 Task: Add a timeline in the project AgileRapid for the epic 'Customer relationship management (CRM) system upgrade' from 2024/05/21 to 2024/07/05. Add a timeline in the project AgileRapid for the epic 'IT governance improvement' from 2024/06/22 to 2025/07/15. Add a timeline in the project AgileRapid for the epic 'Virtualization infrastructure enhancement' from 2023/04/17 to 2025/09/16
Action: Mouse moved to (258, 72)
Screenshot: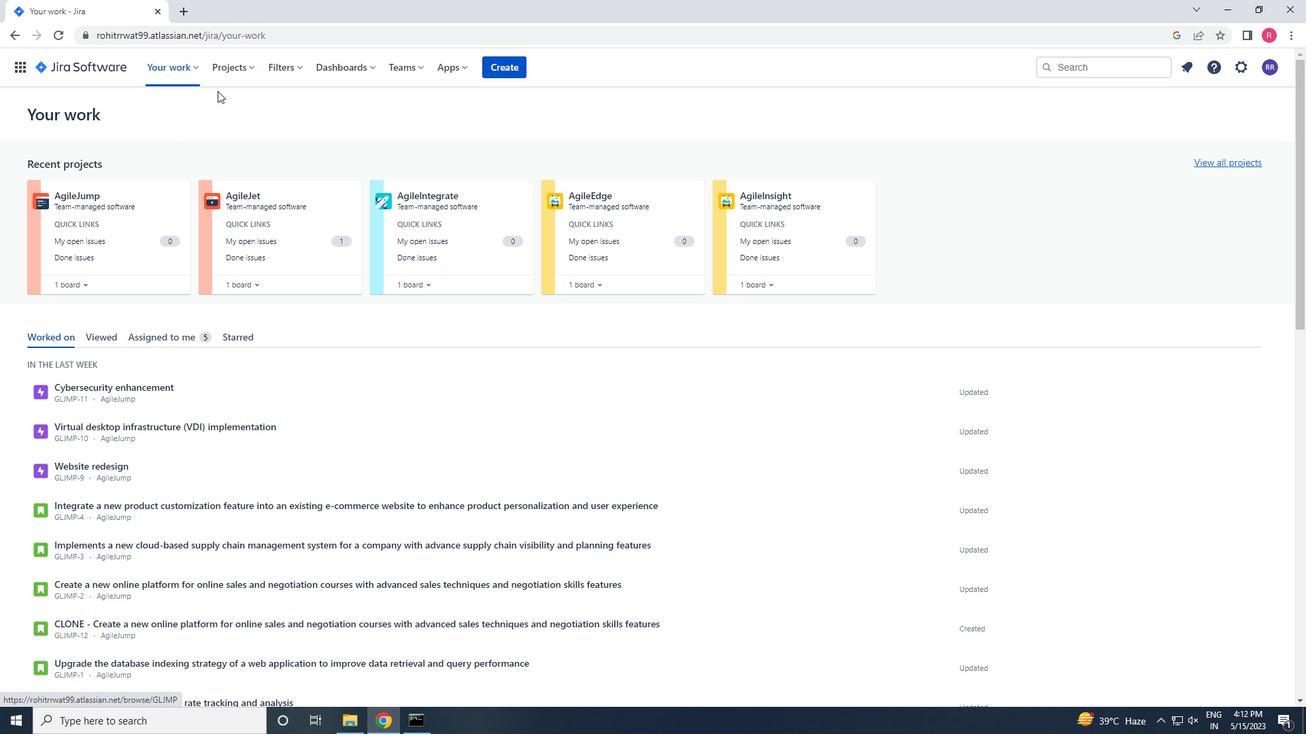 
Action: Mouse pressed left at (258, 72)
Screenshot: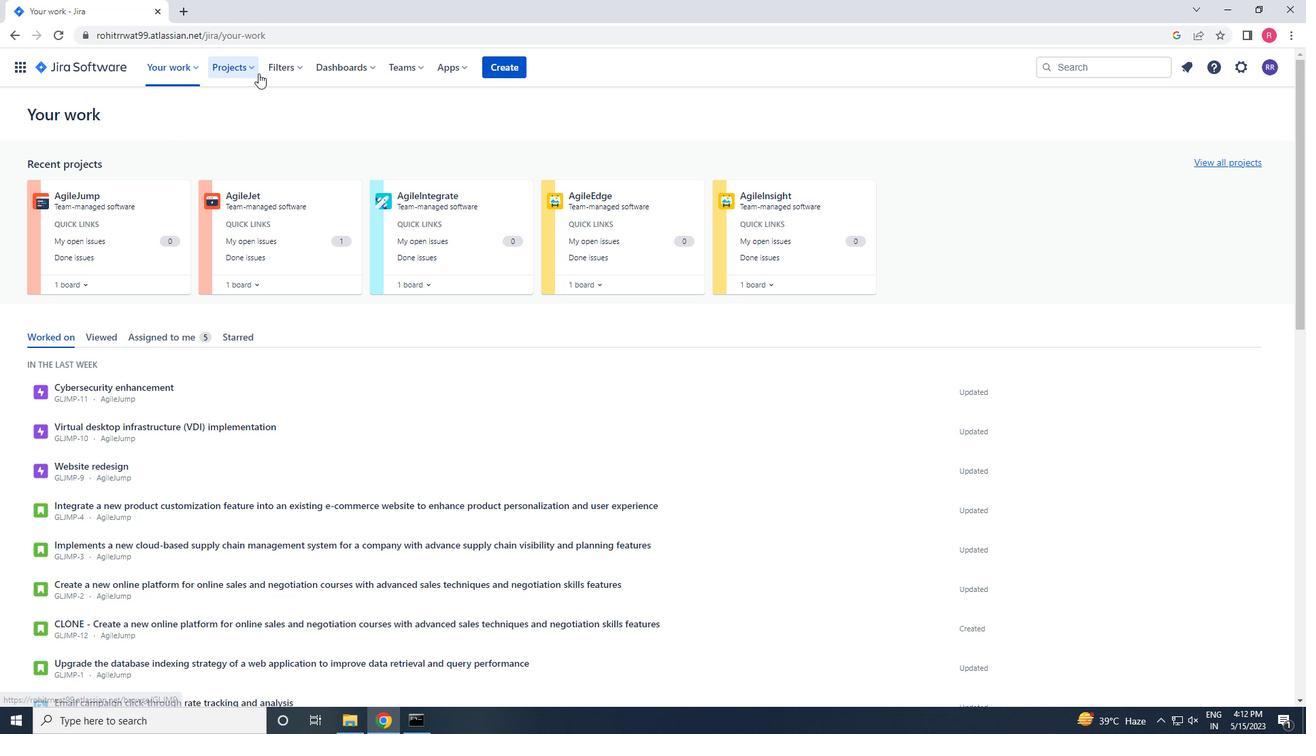 
Action: Mouse moved to (258, 129)
Screenshot: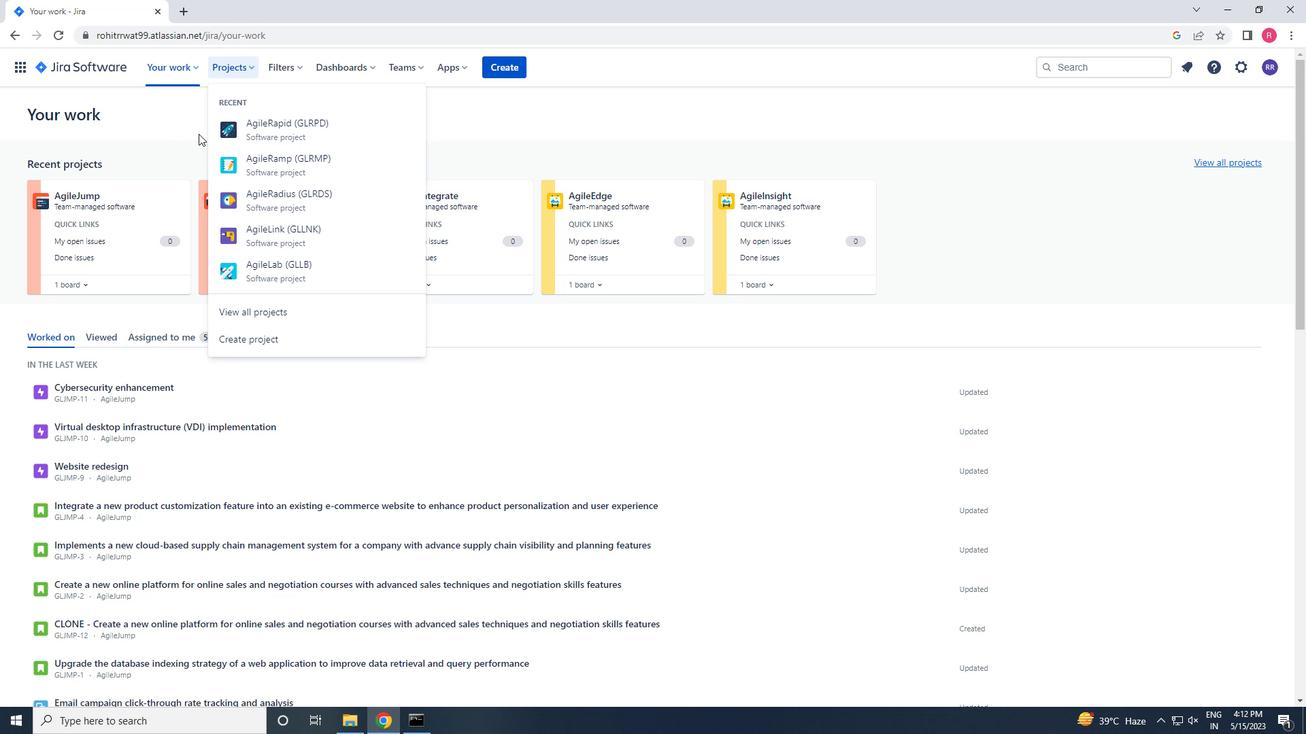 
Action: Mouse pressed left at (258, 129)
Screenshot: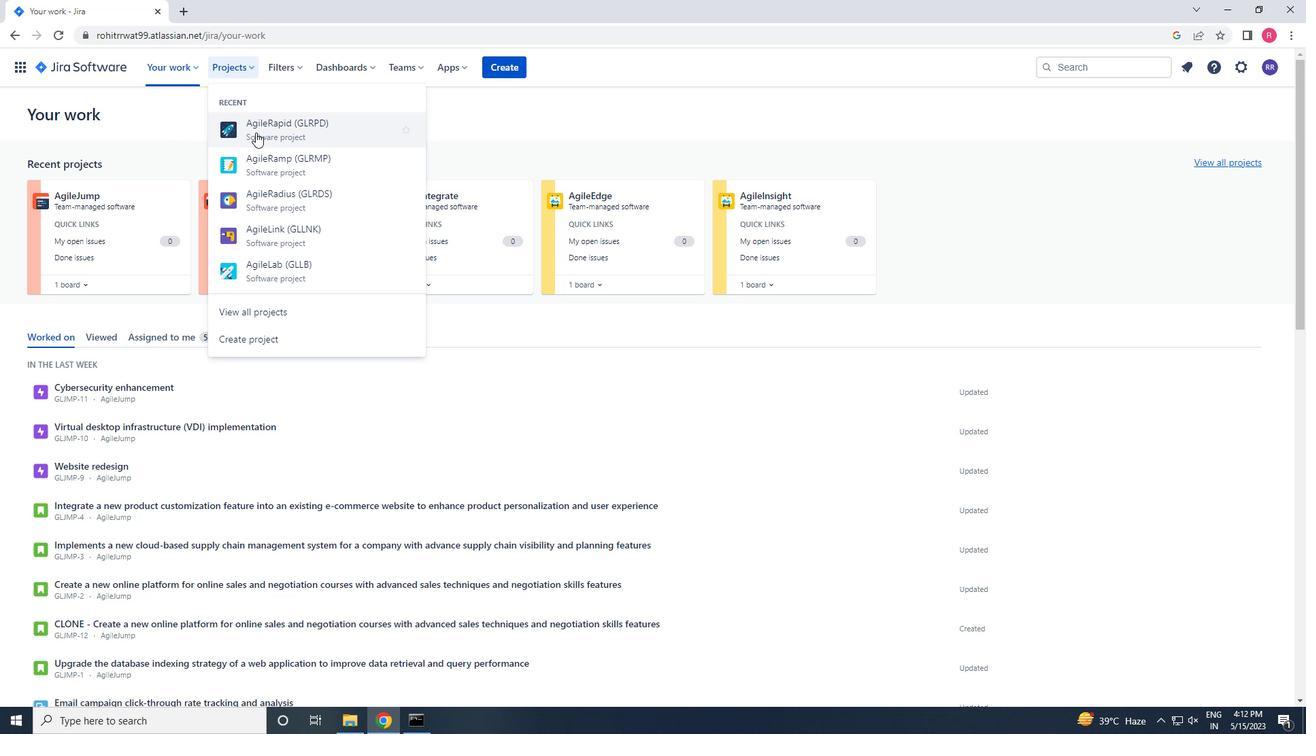 
Action: Mouse moved to (73, 214)
Screenshot: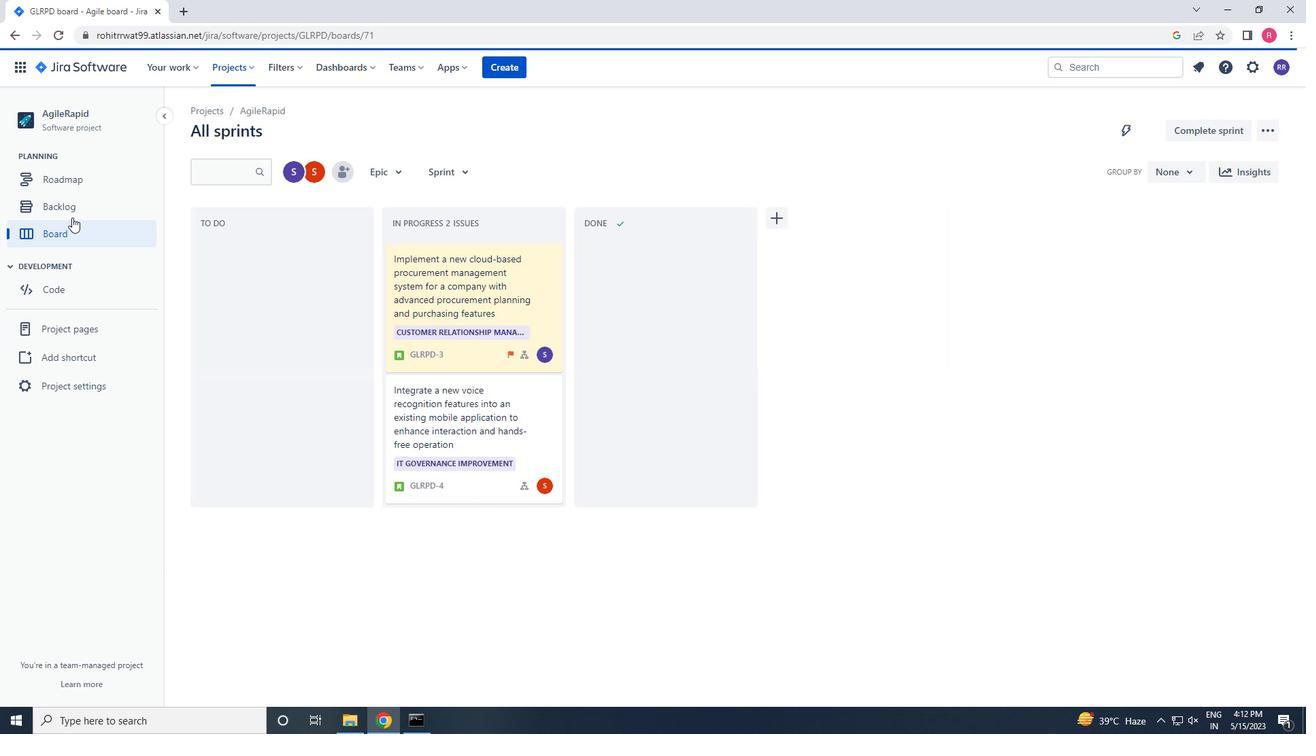 
Action: Mouse pressed left at (73, 214)
Screenshot: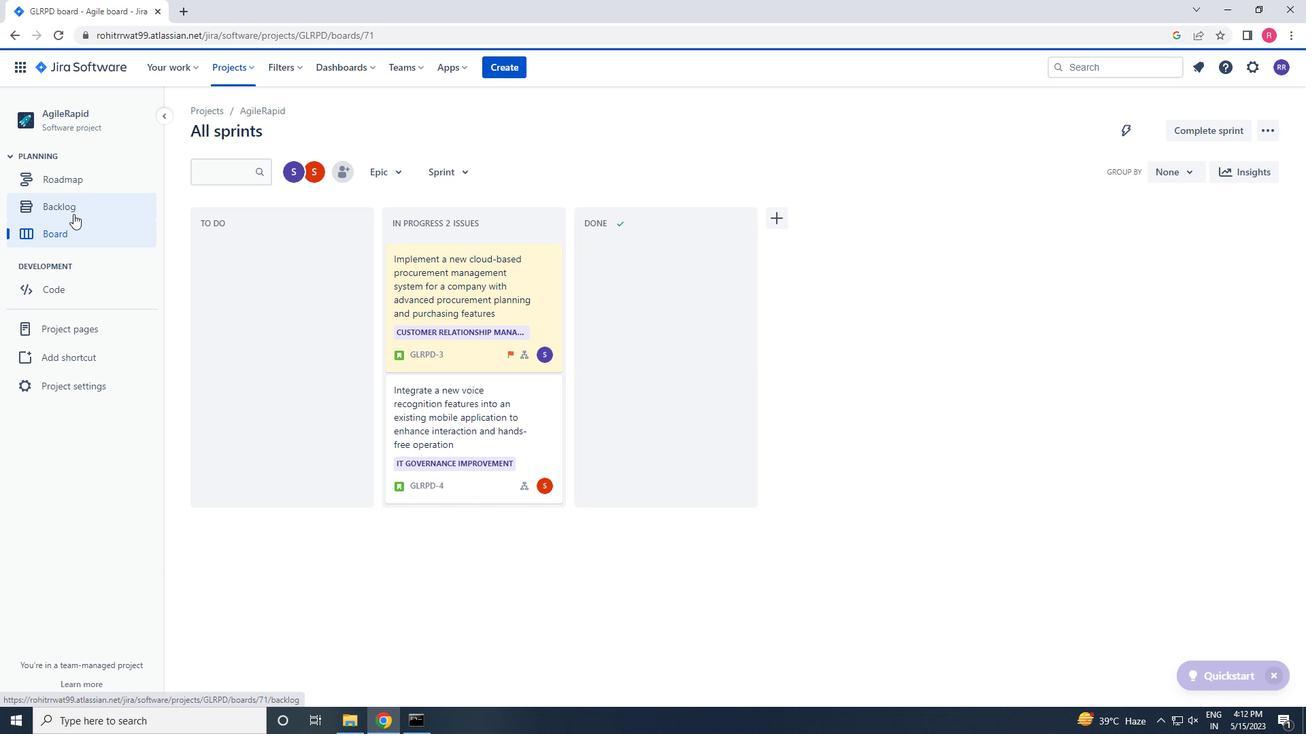 
Action: Mouse moved to (204, 270)
Screenshot: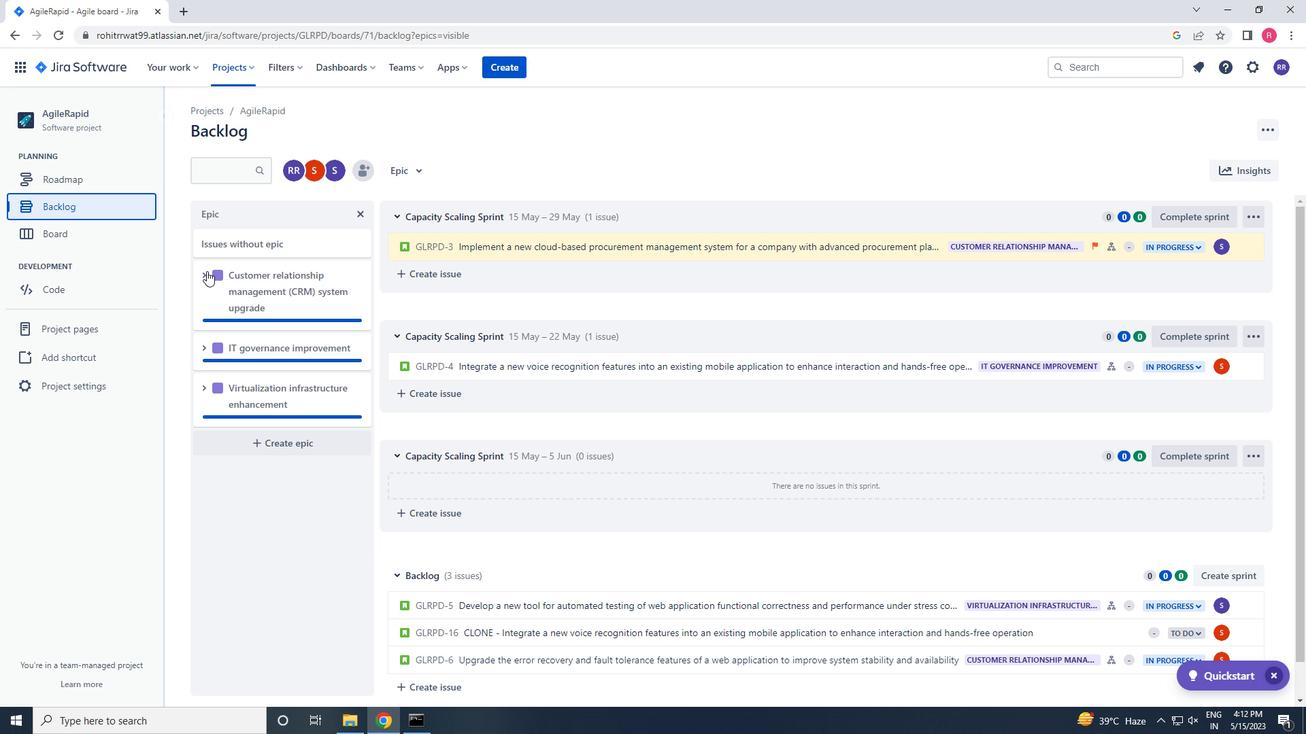 
Action: Mouse pressed left at (204, 270)
Screenshot: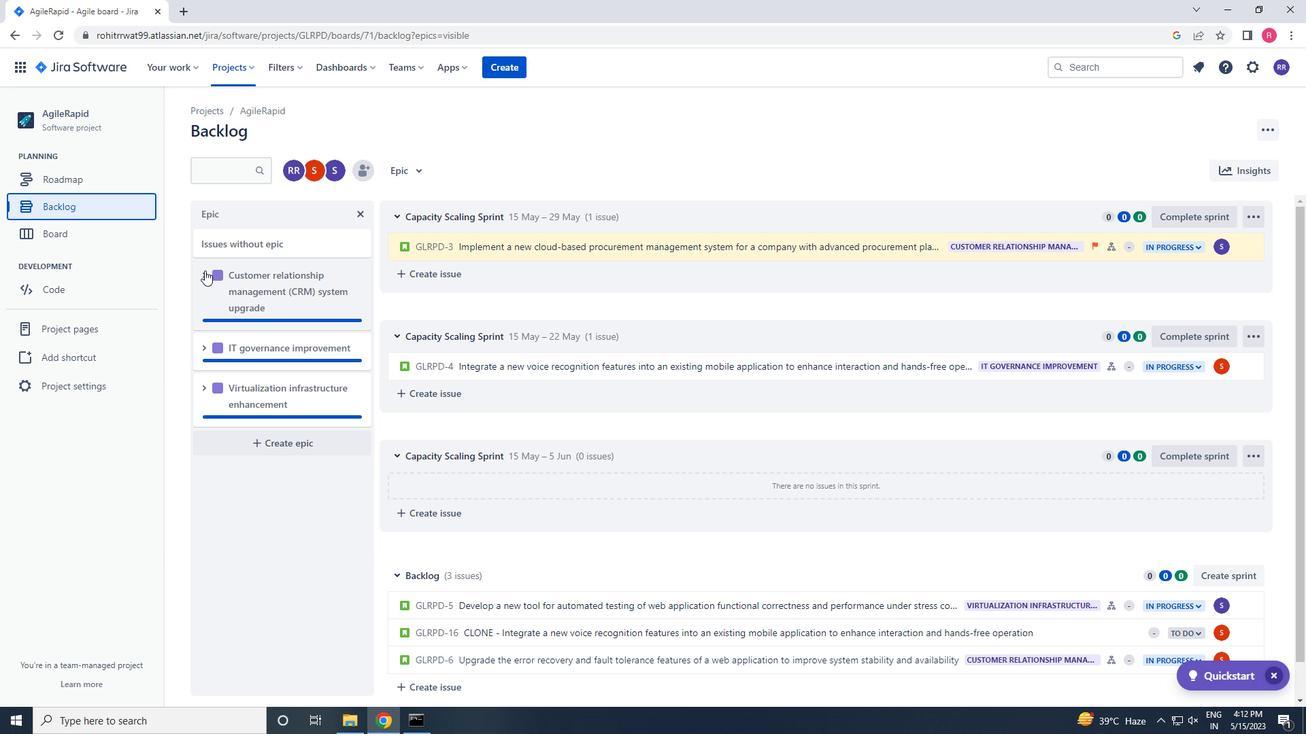
Action: Mouse moved to (257, 404)
Screenshot: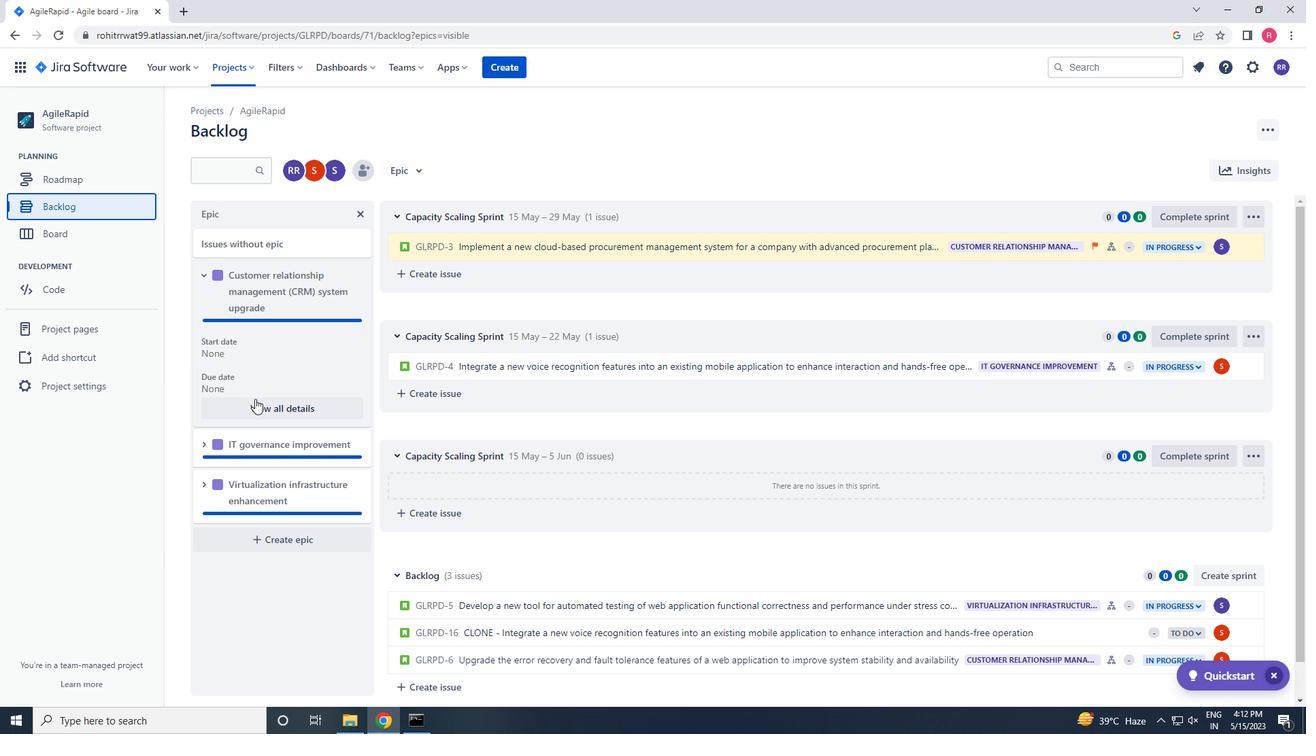 
Action: Mouse pressed left at (257, 404)
Screenshot: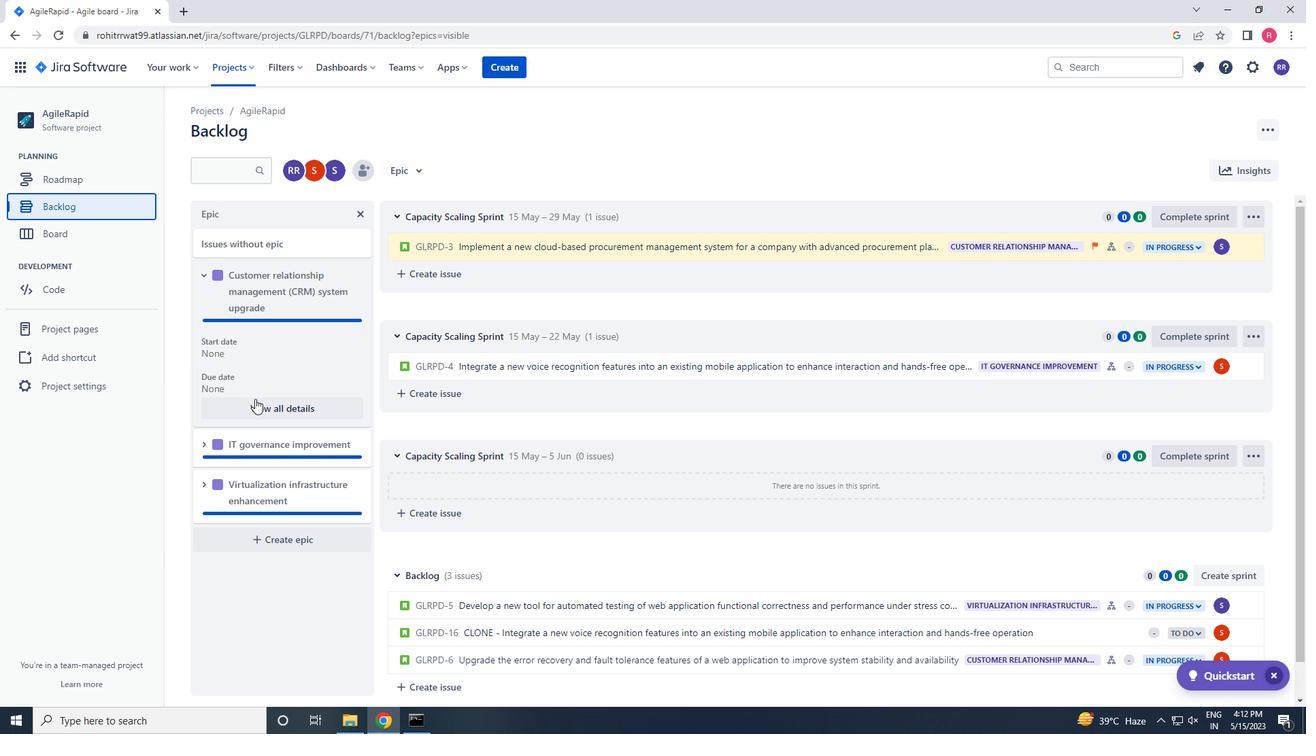
Action: Mouse moved to (973, 433)
Screenshot: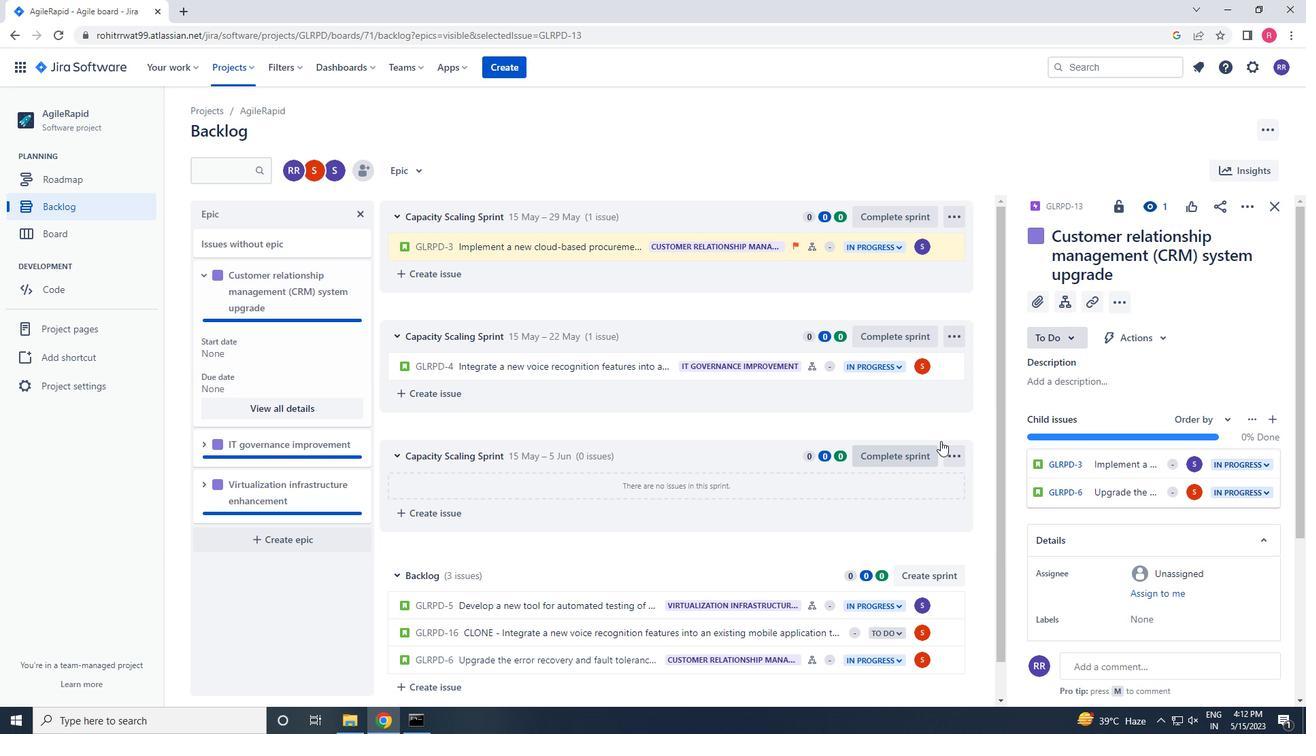 
Action: Mouse scrolled (973, 433) with delta (0, 0)
Screenshot: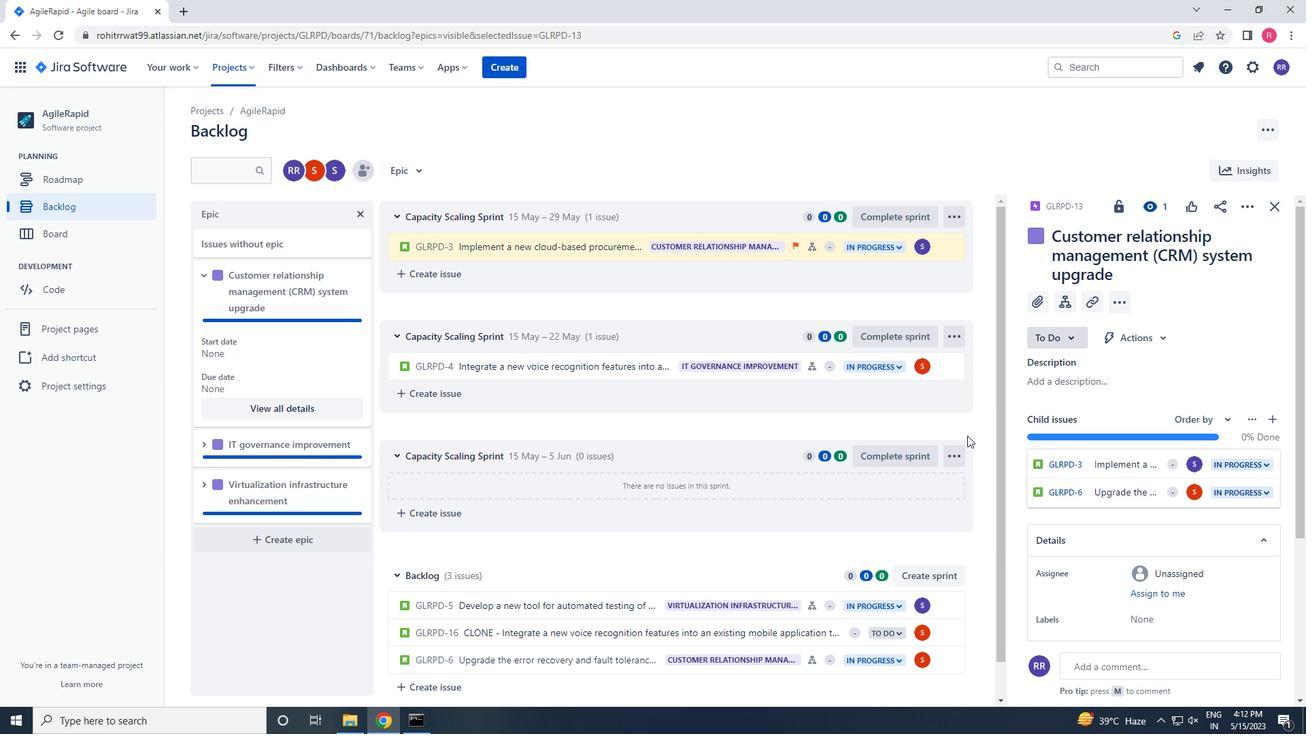 
Action: Mouse scrolled (973, 433) with delta (0, 0)
Screenshot: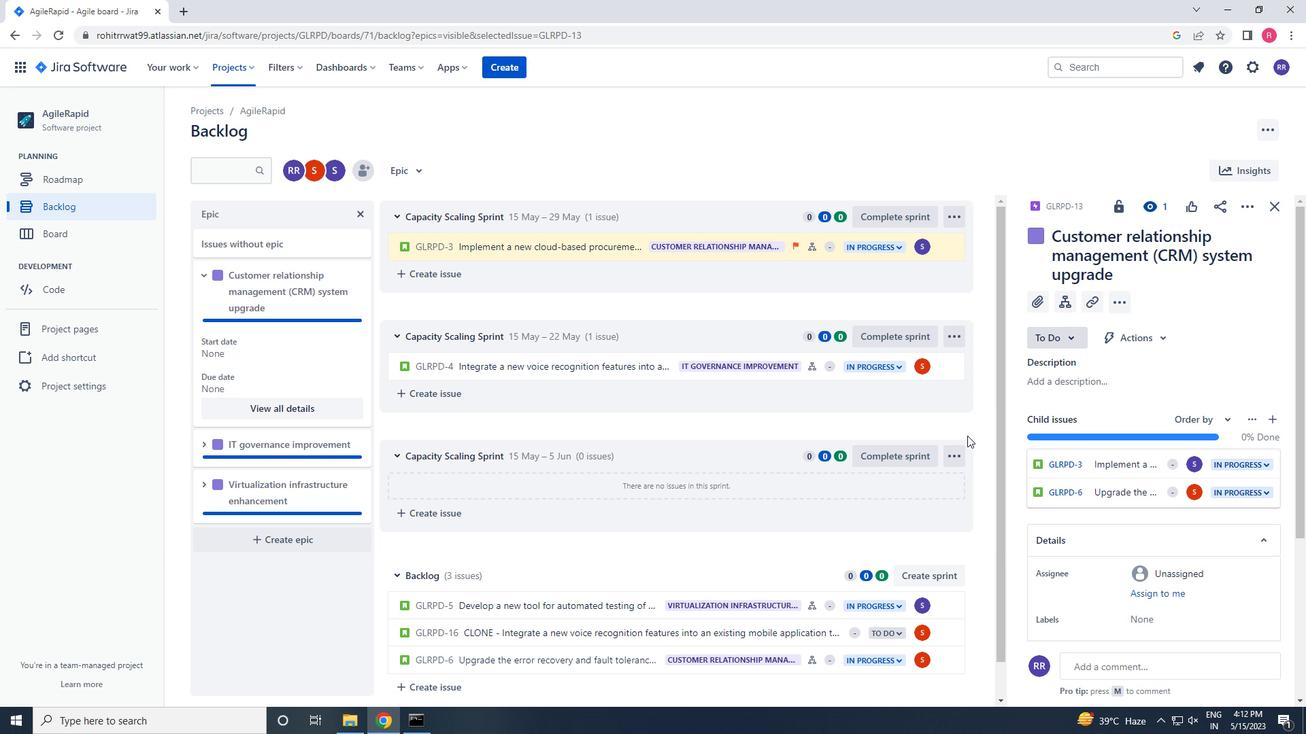 
Action: Mouse scrolled (973, 433) with delta (0, 0)
Screenshot: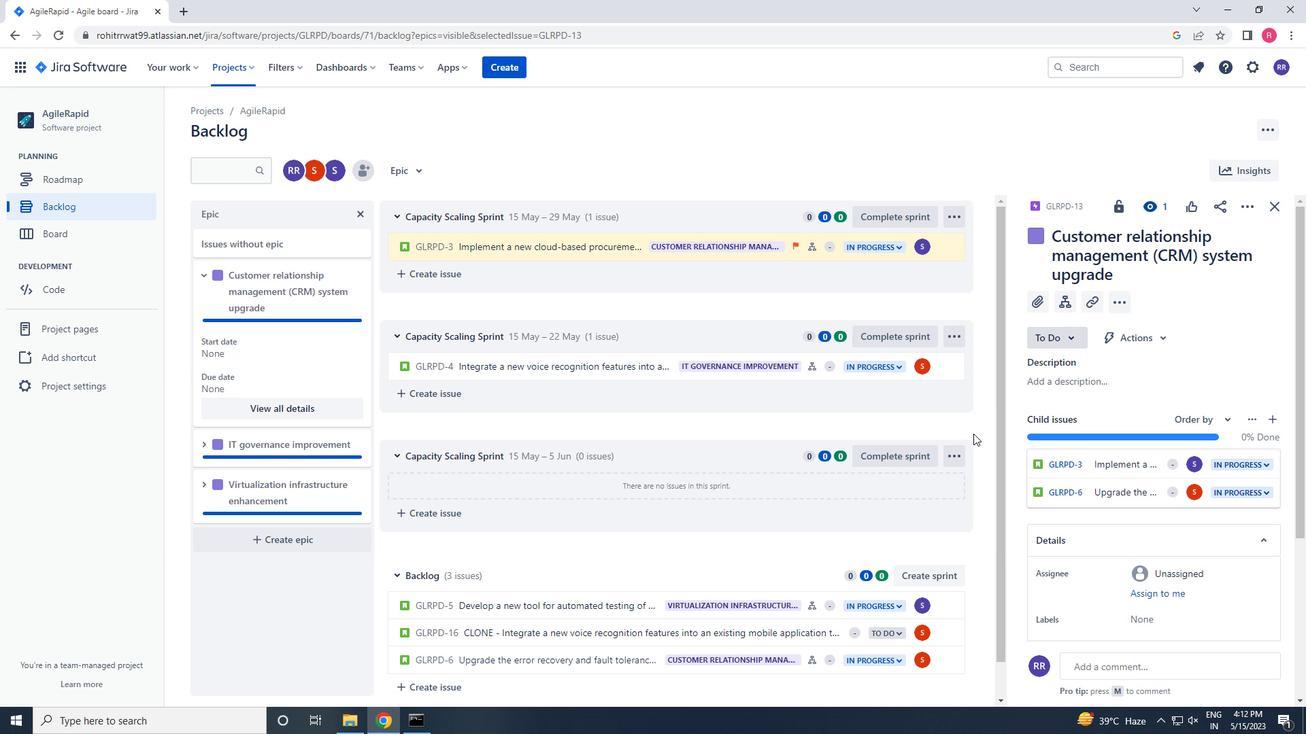 
Action: Mouse moved to (1061, 445)
Screenshot: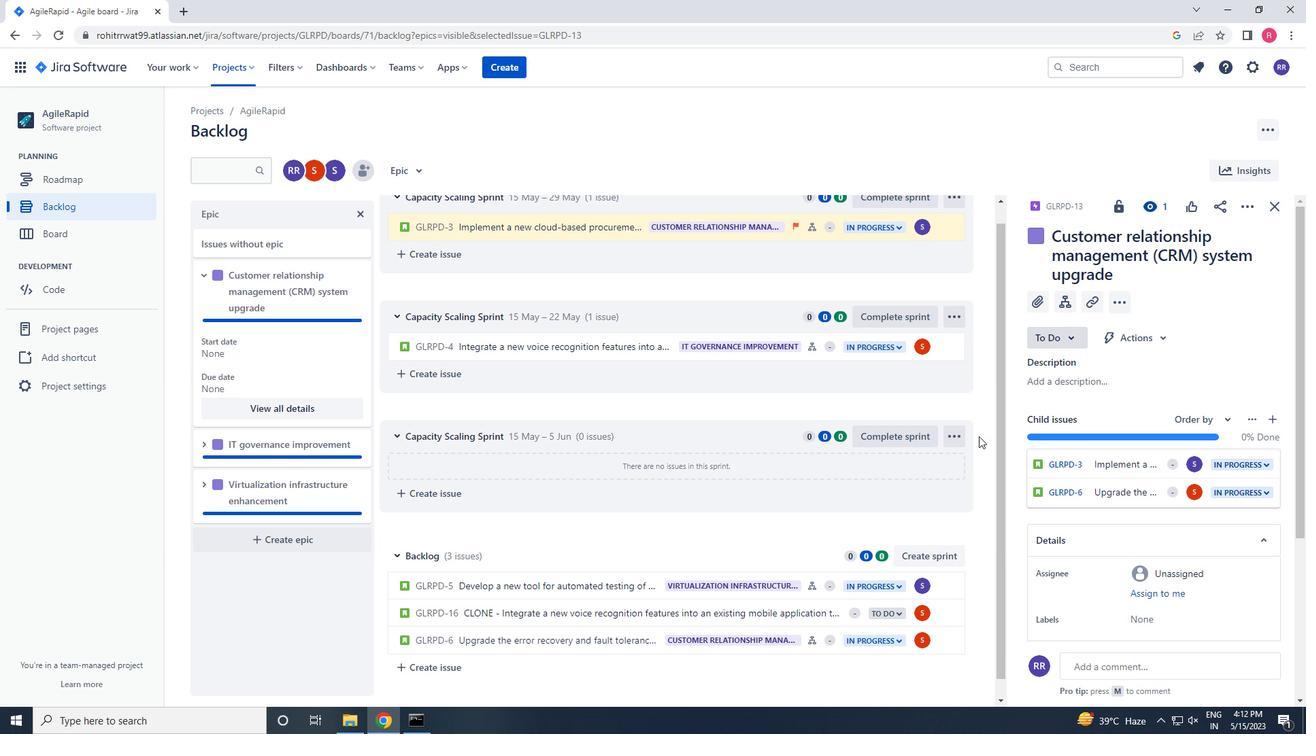 
Action: Mouse scrolled (1061, 444) with delta (0, 0)
Screenshot: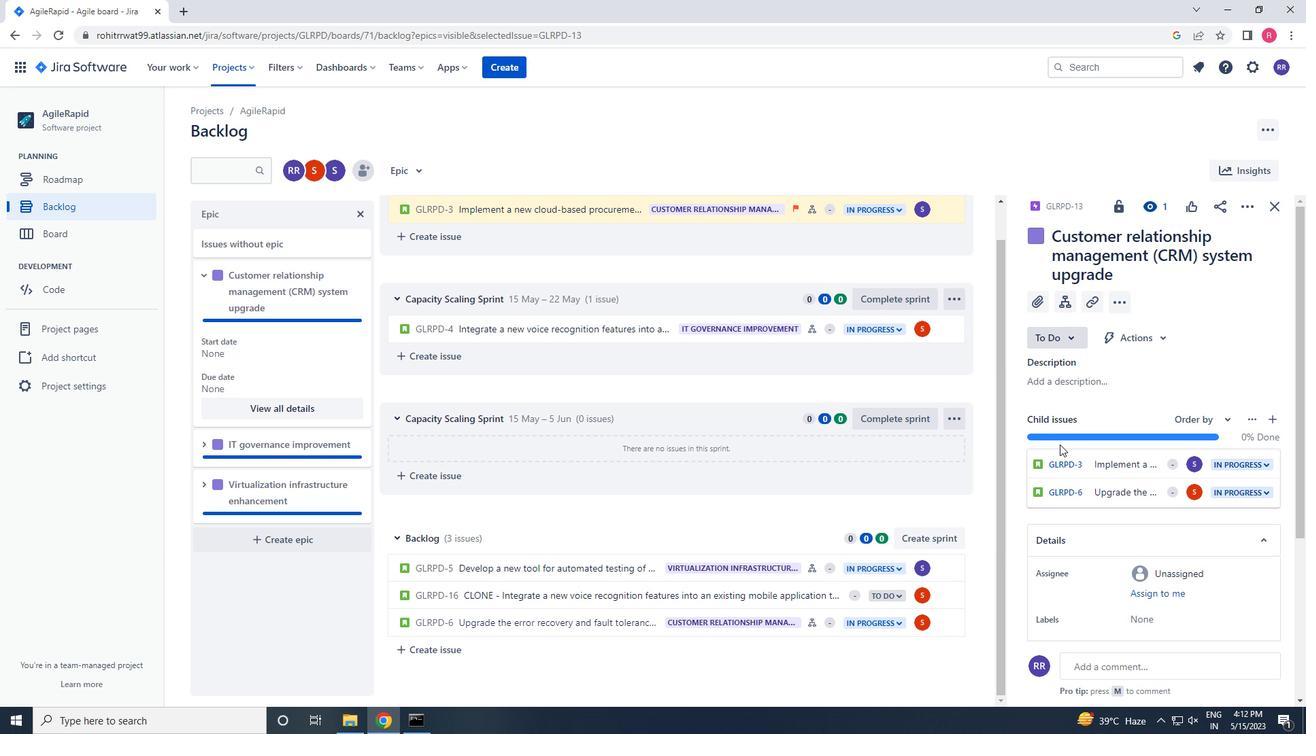 
Action: Mouse scrolled (1061, 444) with delta (0, 0)
Screenshot: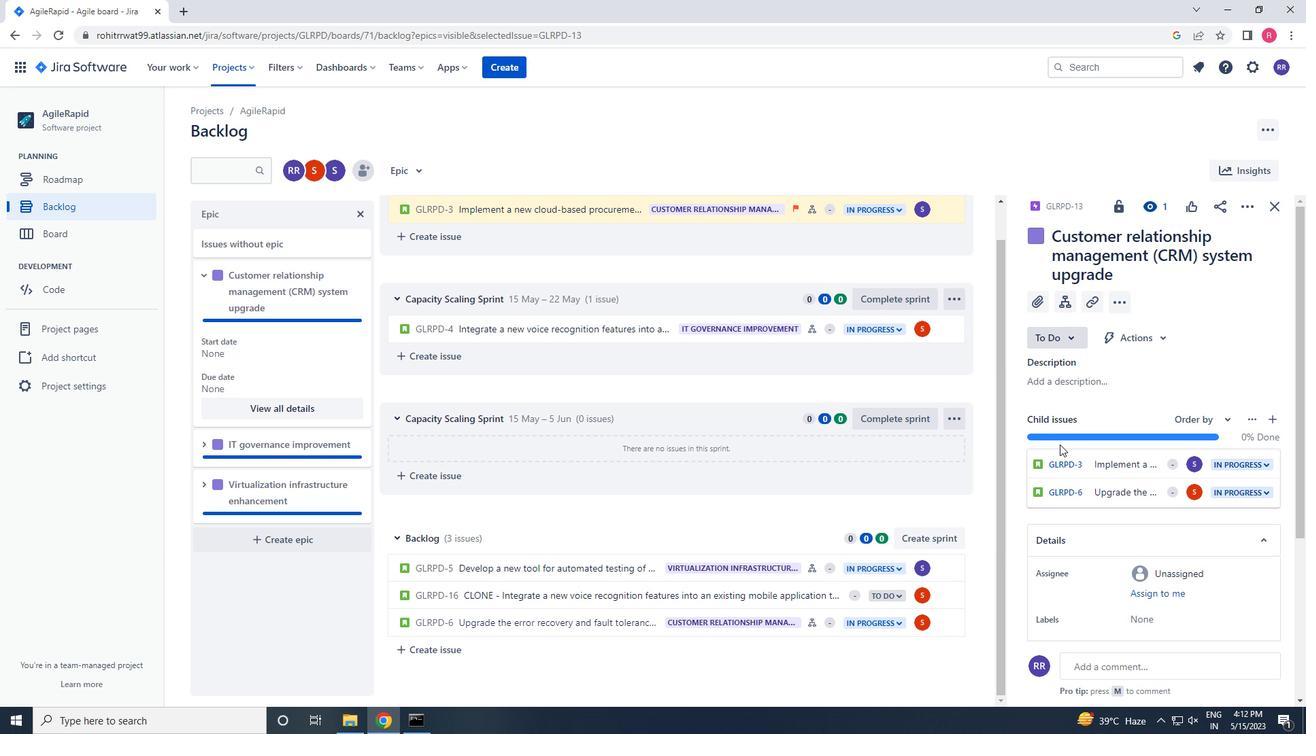
Action: Mouse scrolled (1061, 444) with delta (0, 0)
Screenshot: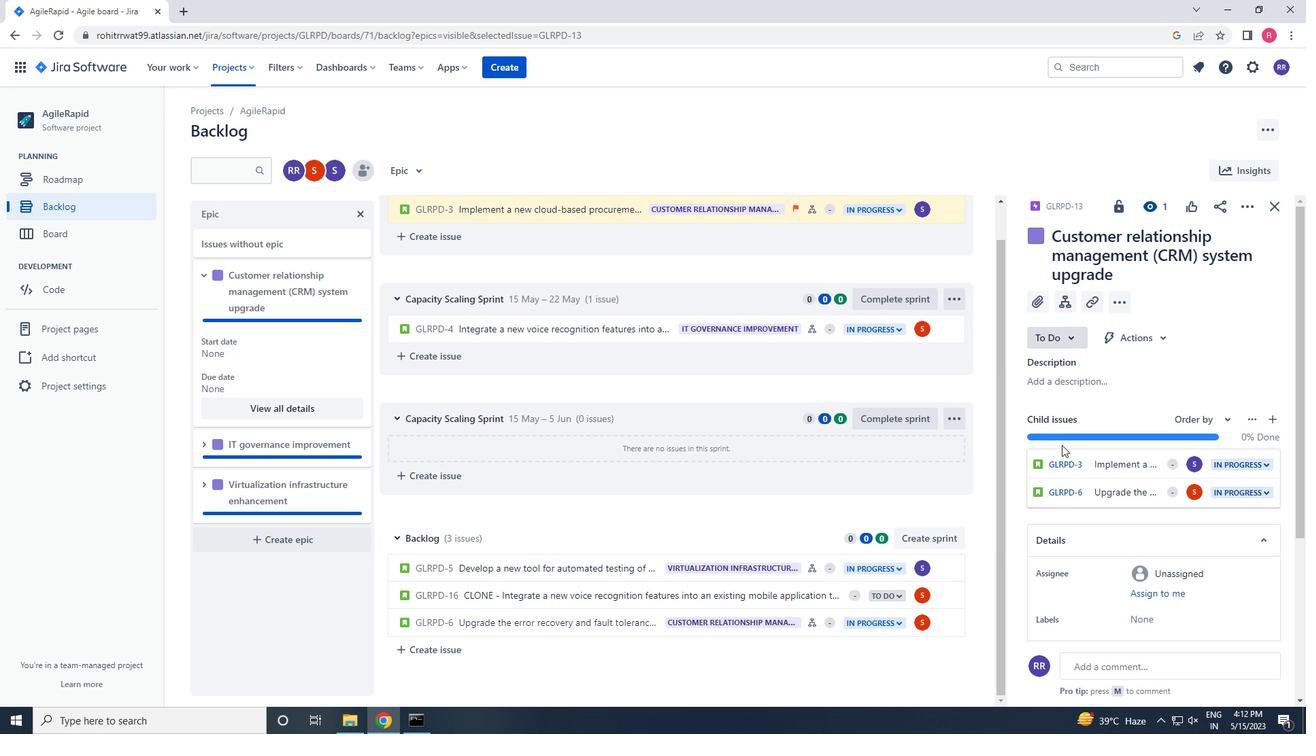 
Action: Mouse scrolled (1061, 444) with delta (0, 0)
Screenshot: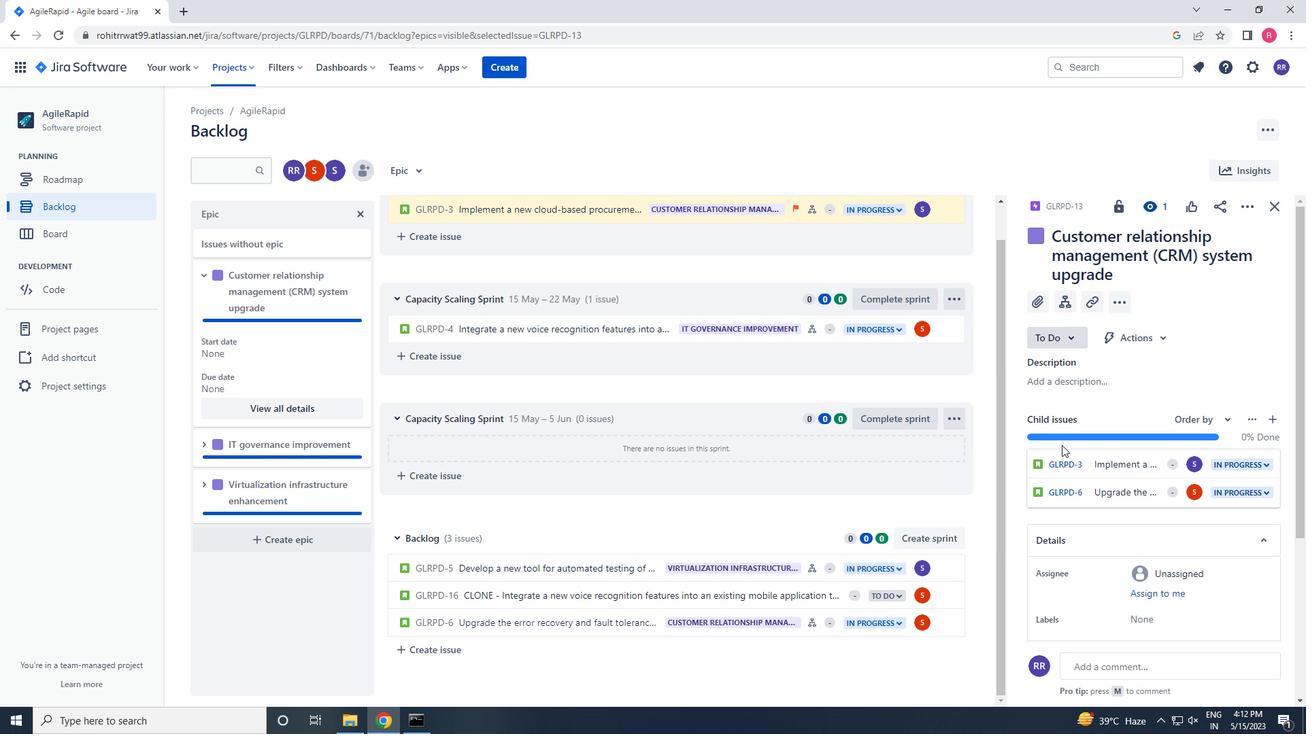 
Action: Mouse moved to (1146, 412)
Screenshot: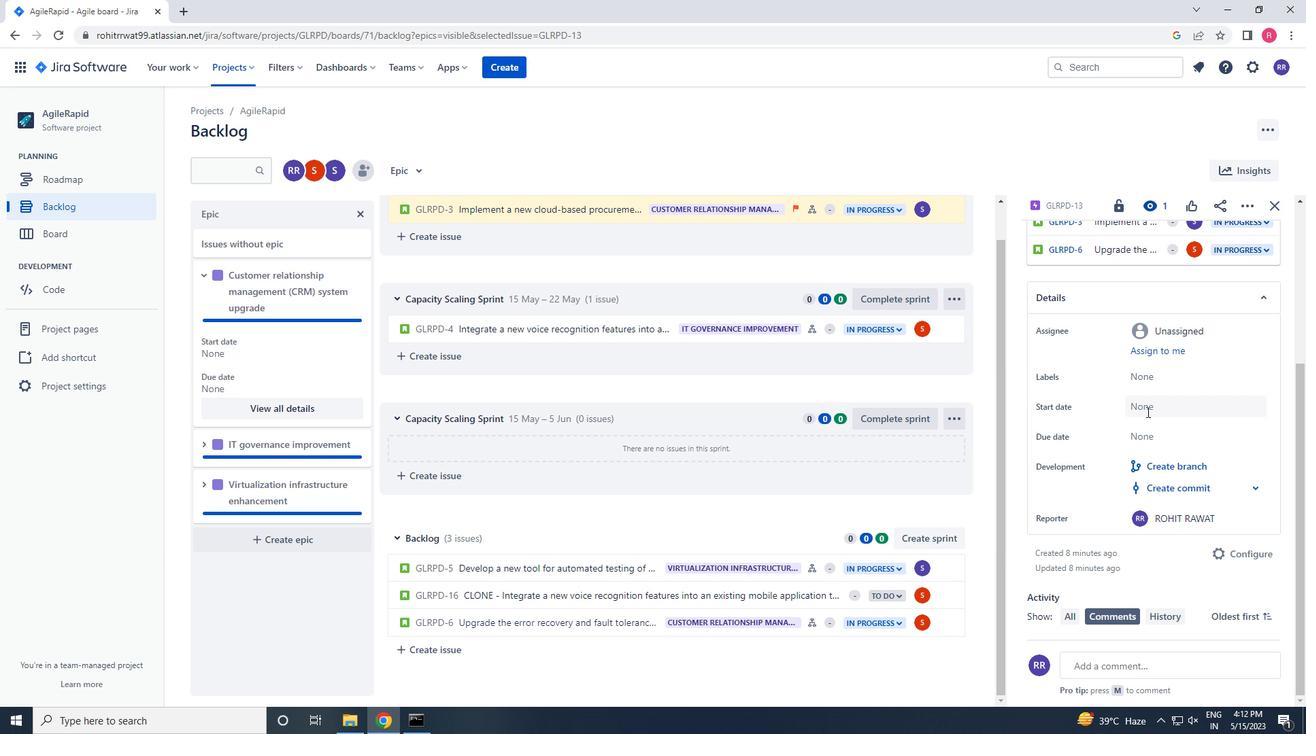 
Action: Mouse pressed left at (1146, 412)
Screenshot: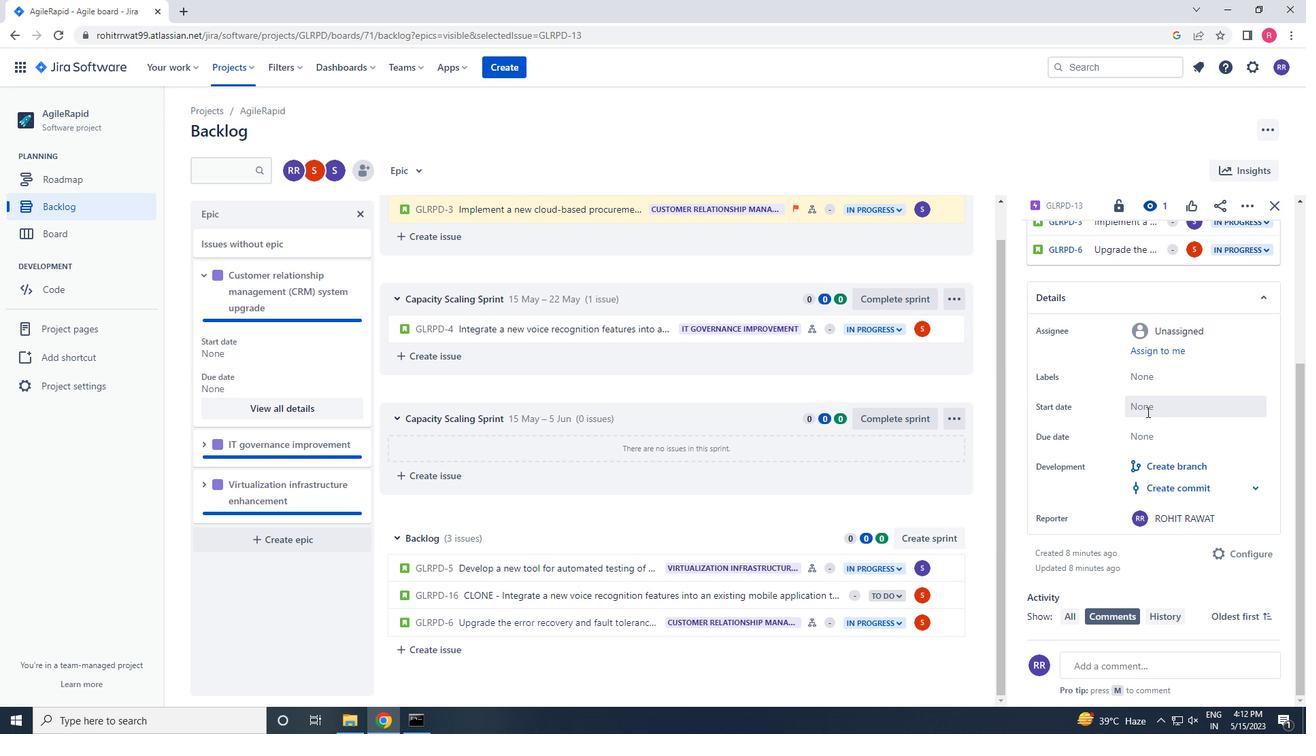 
Action: Mouse moved to (1274, 450)
Screenshot: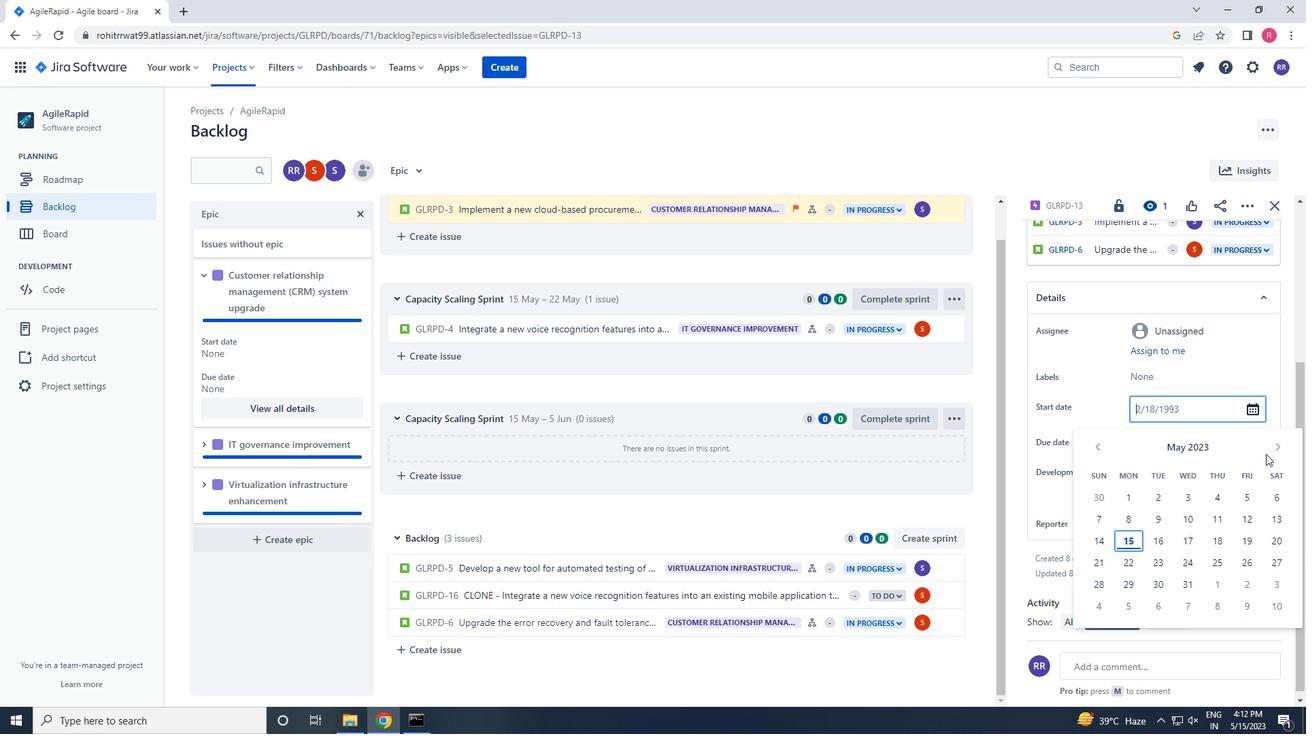 
Action: Mouse pressed left at (1274, 450)
Screenshot: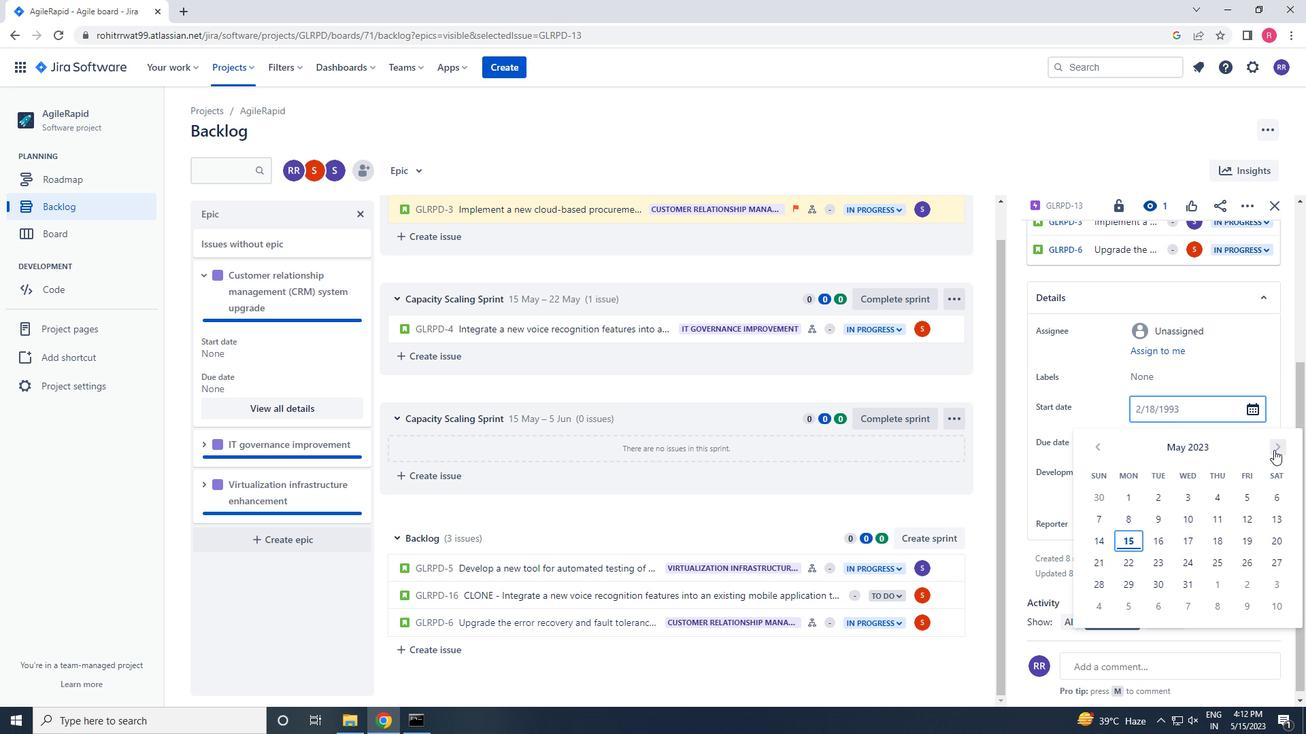
Action: Mouse pressed left at (1274, 450)
Screenshot: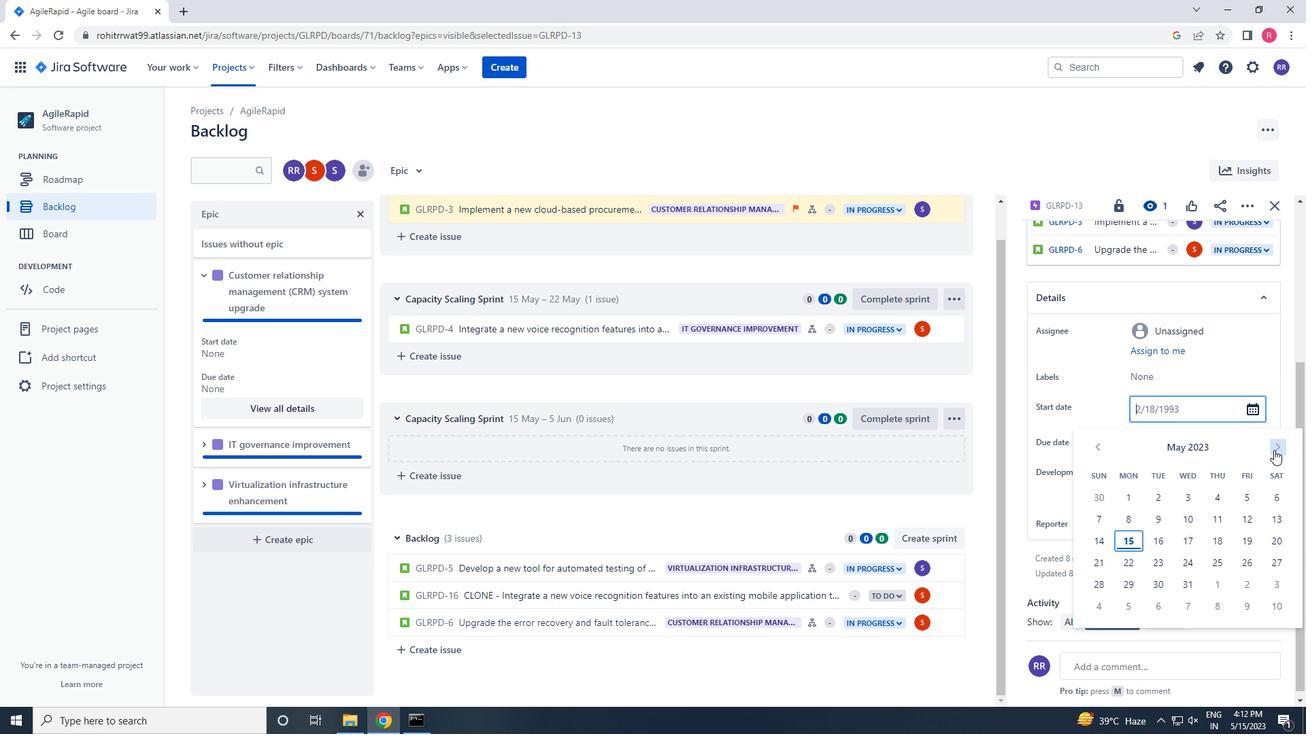 
Action: Mouse pressed left at (1274, 450)
Screenshot: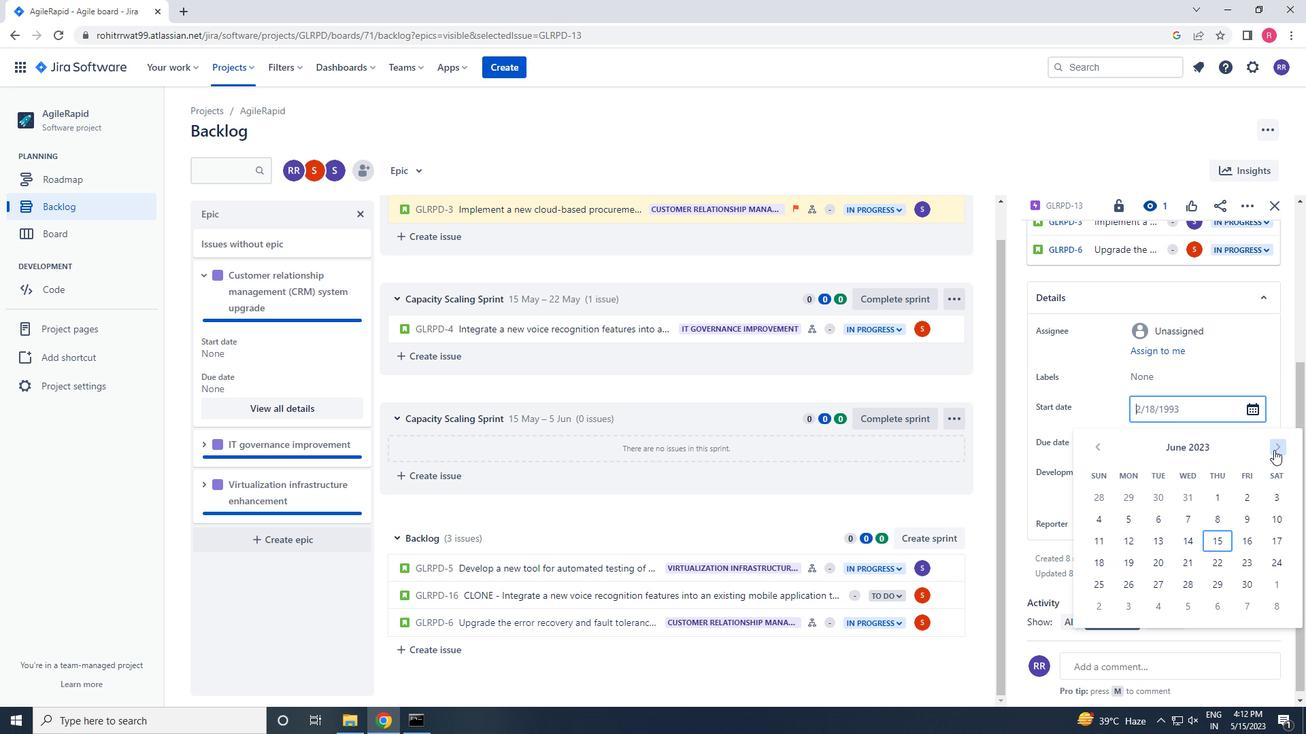
Action: Mouse pressed left at (1274, 450)
Screenshot: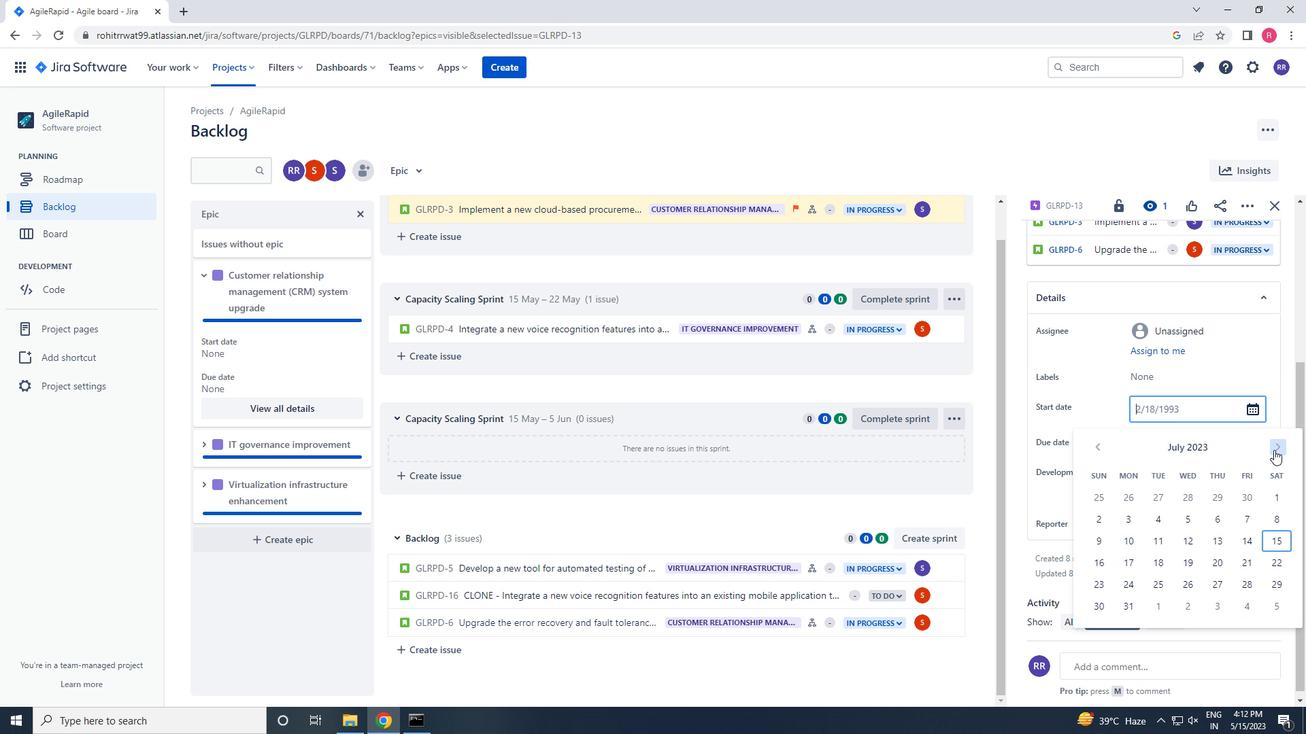 
Action: Mouse pressed left at (1274, 450)
Screenshot: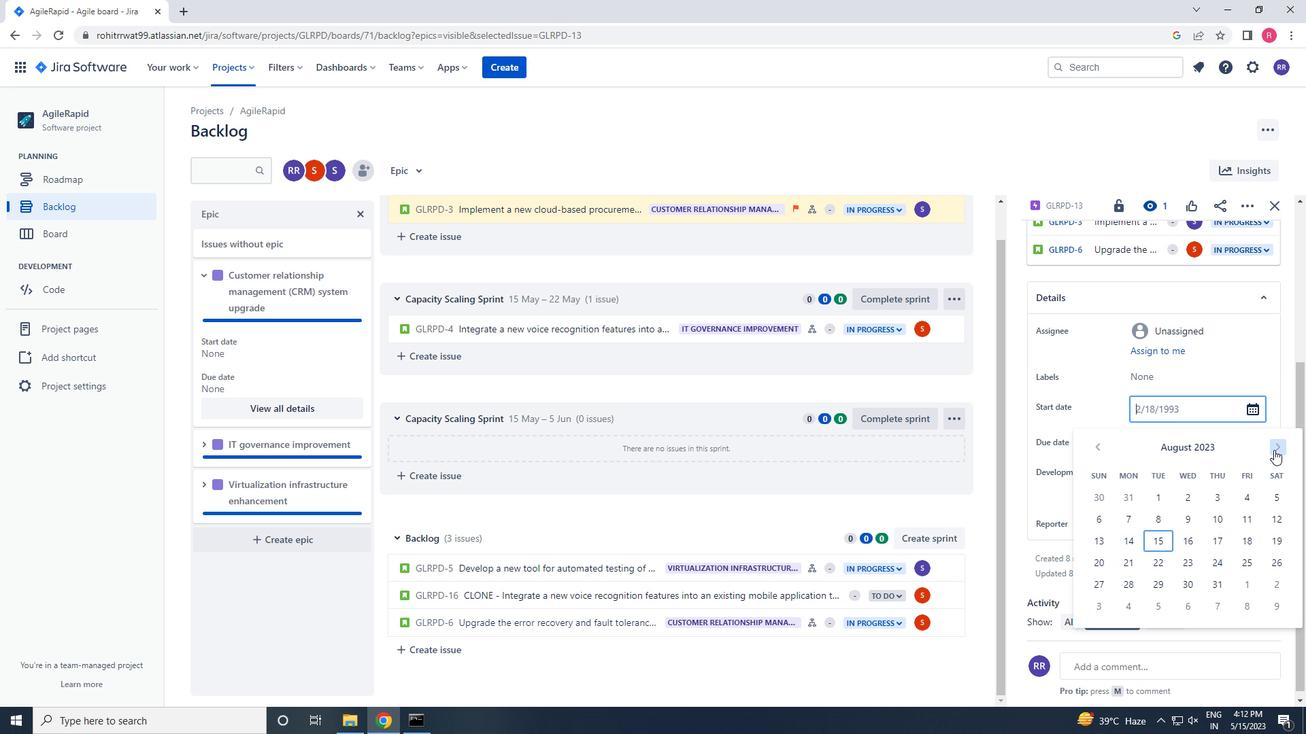 
Action: Mouse pressed left at (1274, 450)
Screenshot: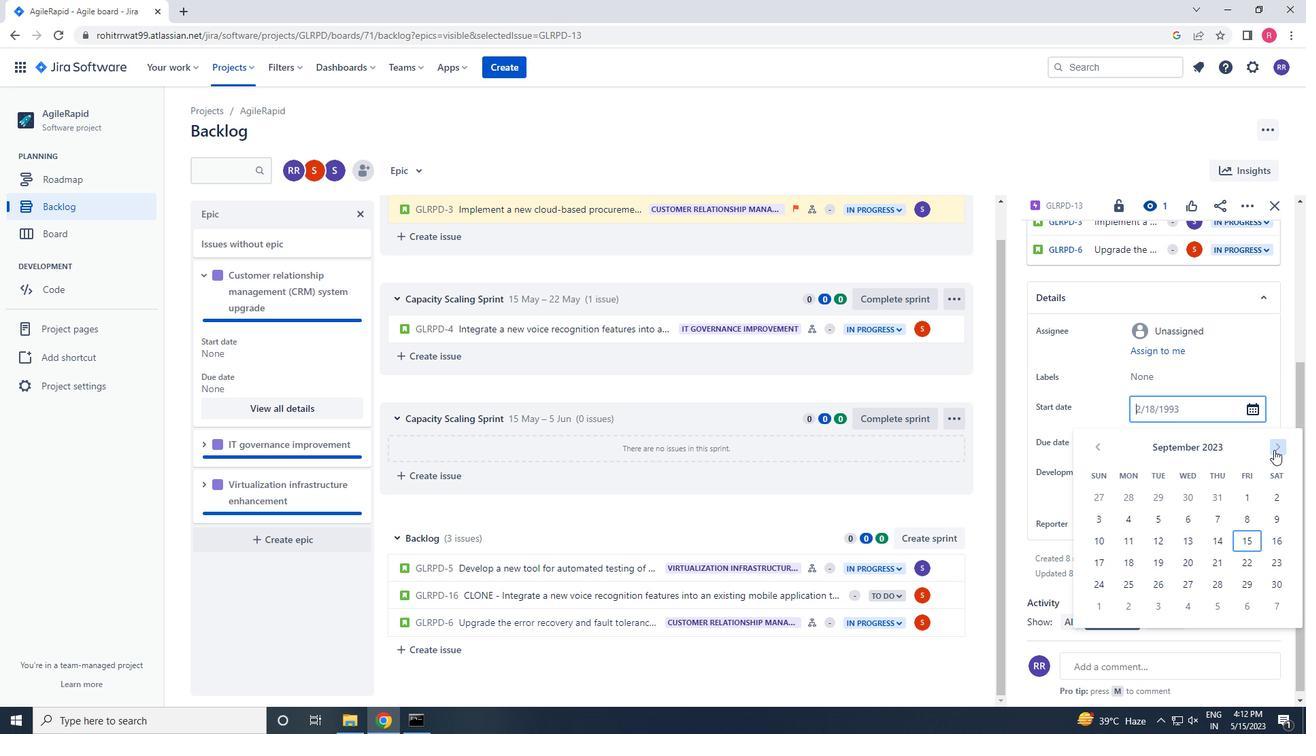 
Action: Mouse pressed left at (1274, 450)
Screenshot: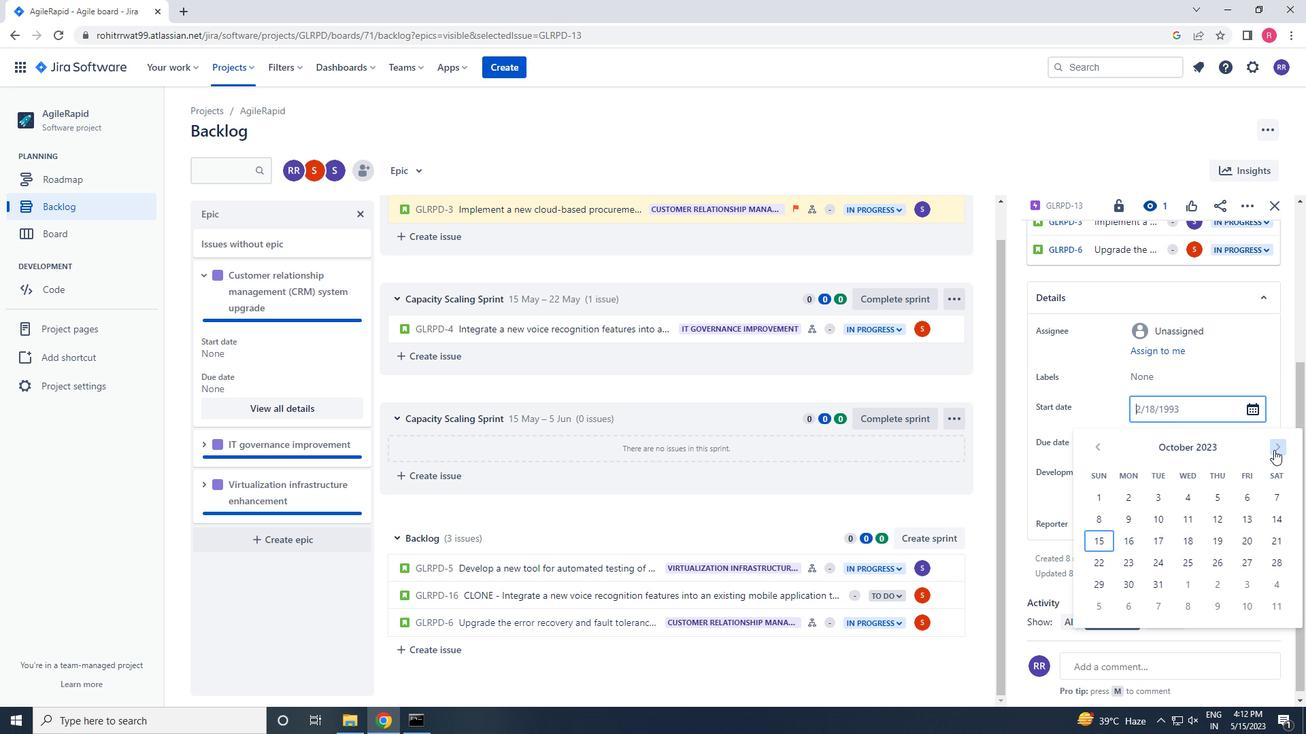 
Action: Mouse pressed left at (1274, 450)
Screenshot: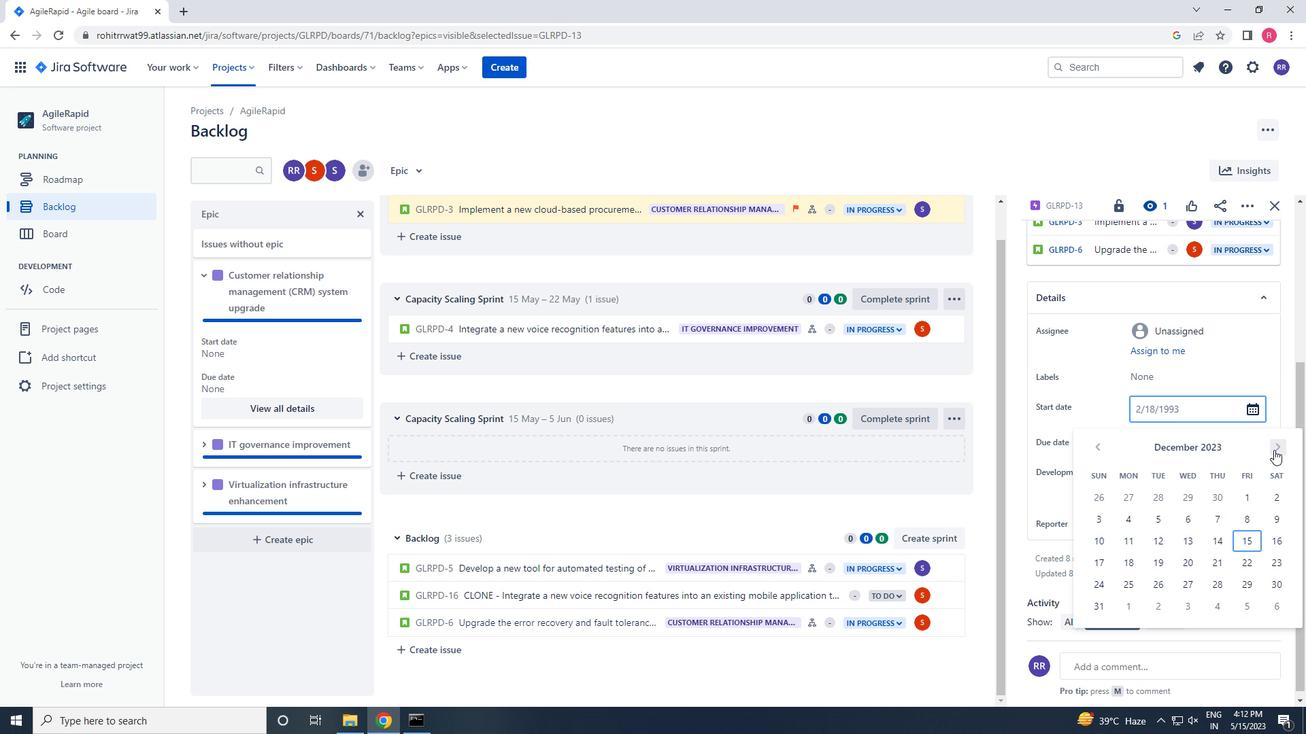 
Action: Mouse pressed left at (1274, 450)
Screenshot: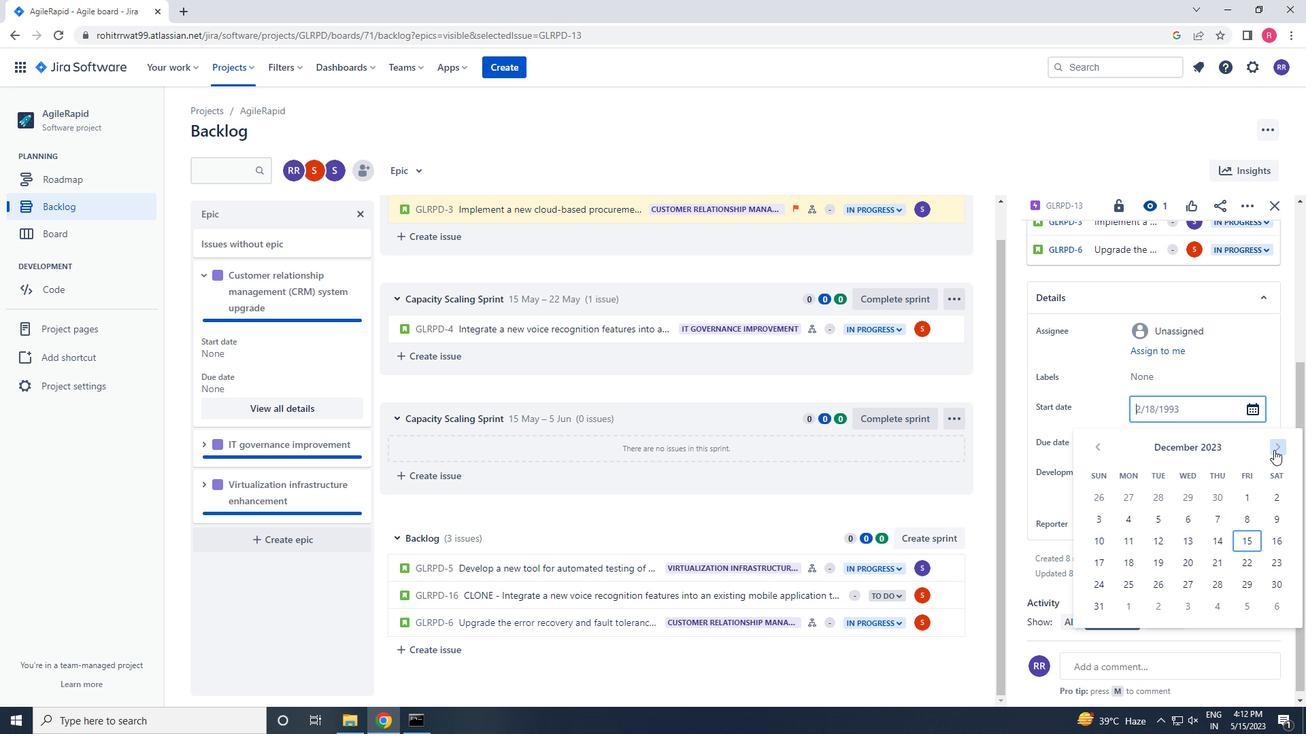 
Action: Mouse pressed left at (1274, 450)
Screenshot: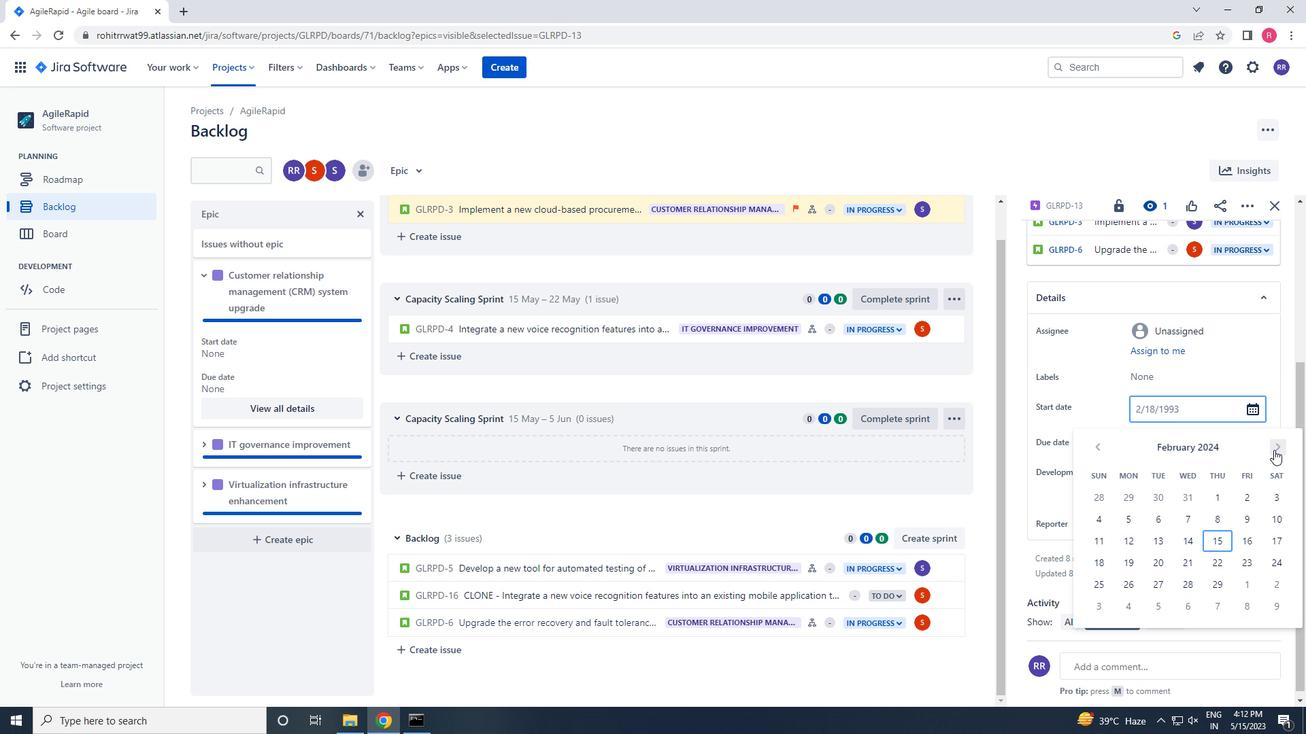 
Action: Mouse pressed left at (1274, 450)
Screenshot: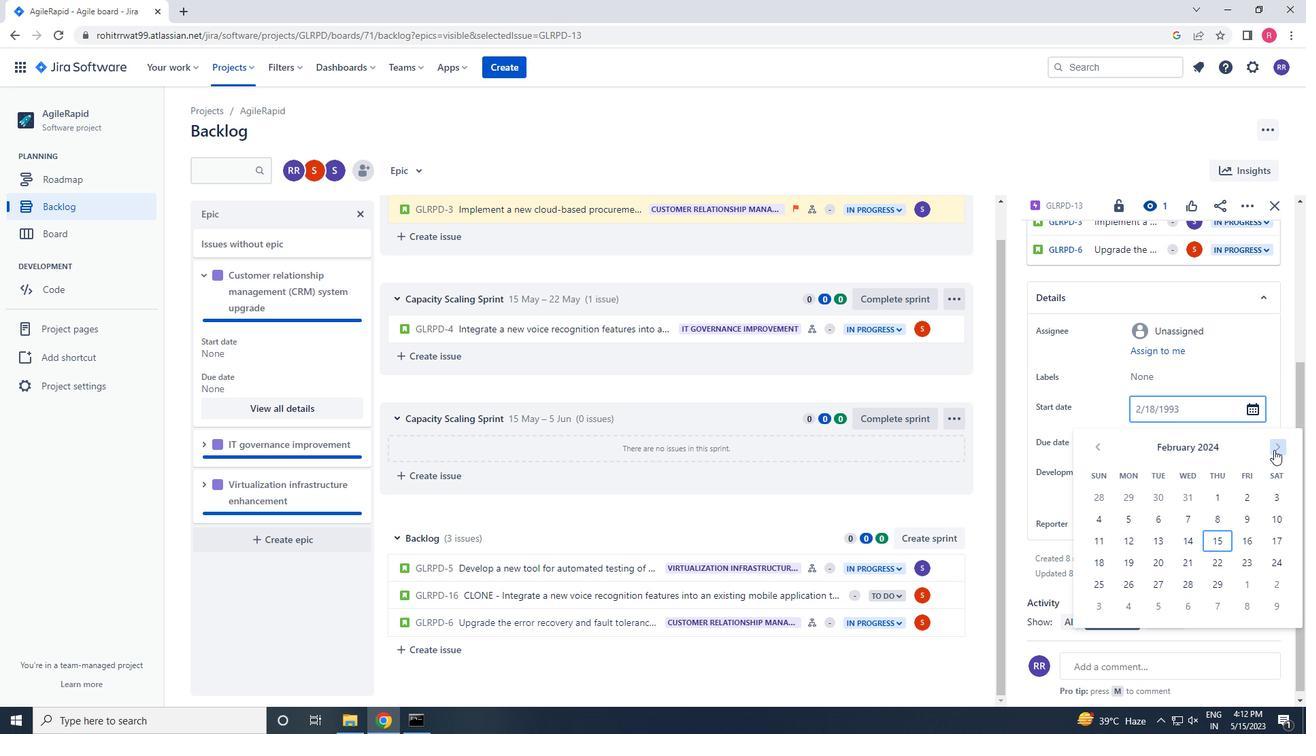 
Action: Mouse pressed left at (1274, 450)
Screenshot: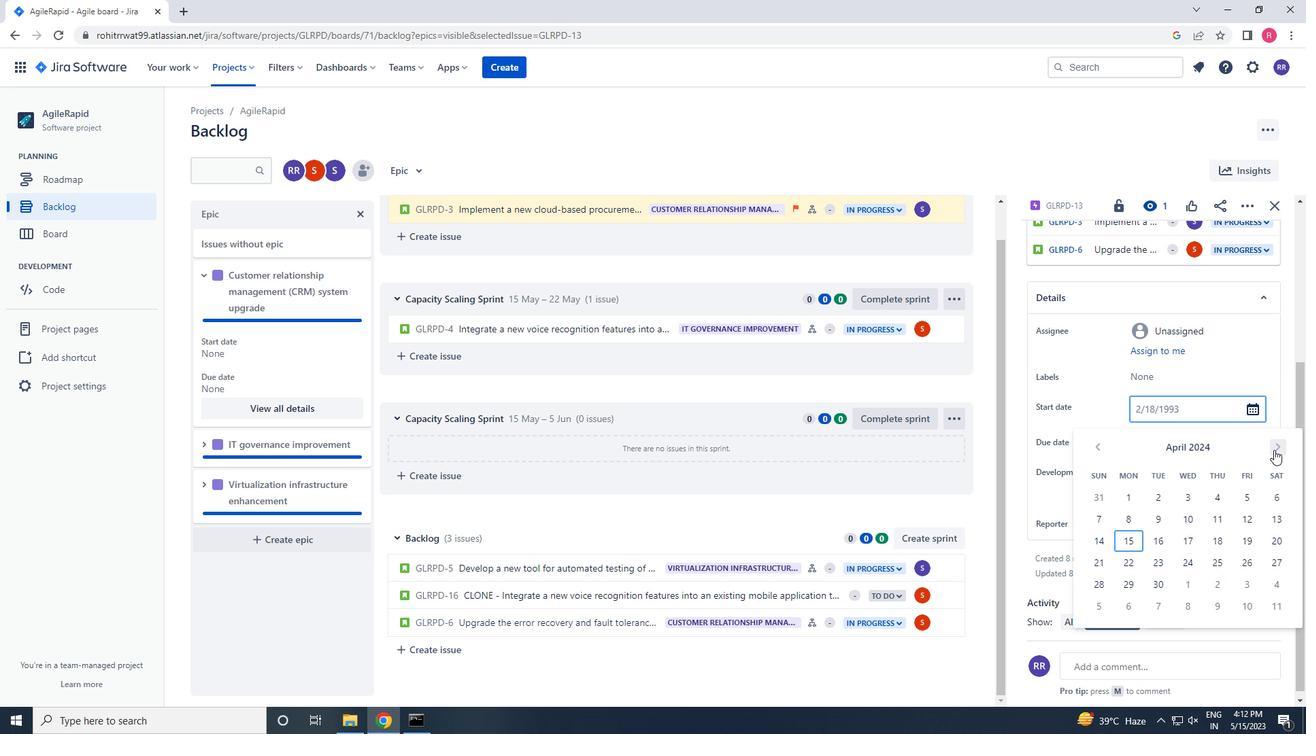 
Action: Mouse moved to (1147, 561)
Screenshot: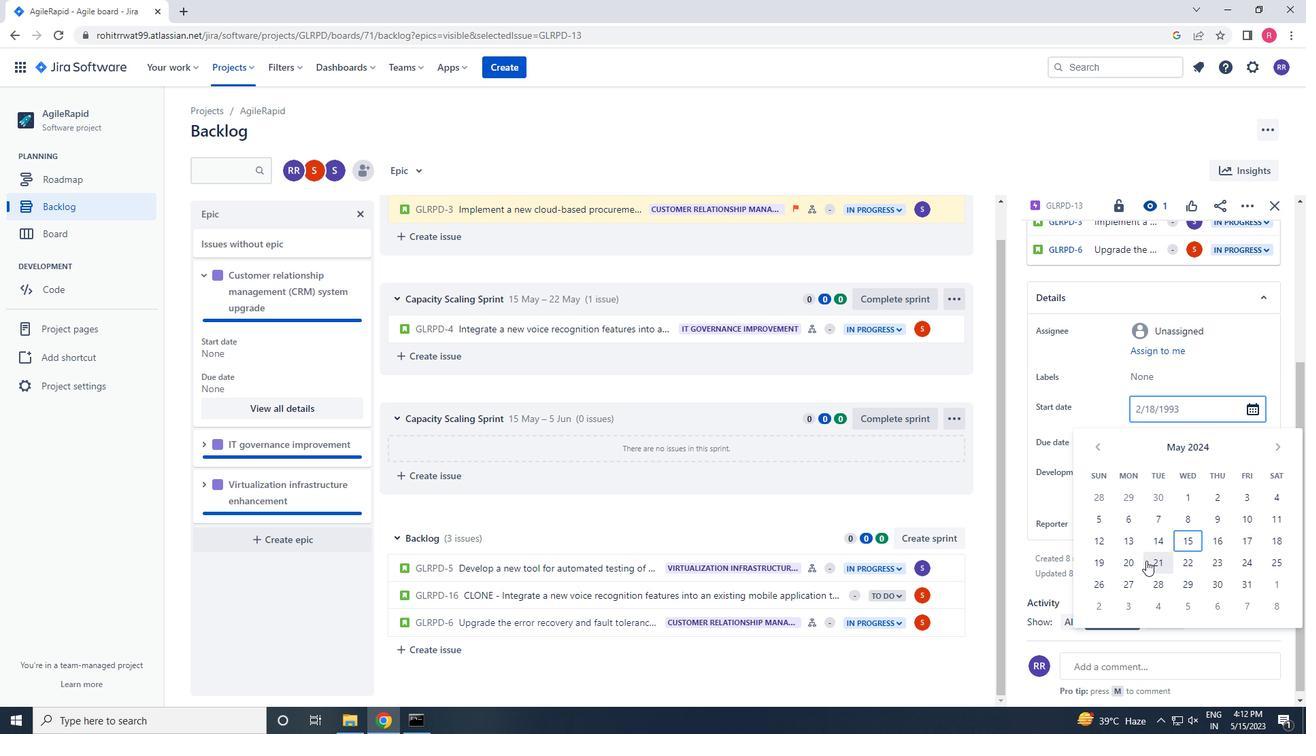 
Action: Mouse pressed left at (1147, 561)
Screenshot: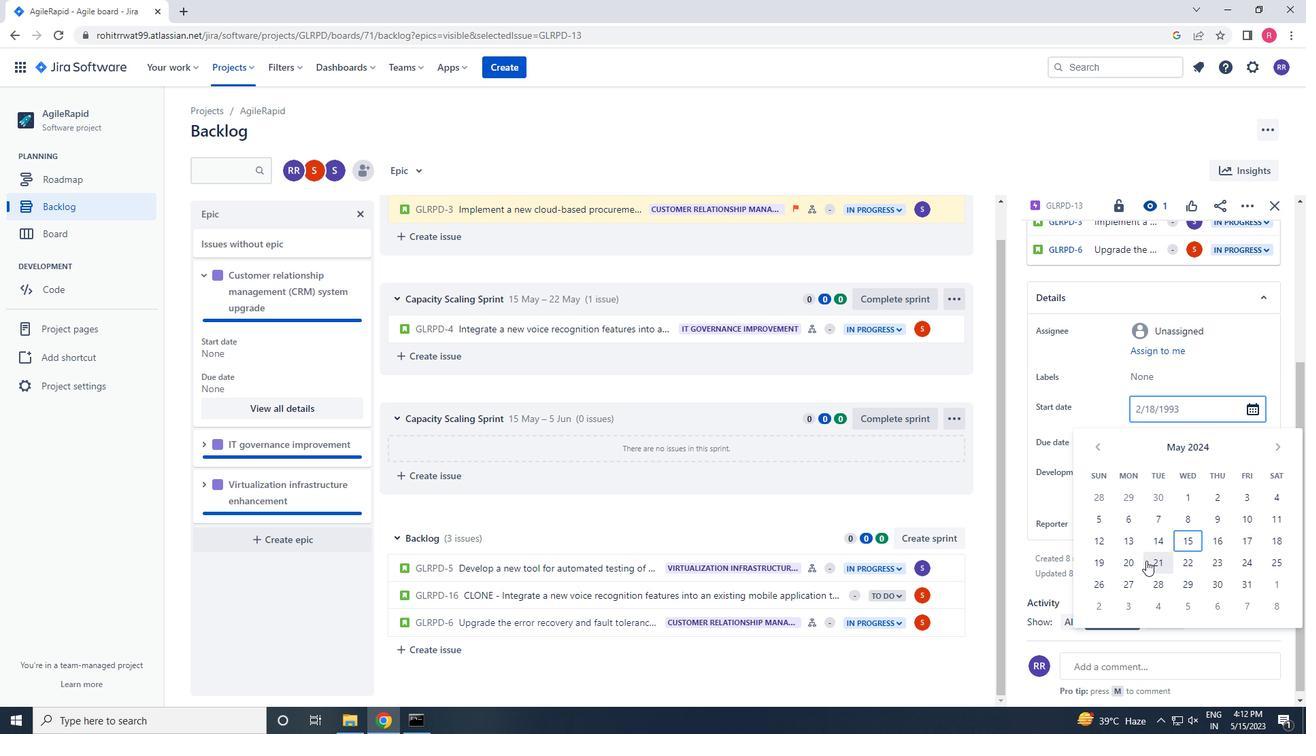 
Action: Mouse moved to (1157, 446)
Screenshot: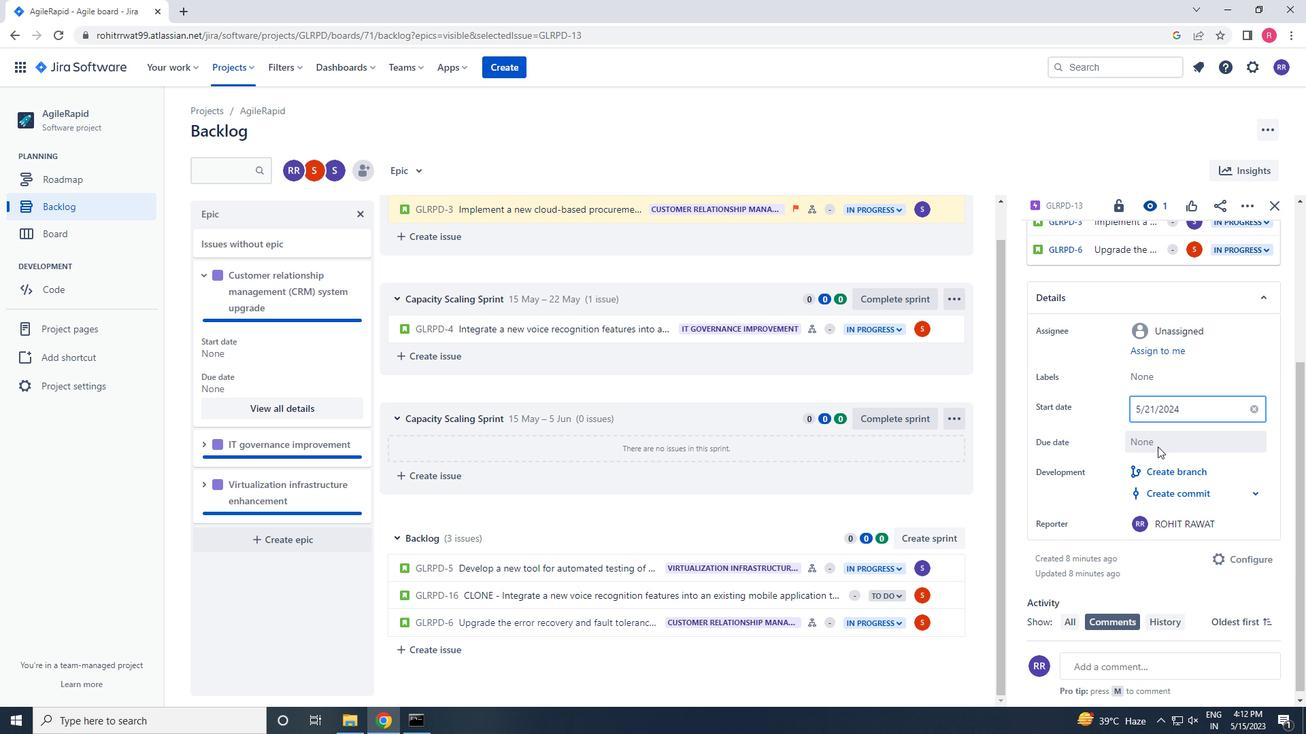 
Action: Mouse pressed left at (1157, 446)
Screenshot: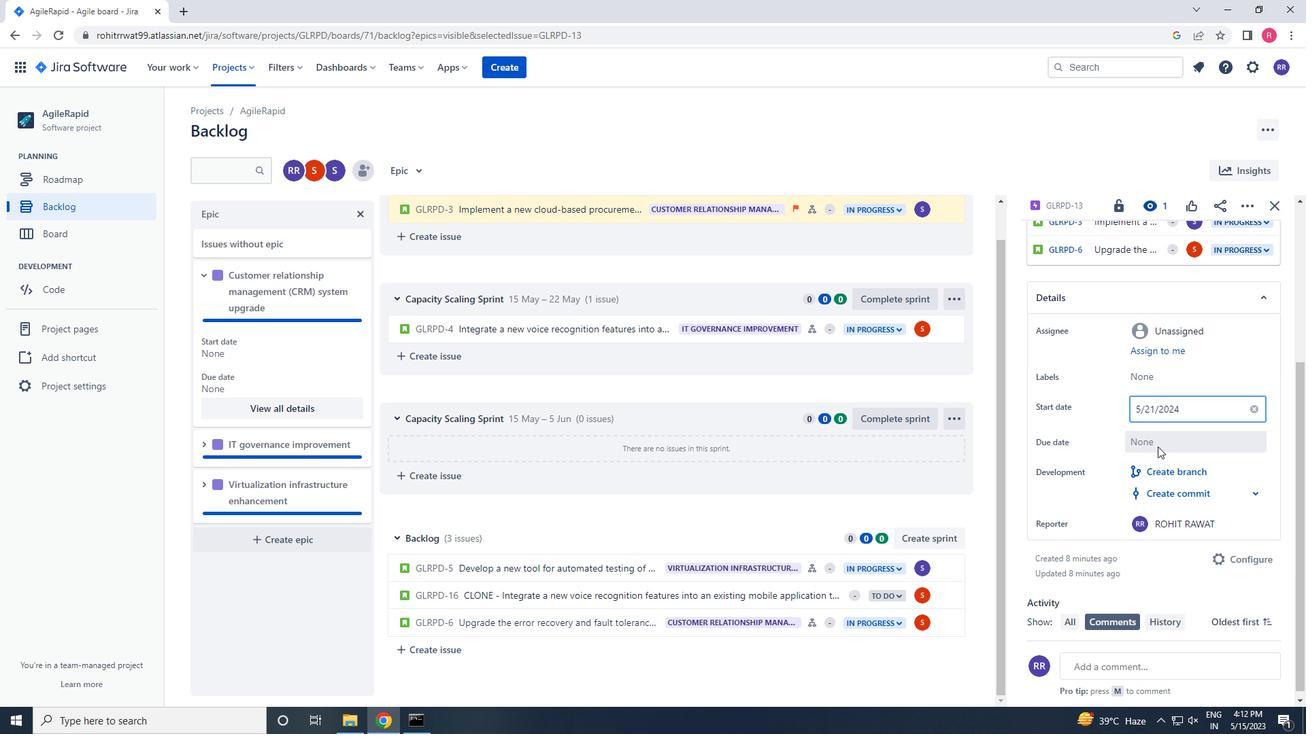 
Action: Mouse moved to (1277, 476)
Screenshot: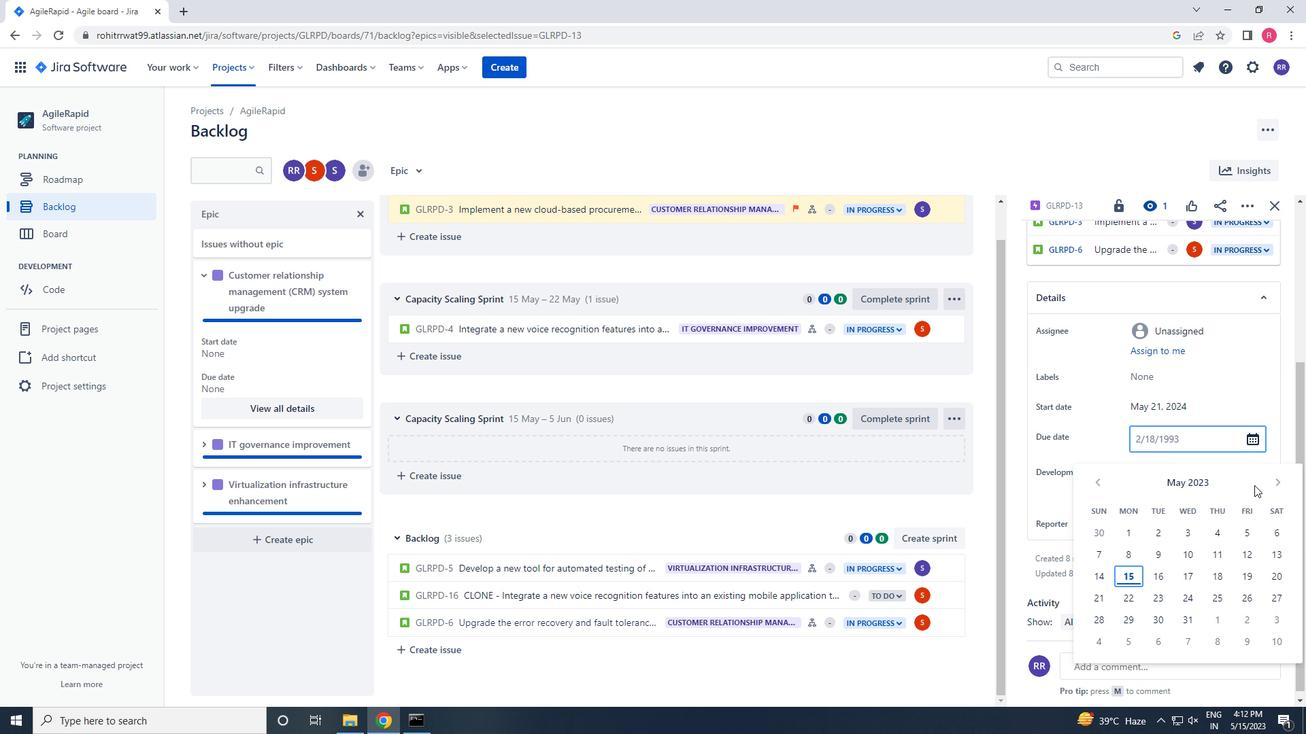
Action: Mouse pressed left at (1277, 476)
Screenshot: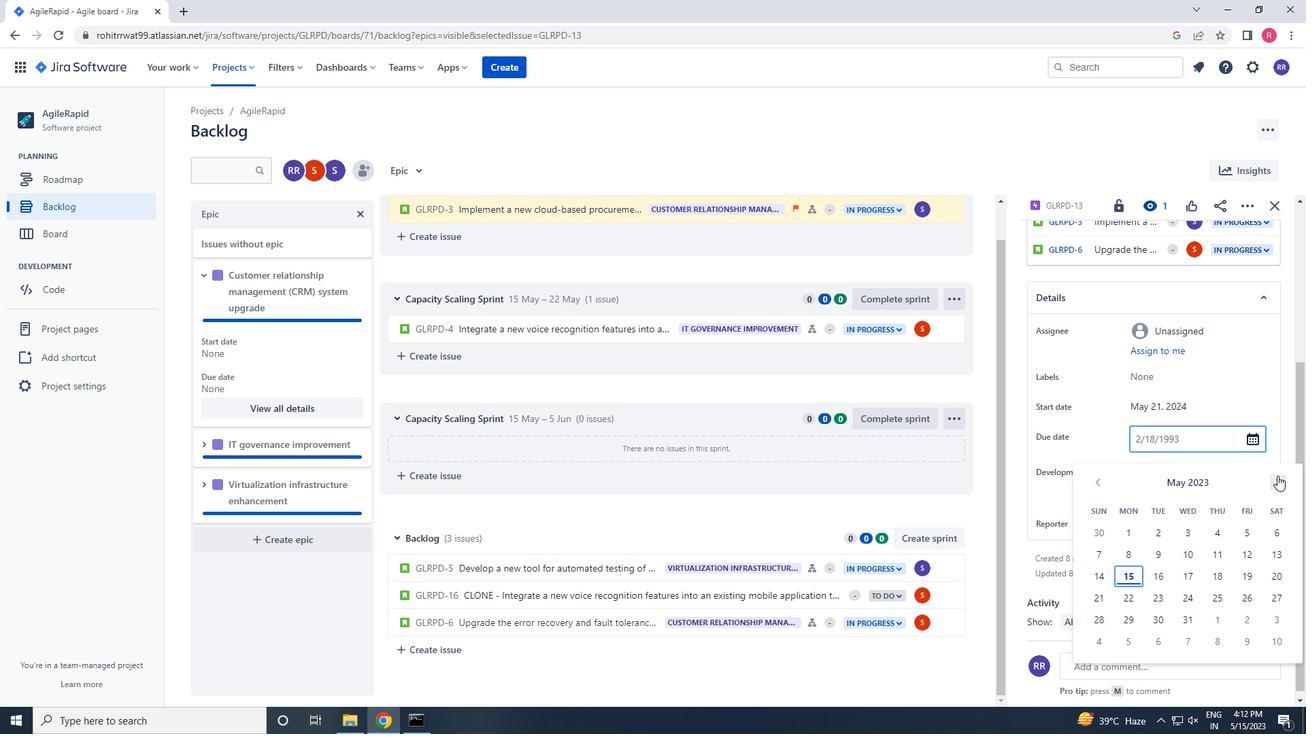 
Action: Mouse pressed left at (1277, 476)
Screenshot: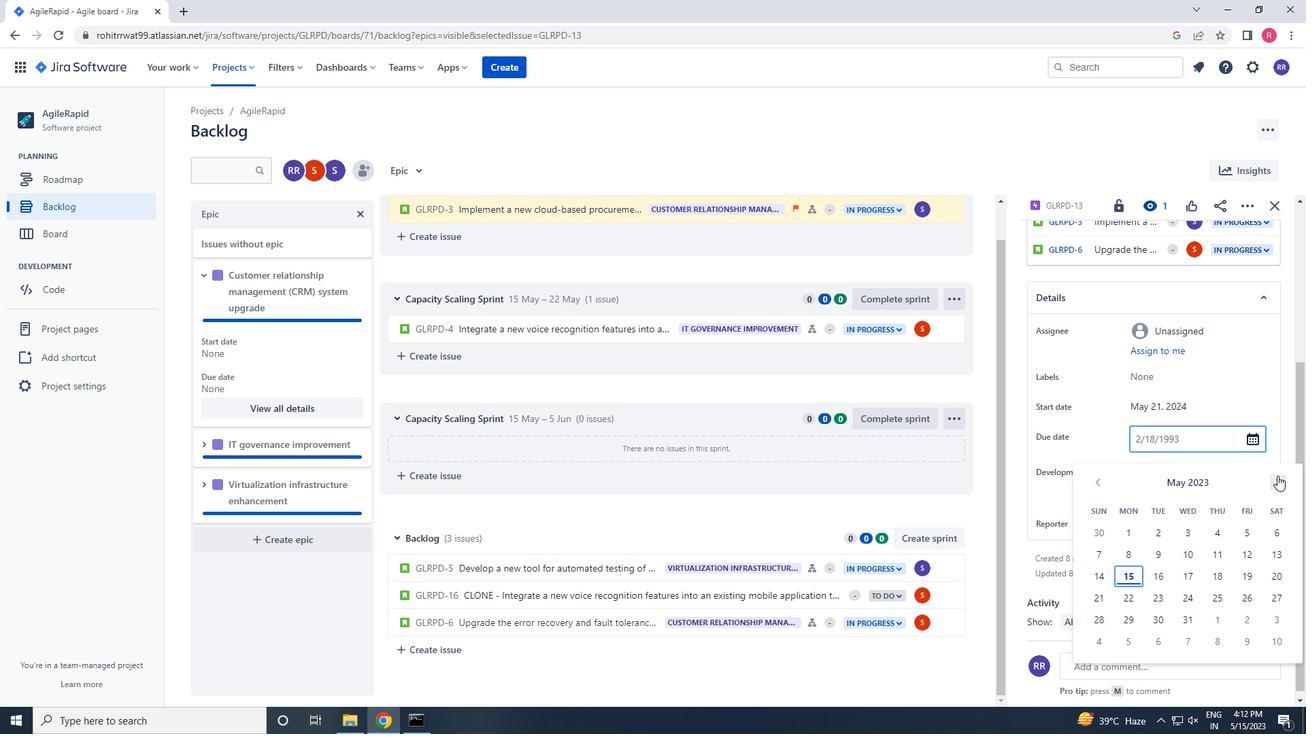
Action: Mouse pressed left at (1277, 476)
Screenshot: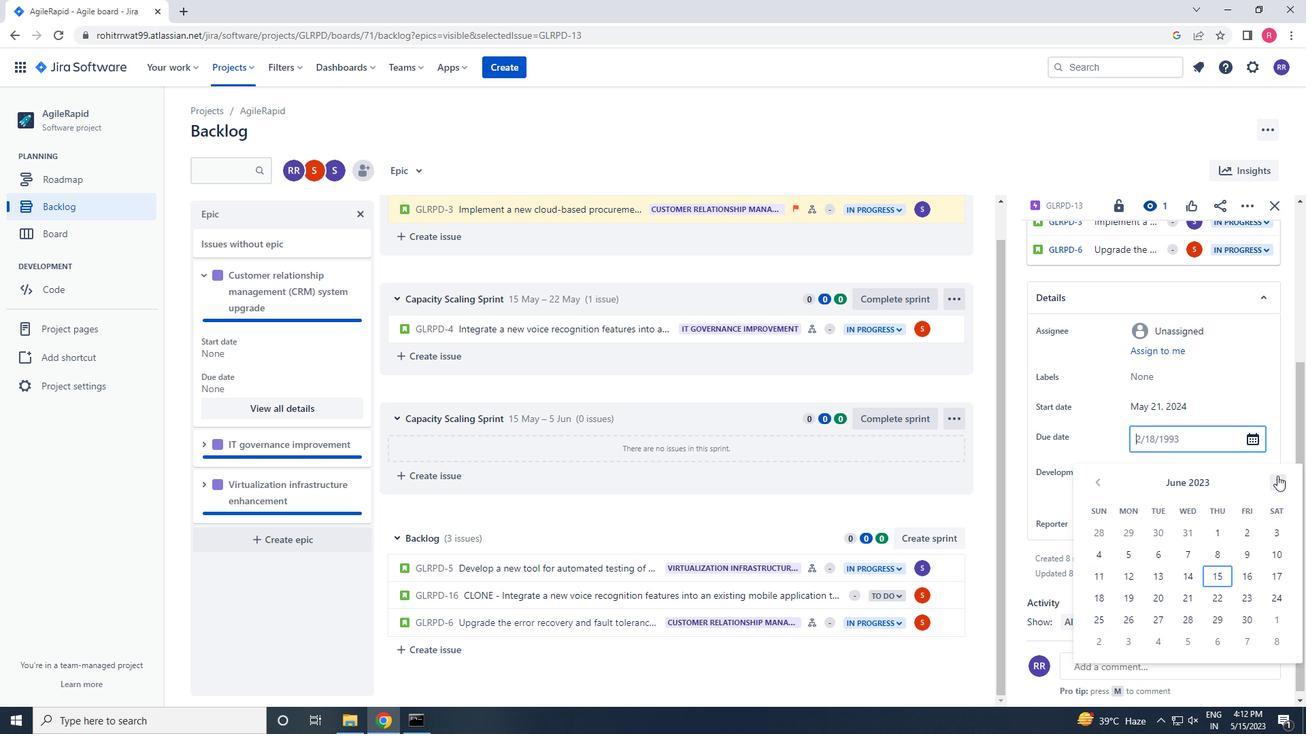 
Action: Mouse pressed left at (1277, 476)
Screenshot: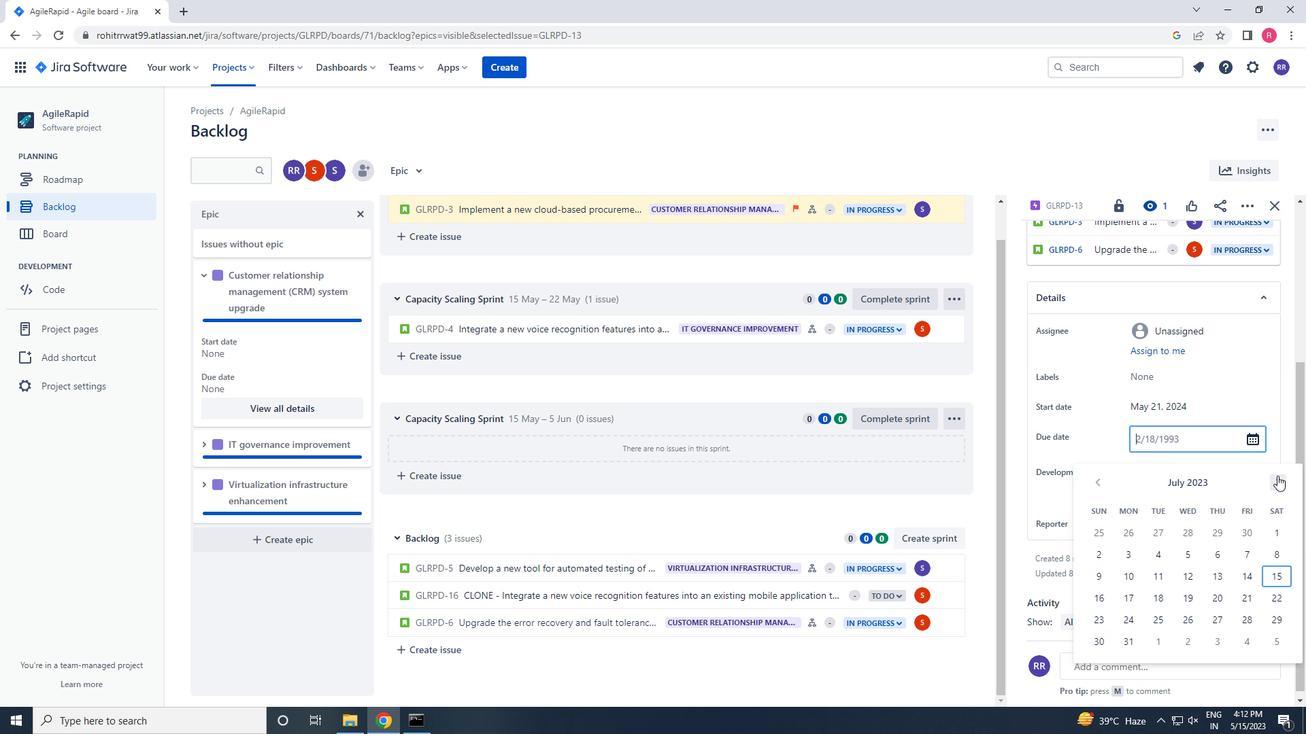 
Action: Mouse pressed left at (1277, 476)
Screenshot: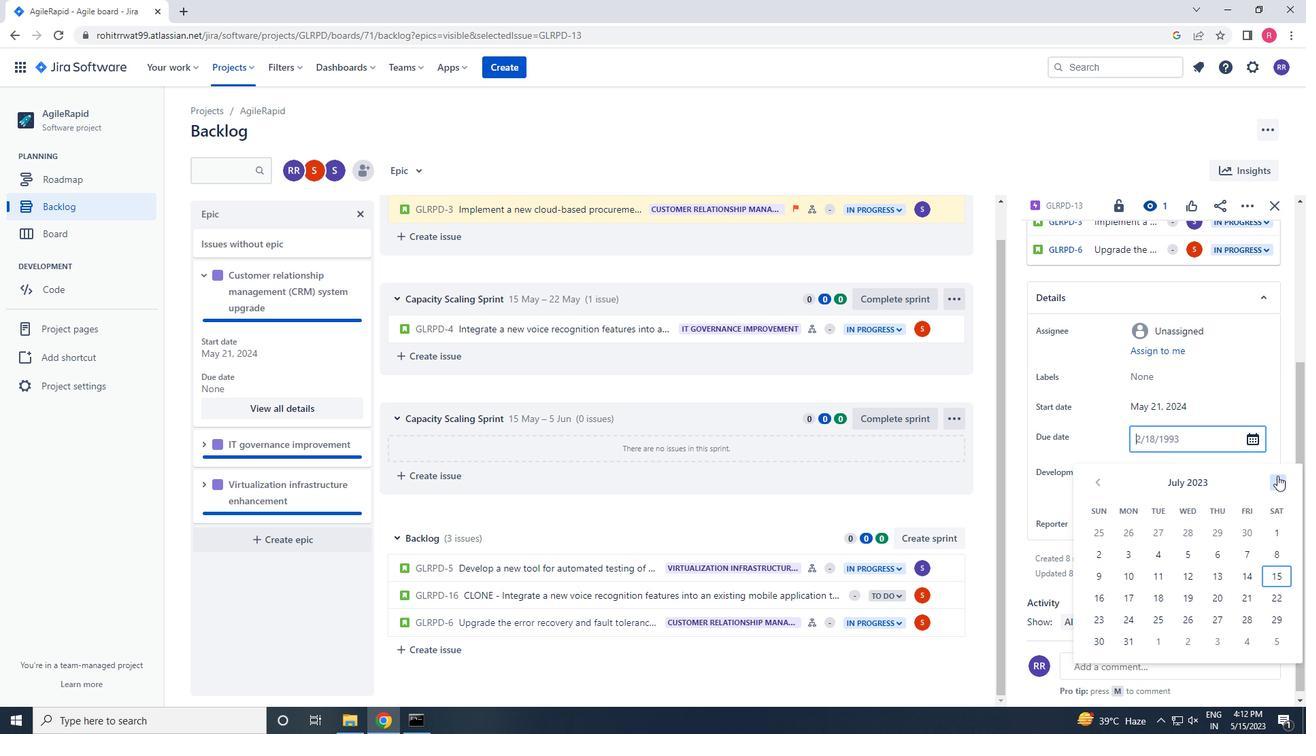 
Action: Mouse pressed left at (1277, 476)
Screenshot: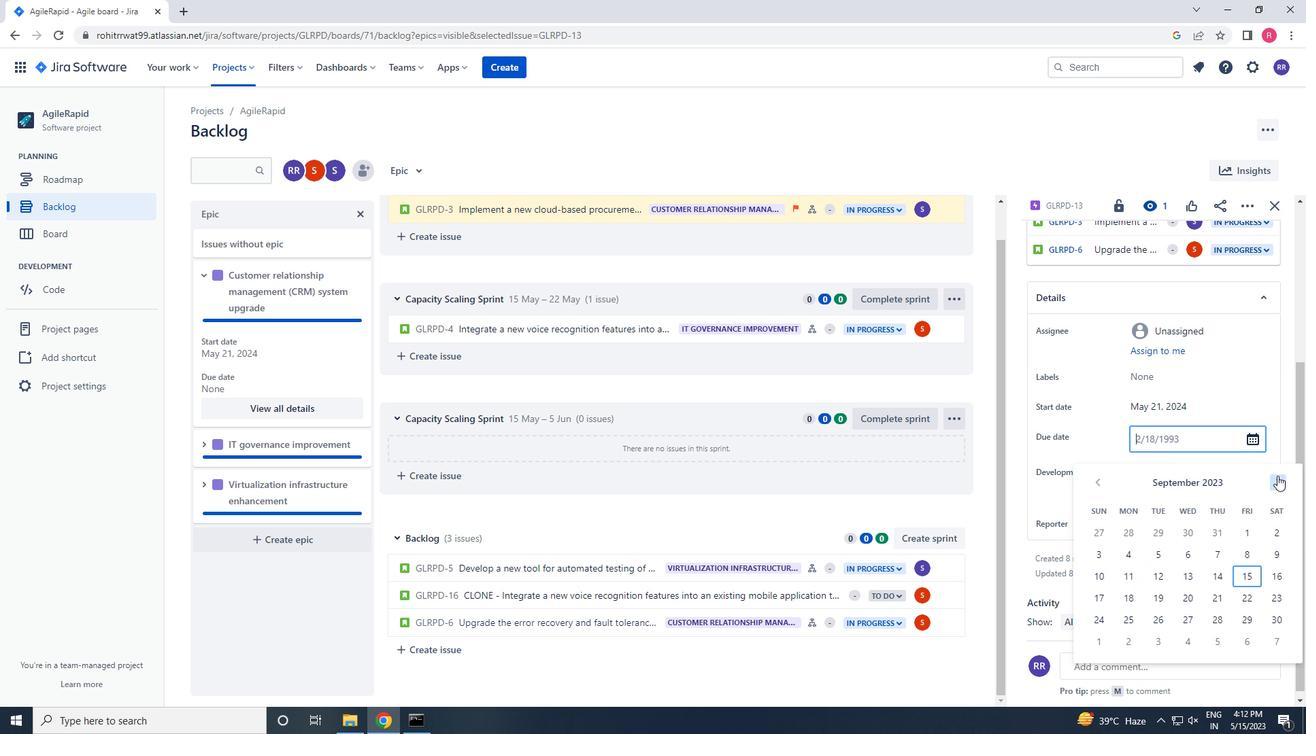 
Action: Mouse pressed left at (1277, 476)
Screenshot: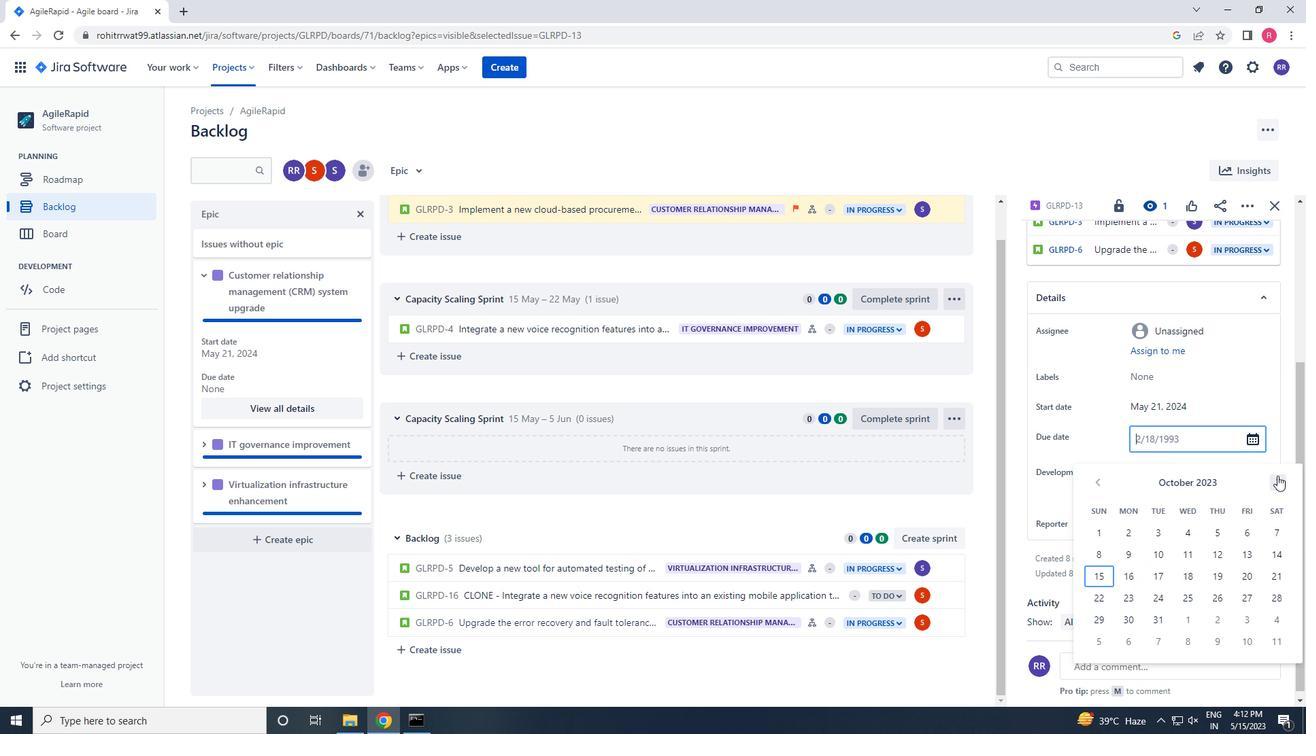 
Action: Mouse pressed left at (1277, 476)
Screenshot: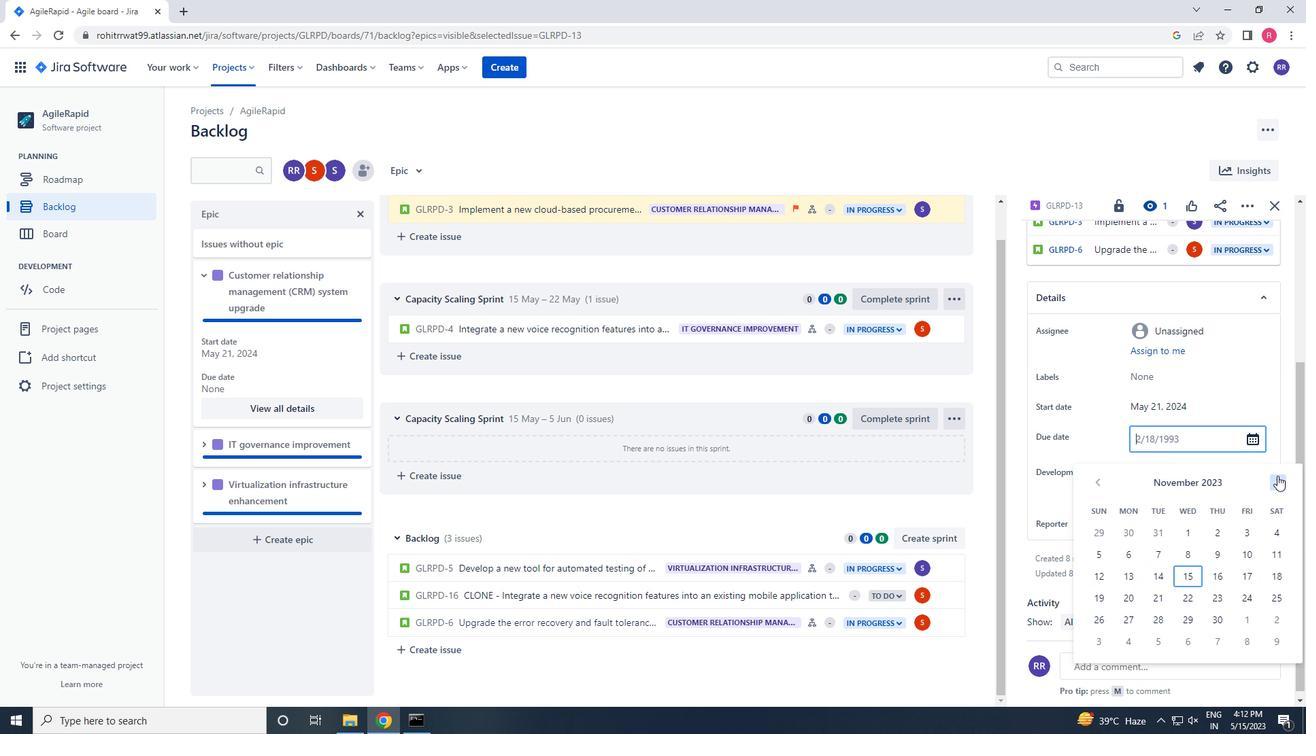 
Action: Mouse pressed left at (1277, 476)
Screenshot: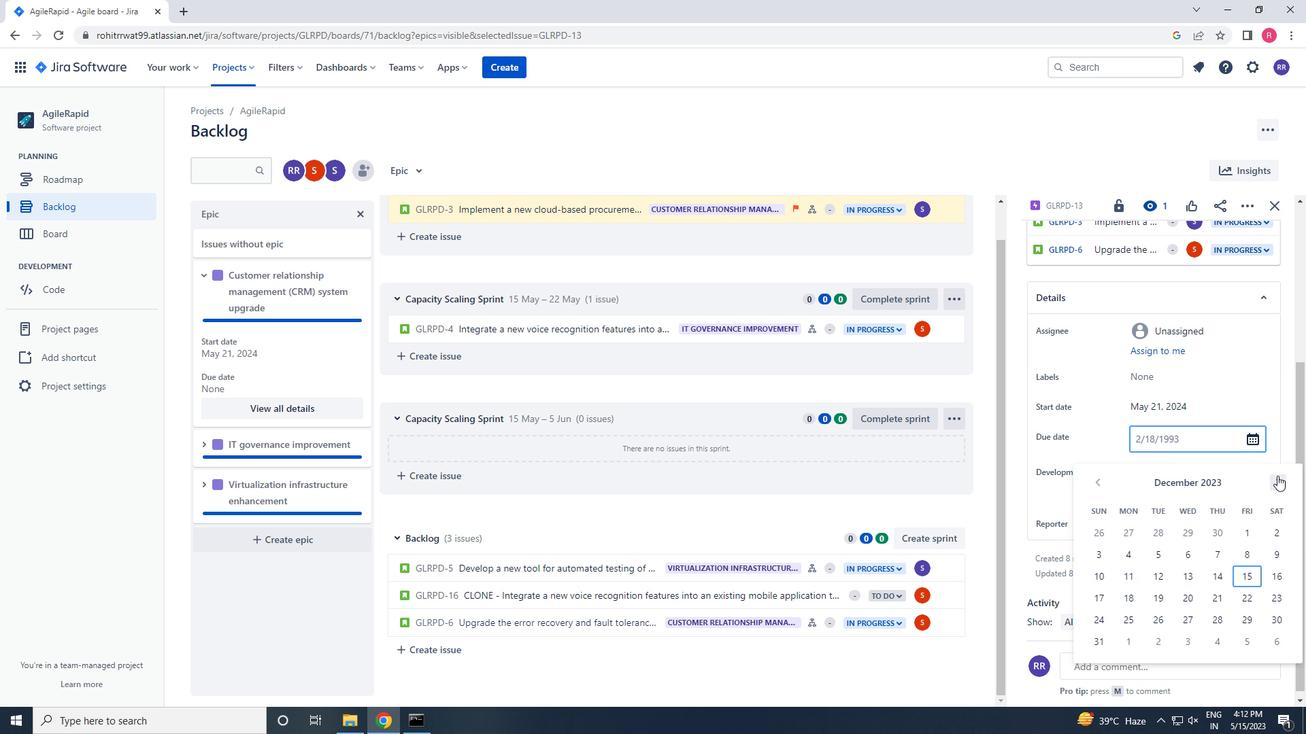 
Action: Mouse pressed left at (1277, 476)
Screenshot: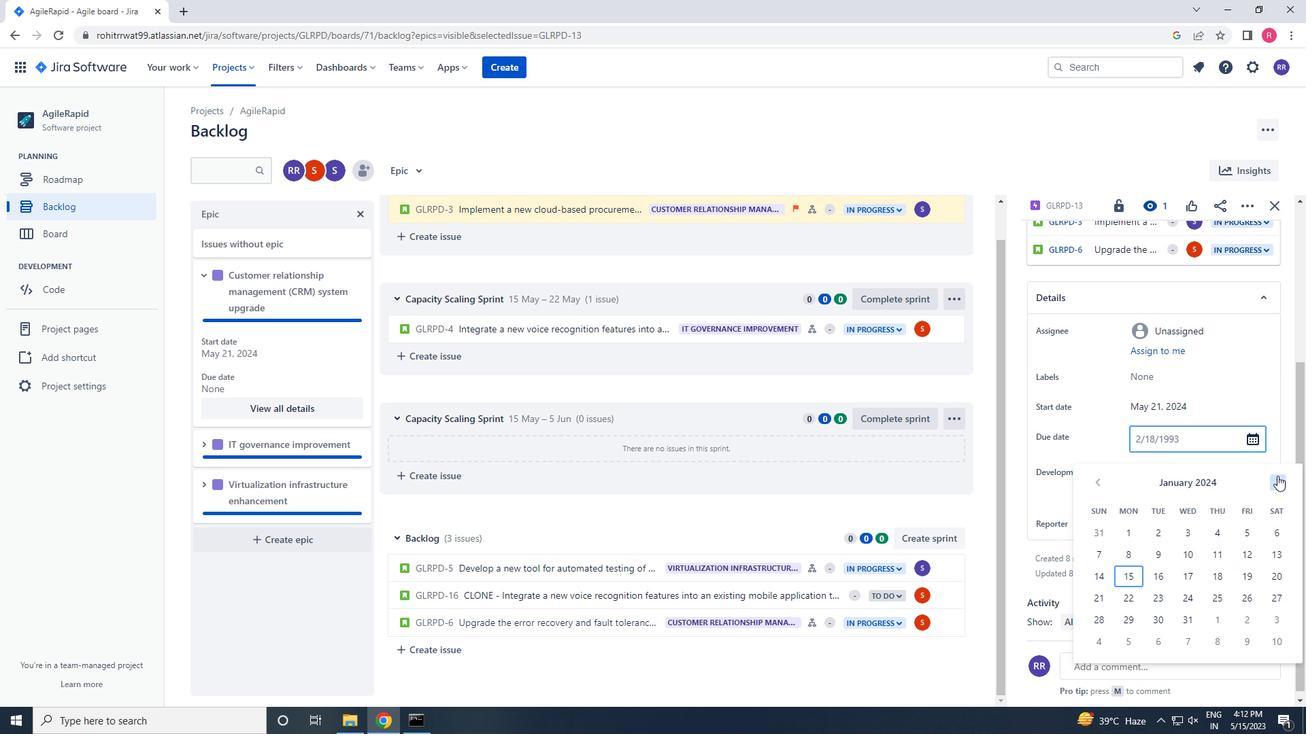 
Action: Mouse pressed left at (1277, 476)
Screenshot: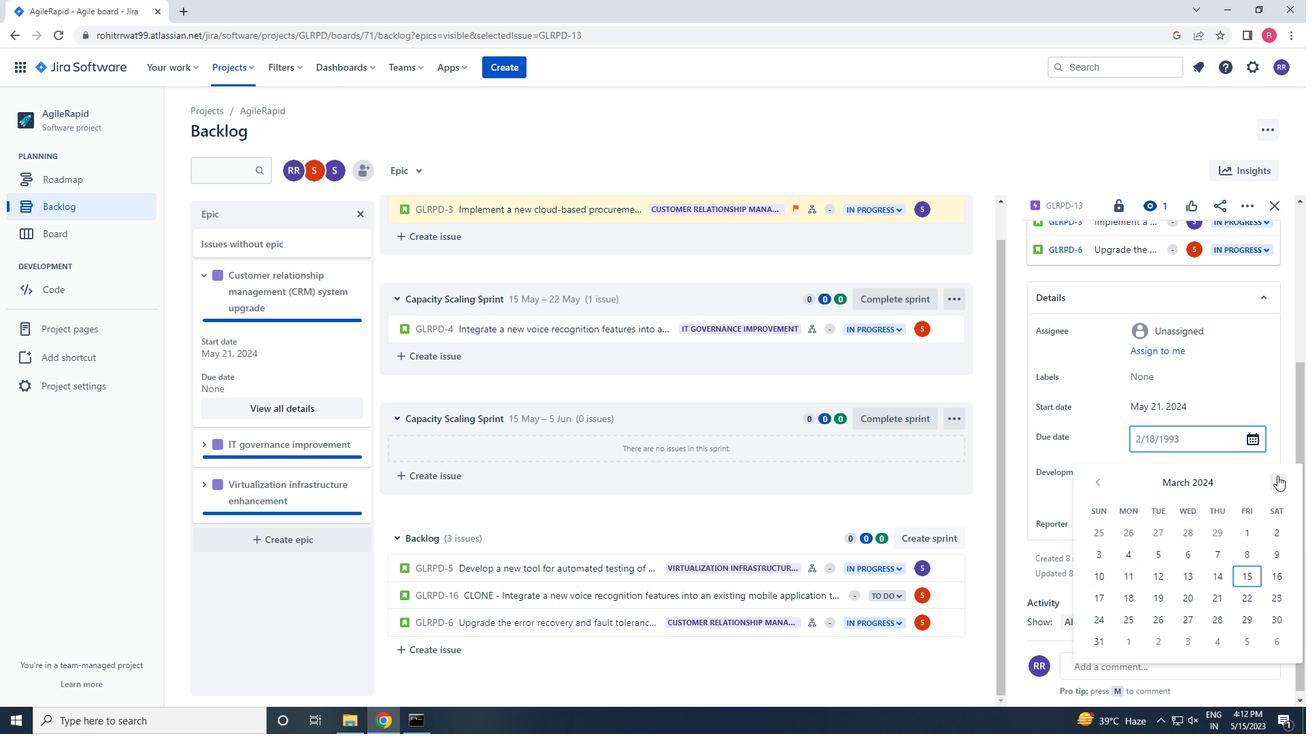 
Action: Mouse pressed left at (1277, 476)
Screenshot: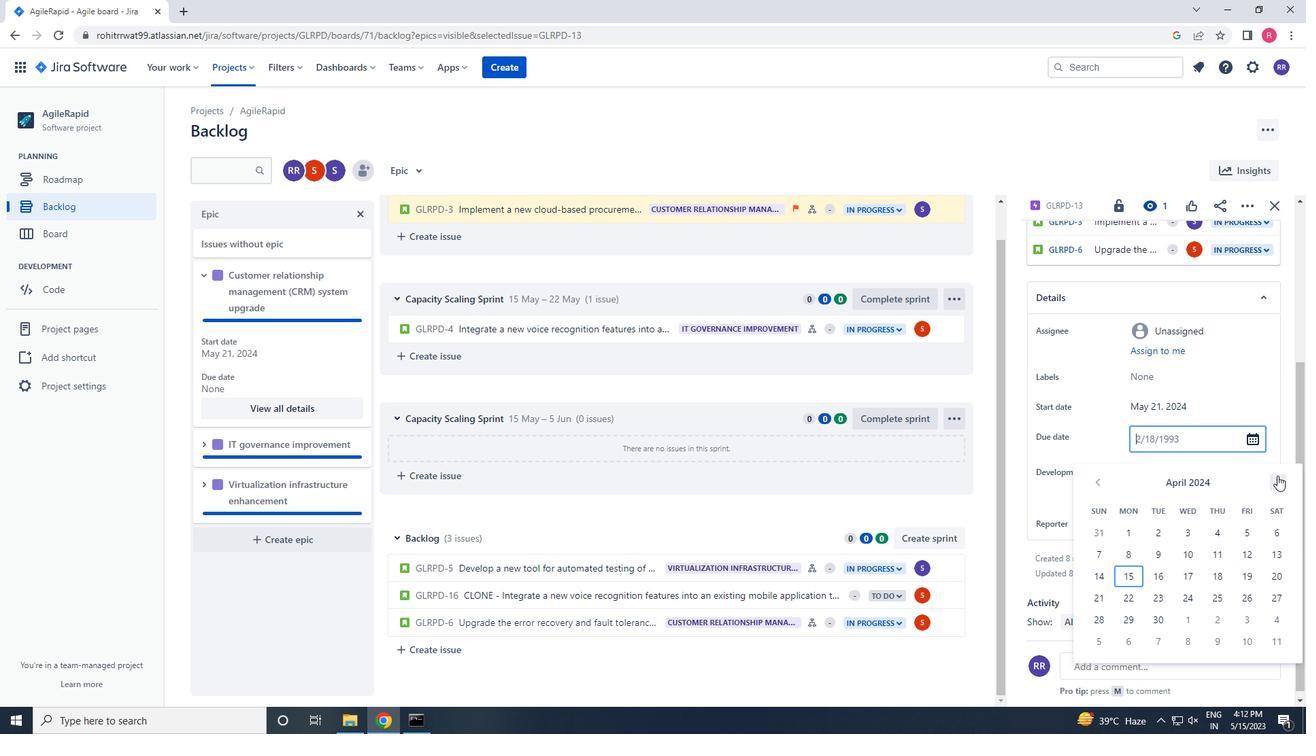 
Action: Mouse pressed left at (1277, 476)
Screenshot: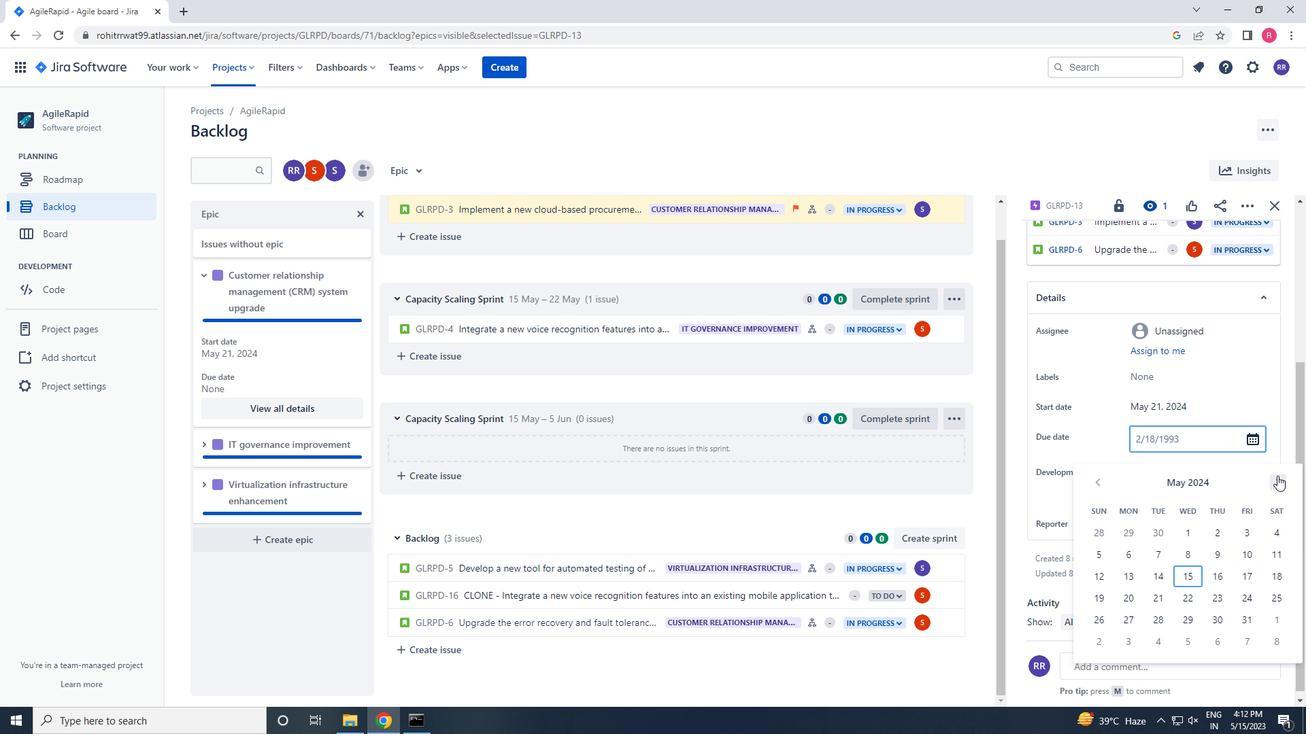 
Action: Mouse pressed left at (1277, 476)
Screenshot: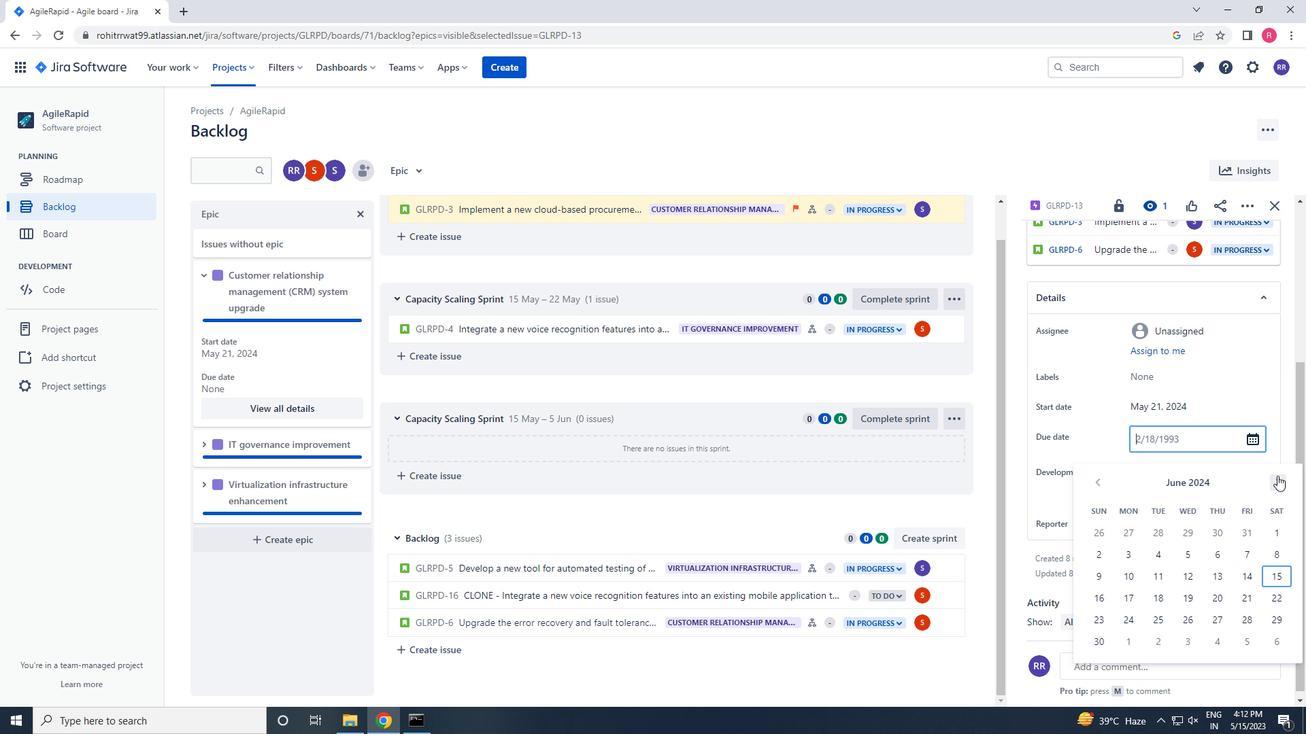 
Action: Mouse moved to (1242, 534)
Screenshot: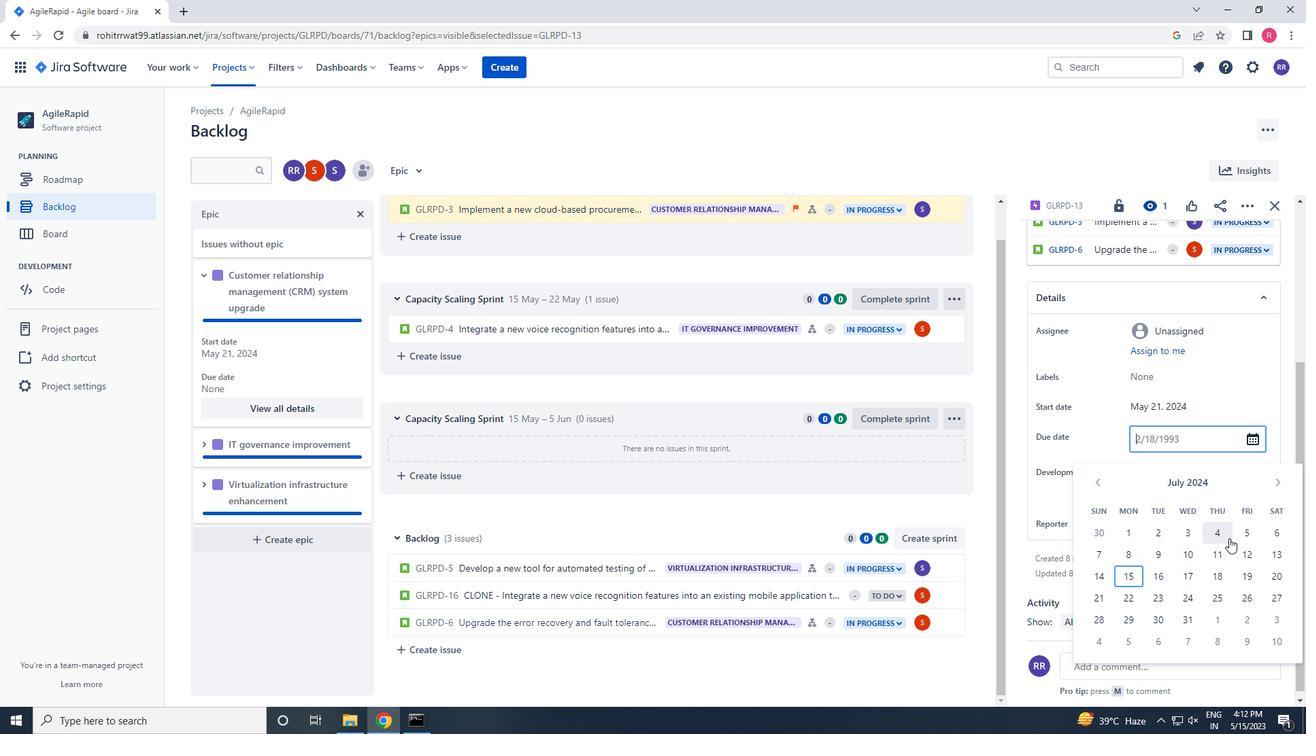 
Action: Mouse pressed left at (1242, 534)
Screenshot: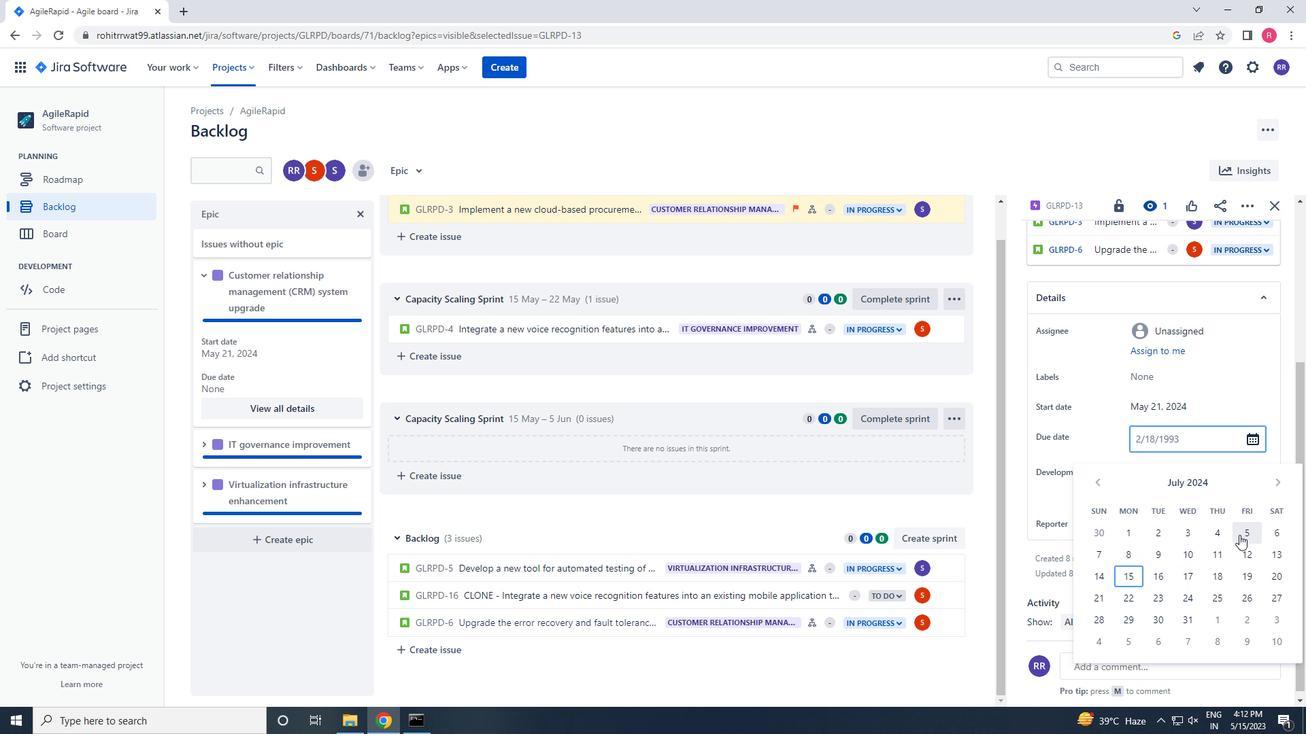 
Action: Mouse moved to (1191, 595)
Screenshot: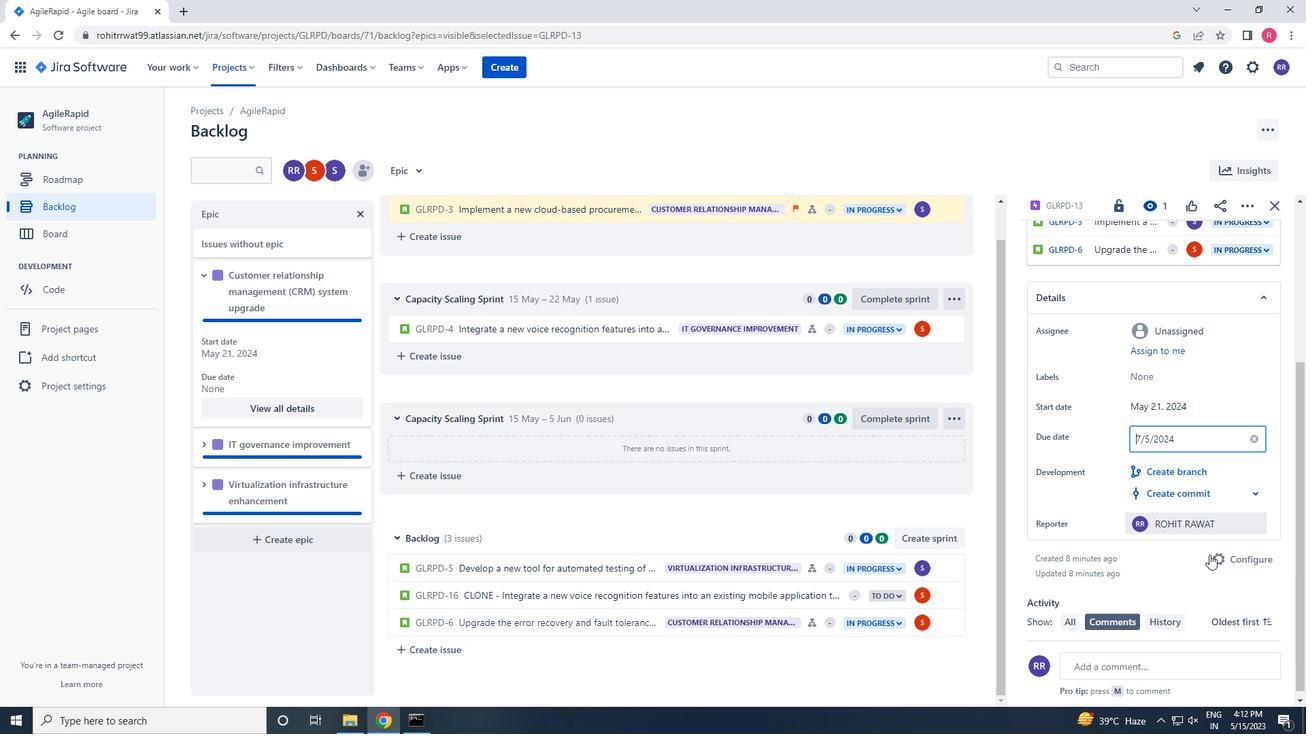 
Action: Mouse pressed left at (1191, 595)
Screenshot: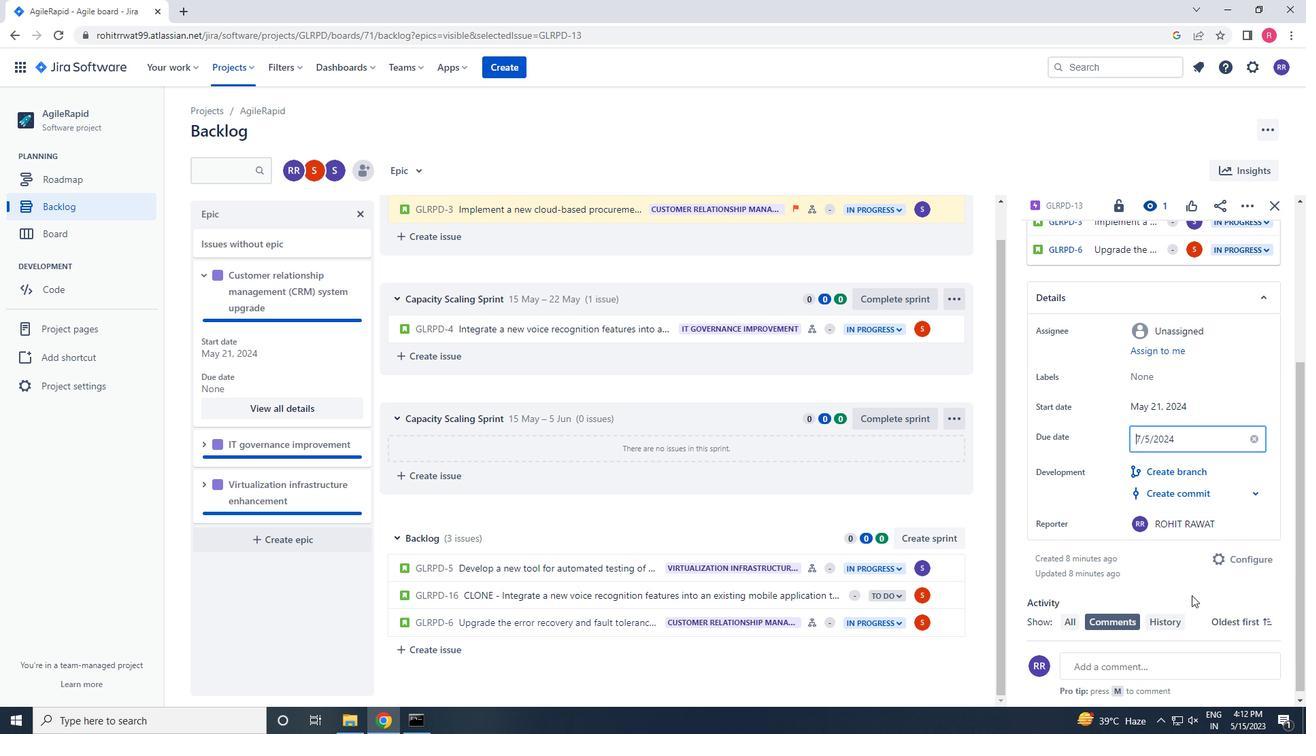 
Action: Mouse moved to (199, 455)
Screenshot: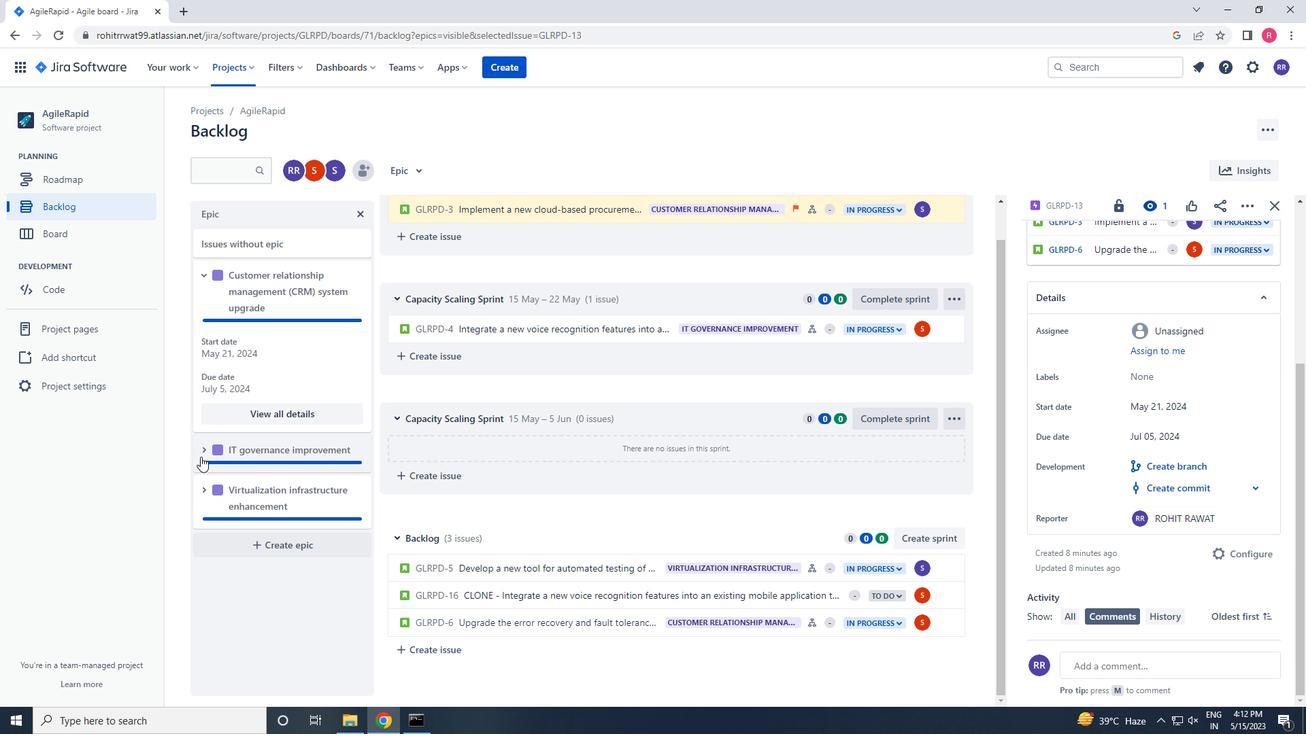 
Action: Mouse pressed left at (199, 455)
Screenshot: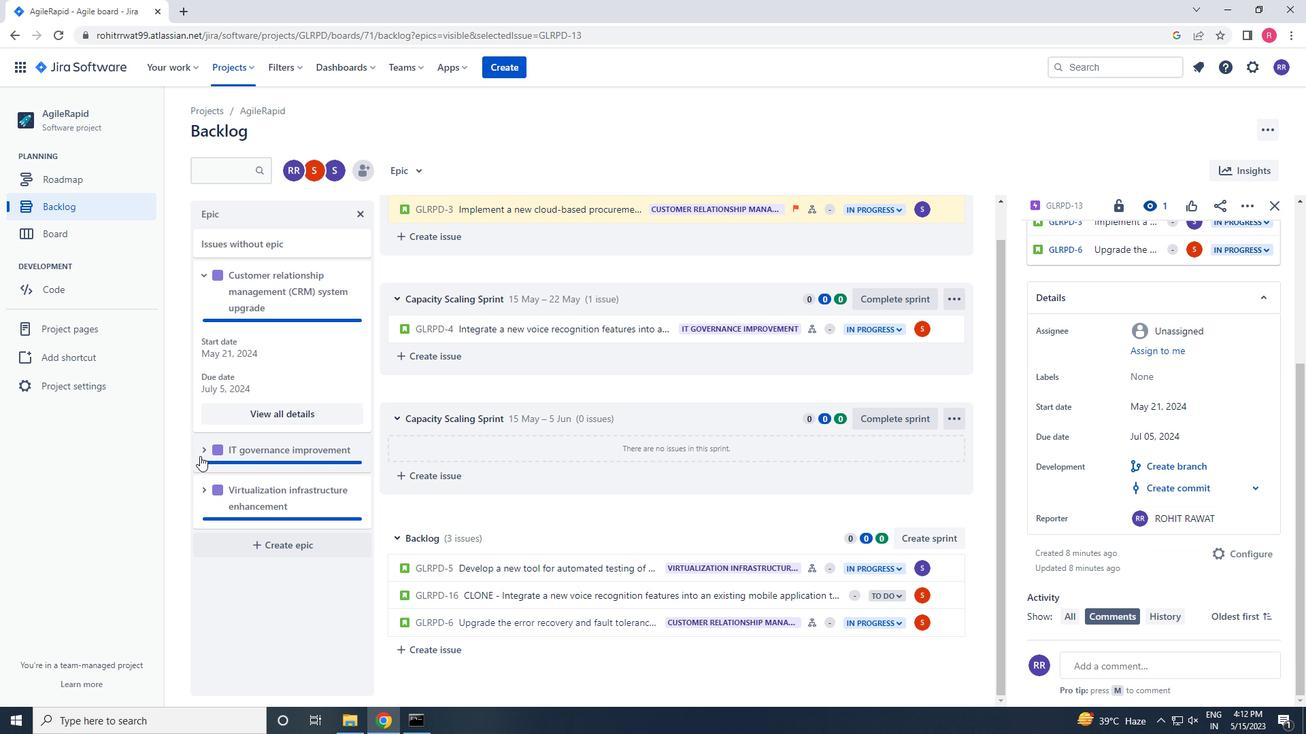 
Action: Mouse moved to (277, 556)
Screenshot: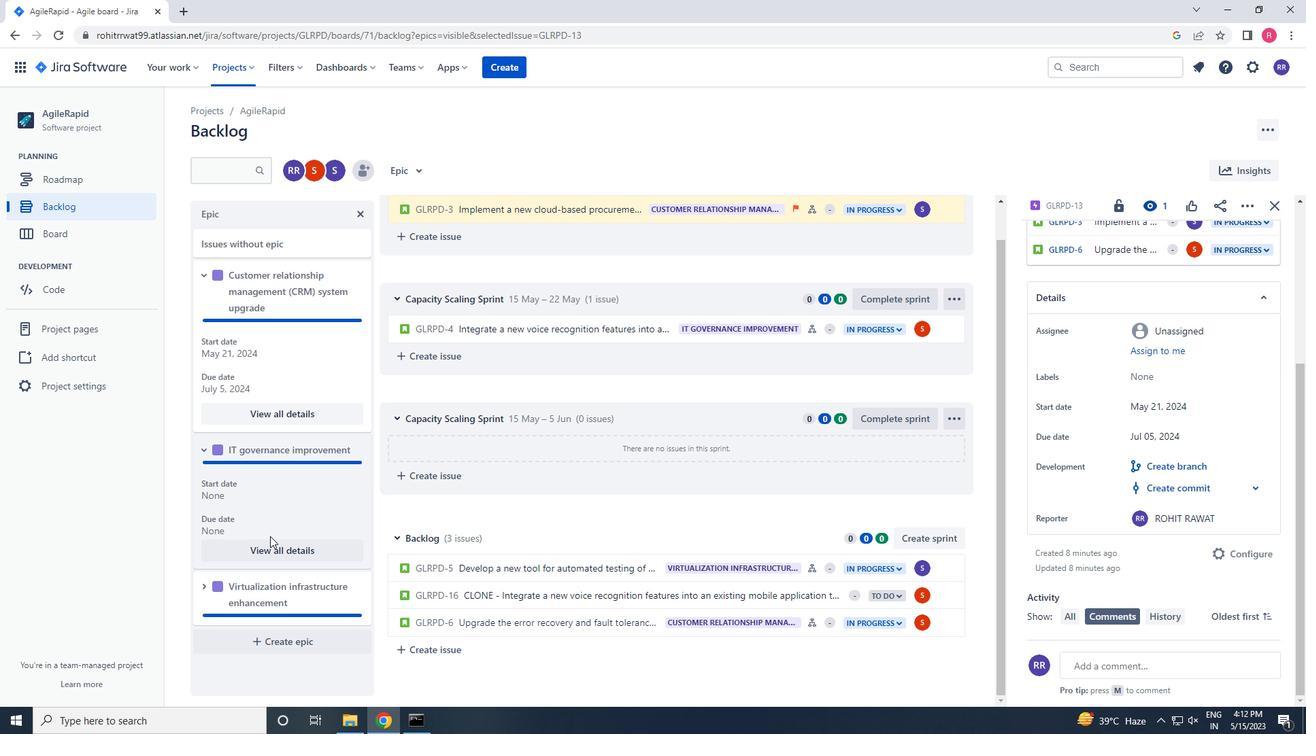 
Action: Mouse pressed left at (277, 556)
Screenshot: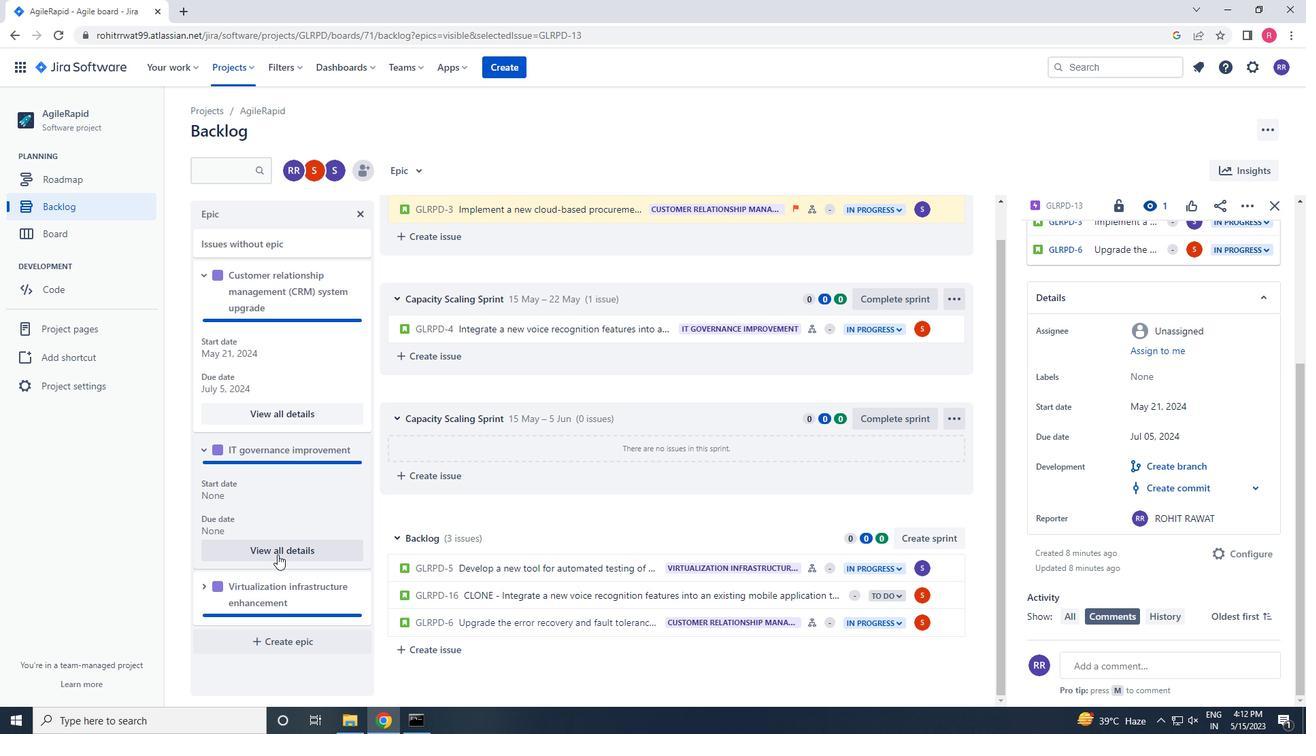 
Action: Mouse moved to (678, 554)
Screenshot: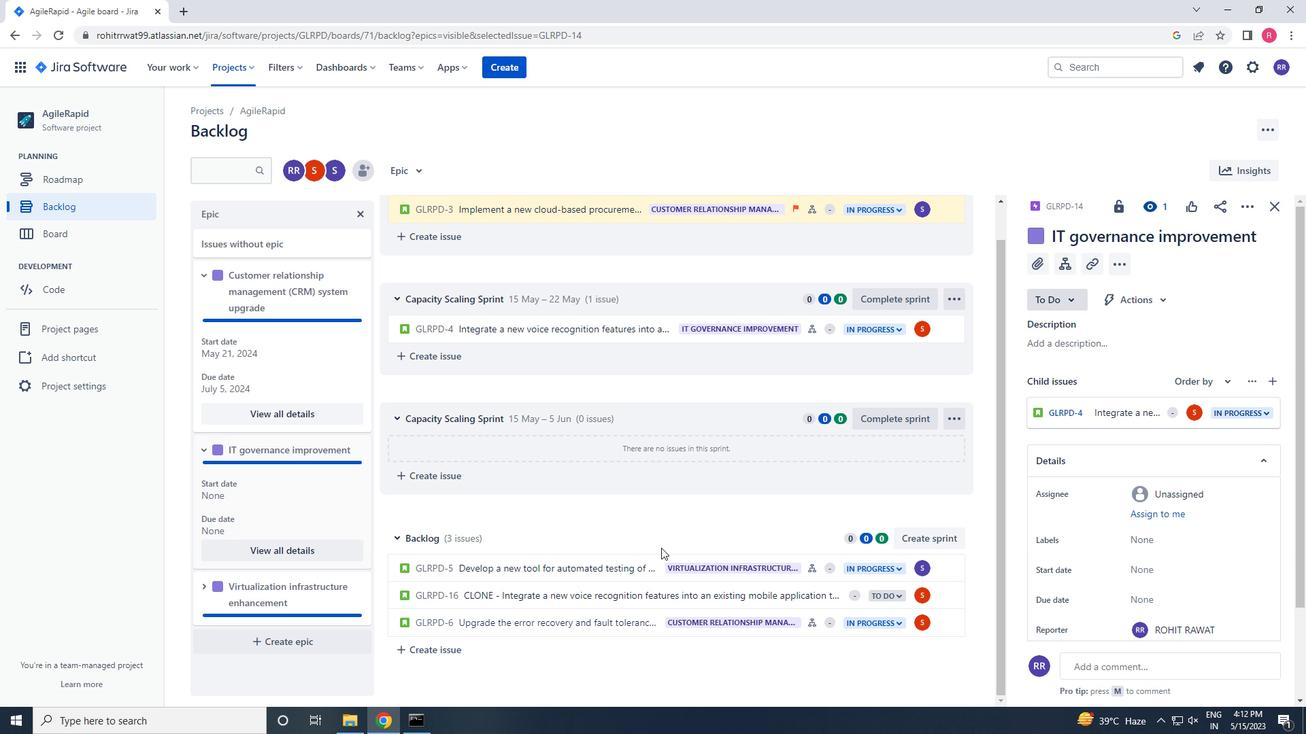 
Action: Mouse scrolled (678, 553) with delta (0, 0)
Screenshot: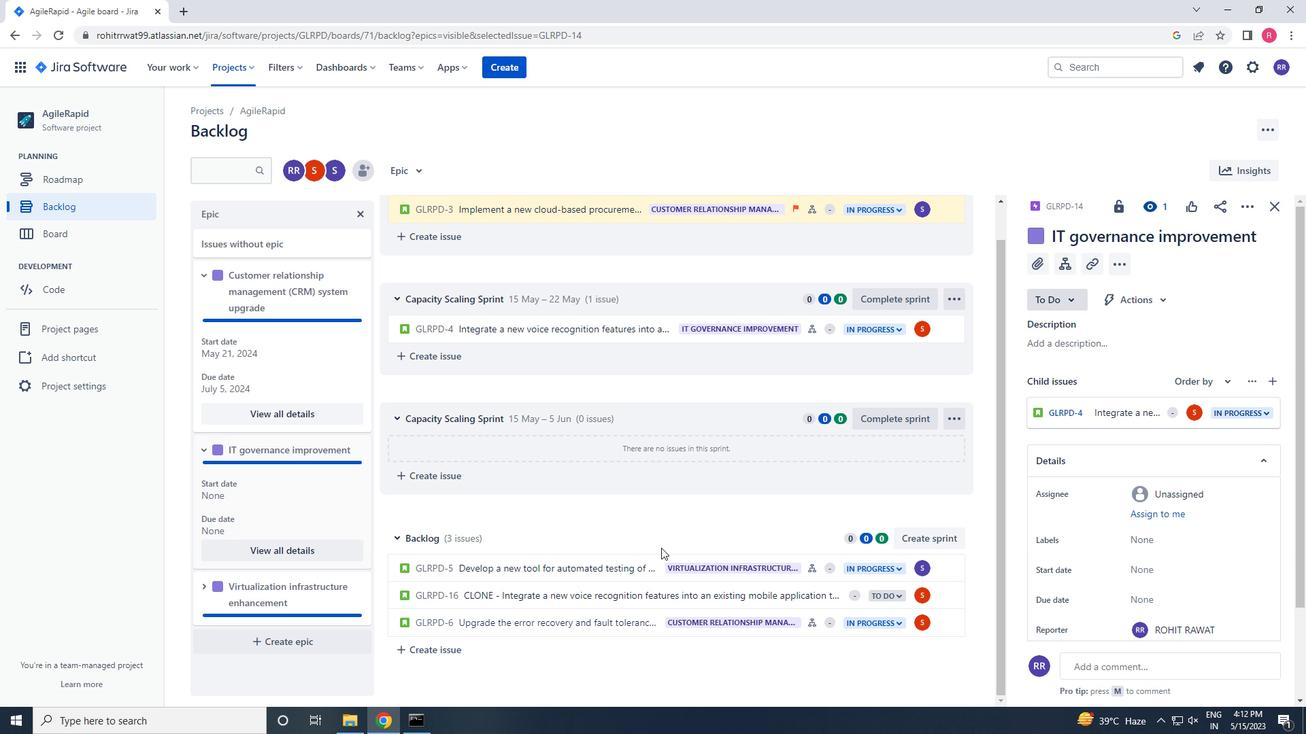 
Action: Mouse moved to (689, 559)
Screenshot: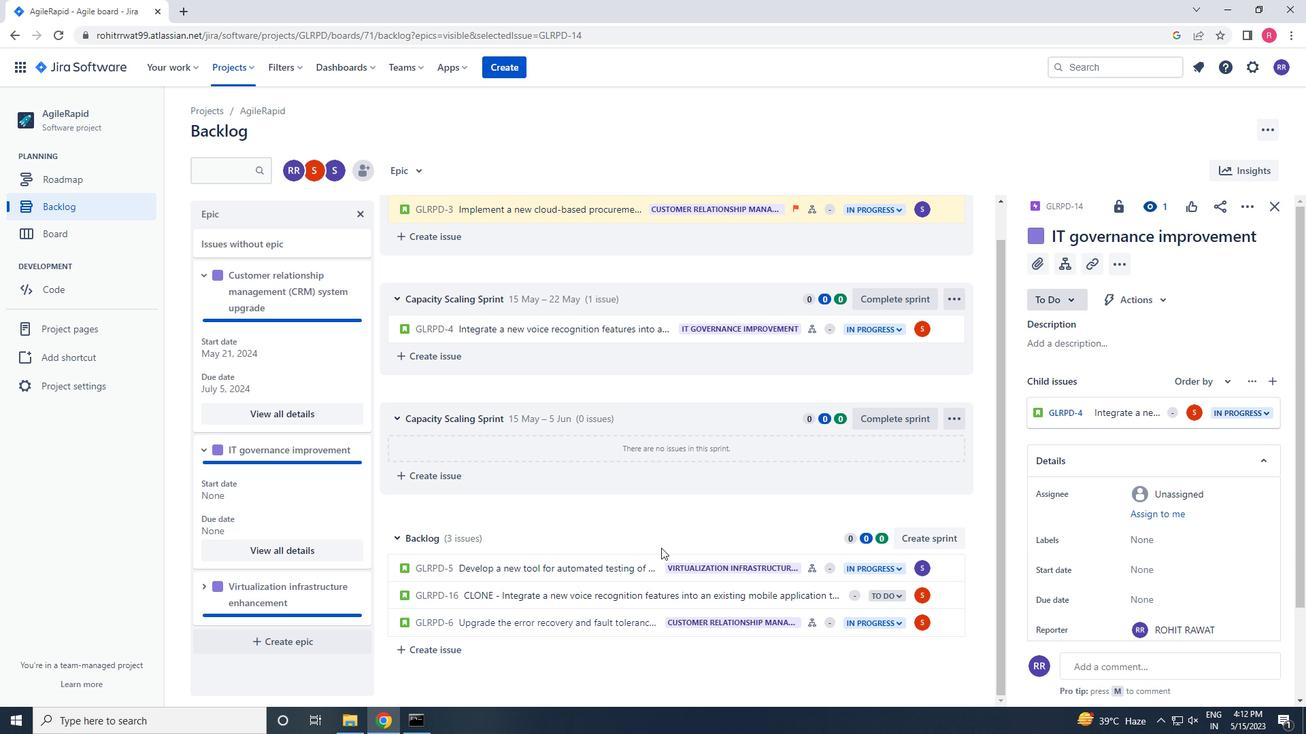 
Action: Mouse scrolled (689, 559) with delta (0, 0)
Screenshot: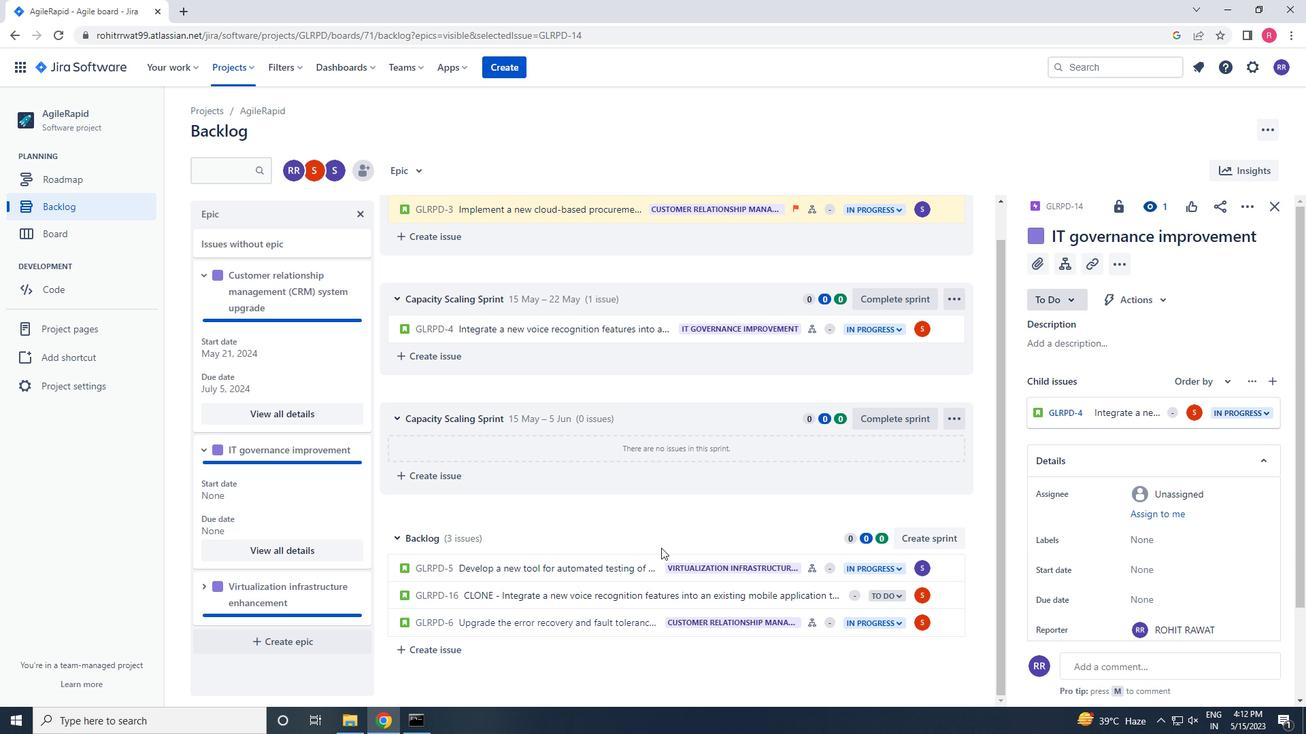 
Action: Mouse moved to (695, 562)
Screenshot: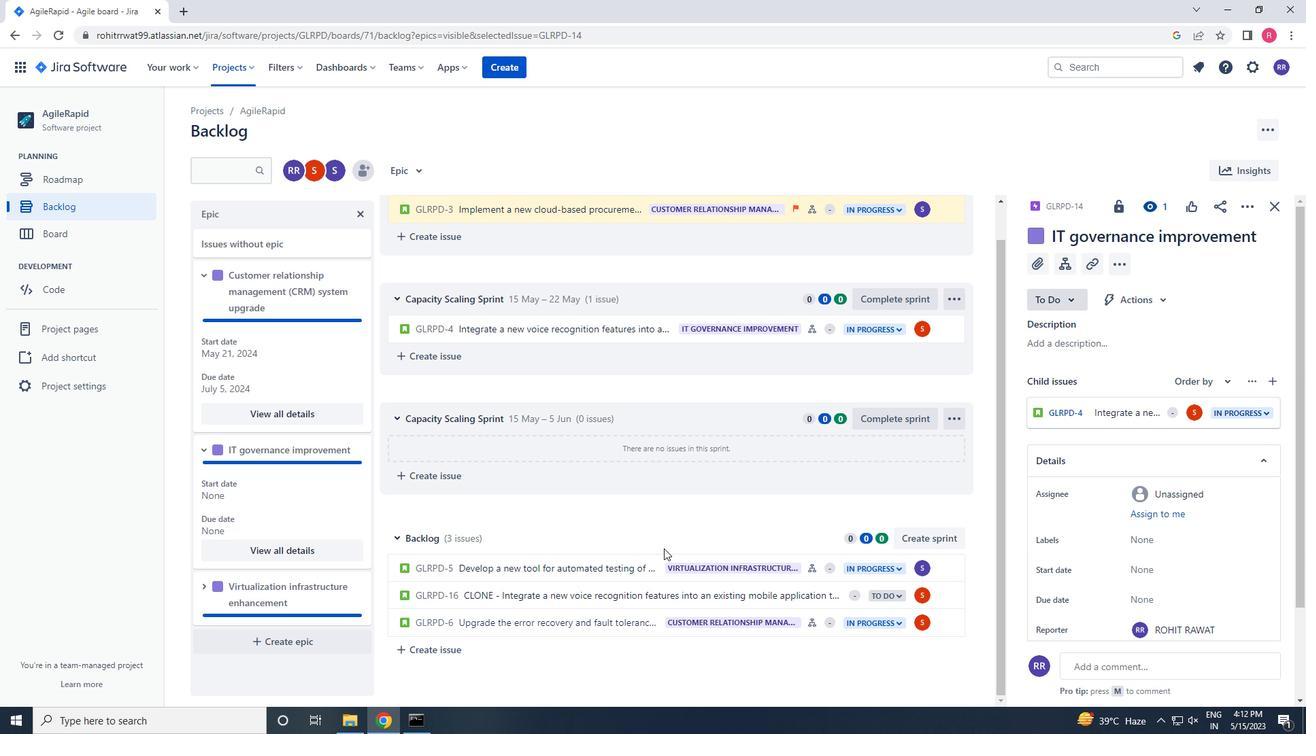 
Action: Mouse scrolled (695, 561) with delta (0, 0)
Screenshot: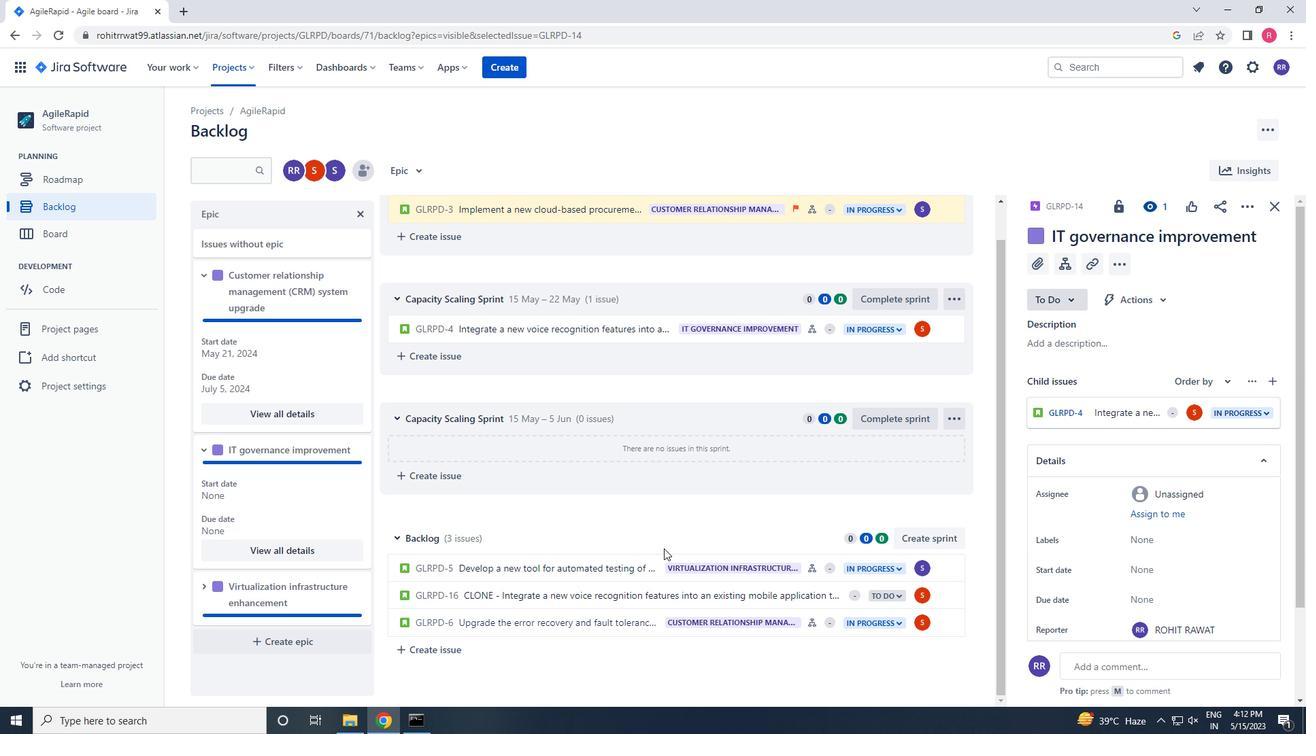 
Action: Mouse moved to (698, 563)
Screenshot: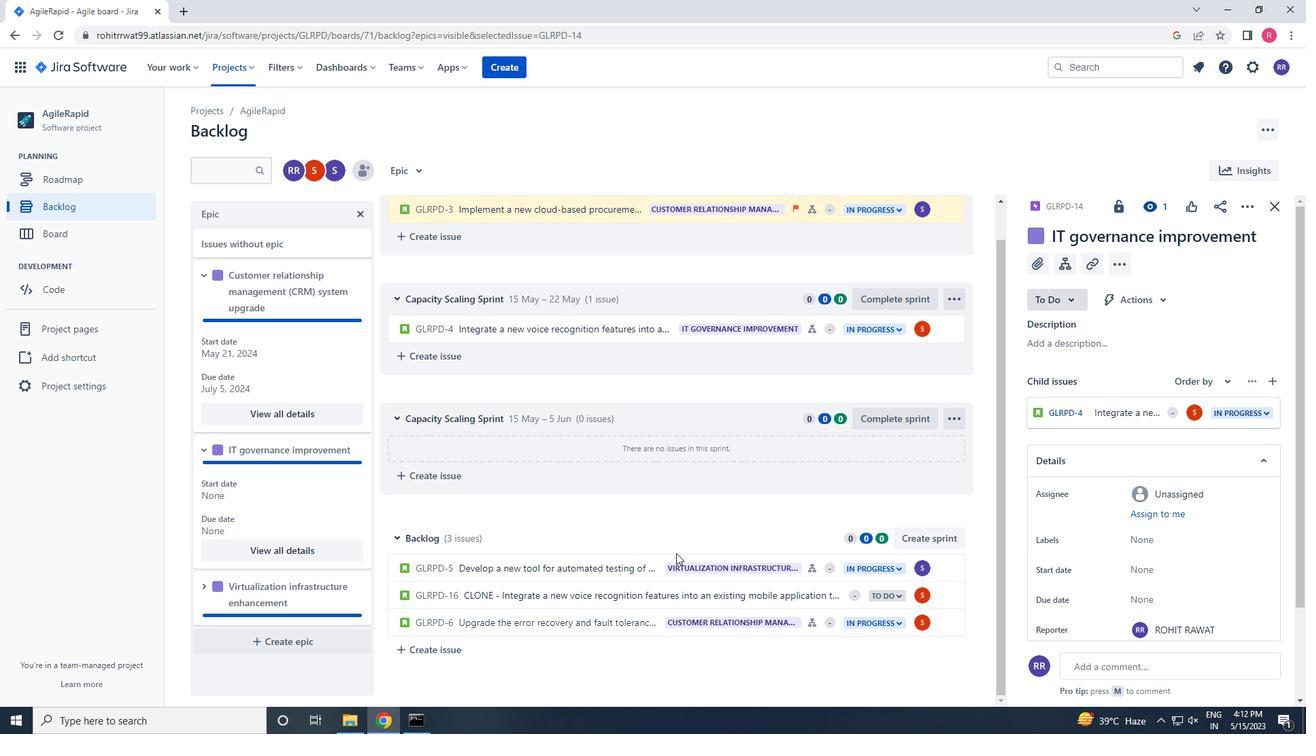 
Action: Mouse scrolled (698, 563) with delta (0, 0)
Screenshot: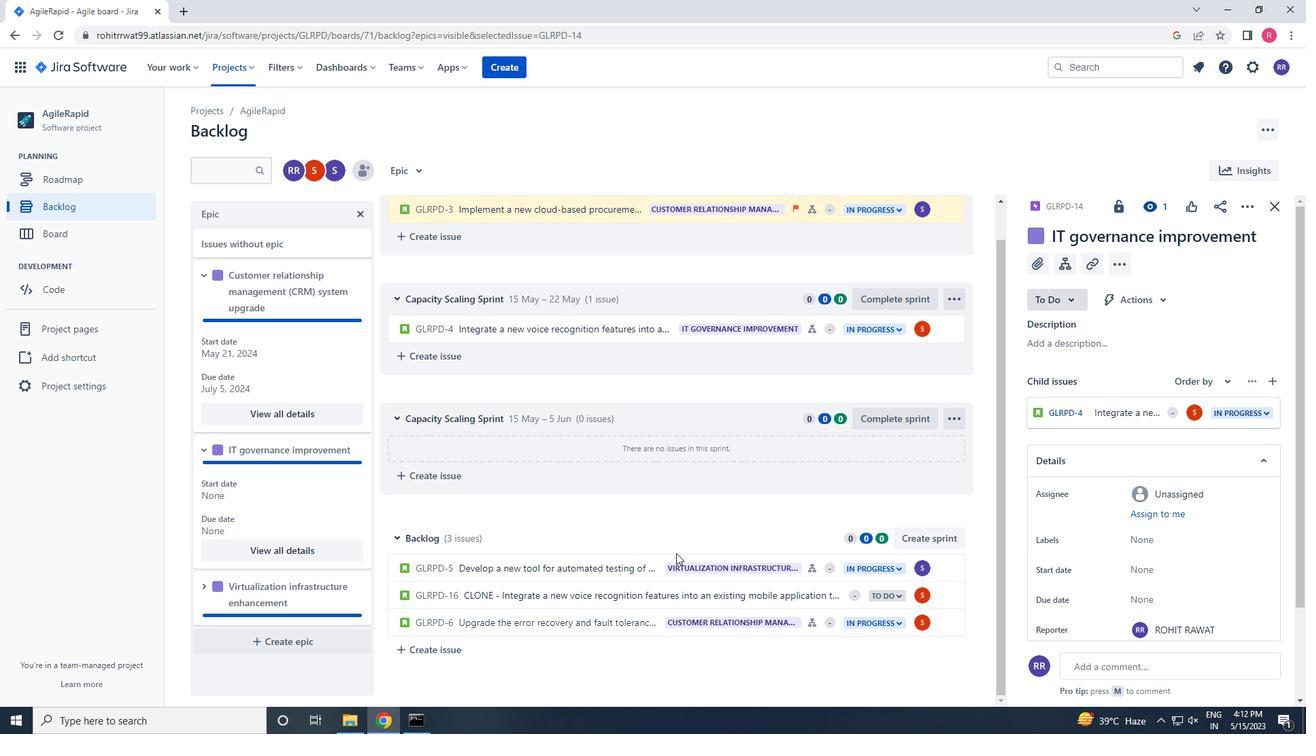 
Action: Mouse moved to (1043, 565)
Screenshot: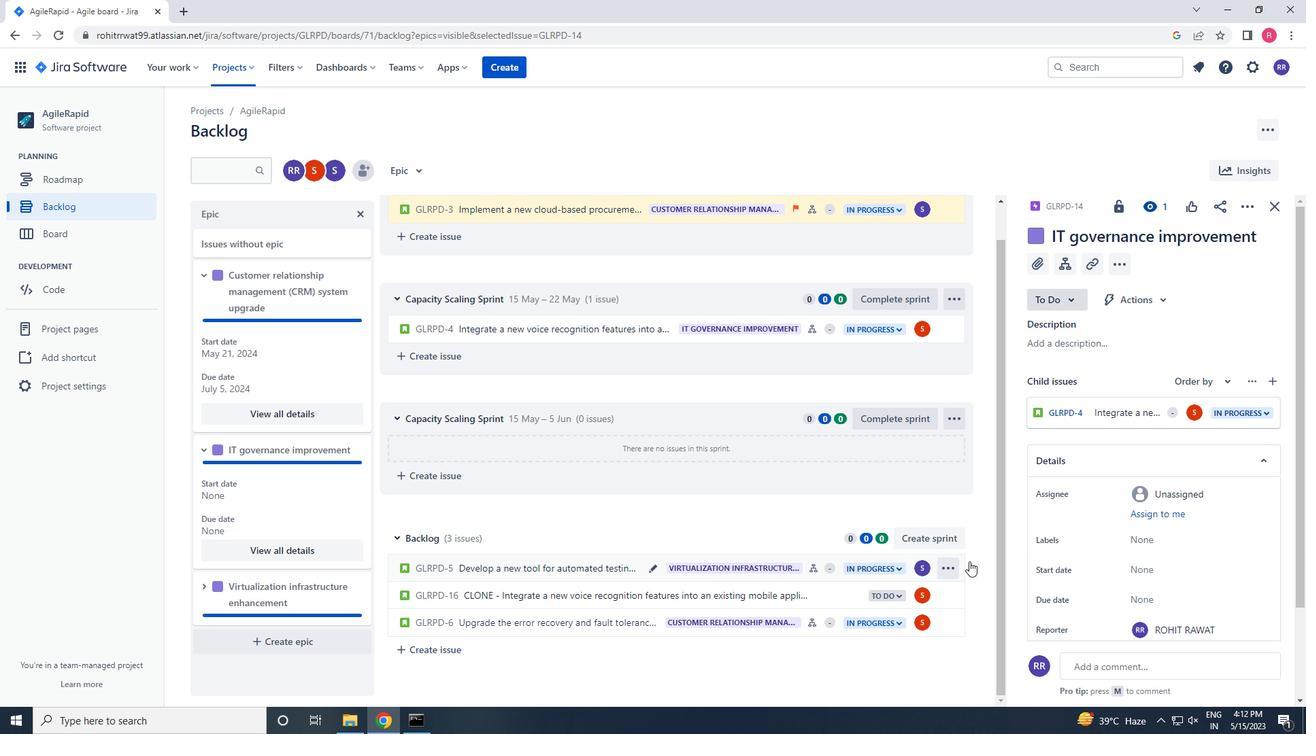 
Action: Mouse scrolled (1043, 564) with delta (0, 0)
Screenshot: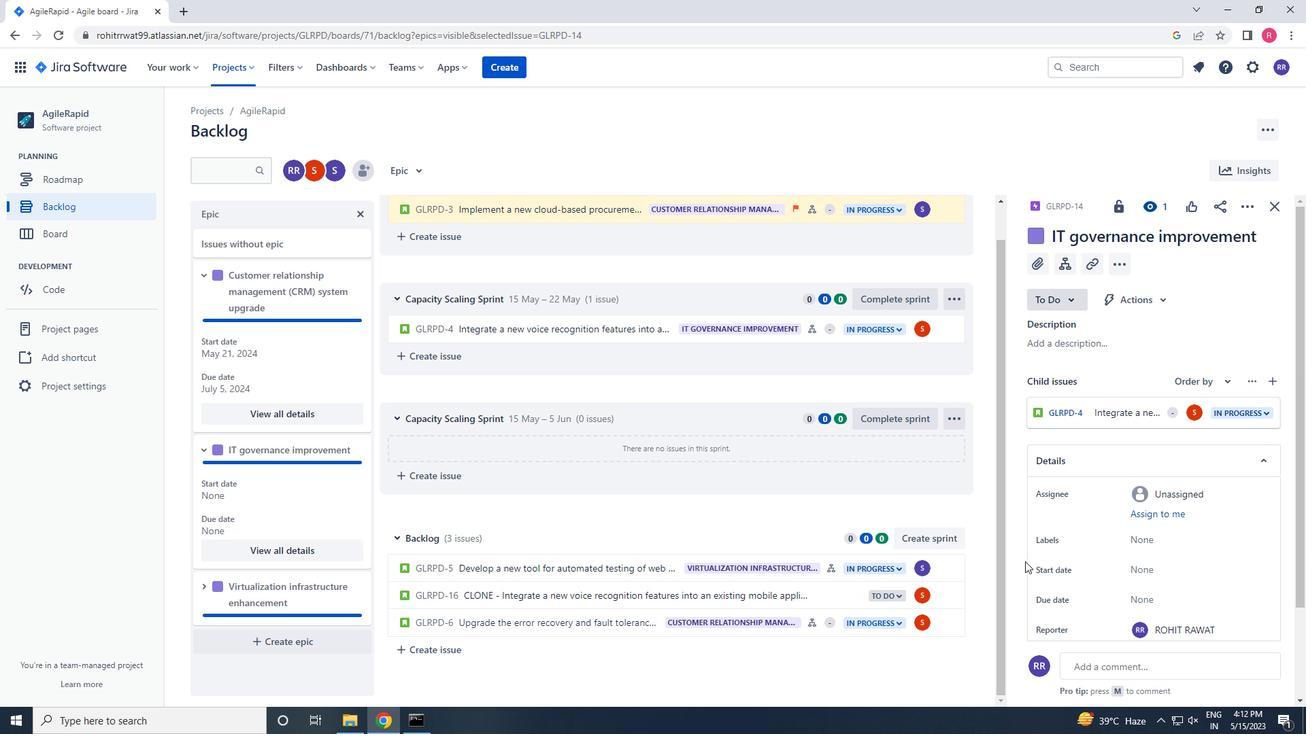 
Action: Mouse scrolled (1043, 564) with delta (0, 0)
Screenshot: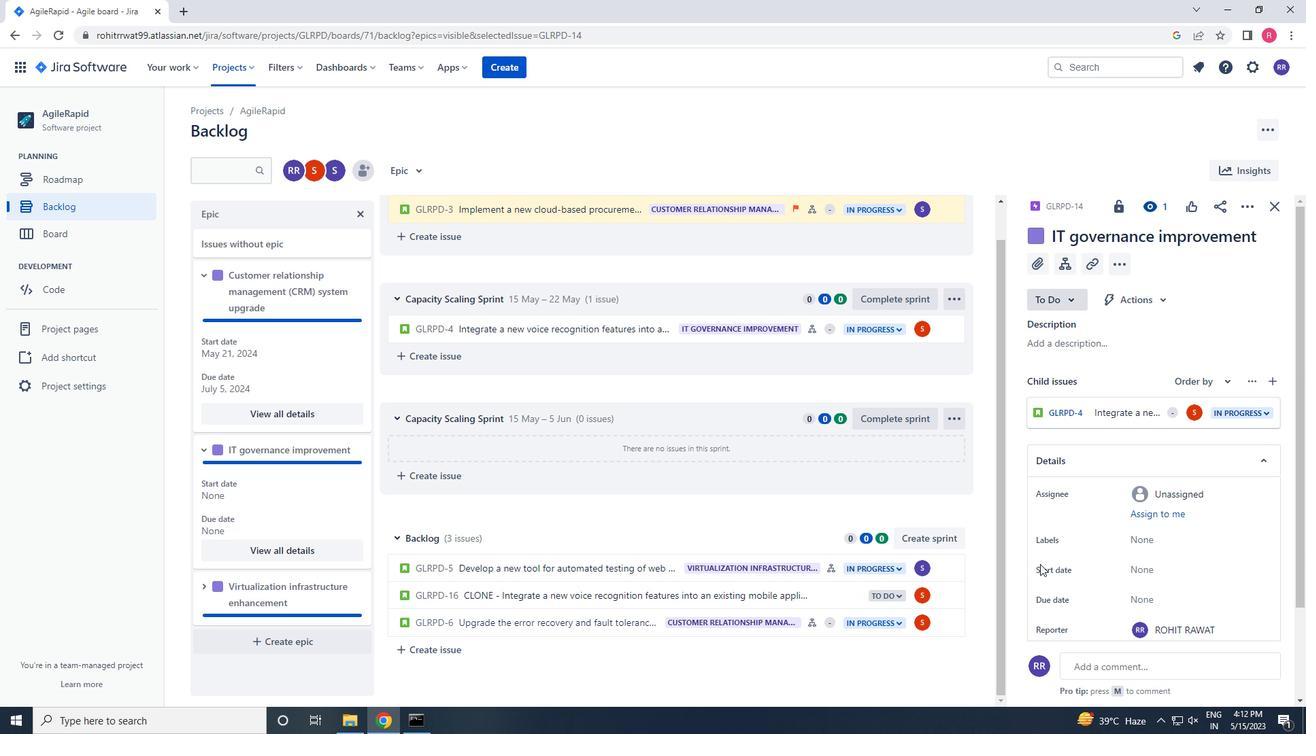 
Action: Mouse moved to (1144, 436)
Screenshot: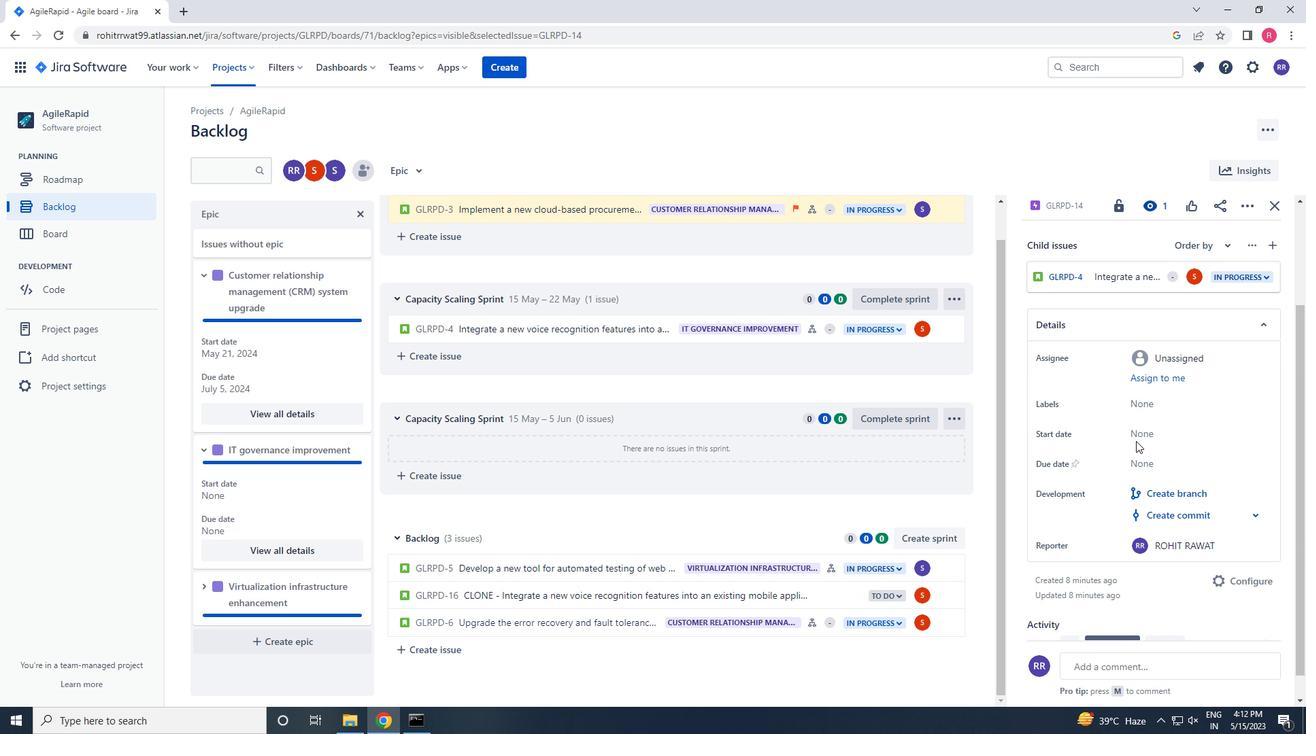
Action: Mouse pressed left at (1144, 436)
Screenshot: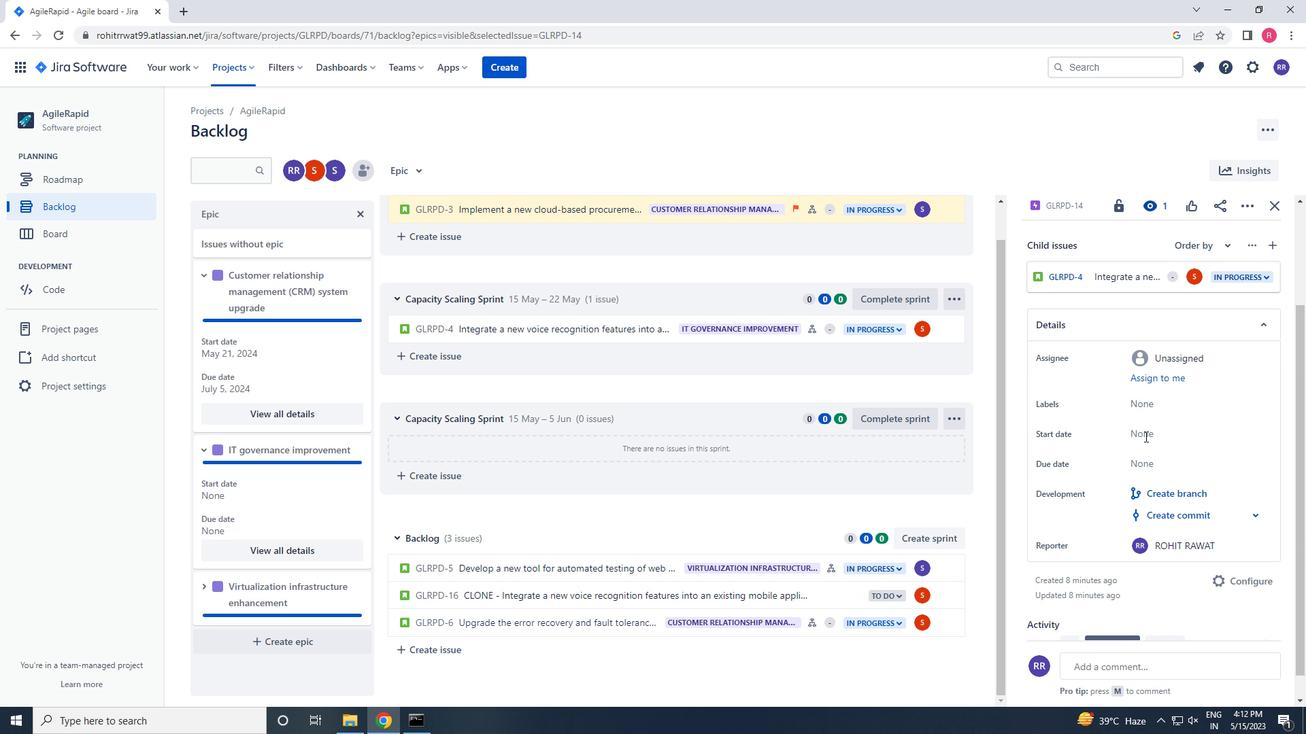 
Action: Mouse moved to (1278, 472)
Screenshot: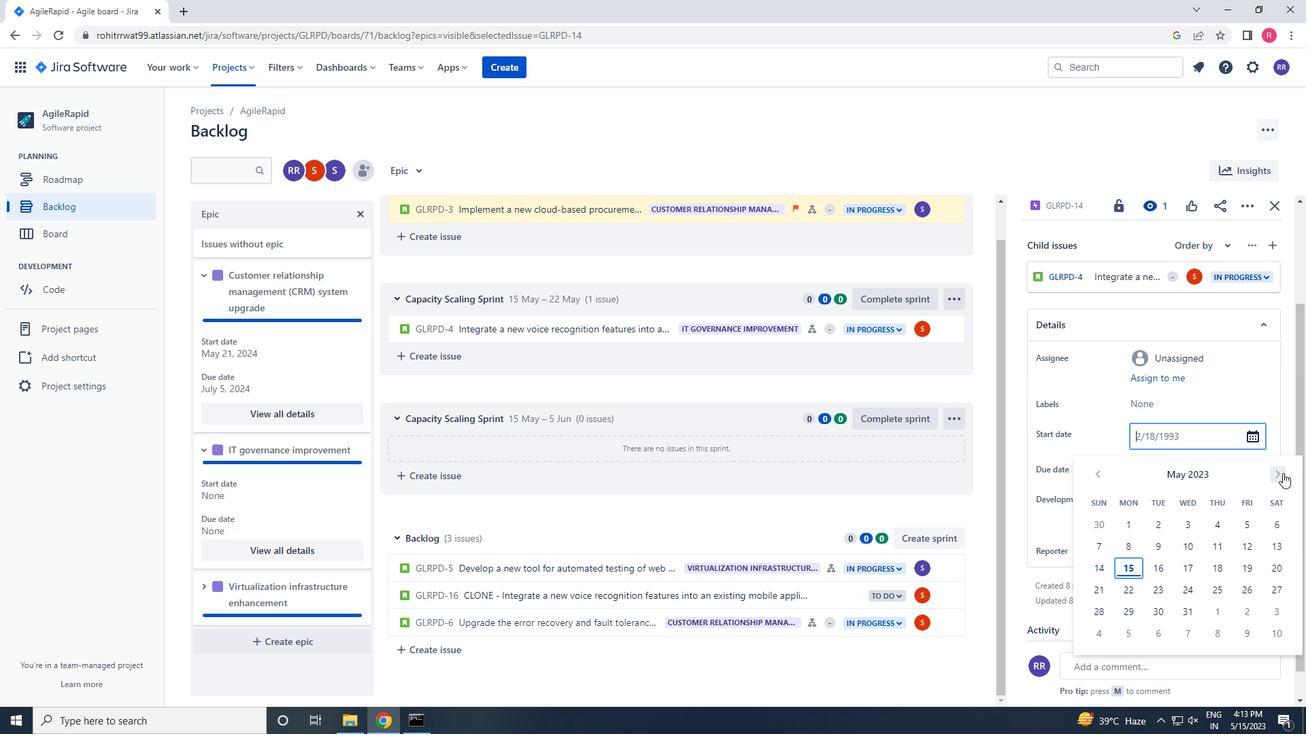 
Action: Mouse pressed left at (1278, 472)
Screenshot: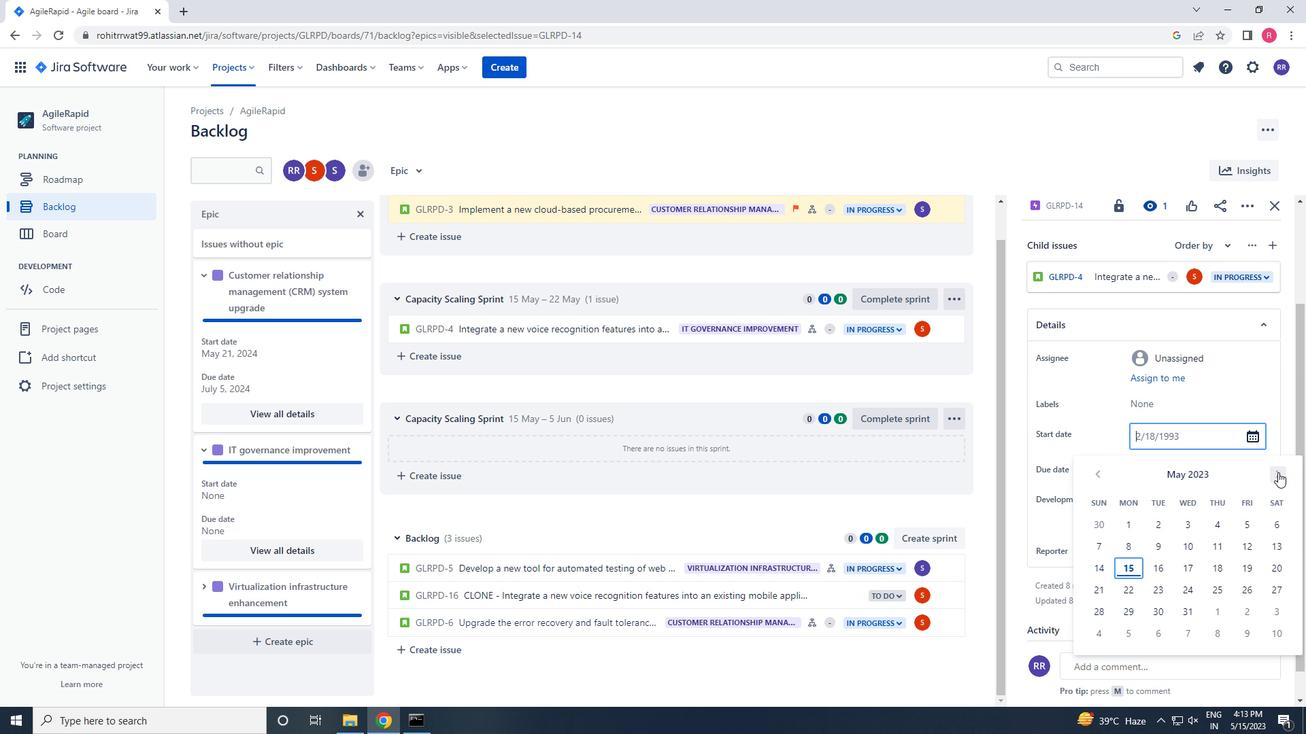 
Action: Mouse pressed left at (1278, 472)
Screenshot: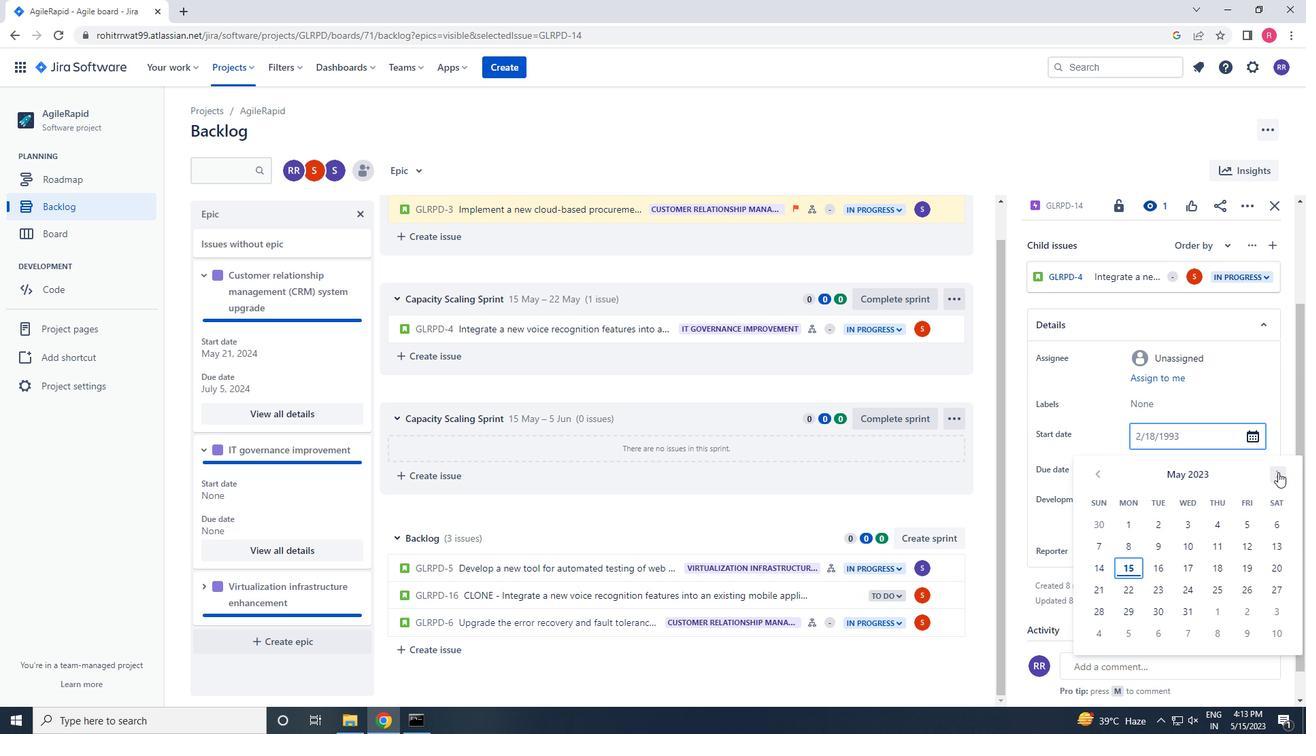 
Action: Mouse pressed left at (1278, 472)
Screenshot: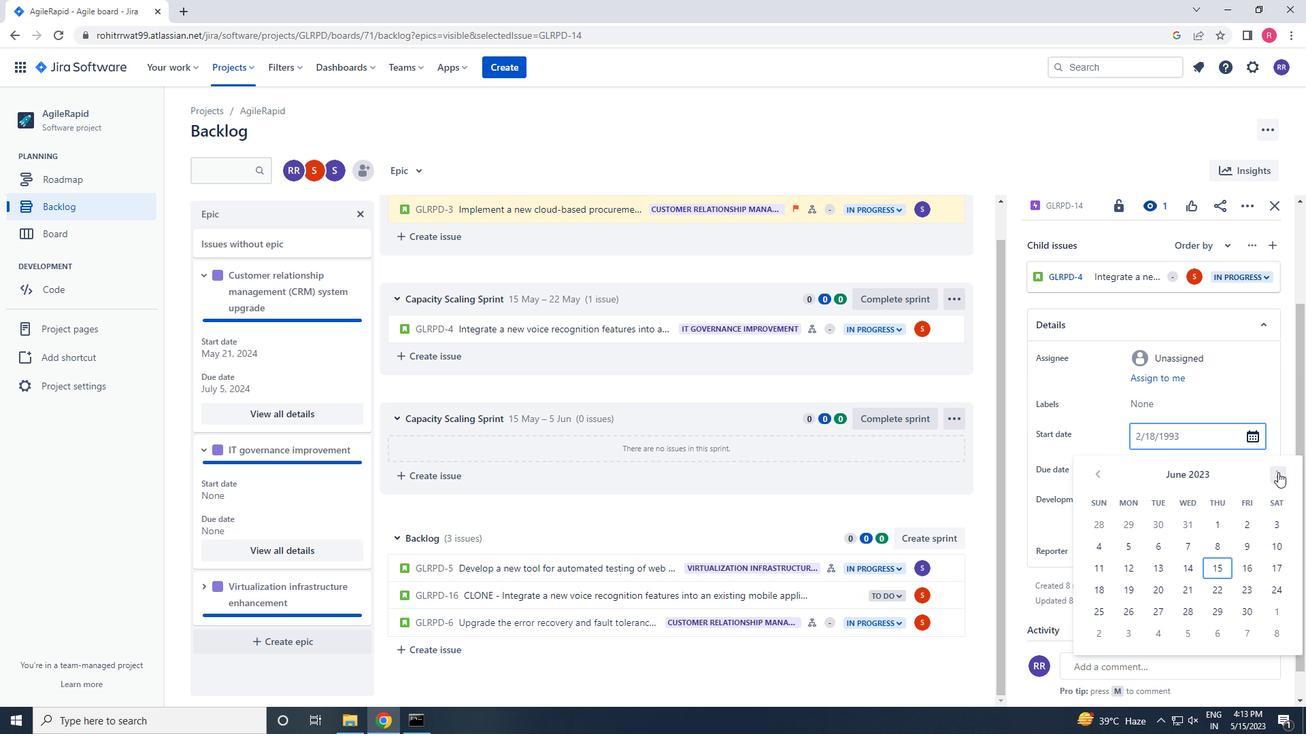 
Action: Mouse pressed left at (1278, 472)
Screenshot: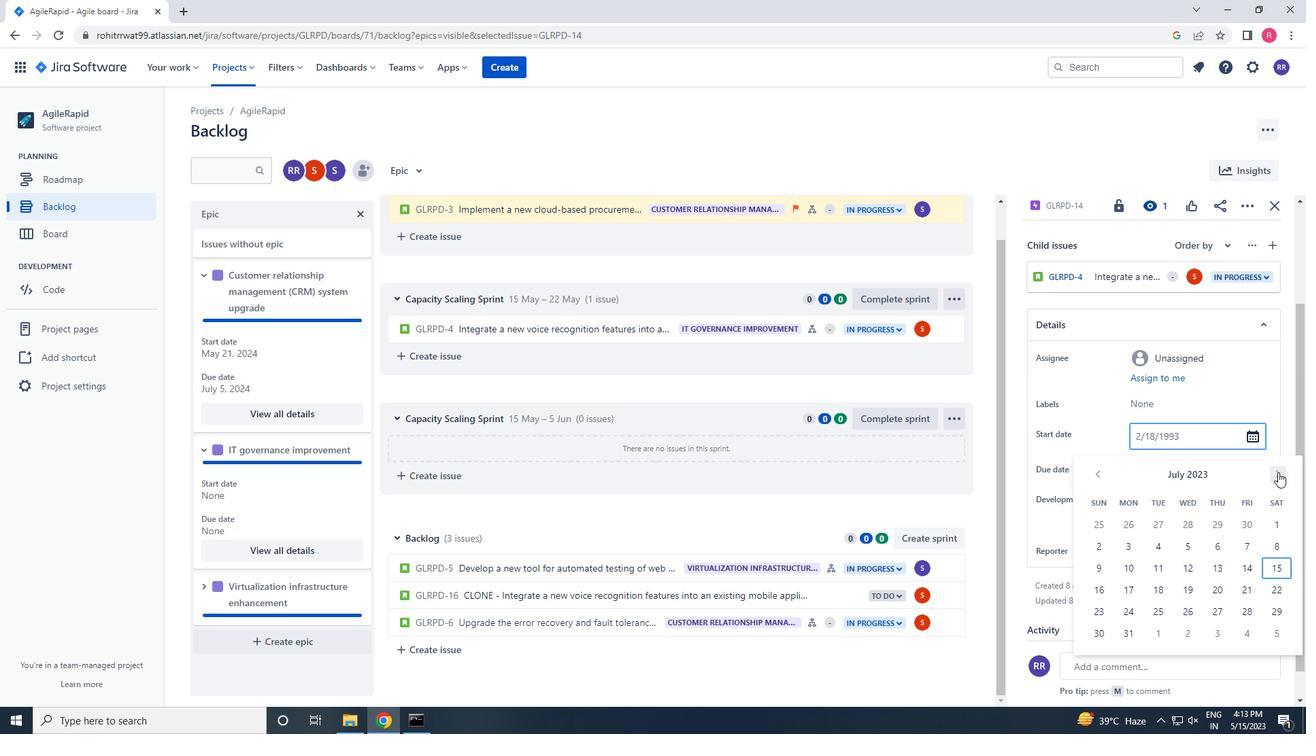 
Action: Mouse pressed left at (1278, 472)
Screenshot: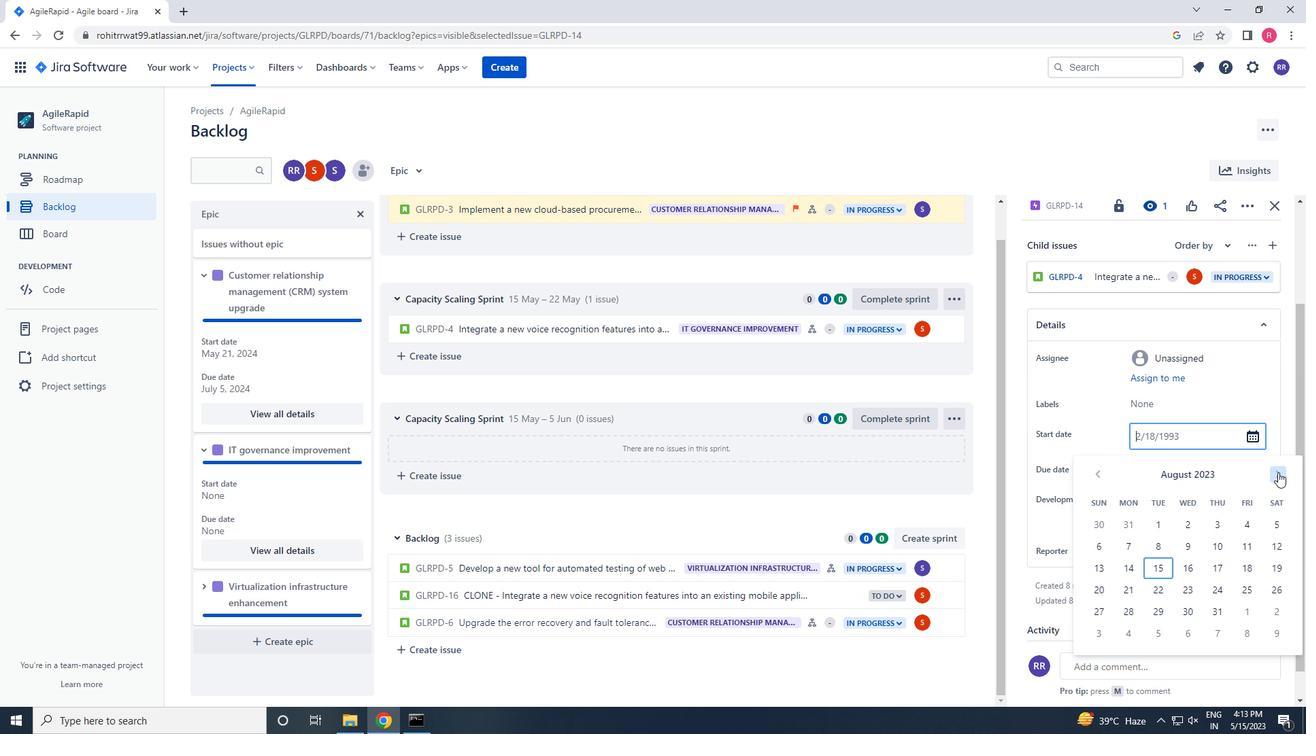 
Action: Mouse pressed left at (1278, 472)
Screenshot: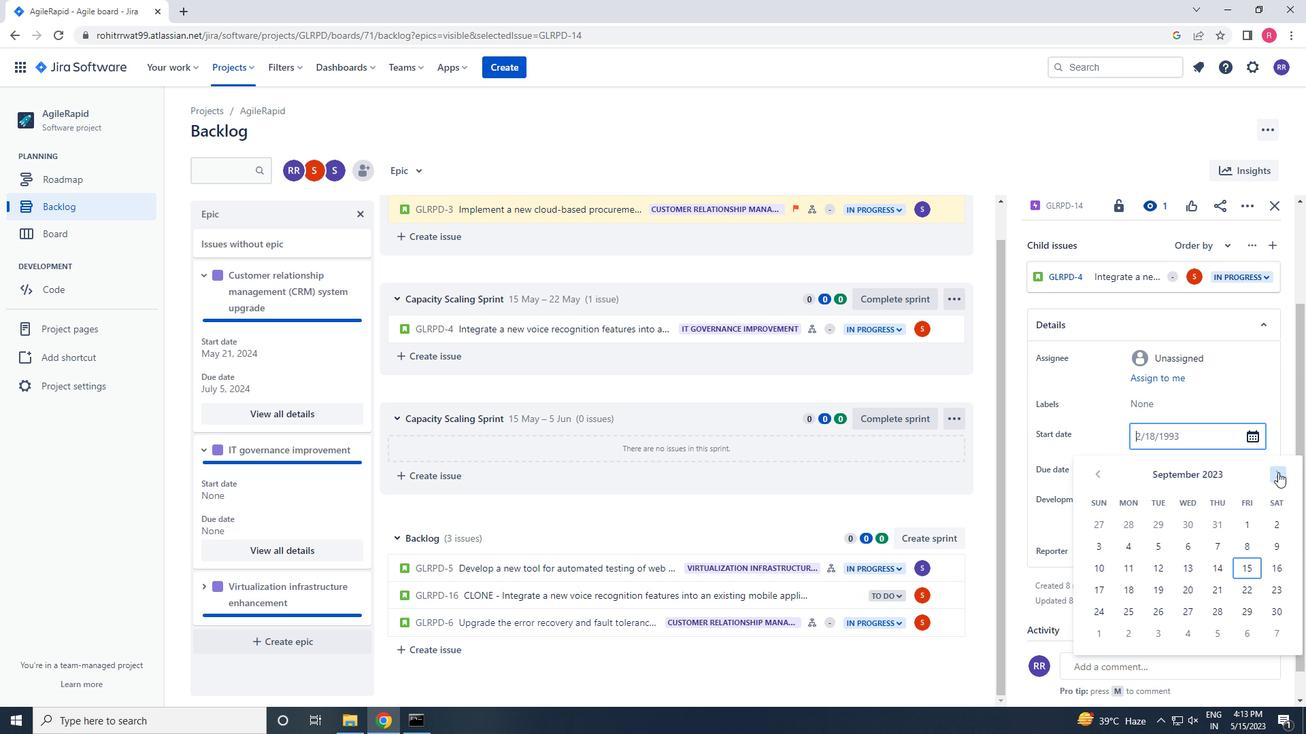 
Action: Mouse pressed left at (1278, 472)
Screenshot: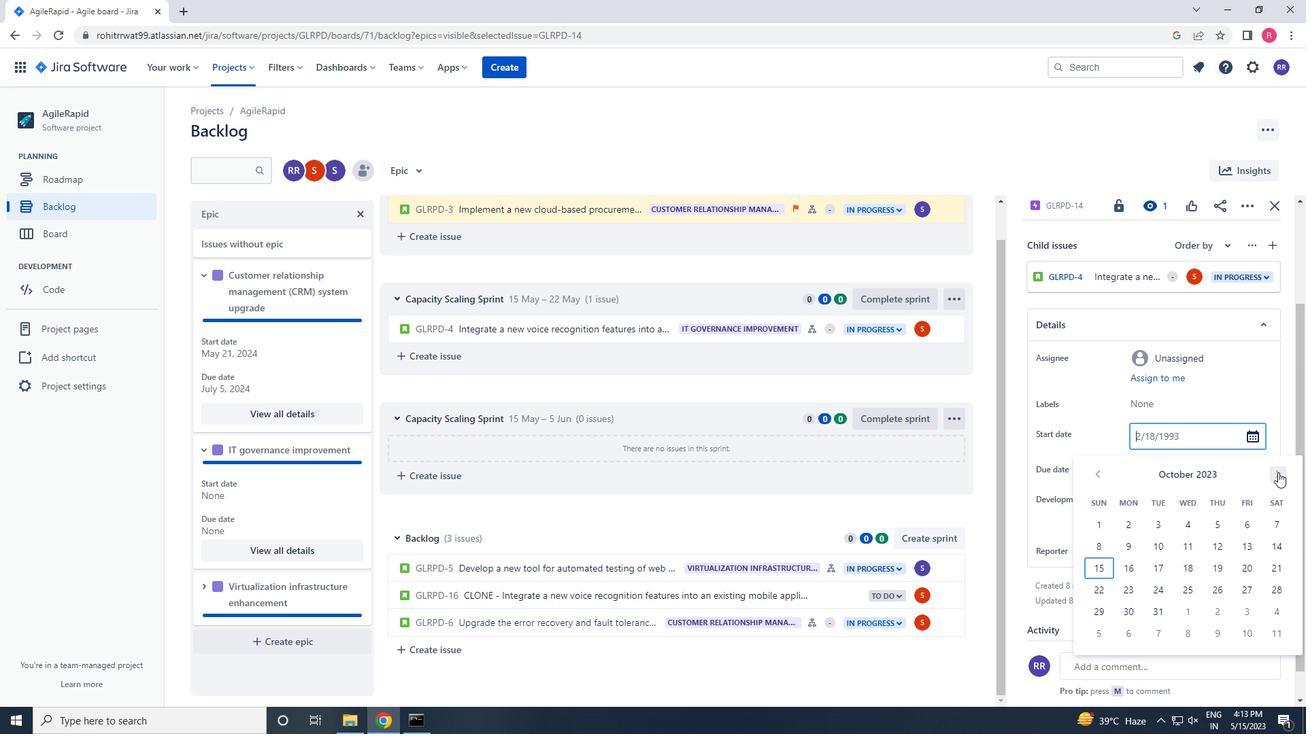 
Action: Mouse pressed left at (1278, 472)
Screenshot: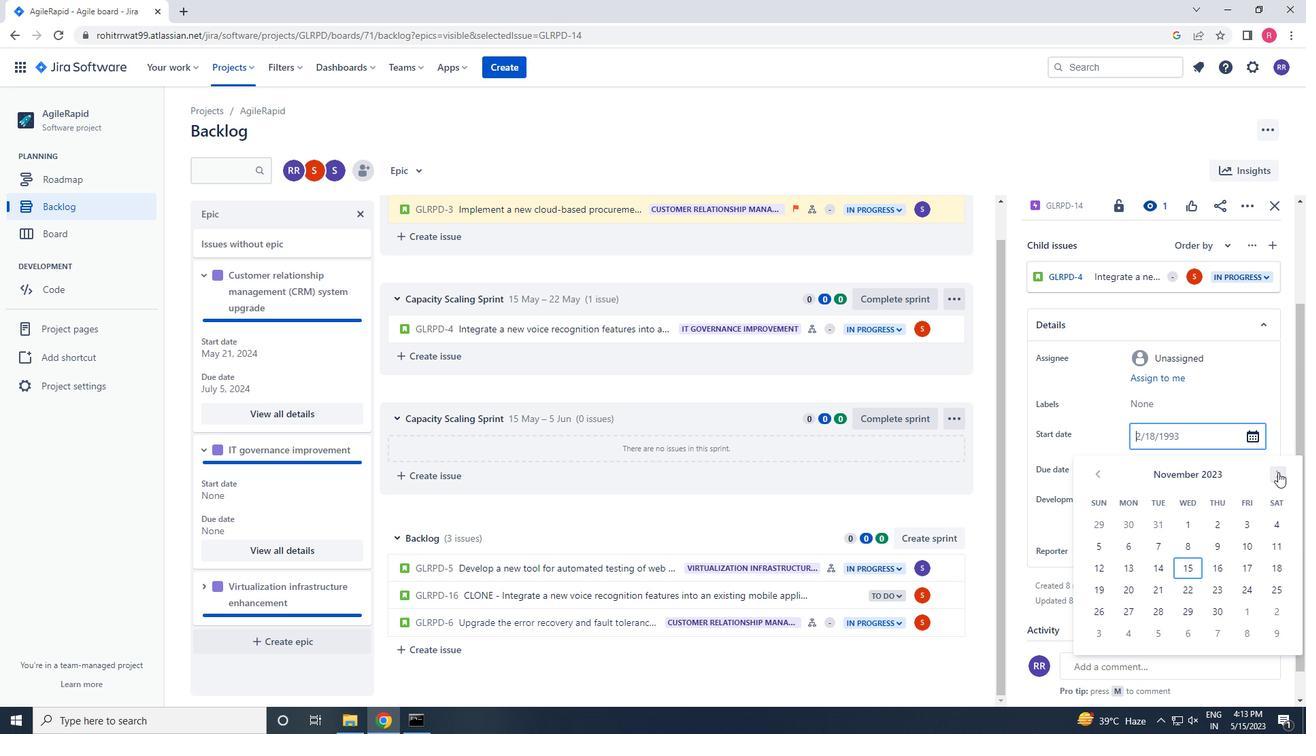 
Action: Mouse pressed left at (1278, 472)
Screenshot: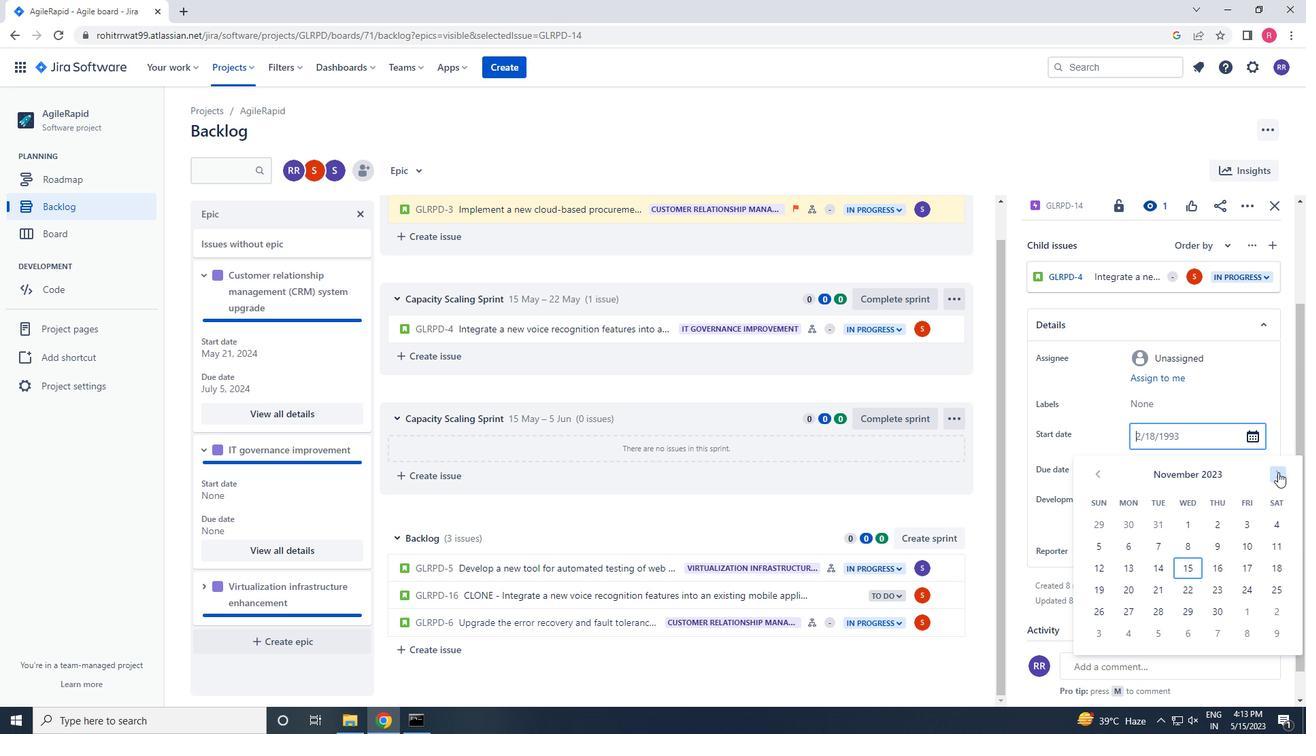 
Action: Mouse pressed left at (1278, 472)
Screenshot: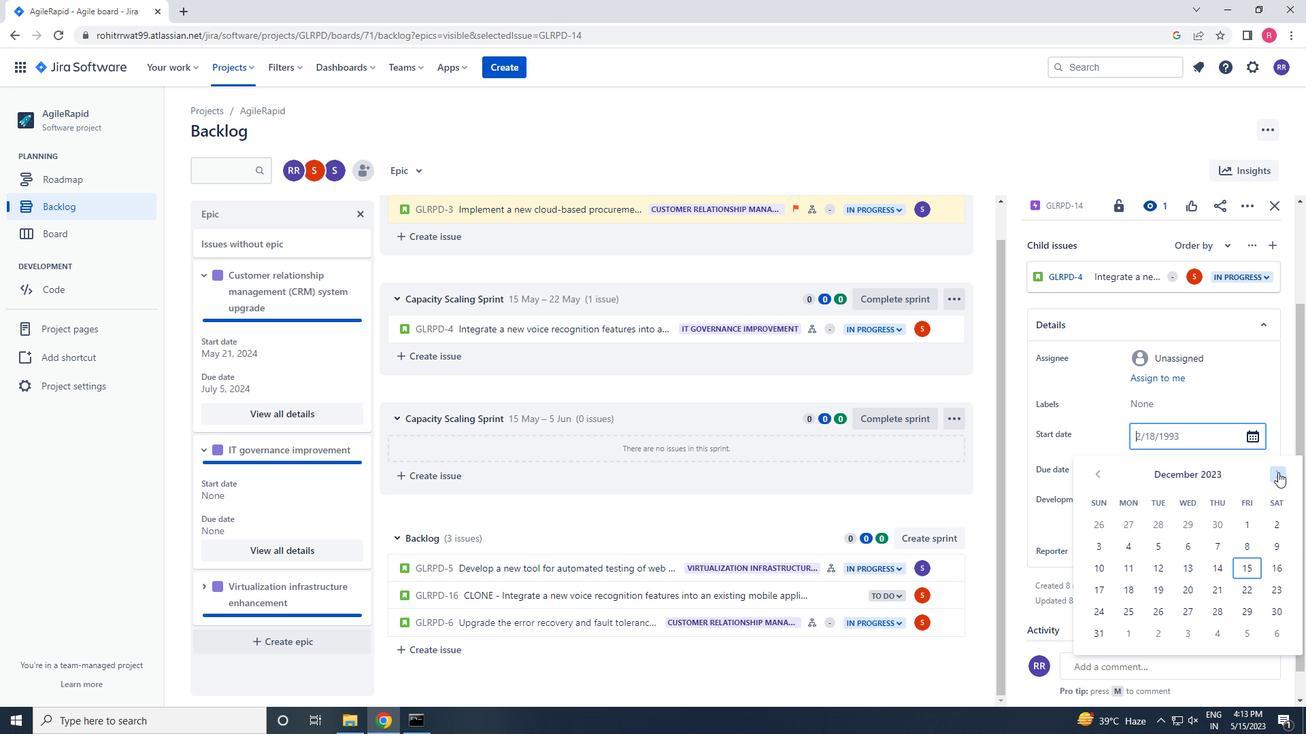 
Action: Mouse pressed left at (1278, 472)
Screenshot: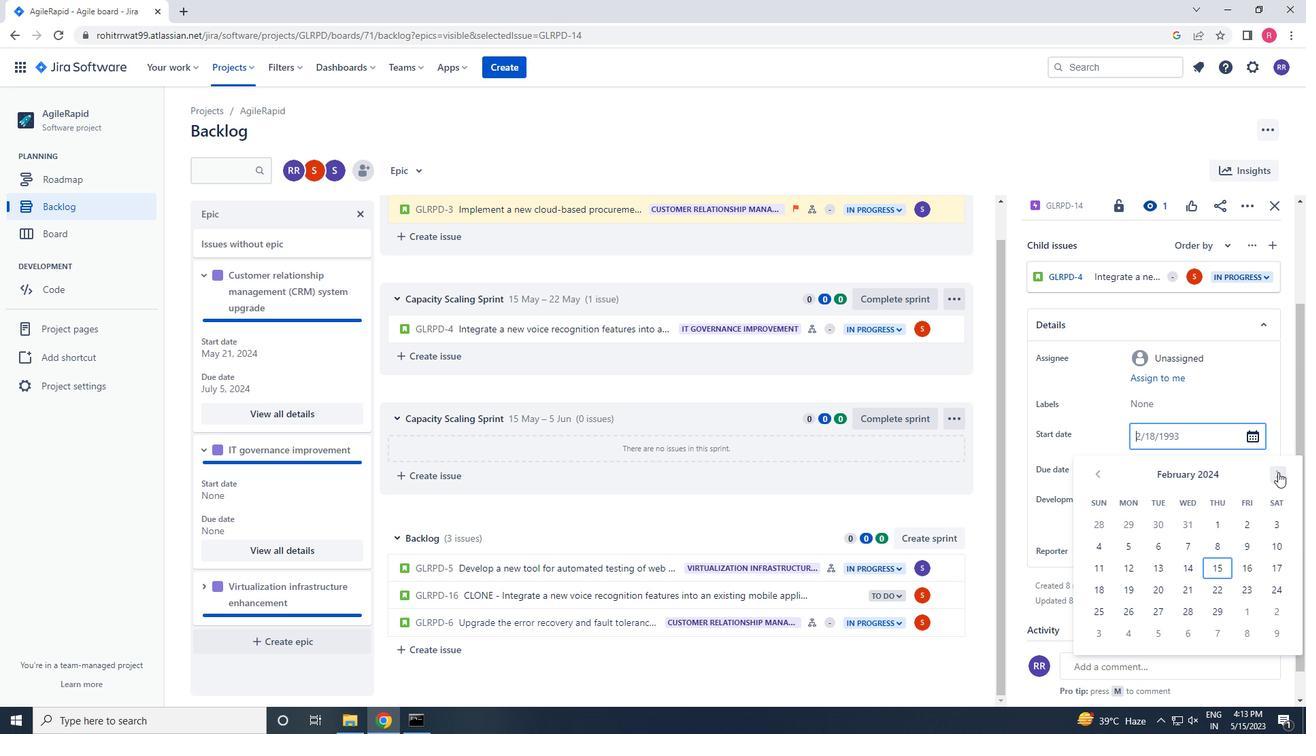 
Action: Mouse pressed left at (1278, 472)
Screenshot: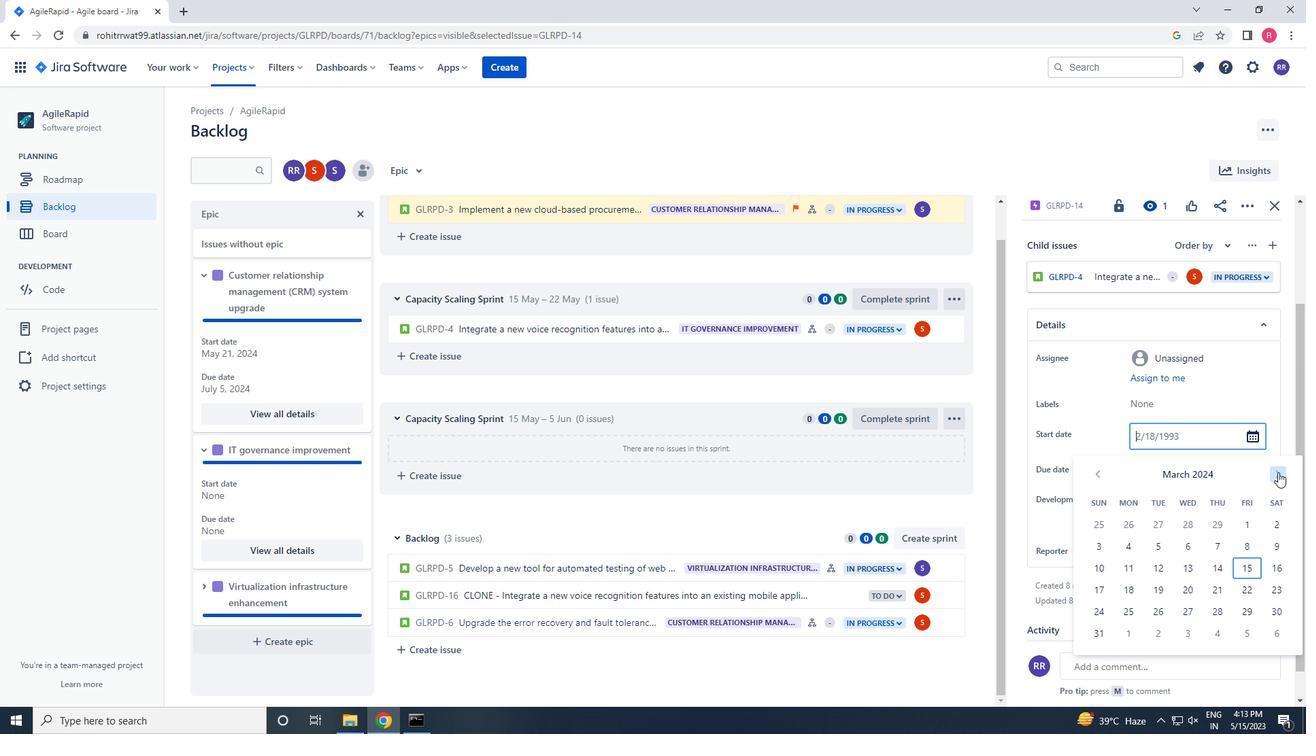 
Action: Mouse pressed left at (1278, 472)
Screenshot: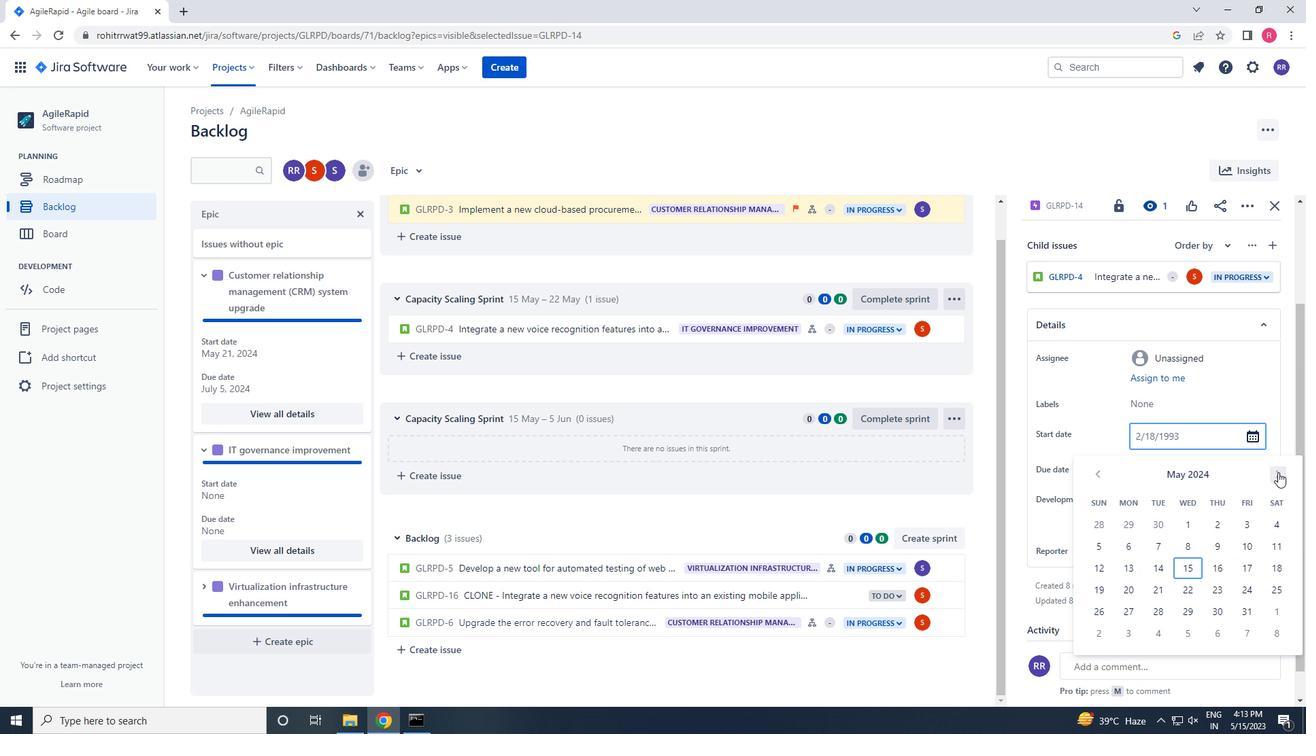 
Action: Mouse moved to (1269, 593)
Screenshot: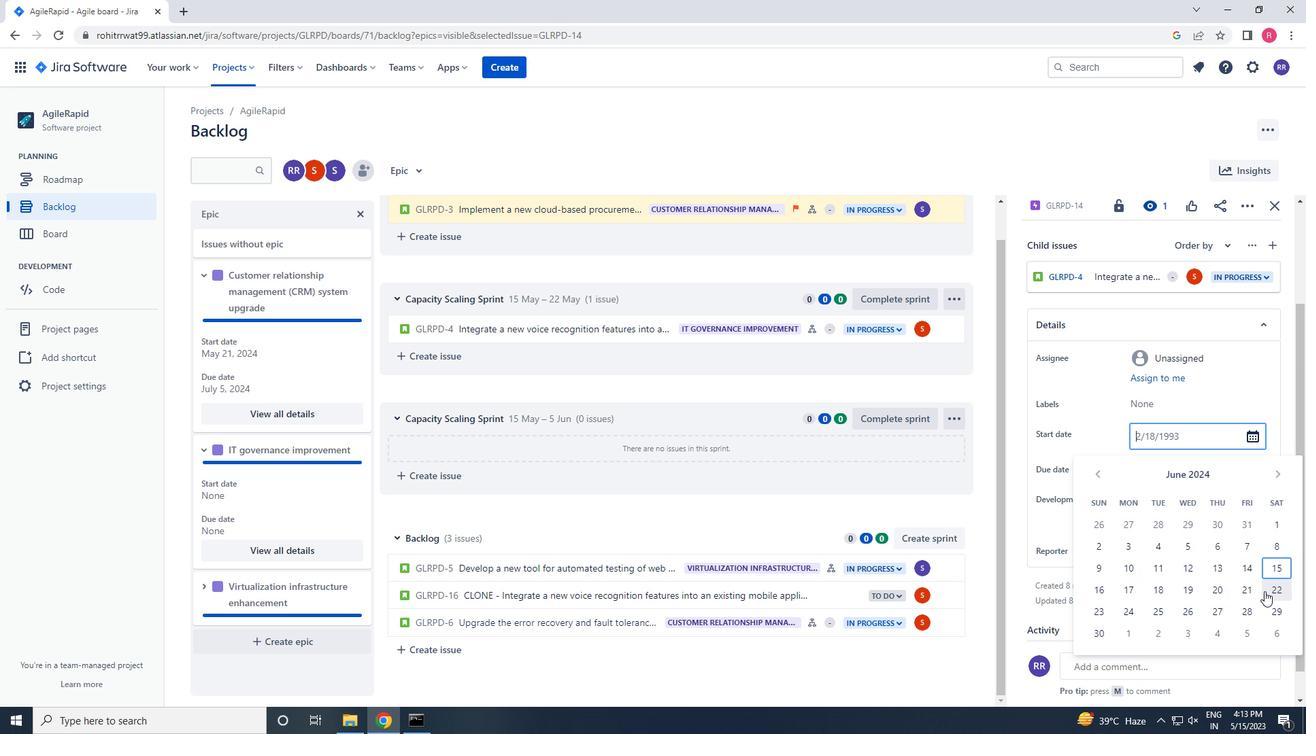 
Action: Mouse pressed left at (1269, 593)
Screenshot: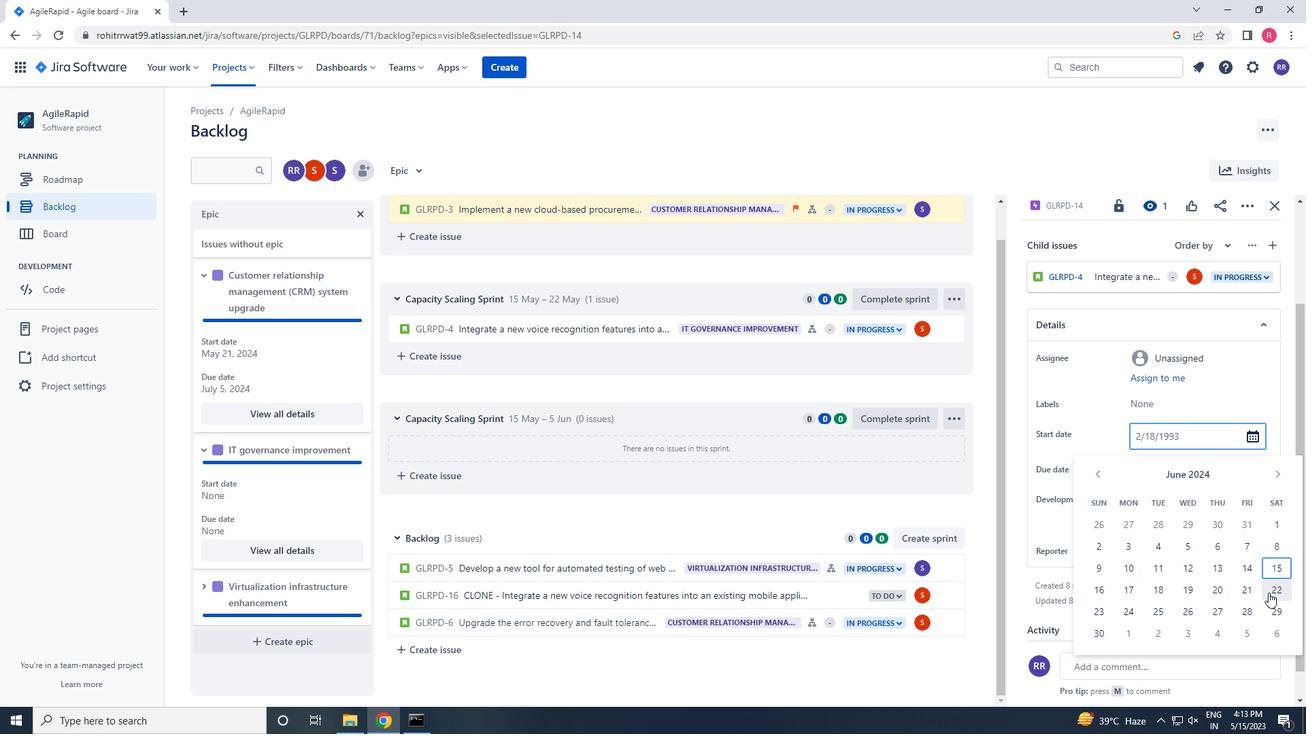 
Action: Mouse moved to (1162, 475)
Screenshot: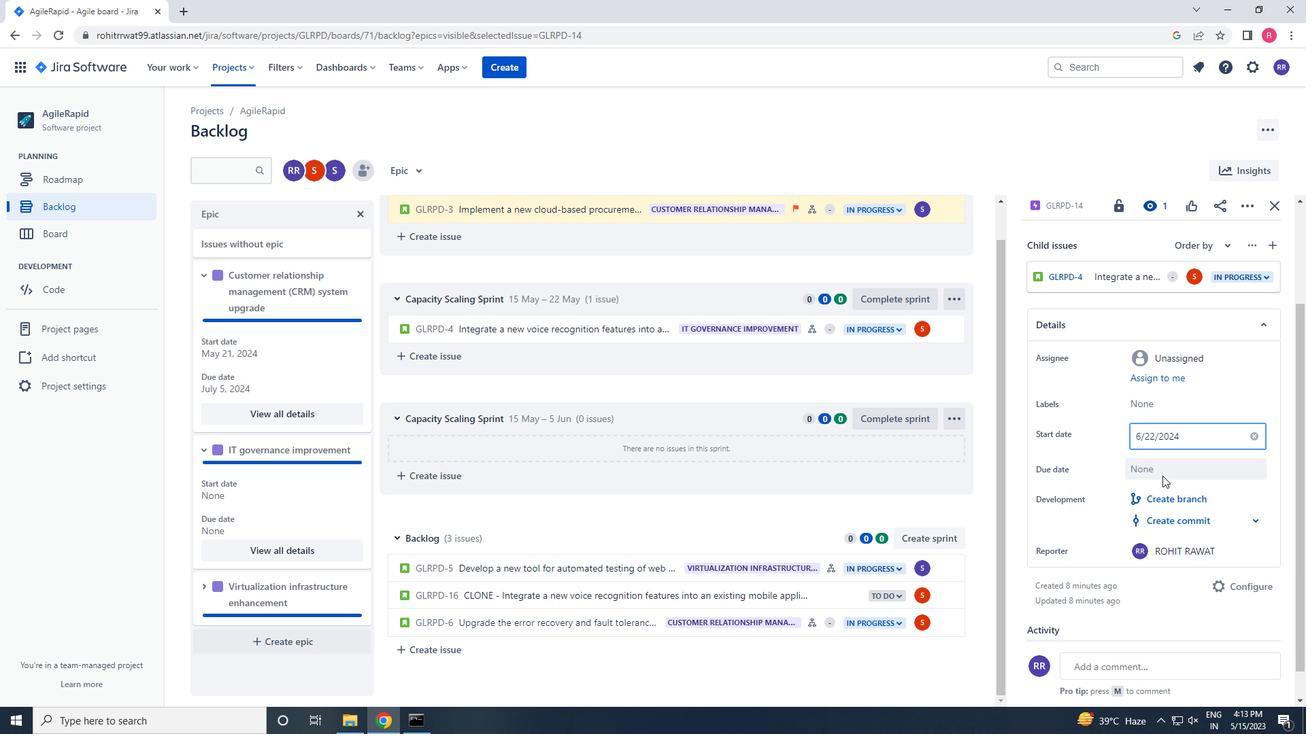 
Action: Mouse pressed left at (1162, 475)
Screenshot: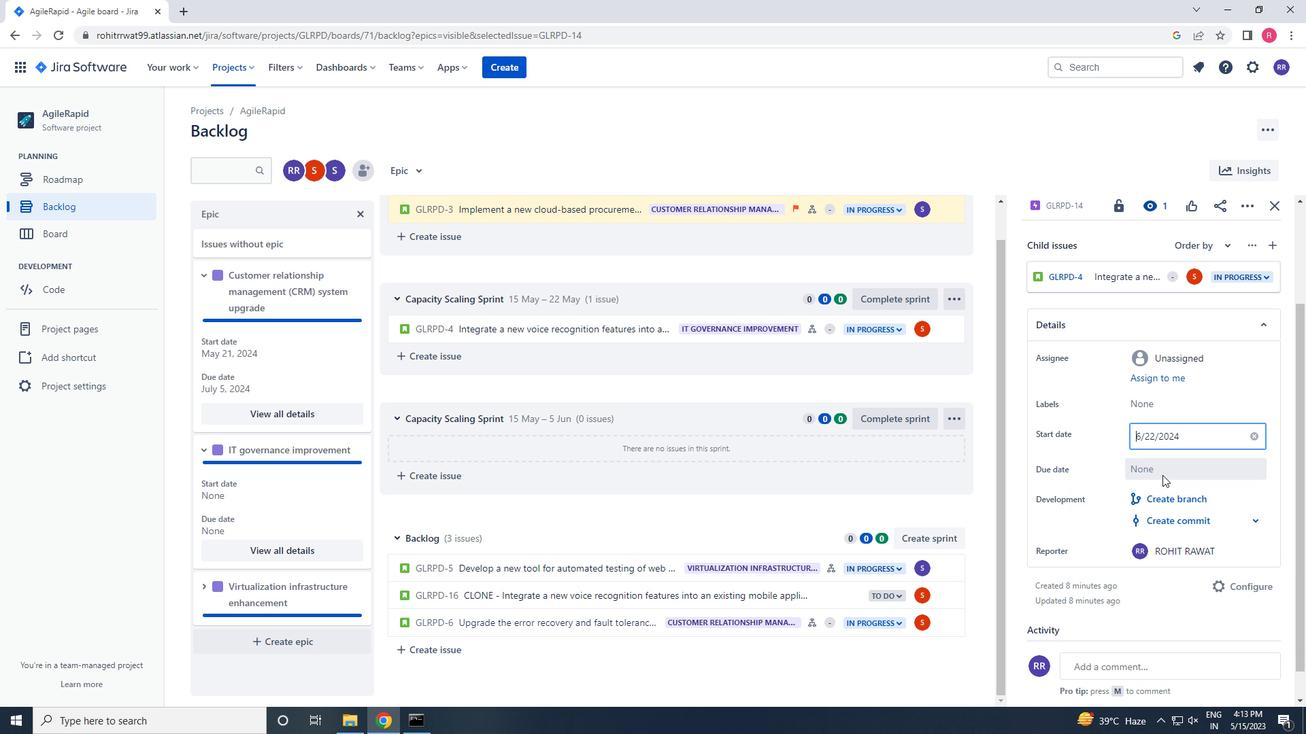 
Action: Mouse moved to (1282, 509)
Screenshot: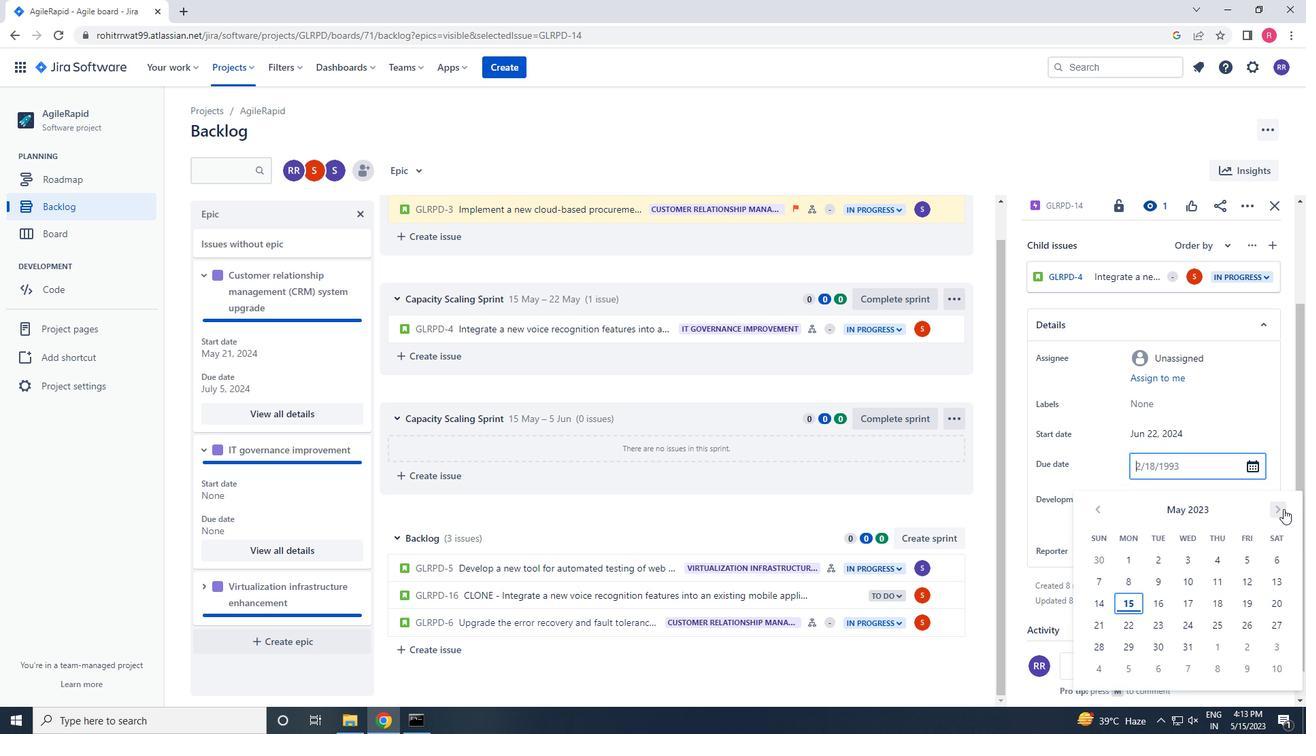 
Action: Mouse pressed left at (1282, 509)
Screenshot: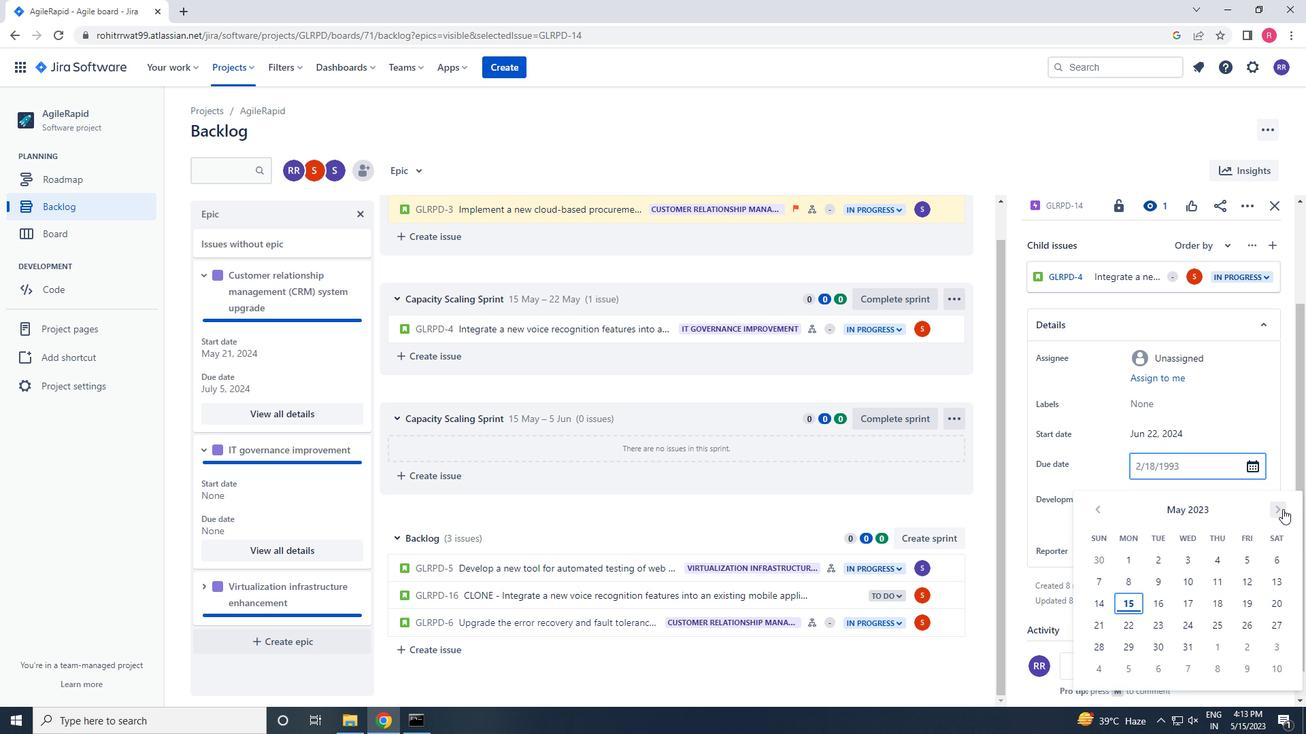 
Action: Mouse pressed left at (1282, 509)
Screenshot: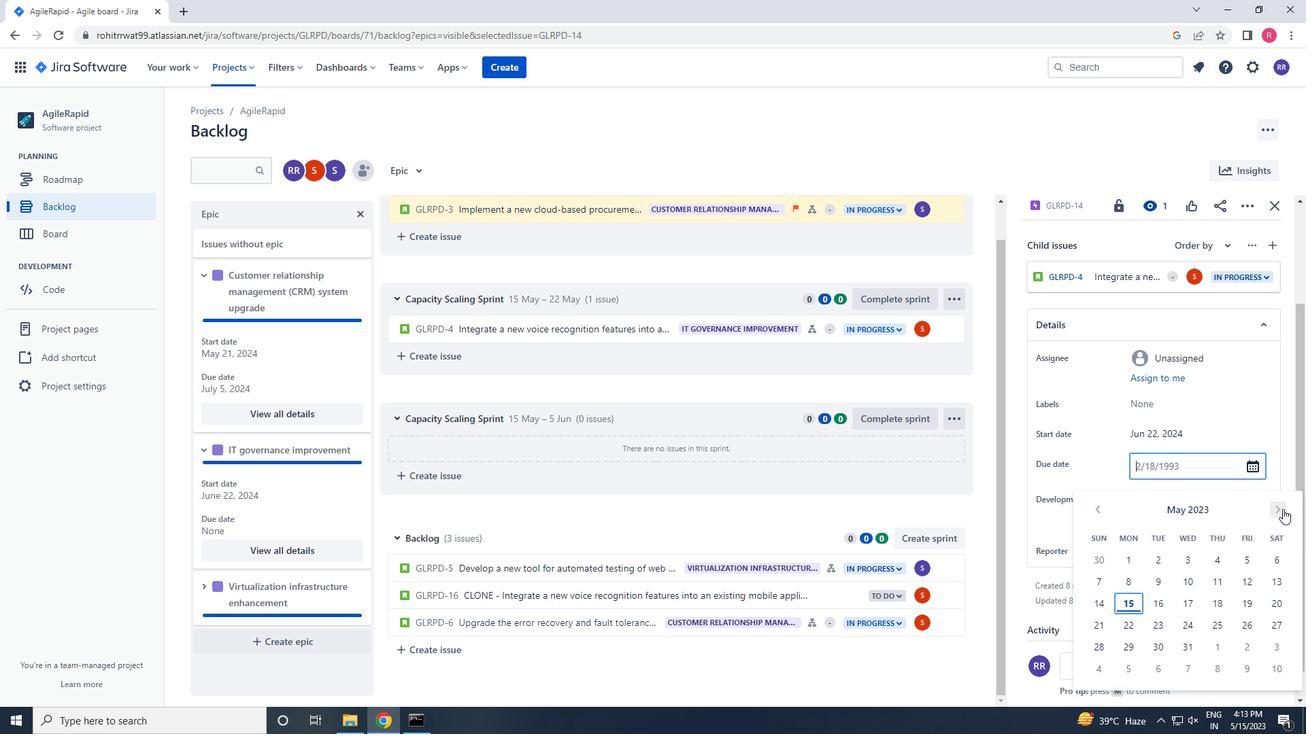 
Action: Mouse pressed left at (1282, 509)
Screenshot: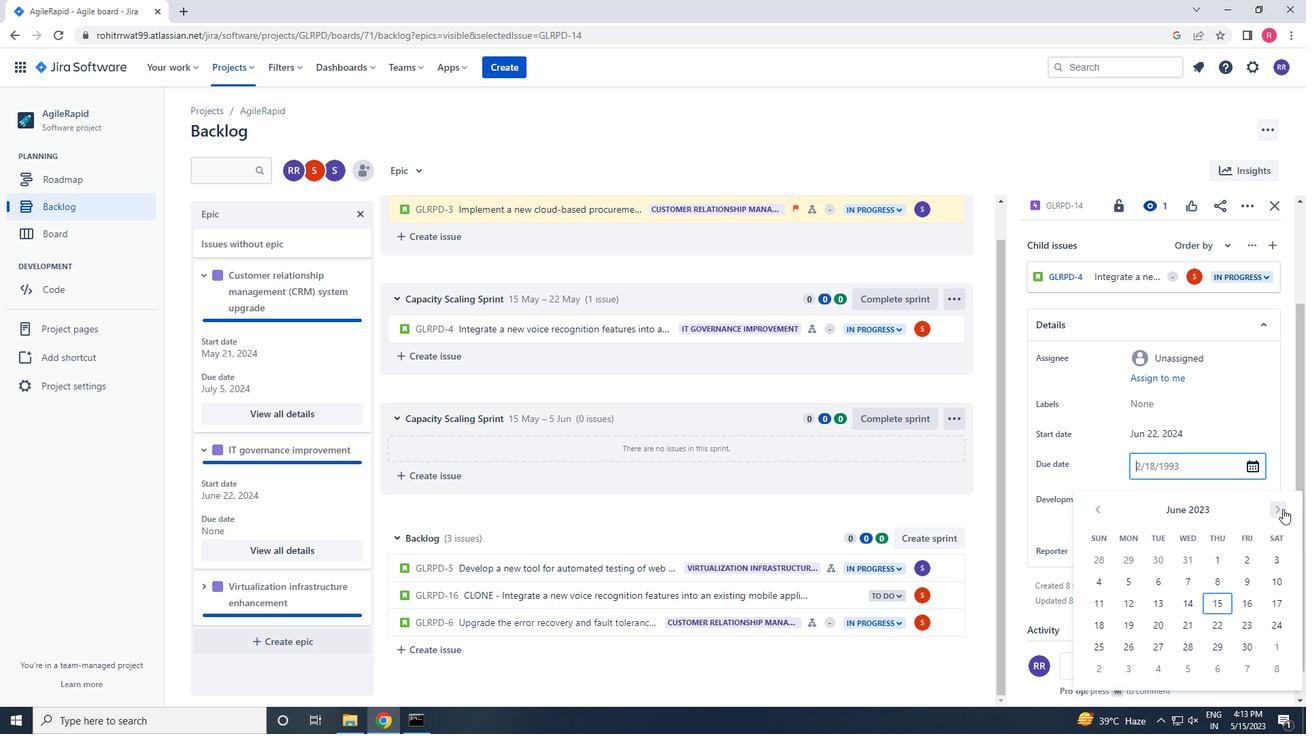 
Action: Mouse pressed left at (1282, 509)
Screenshot: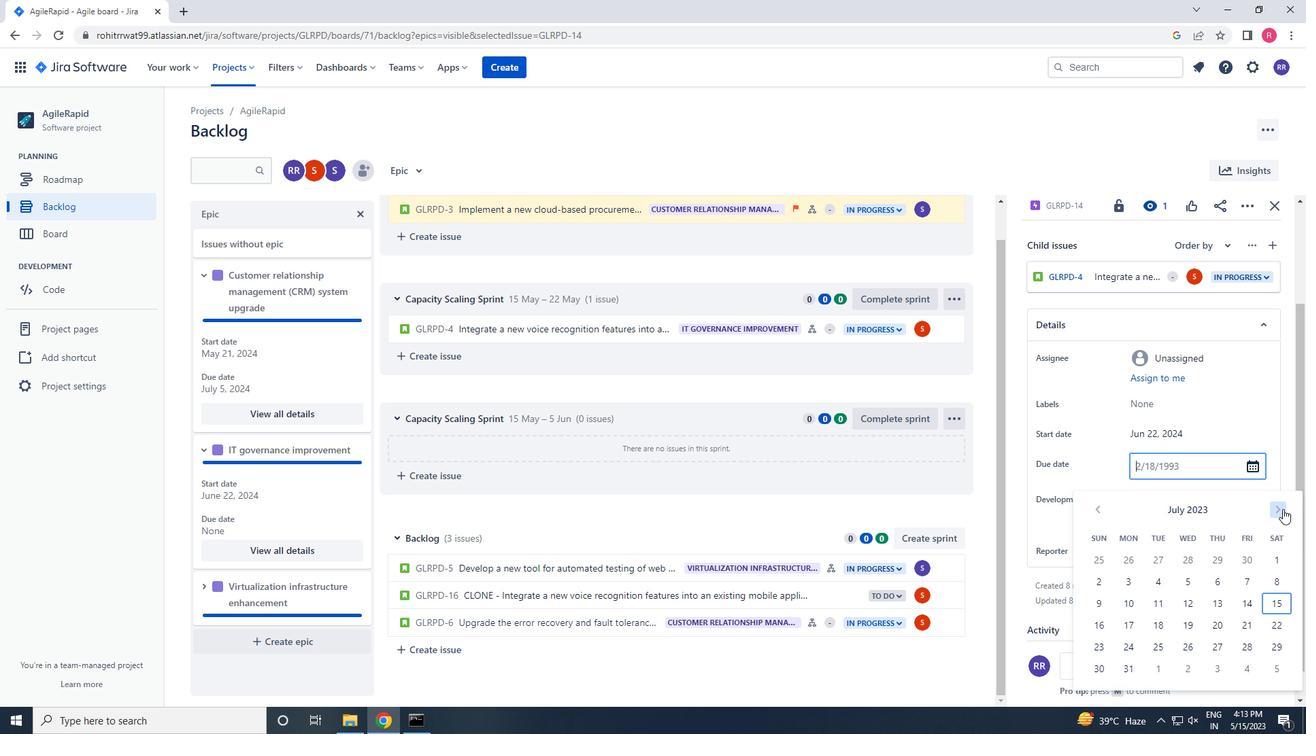 
Action: Mouse pressed left at (1282, 509)
Screenshot: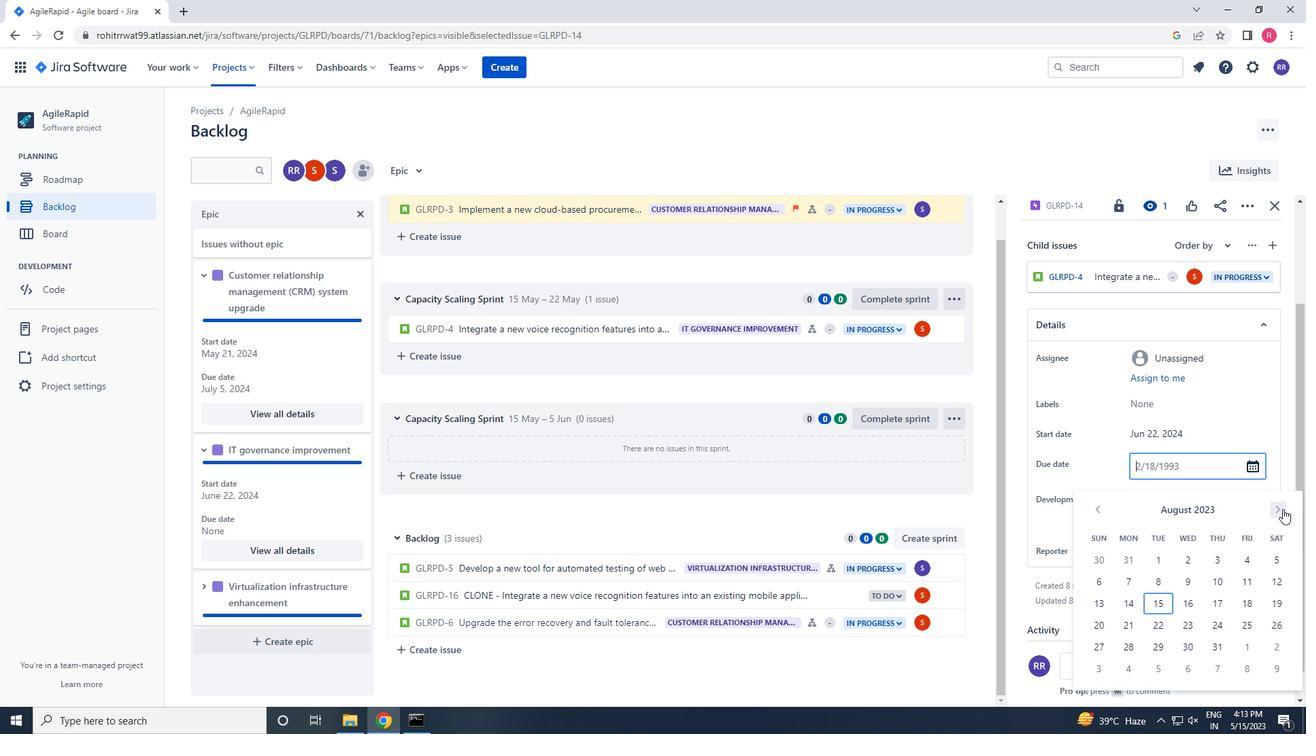 
Action: Mouse pressed left at (1282, 509)
Screenshot: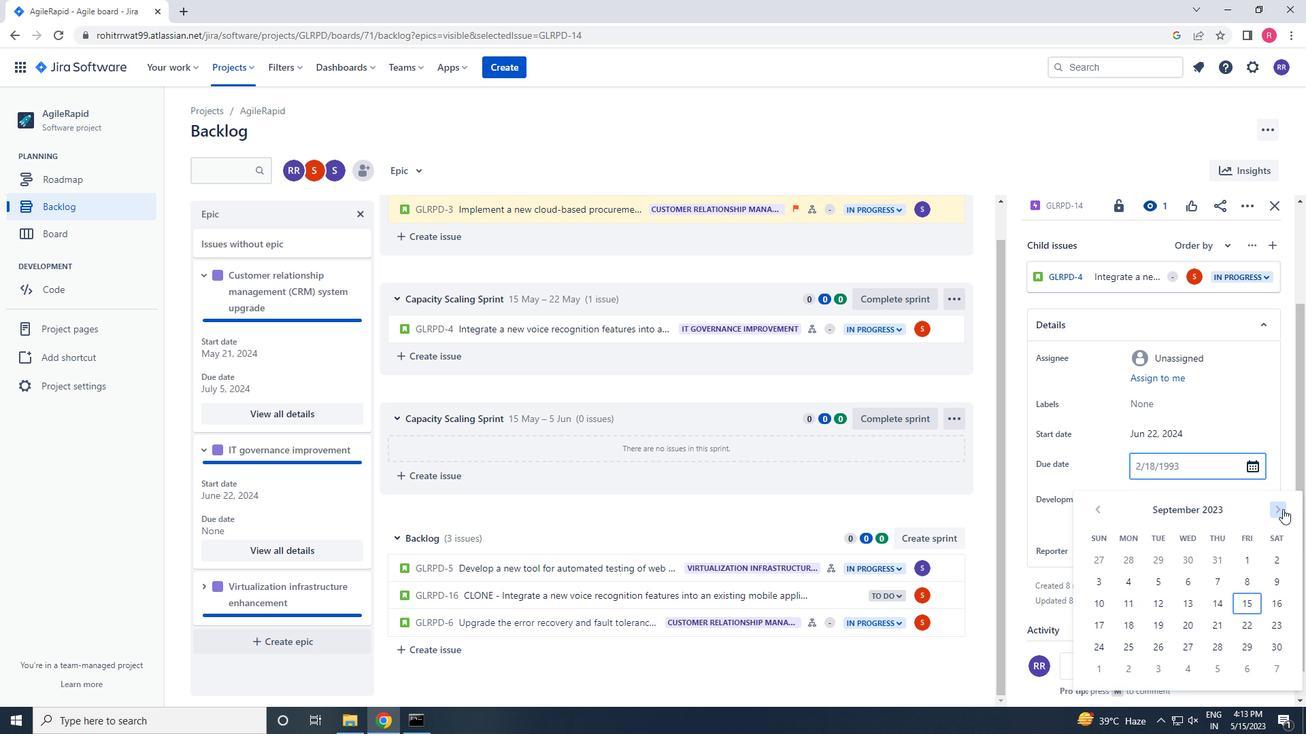 
Action: Mouse pressed left at (1282, 509)
Screenshot: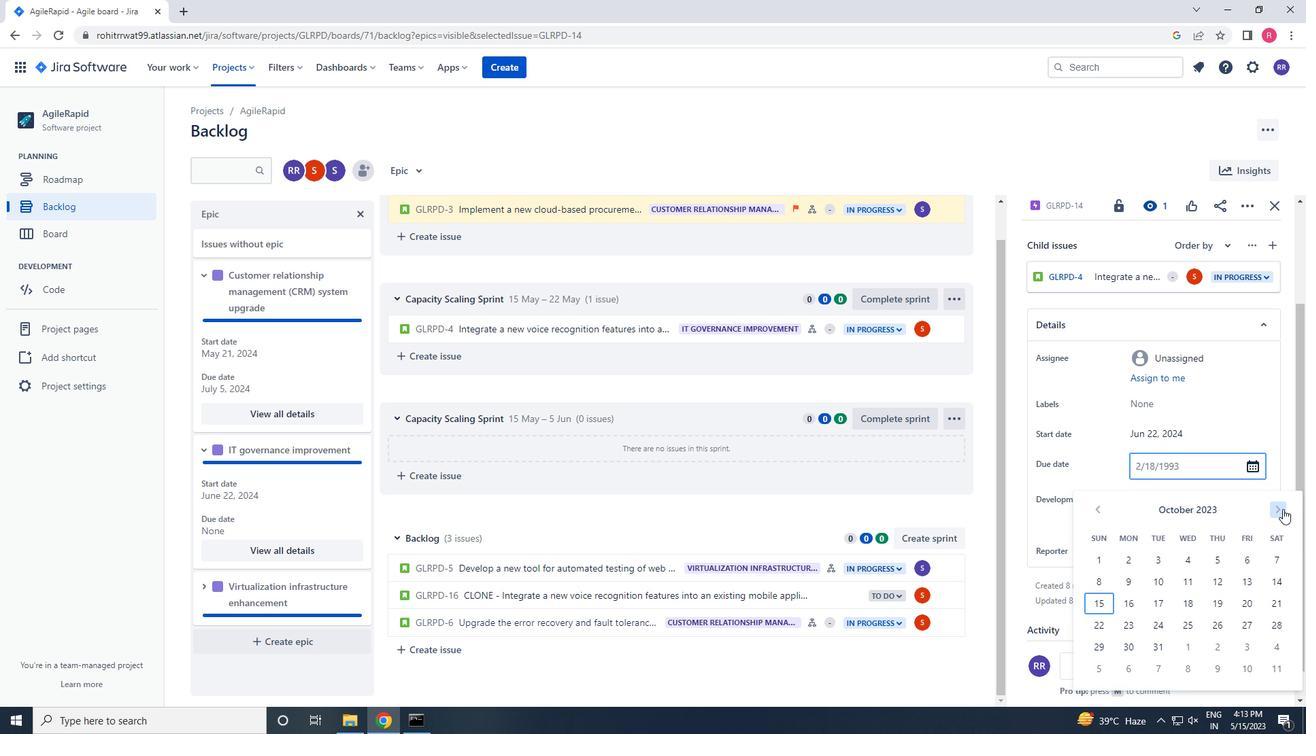 
Action: Mouse pressed left at (1282, 509)
Screenshot: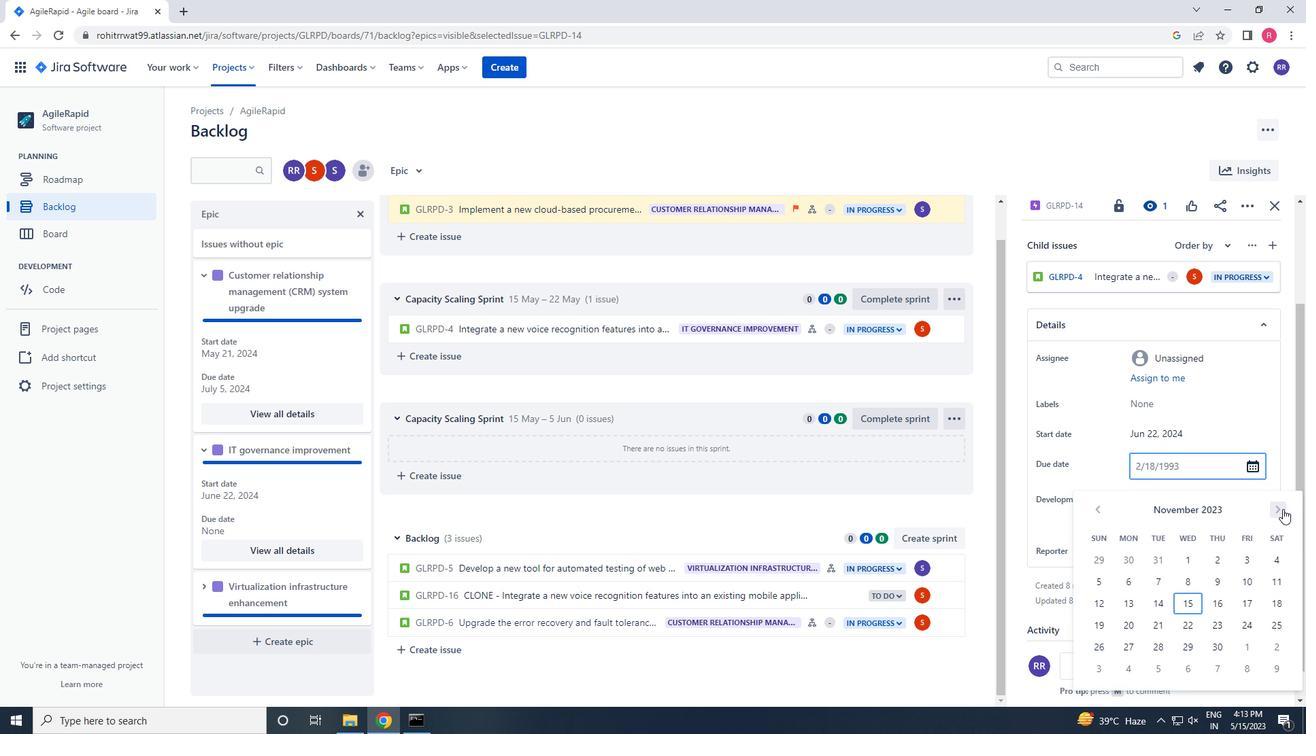 
Action: Mouse pressed left at (1282, 509)
Screenshot: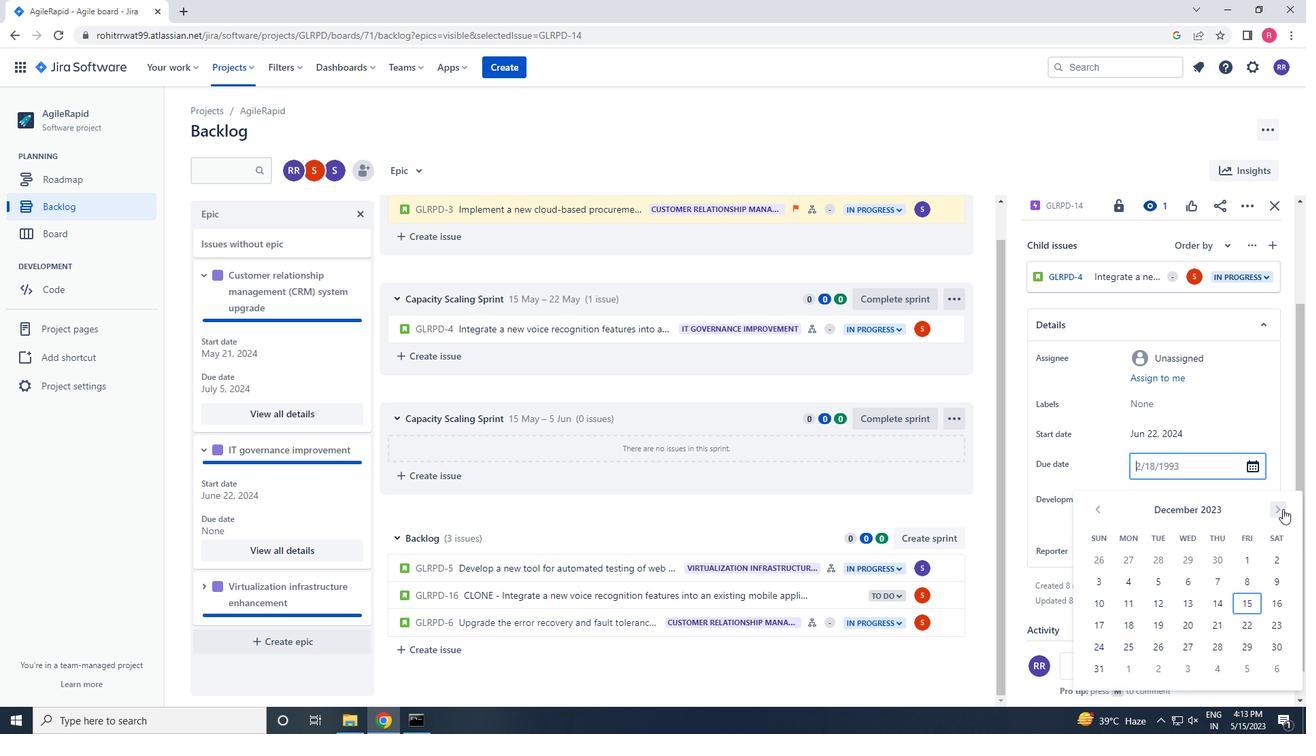 
Action: Mouse pressed left at (1282, 509)
Screenshot: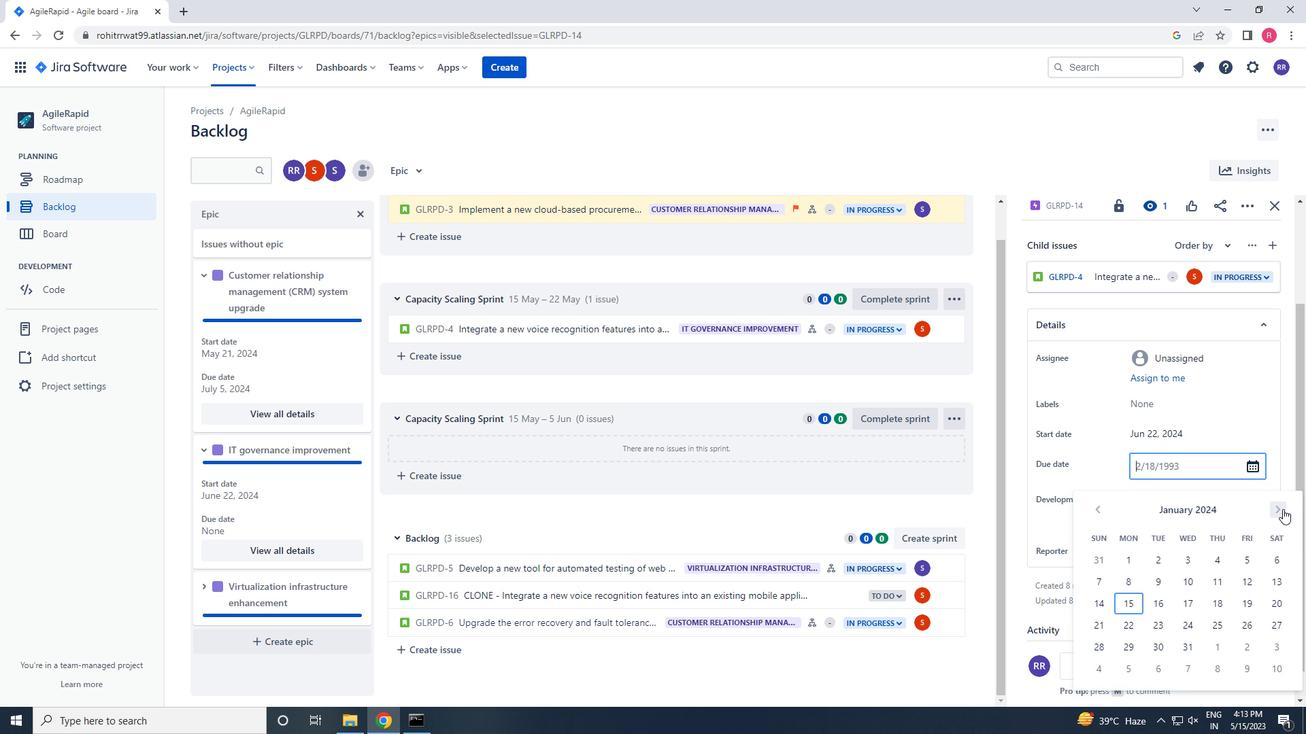 
Action: Mouse pressed left at (1282, 509)
Screenshot: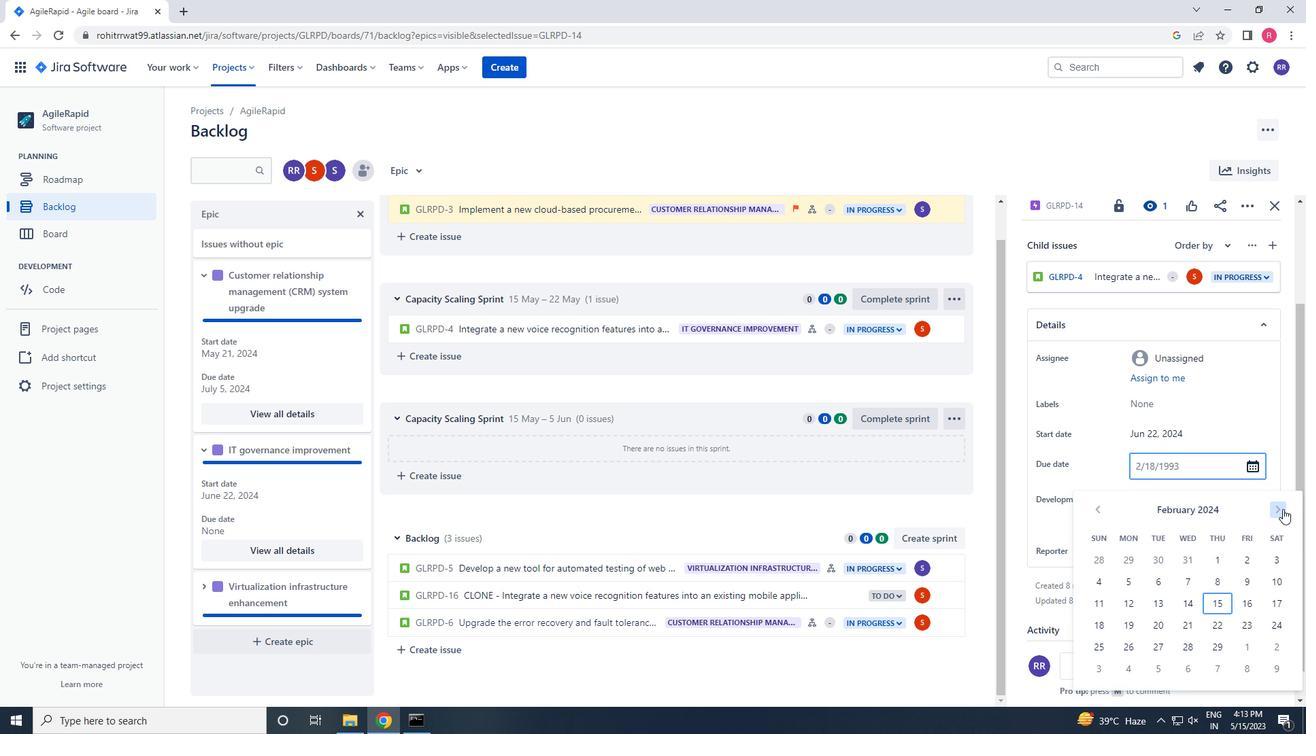 
Action: Mouse pressed left at (1282, 509)
Screenshot: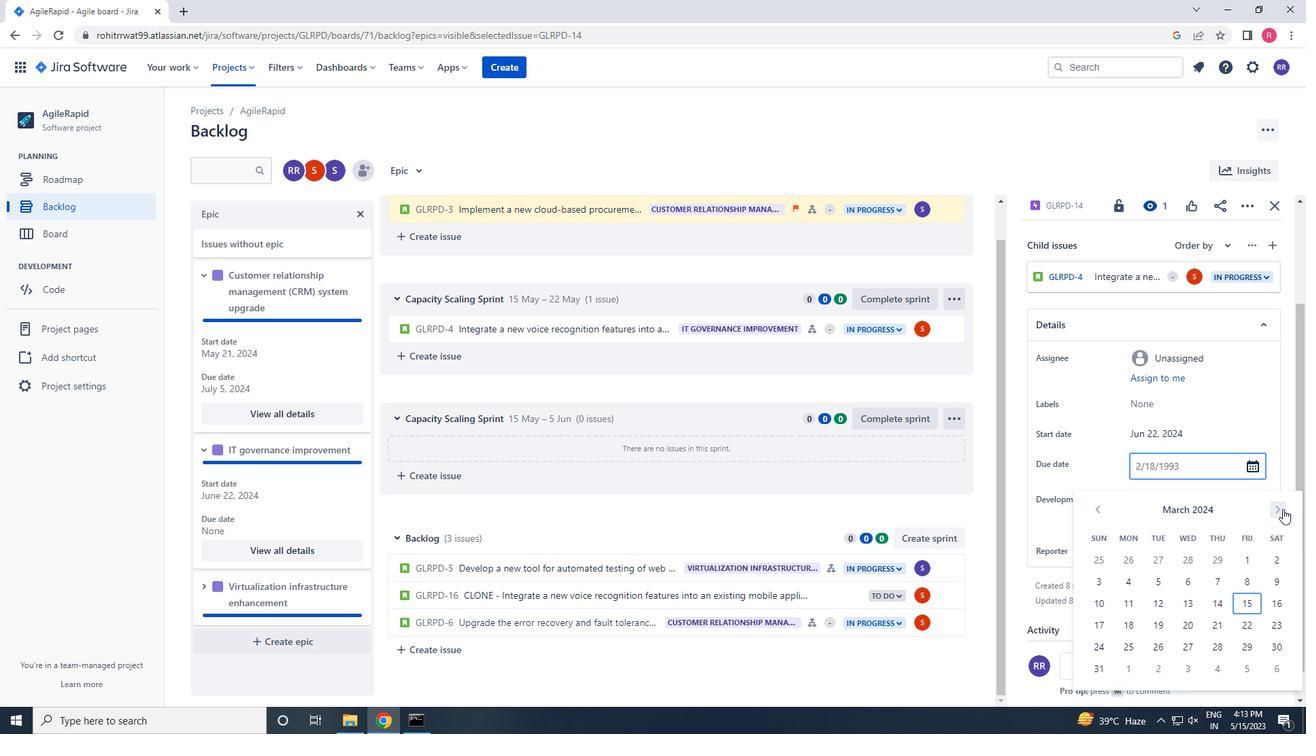 
Action: Mouse pressed left at (1282, 509)
Screenshot: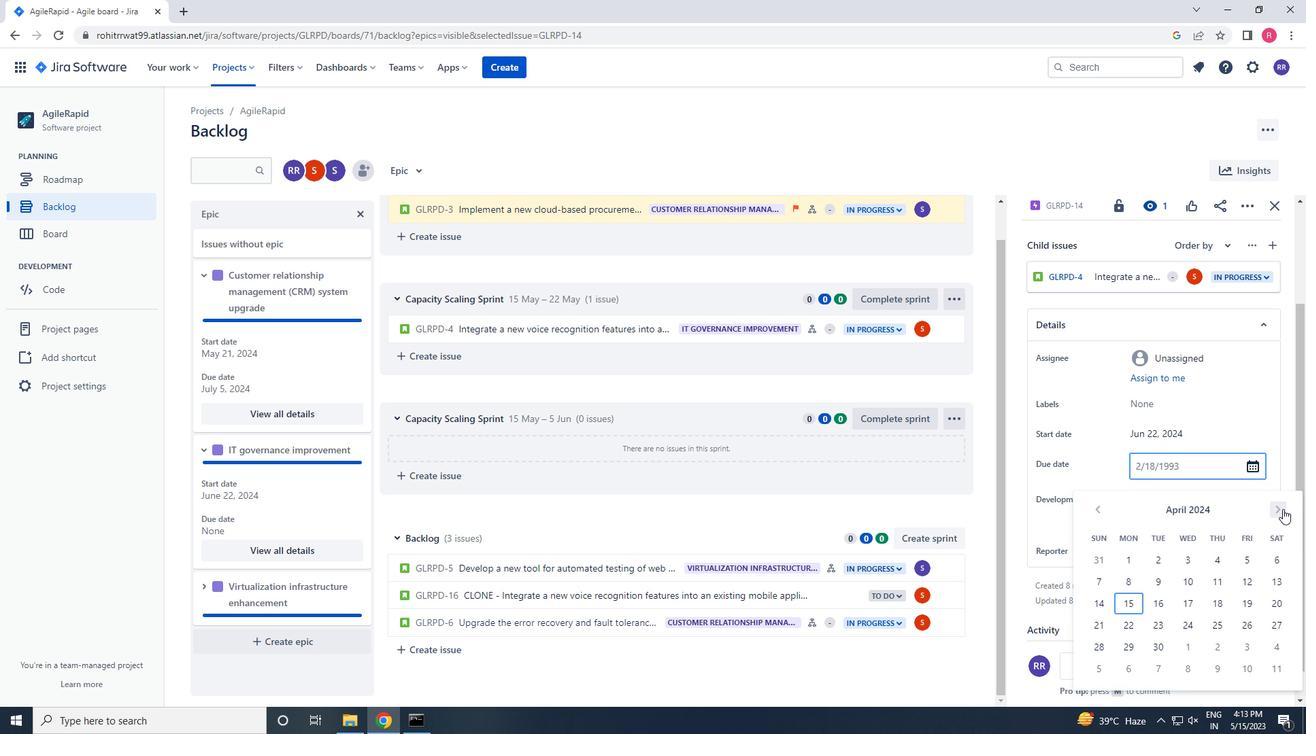 
Action: Mouse pressed left at (1282, 509)
Screenshot: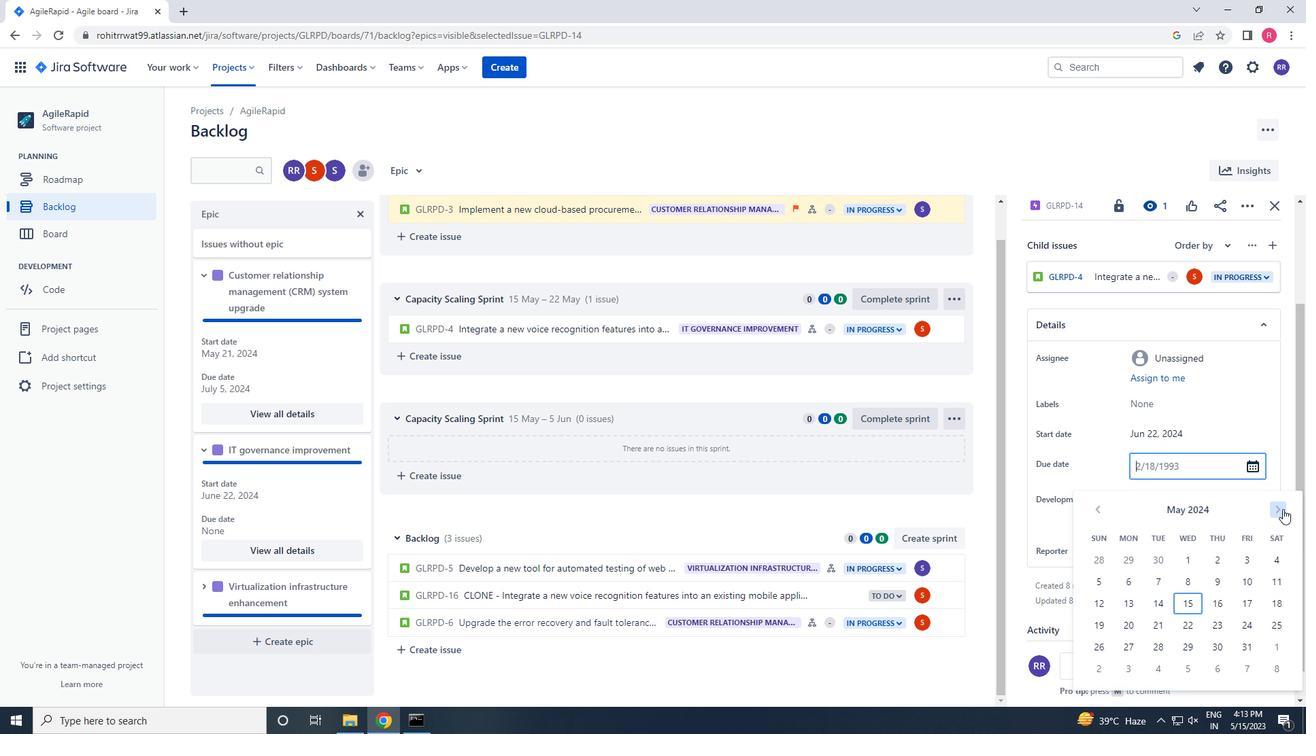 
Action: Mouse pressed left at (1282, 509)
Screenshot: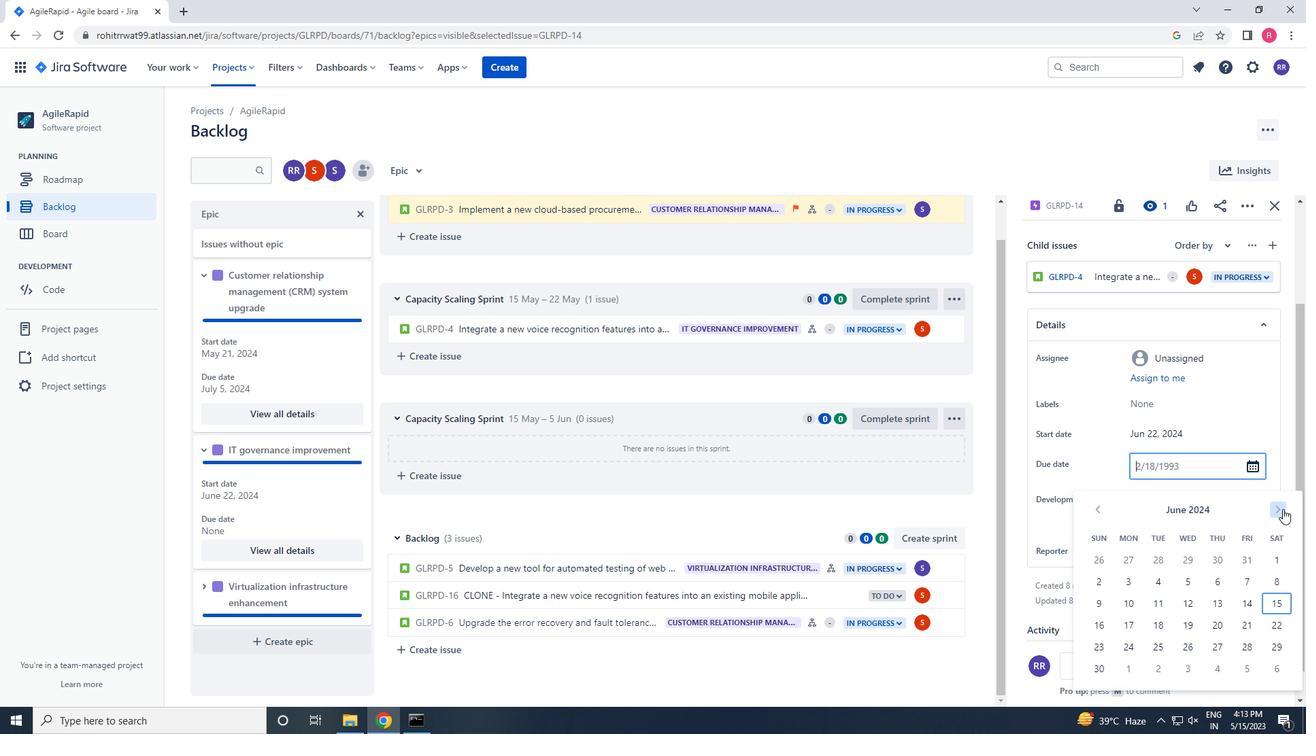 
Action: Mouse pressed left at (1282, 509)
Screenshot: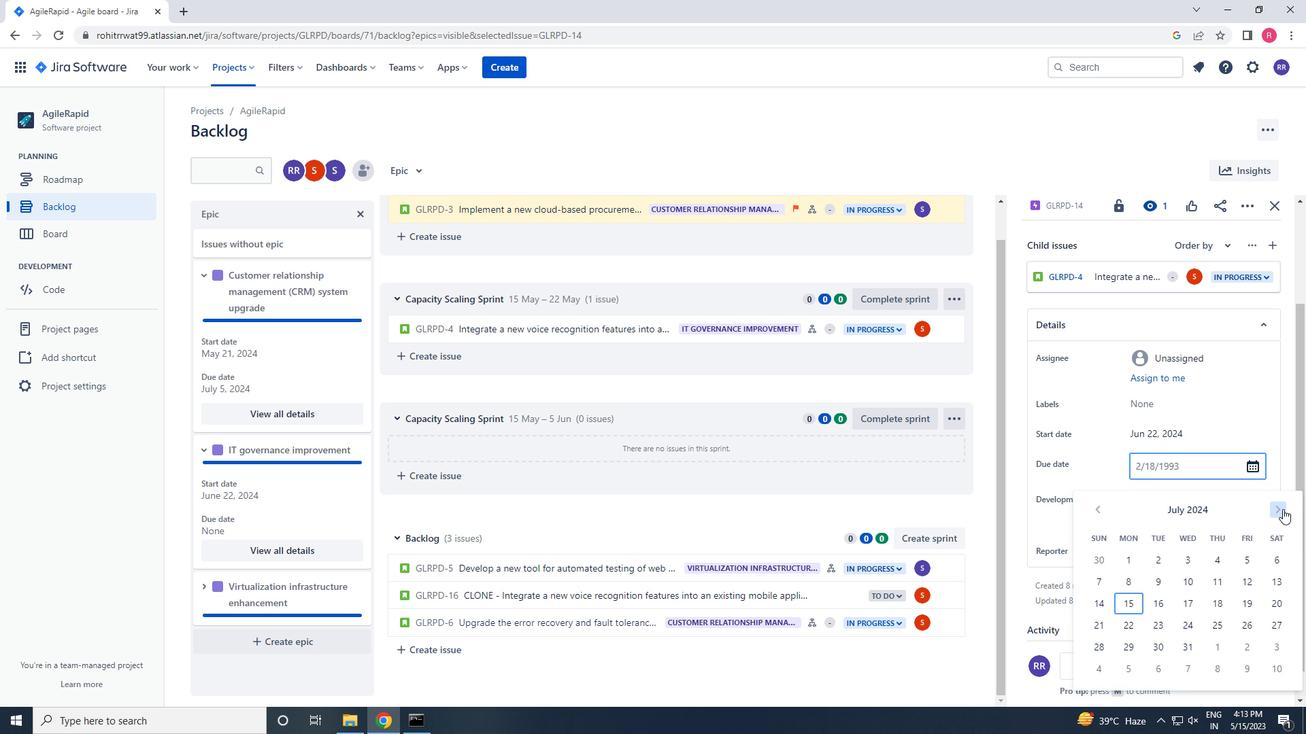 
Action: Mouse pressed left at (1282, 509)
Screenshot: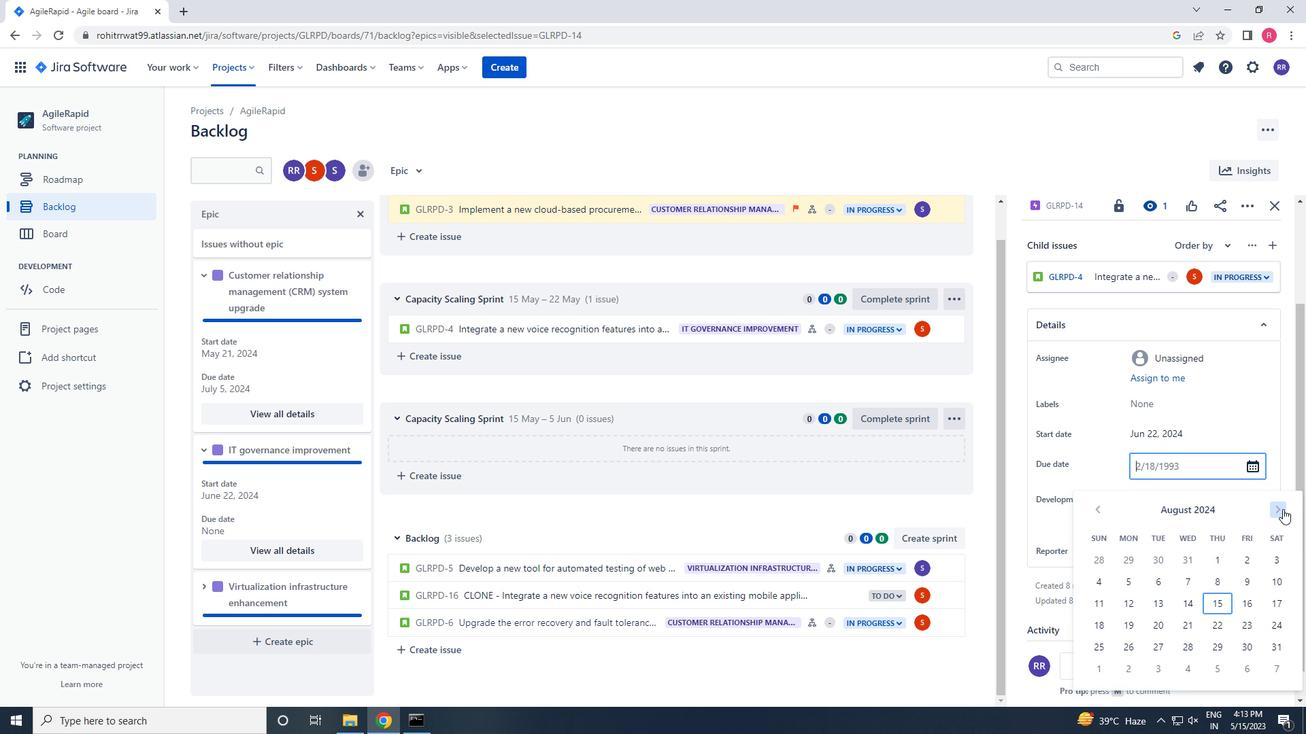
Action: Mouse pressed left at (1282, 509)
Screenshot: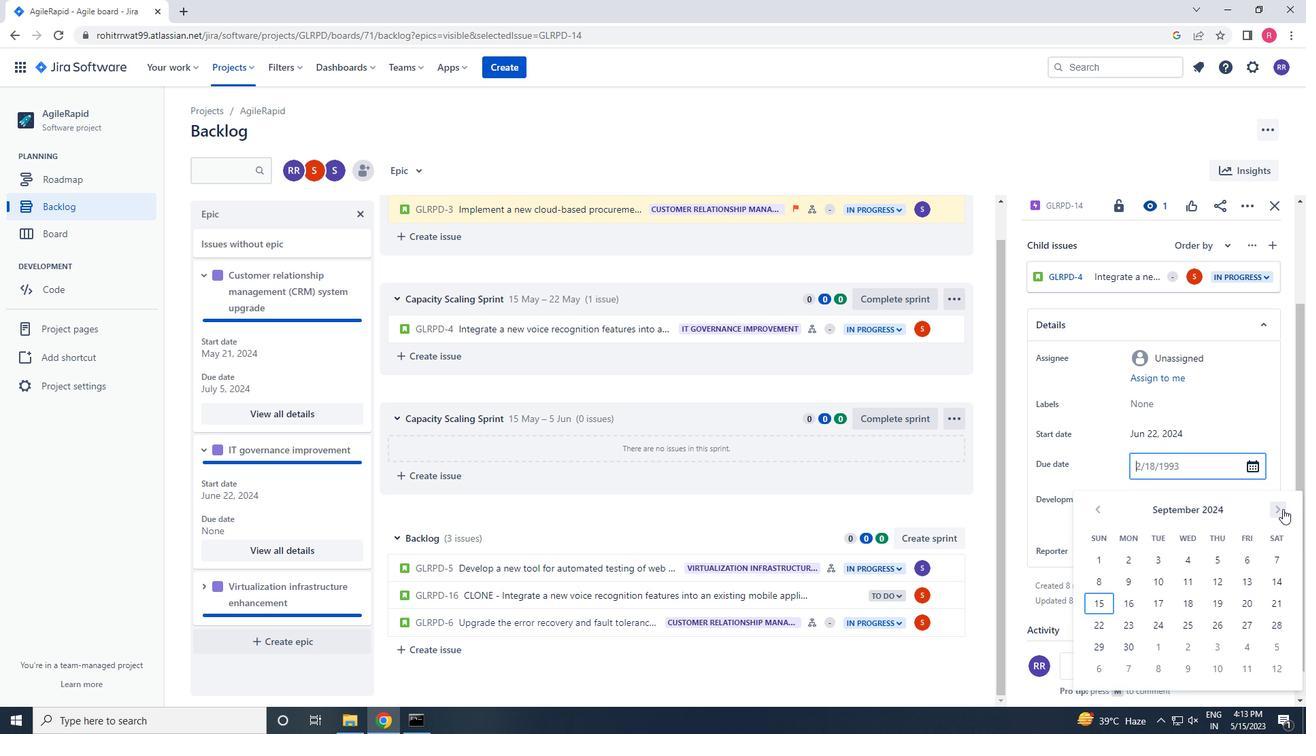 
Action: Mouse pressed left at (1282, 509)
Screenshot: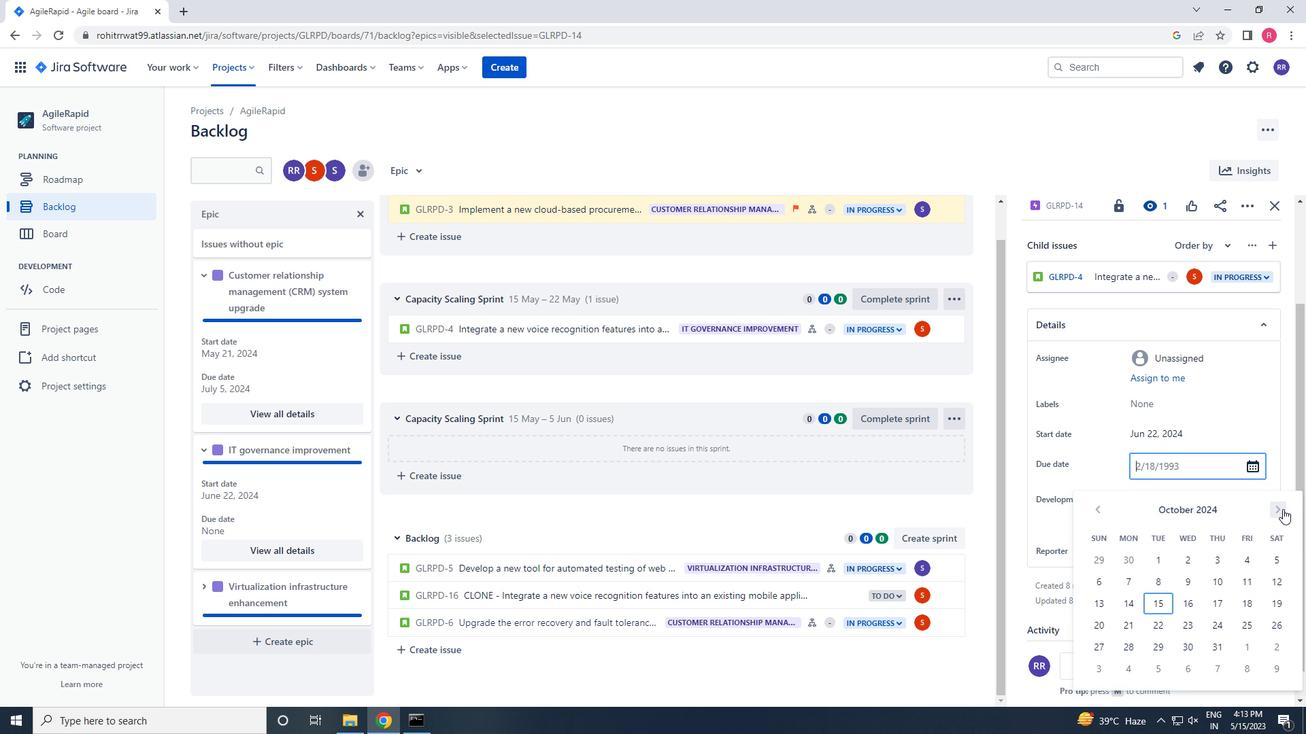 
Action: Mouse pressed left at (1282, 509)
Screenshot: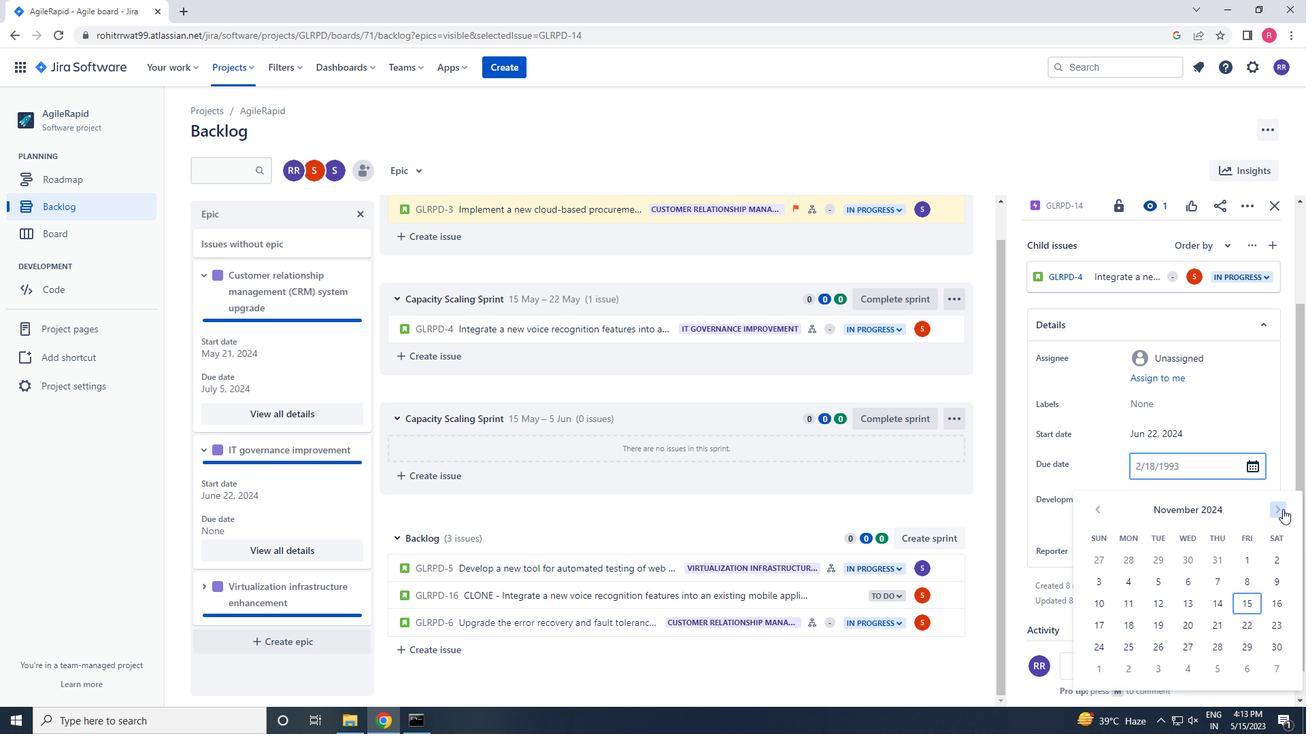 
Action: Mouse pressed left at (1282, 509)
Screenshot: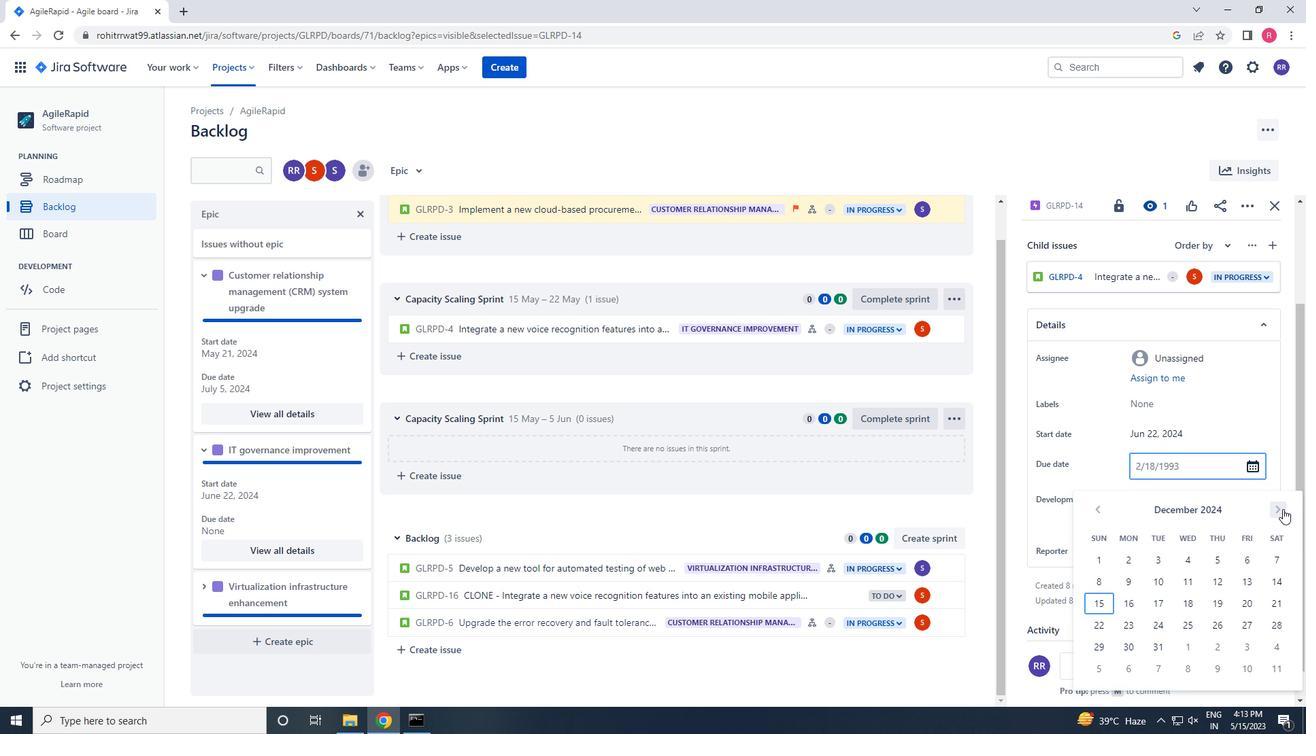 
Action: Mouse pressed left at (1282, 509)
Screenshot: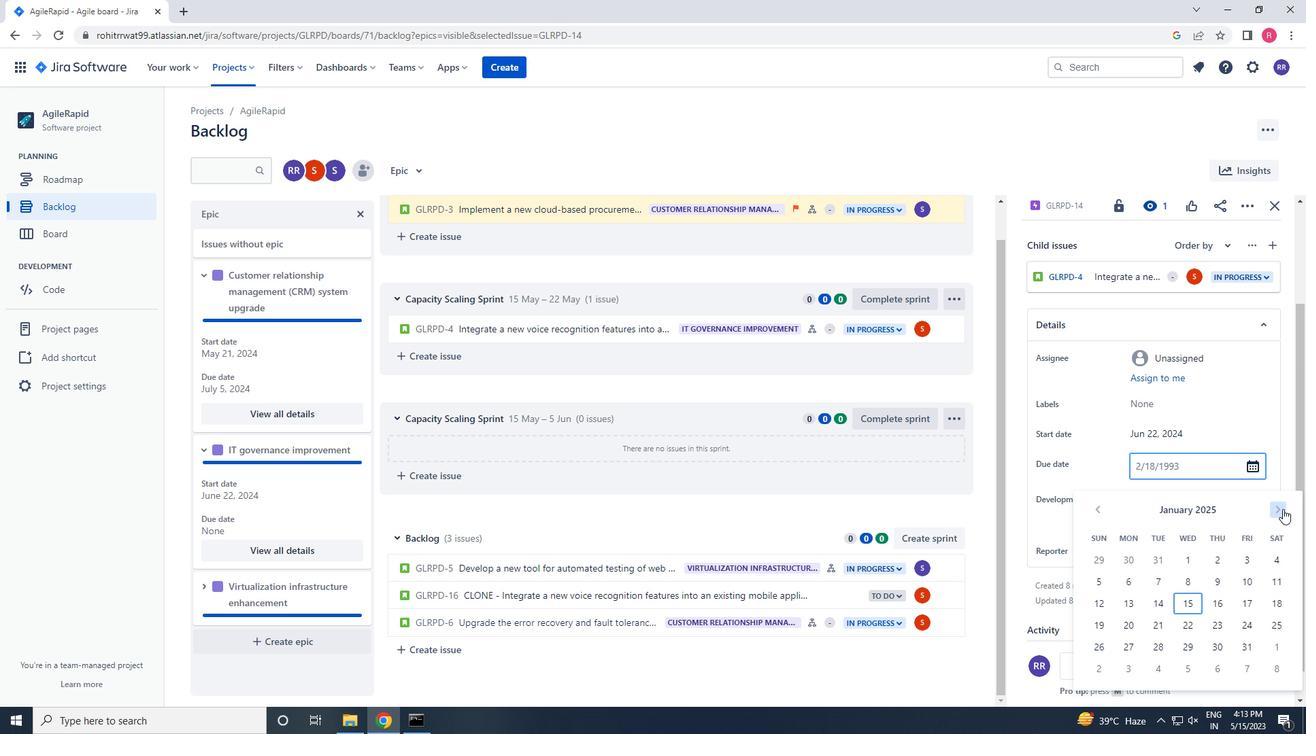 
Action: Mouse pressed left at (1282, 509)
Screenshot: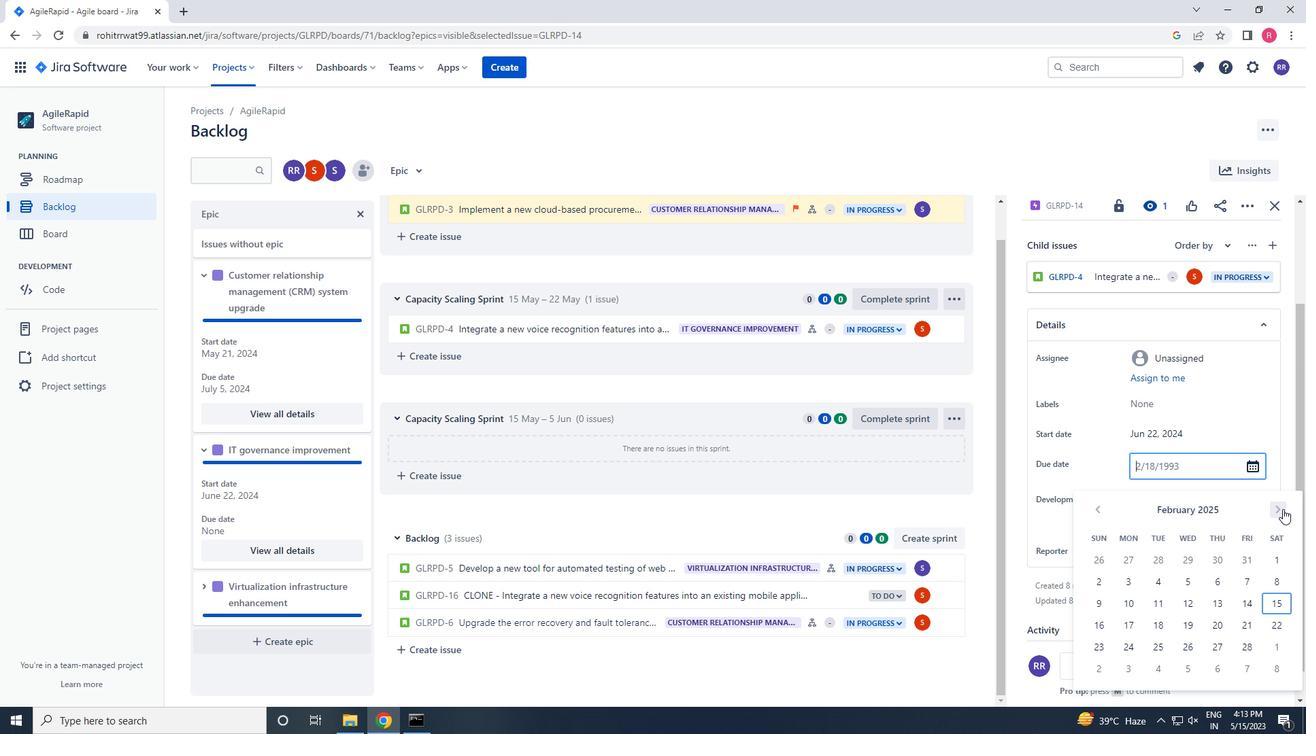 
Action: Mouse pressed left at (1282, 509)
Screenshot: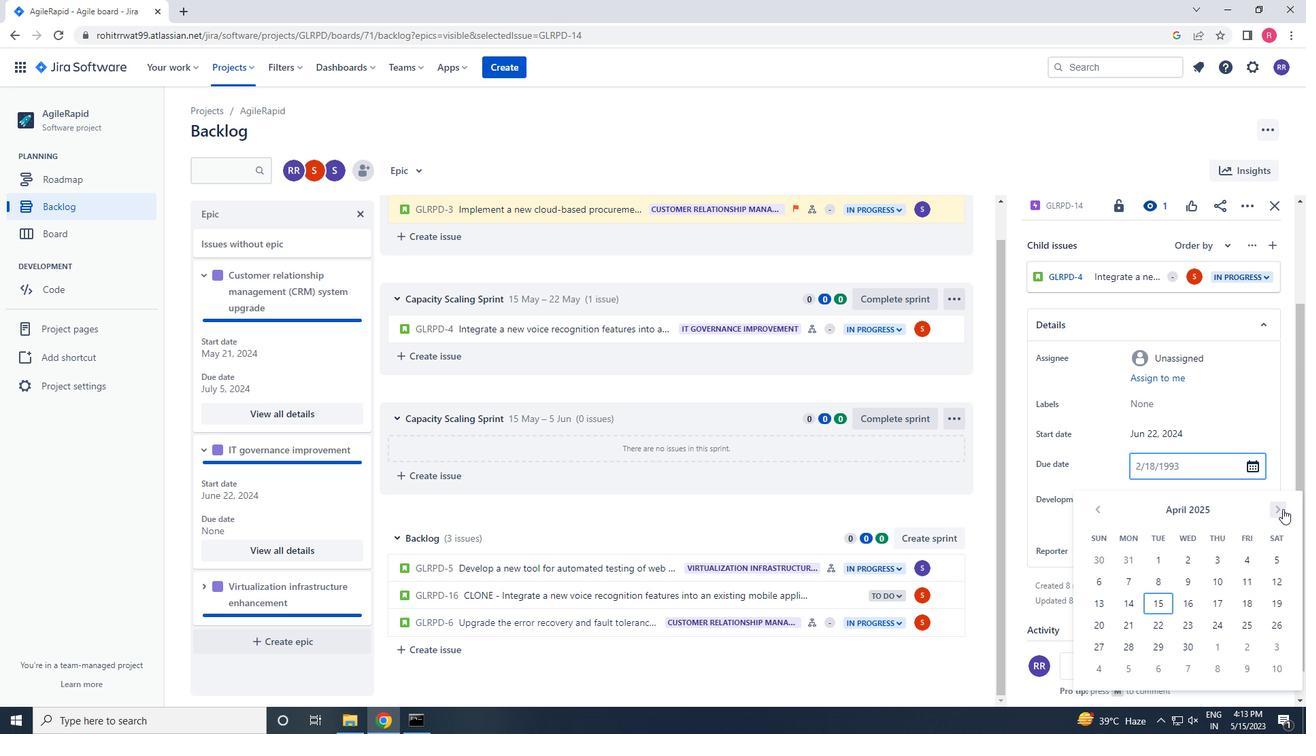 
Action: Mouse pressed left at (1282, 509)
Screenshot: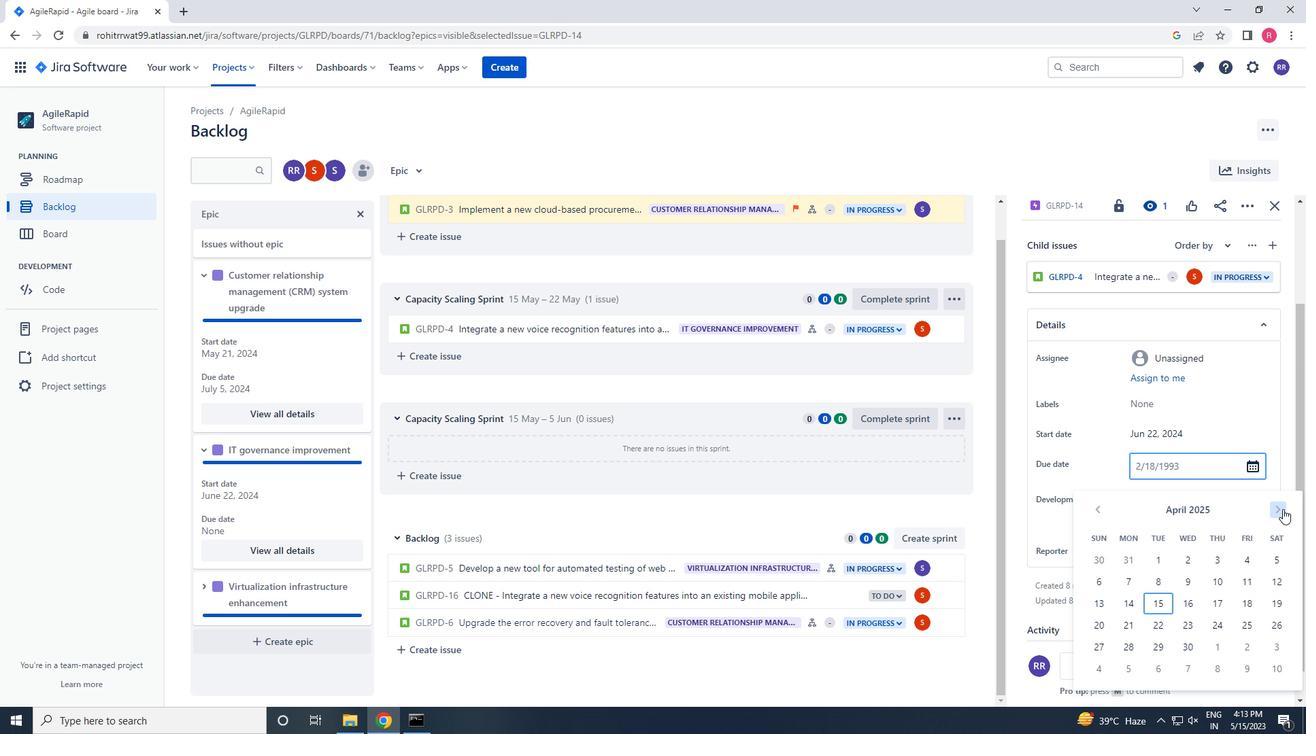 
Action: Mouse pressed left at (1282, 509)
Screenshot: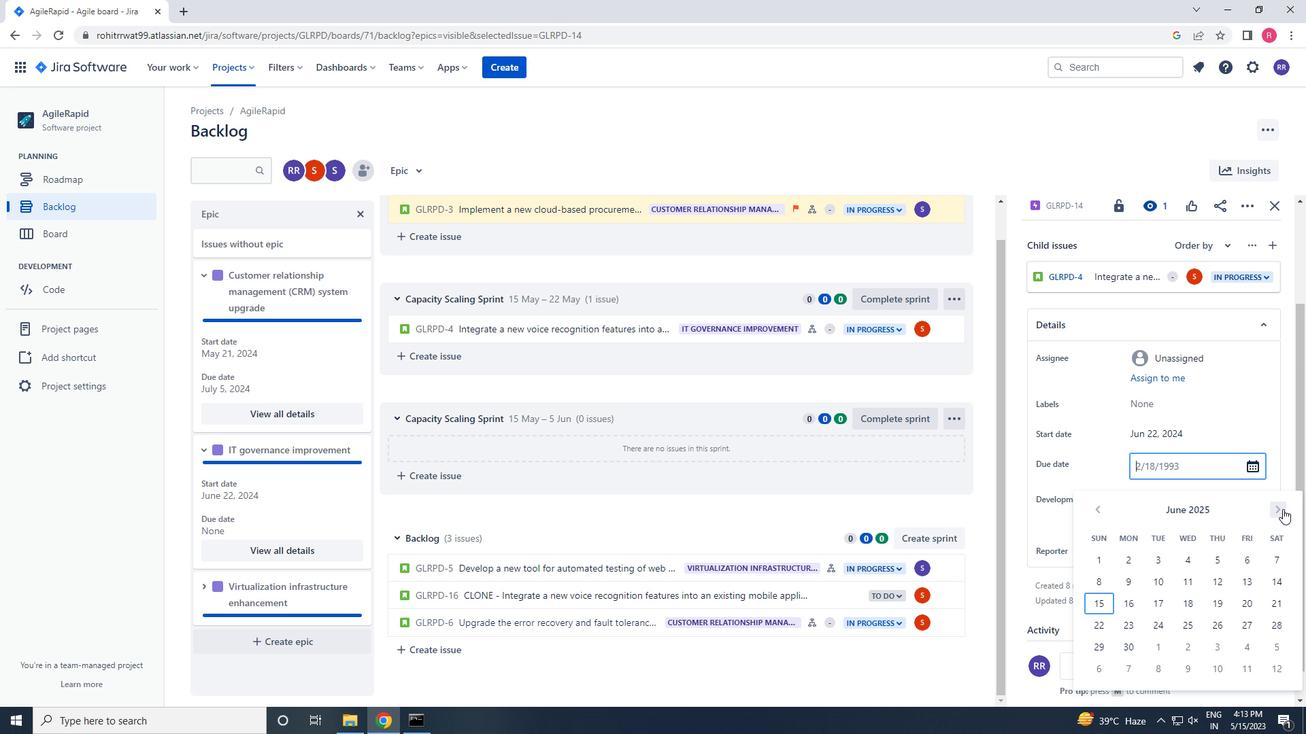 
Action: Mouse moved to (1164, 599)
Screenshot: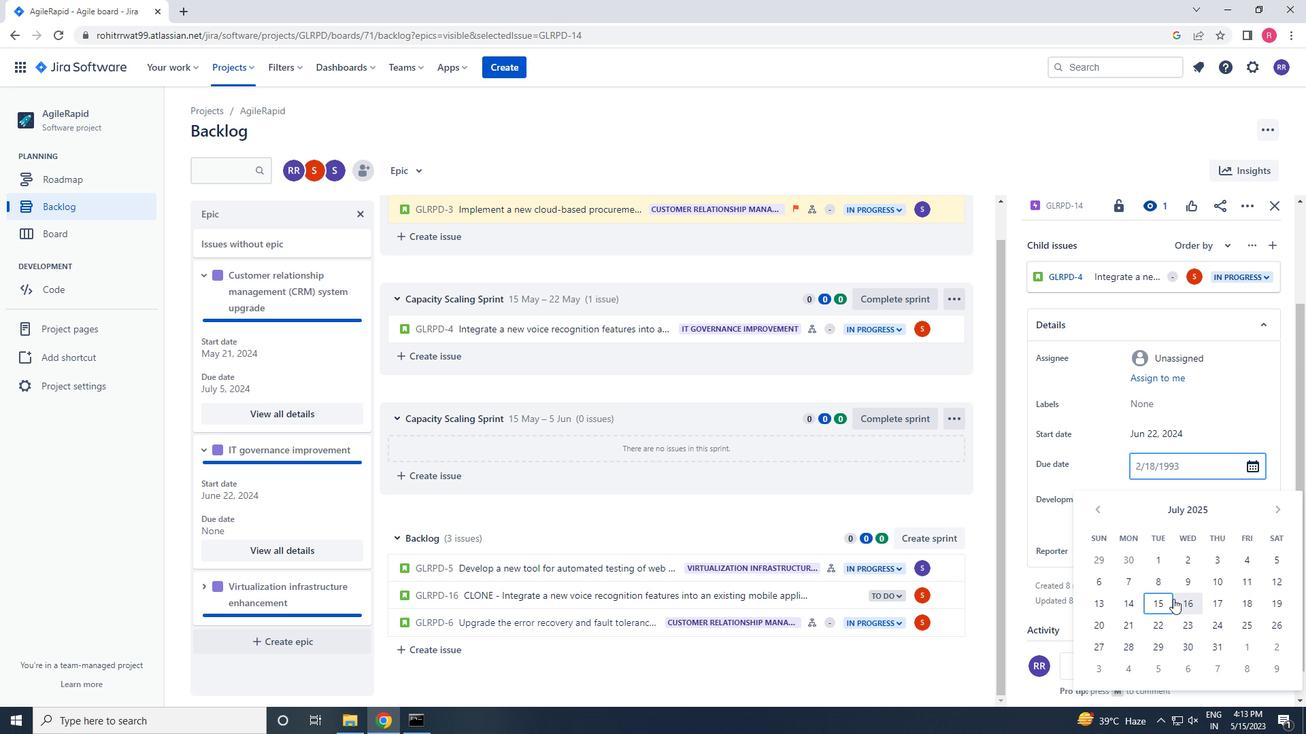 
Action: Mouse pressed left at (1164, 599)
Screenshot: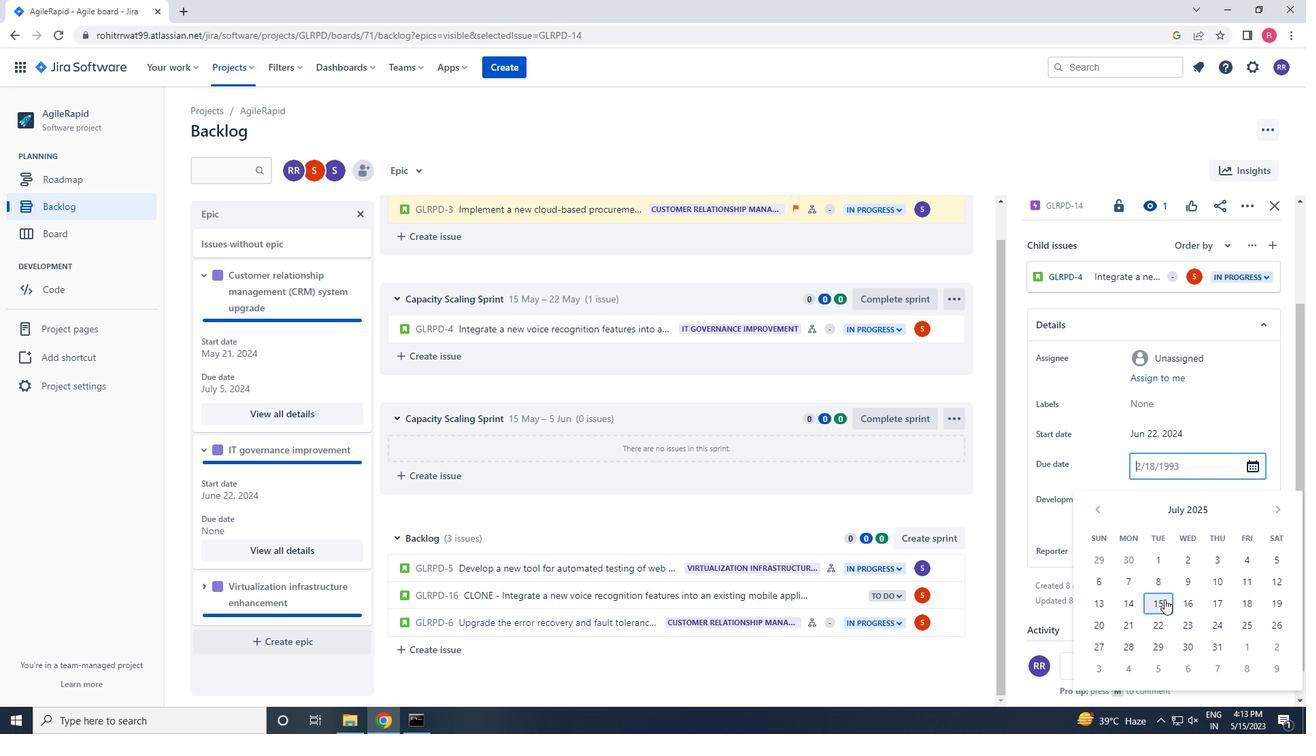 
Action: Mouse moved to (1155, 618)
Screenshot: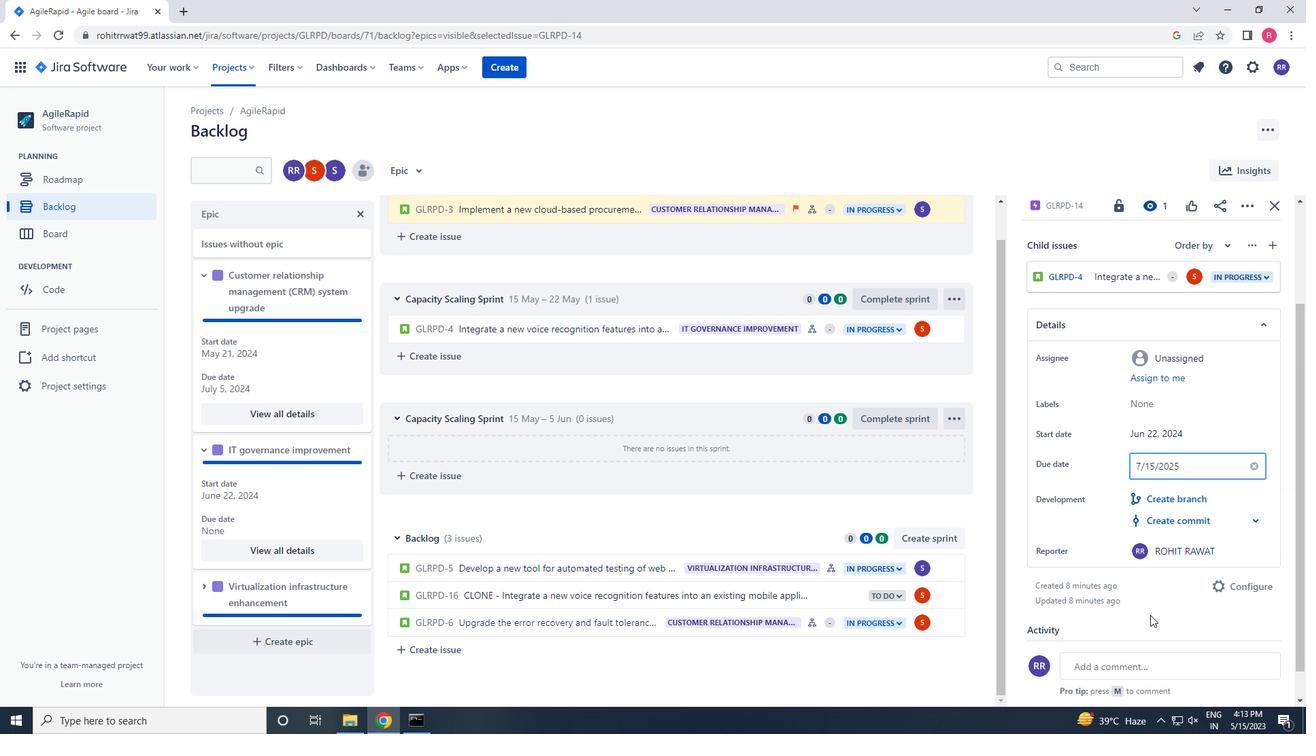 
Action: Mouse pressed left at (1155, 618)
Screenshot: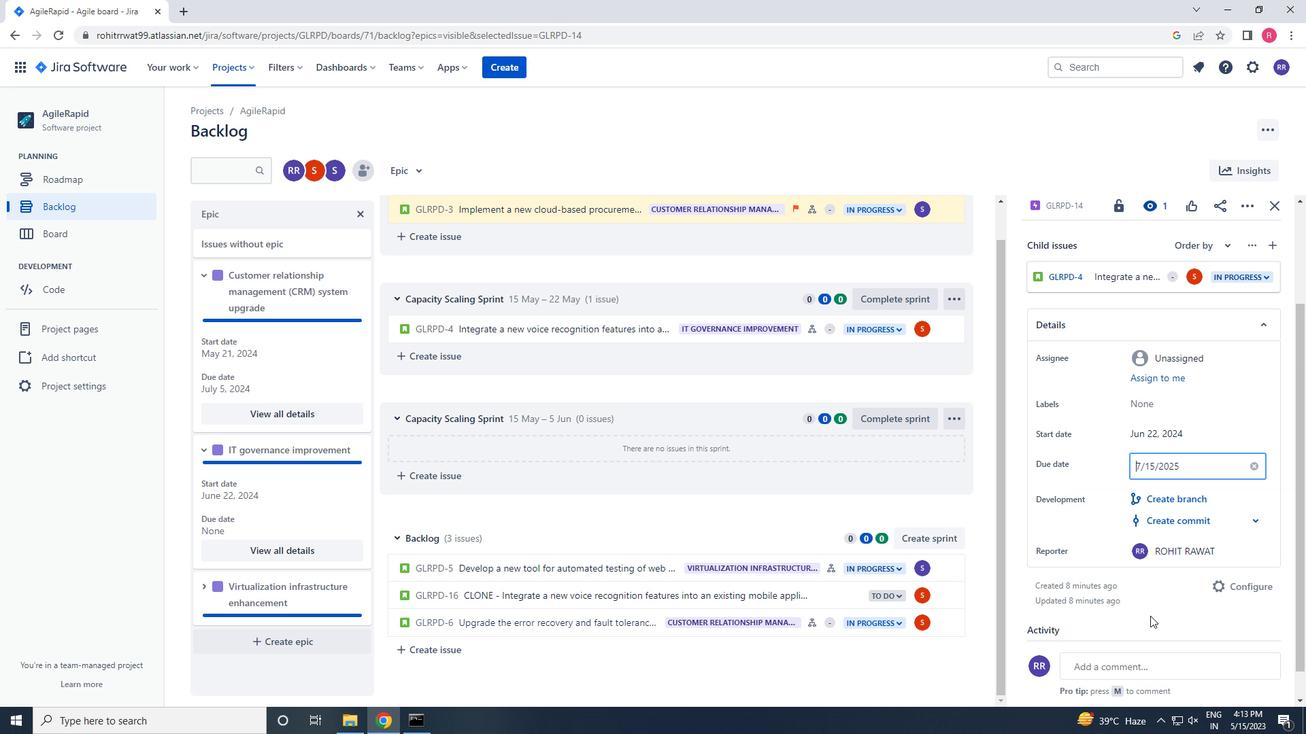 
Action: Mouse moved to (204, 587)
Screenshot: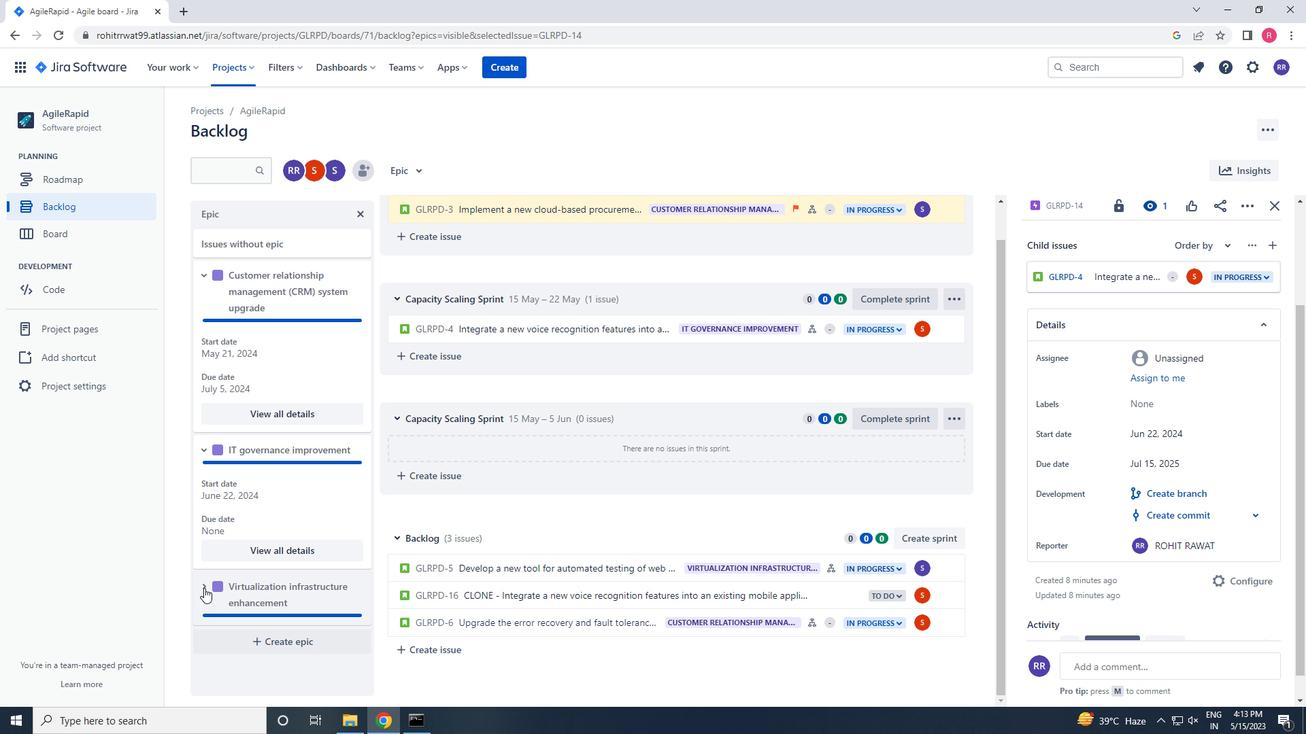 
Action: Mouse pressed left at (204, 587)
Screenshot: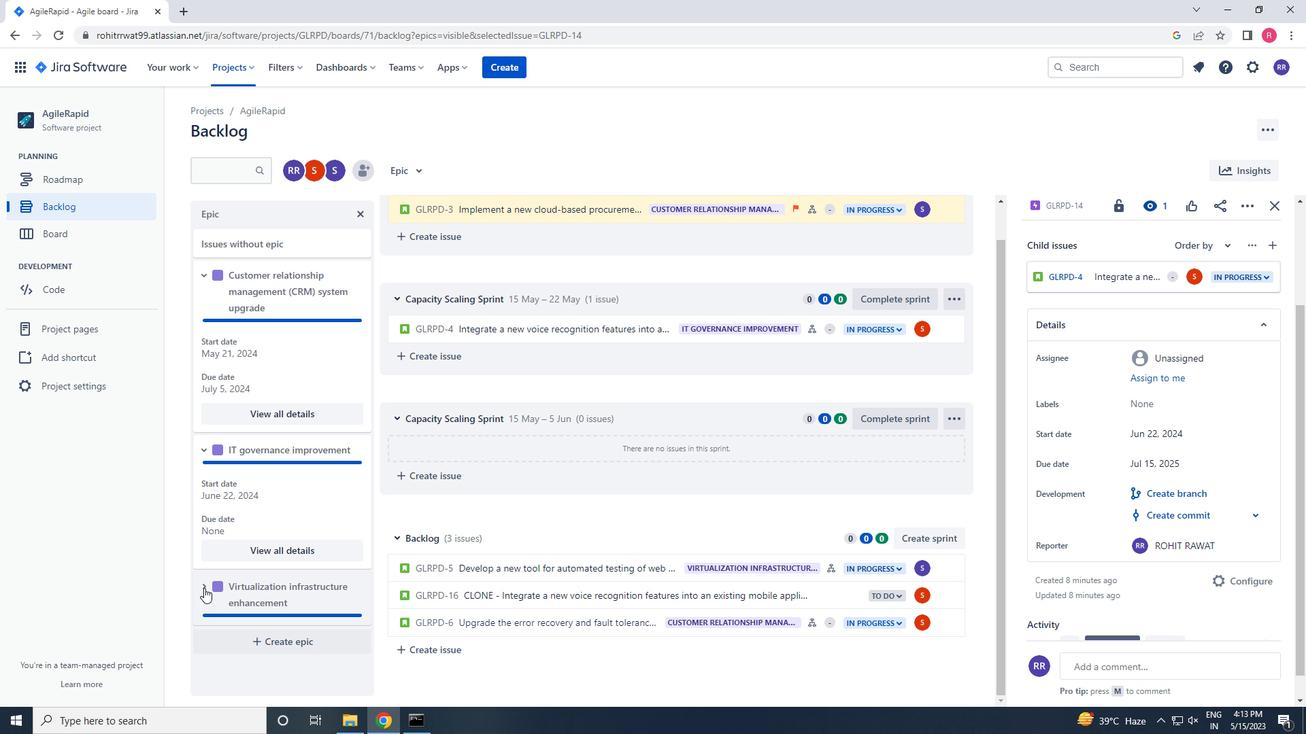 
Action: Mouse scrolled (204, 586) with delta (0, 0)
Screenshot: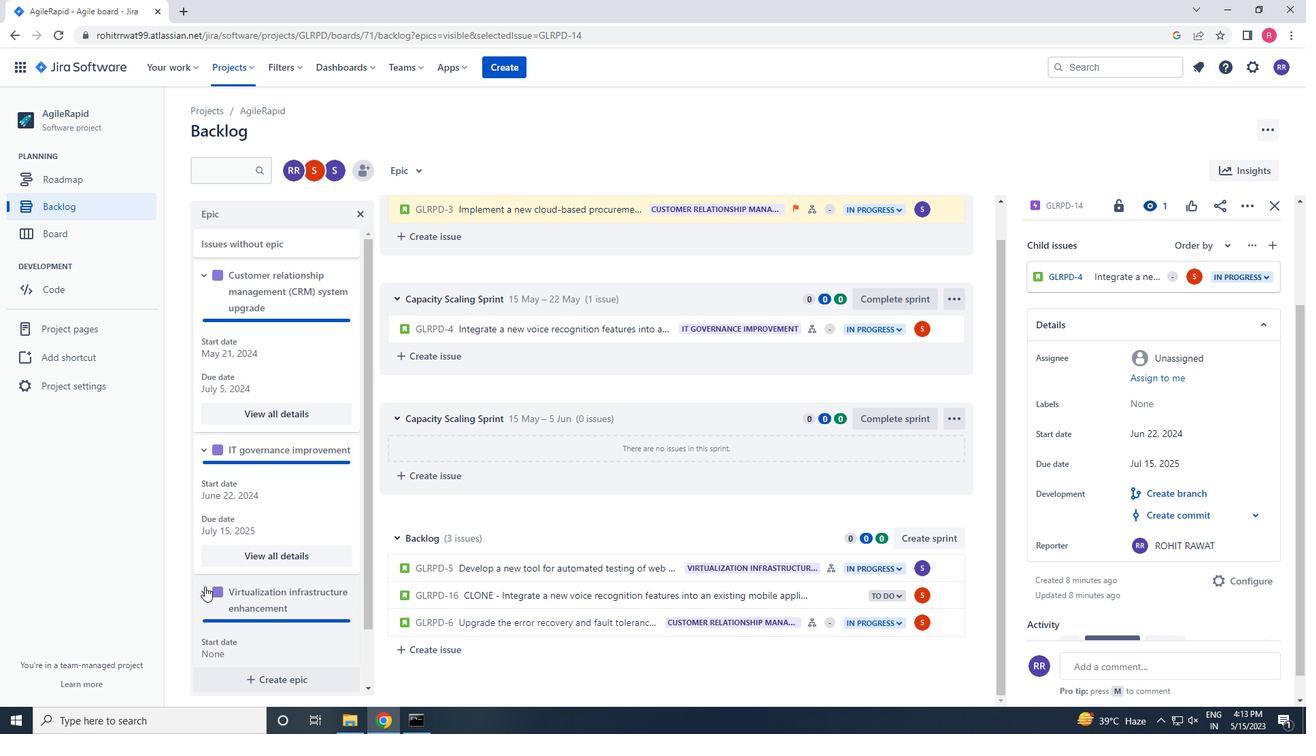 
Action: Mouse scrolled (204, 586) with delta (0, 0)
Screenshot: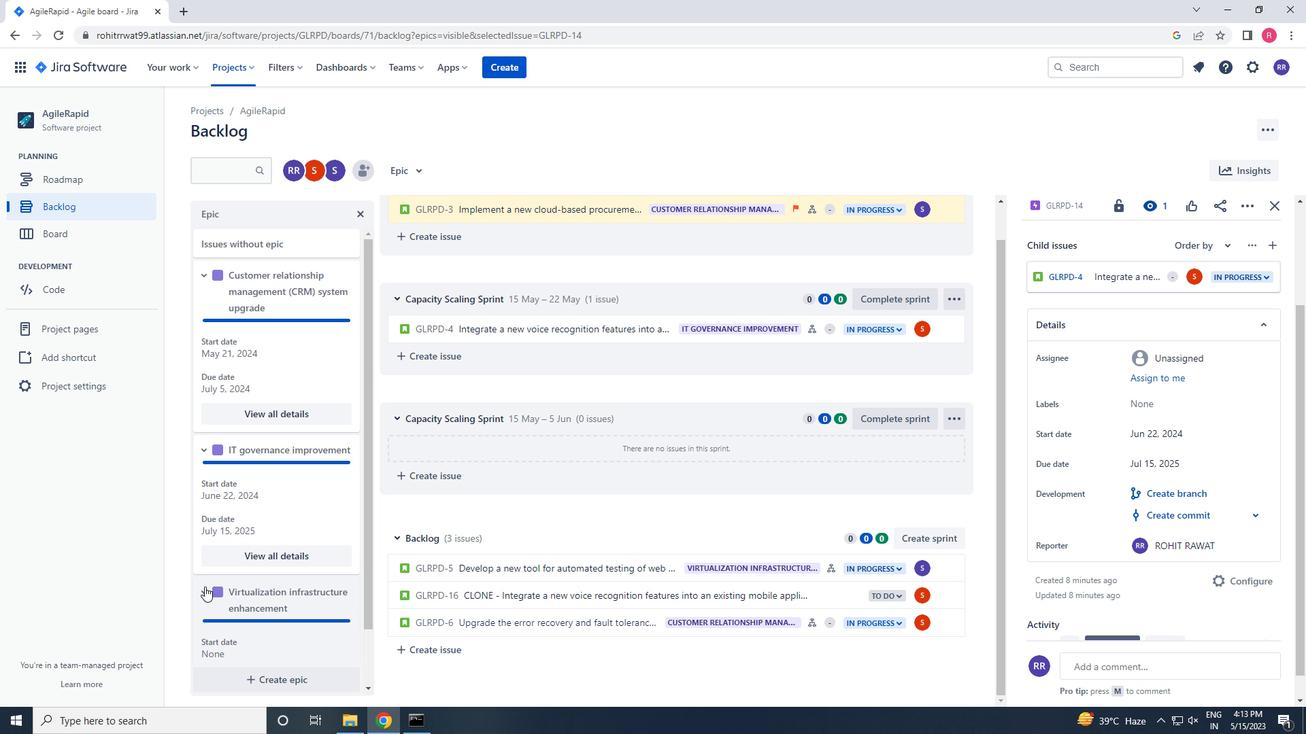 
Action: Mouse scrolled (204, 586) with delta (0, 0)
Screenshot: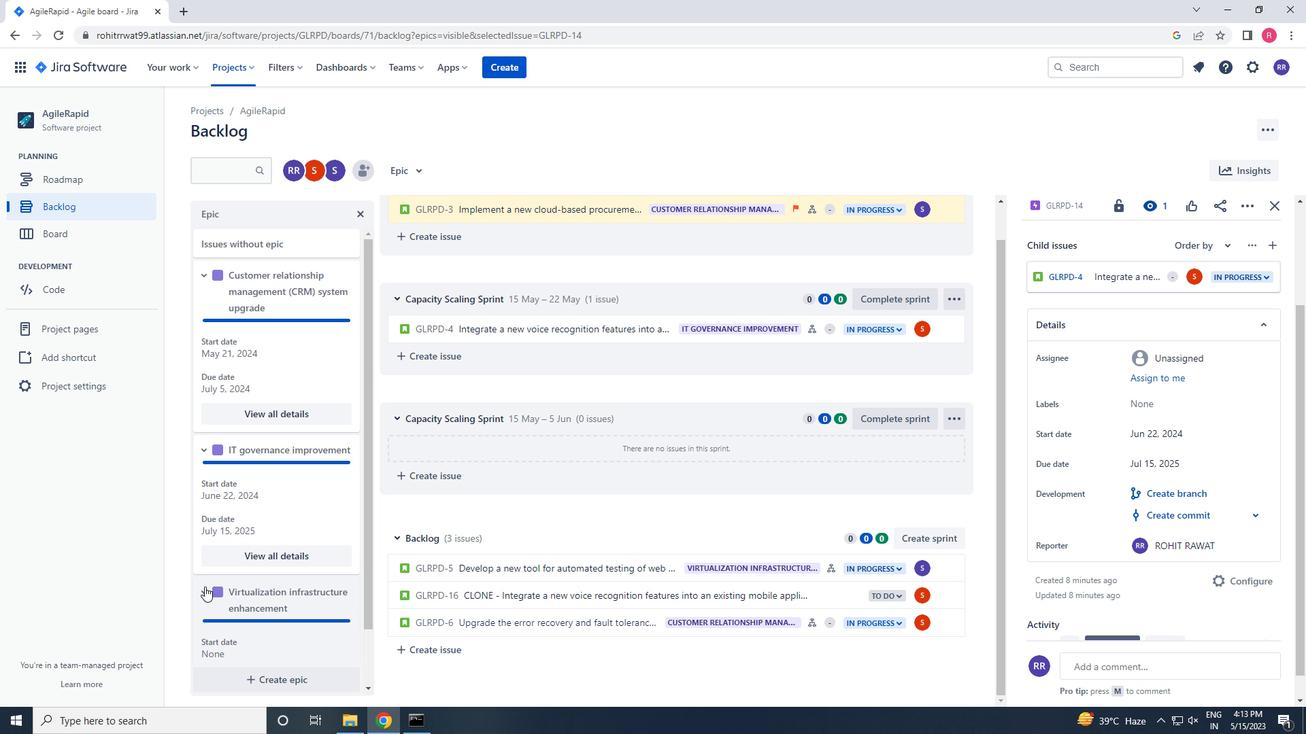 
Action: Mouse scrolled (204, 586) with delta (0, 0)
Screenshot: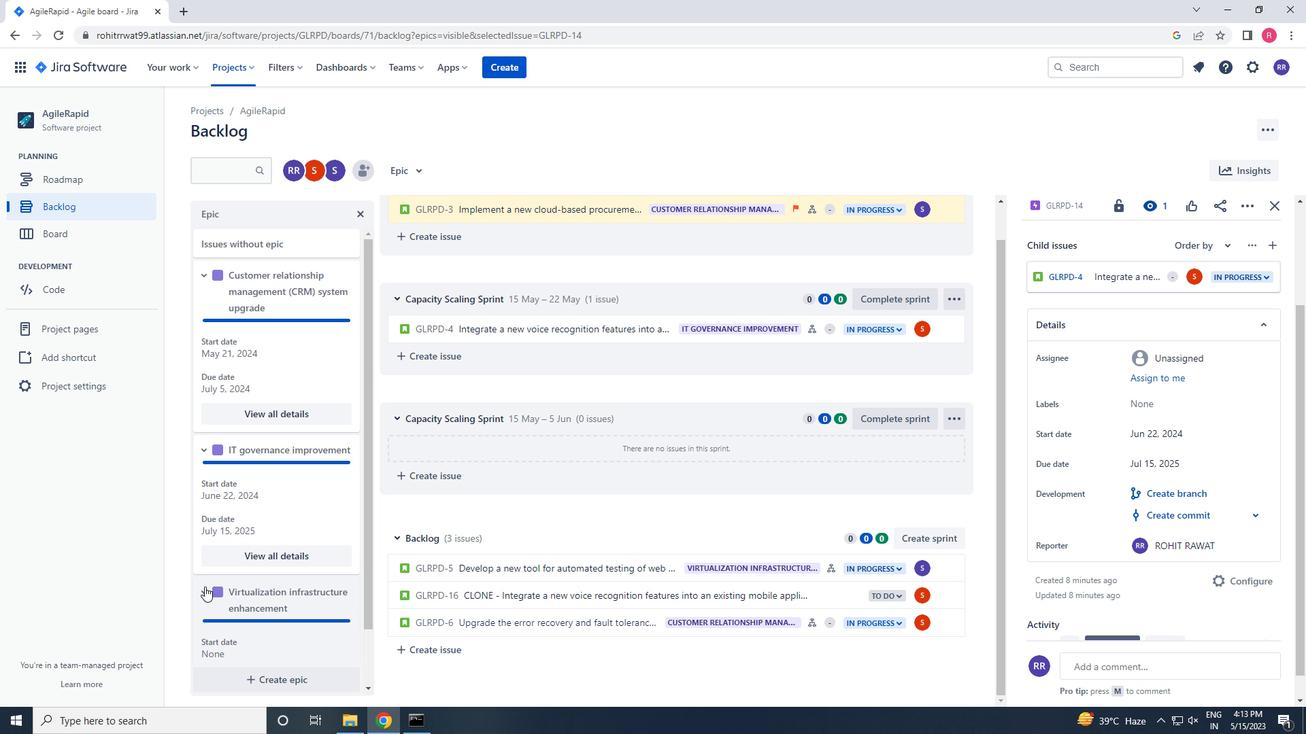 
Action: Mouse moved to (270, 642)
Screenshot: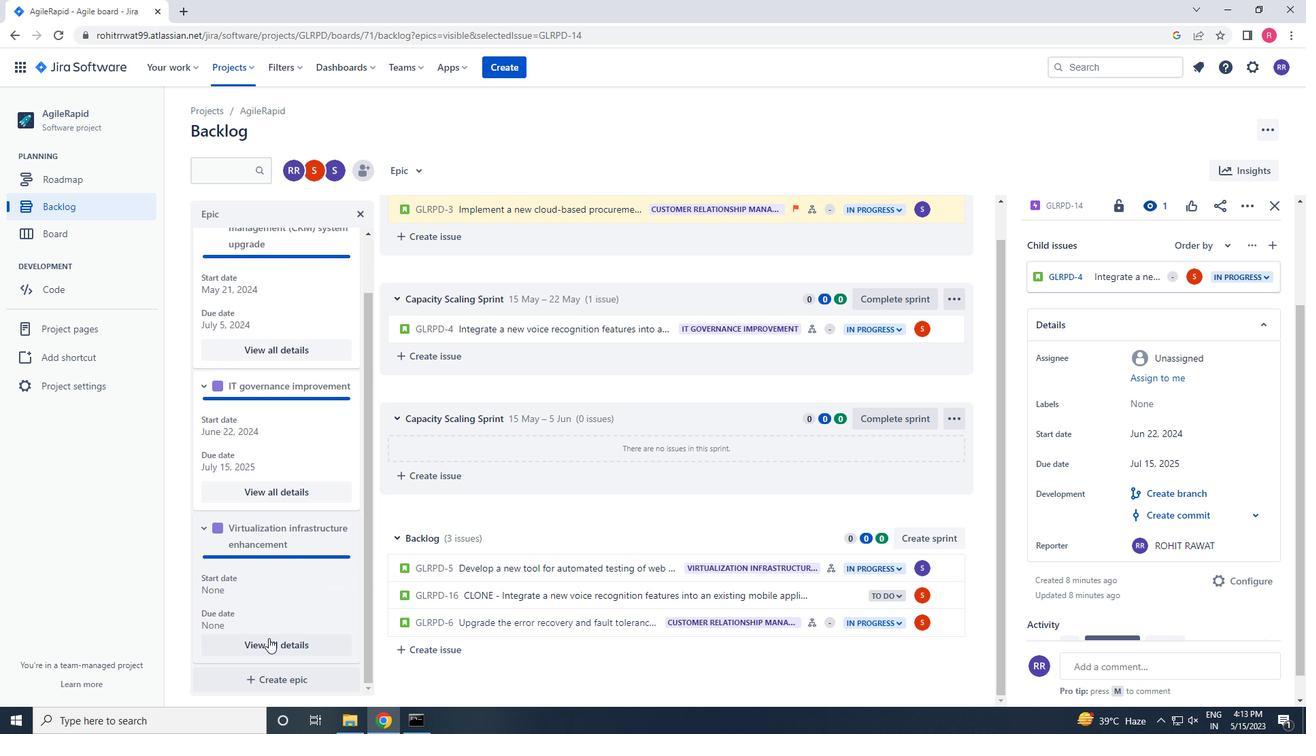 
Action: Mouse pressed left at (270, 642)
Screenshot: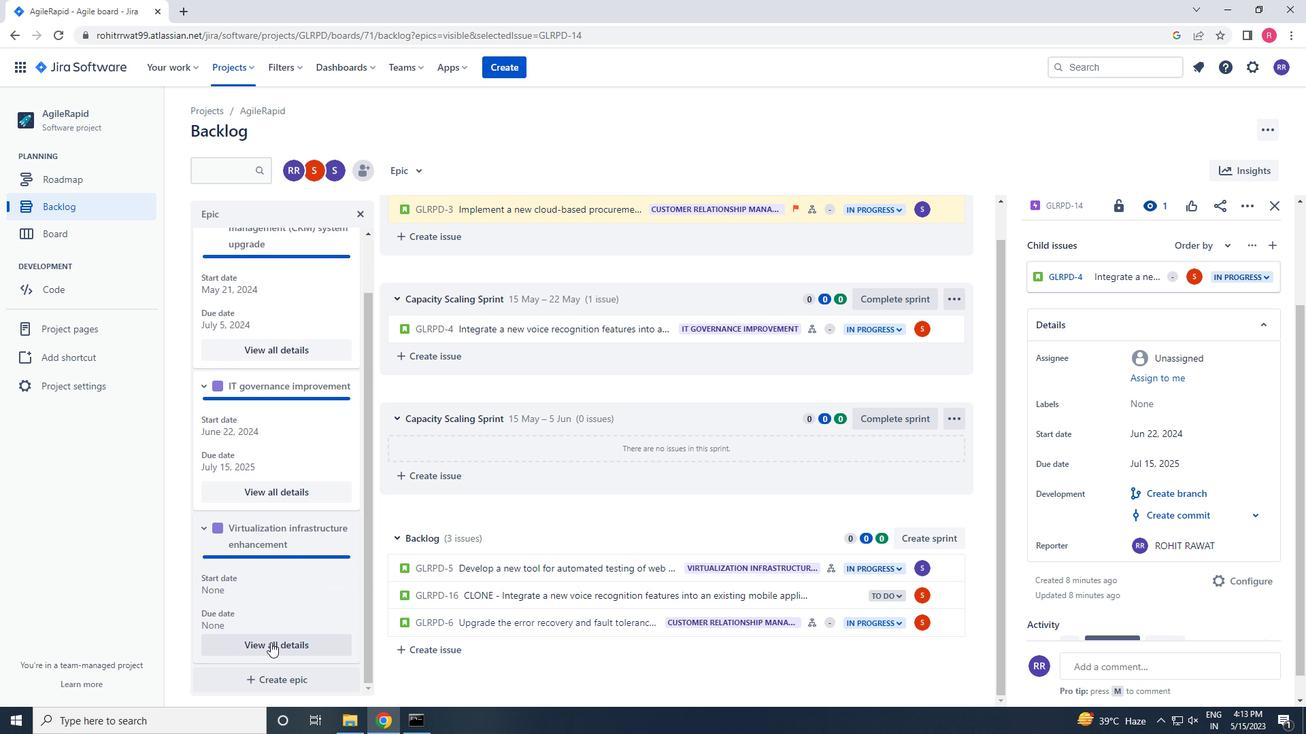 
Action: Mouse moved to (587, 607)
Screenshot: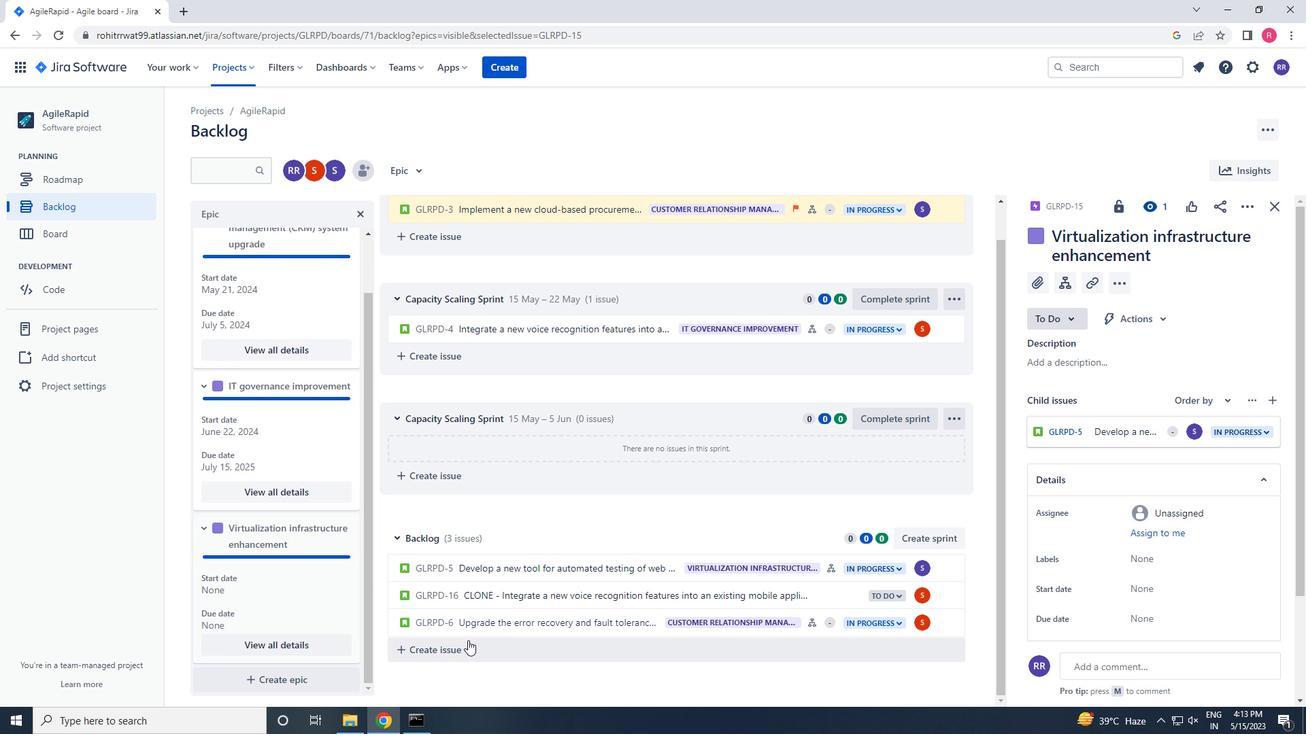 
Action: Mouse scrolled (587, 606) with delta (0, 0)
Screenshot: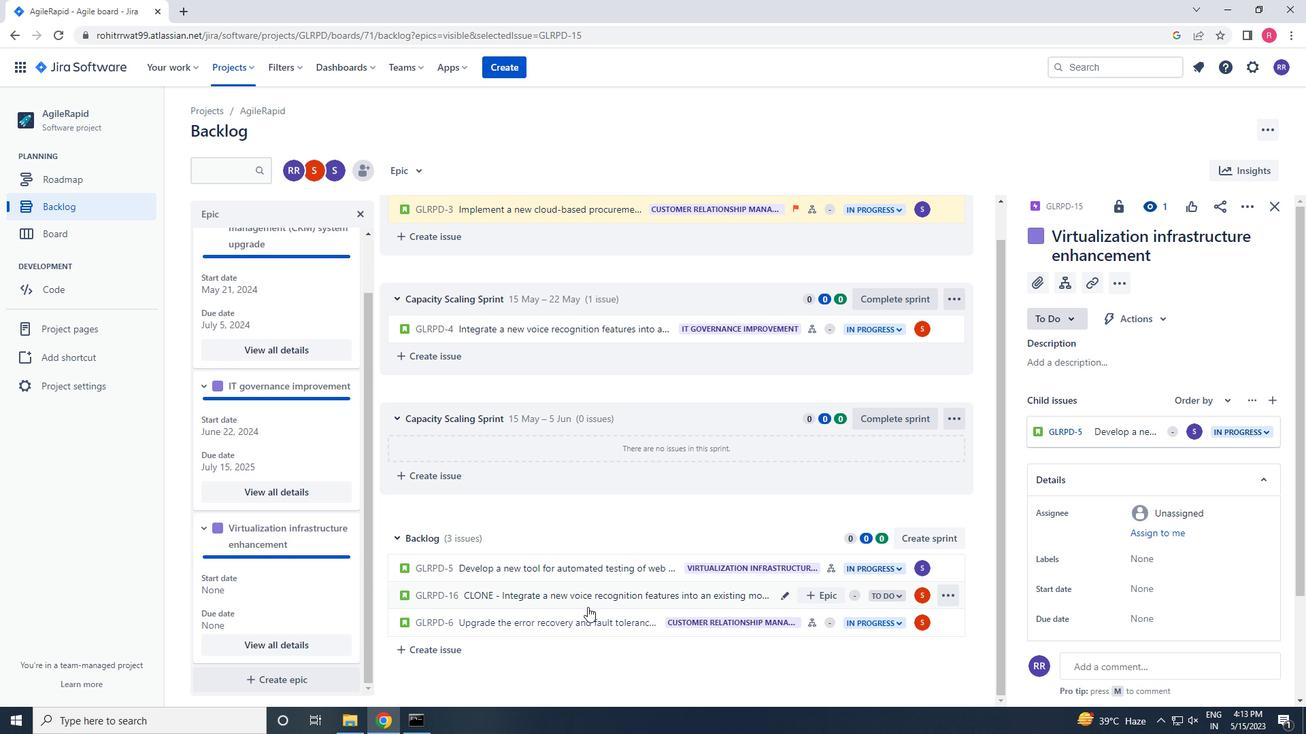 
Action: Mouse scrolled (587, 606) with delta (0, 0)
Screenshot: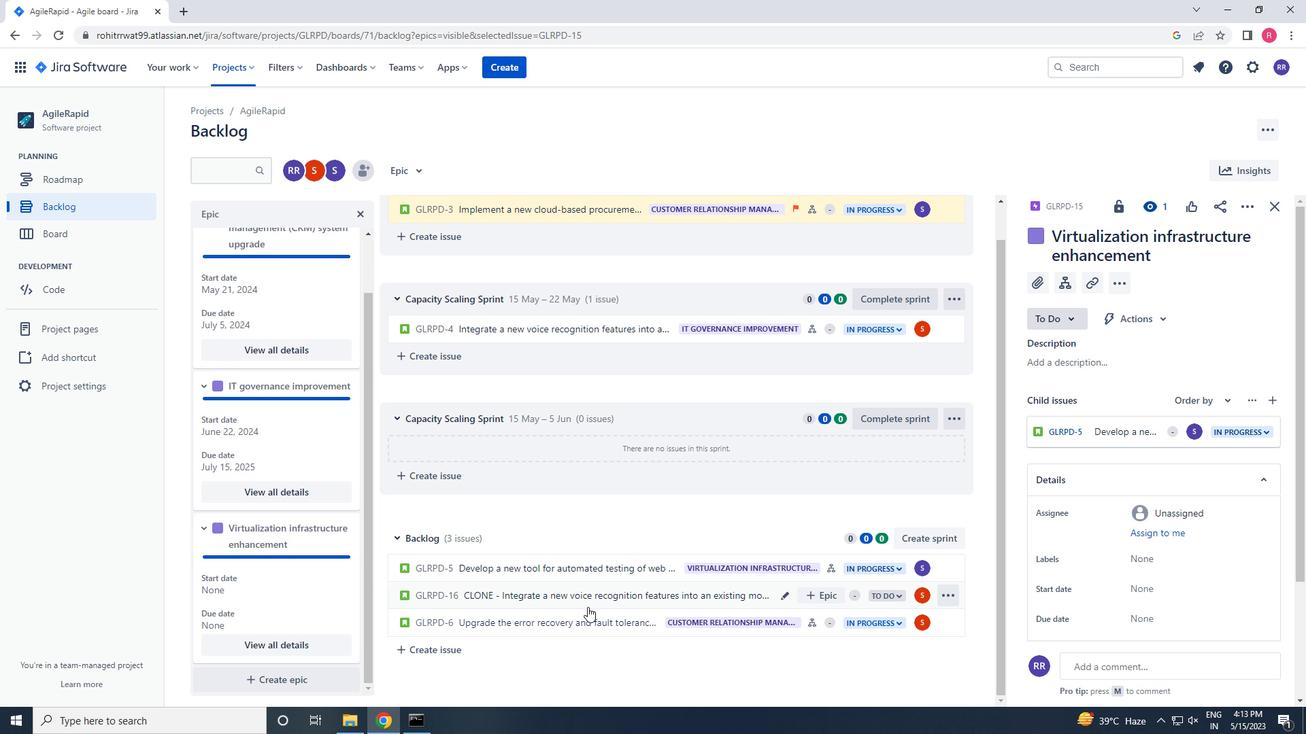 
Action: Mouse moved to (1188, 581)
Screenshot: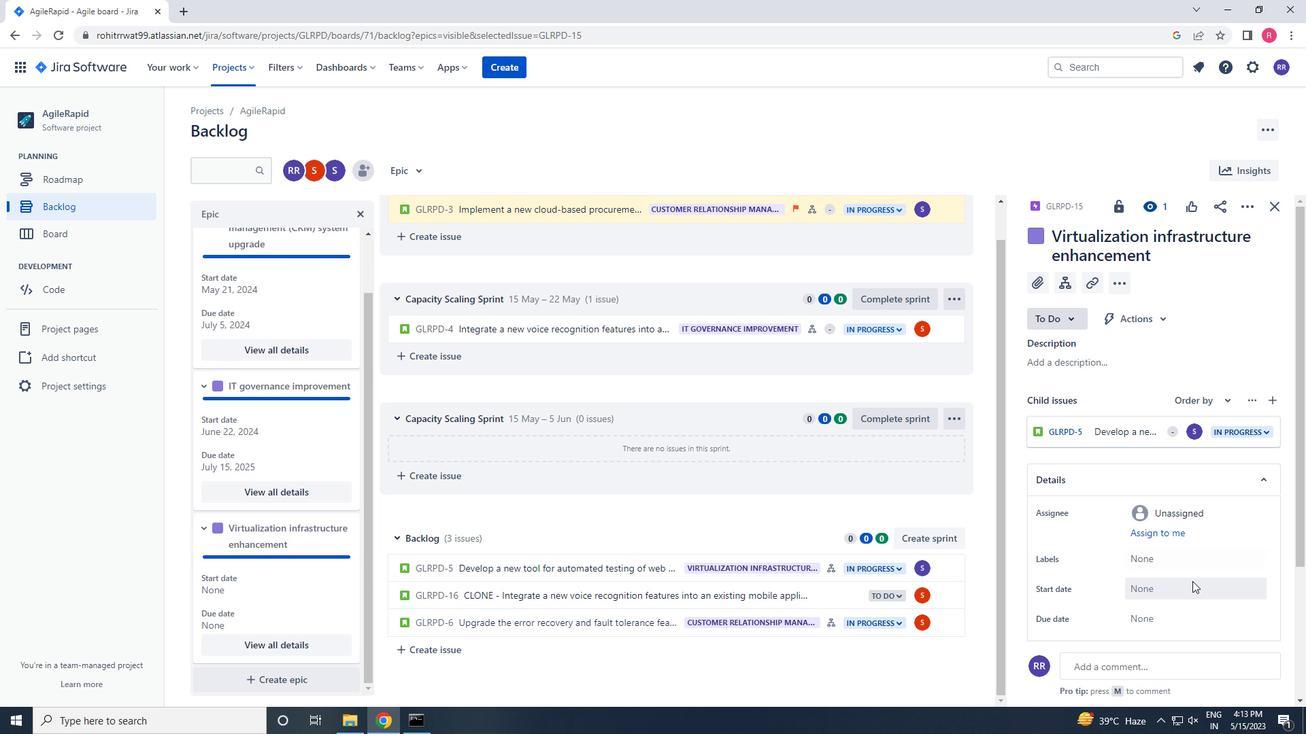 
Action: Mouse scrolled (1188, 580) with delta (0, 0)
Screenshot: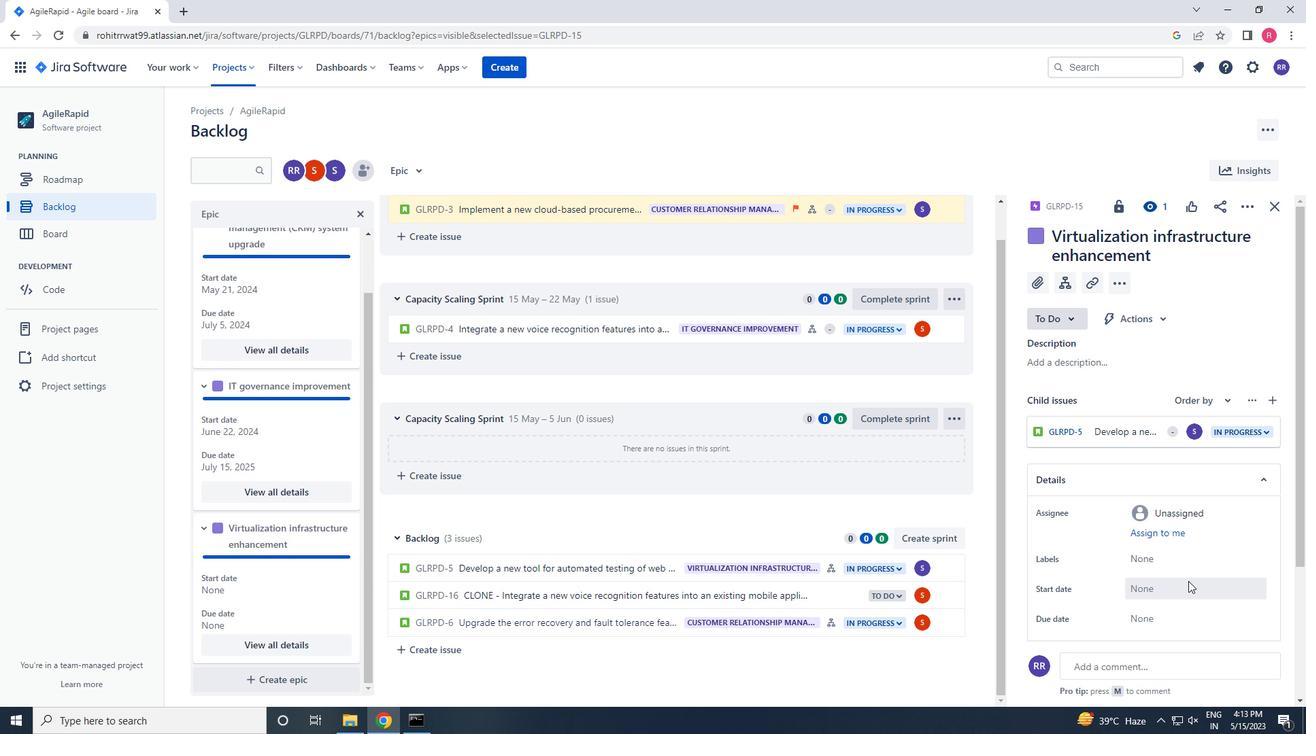 
Action: Mouse moved to (1150, 527)
Screenshot: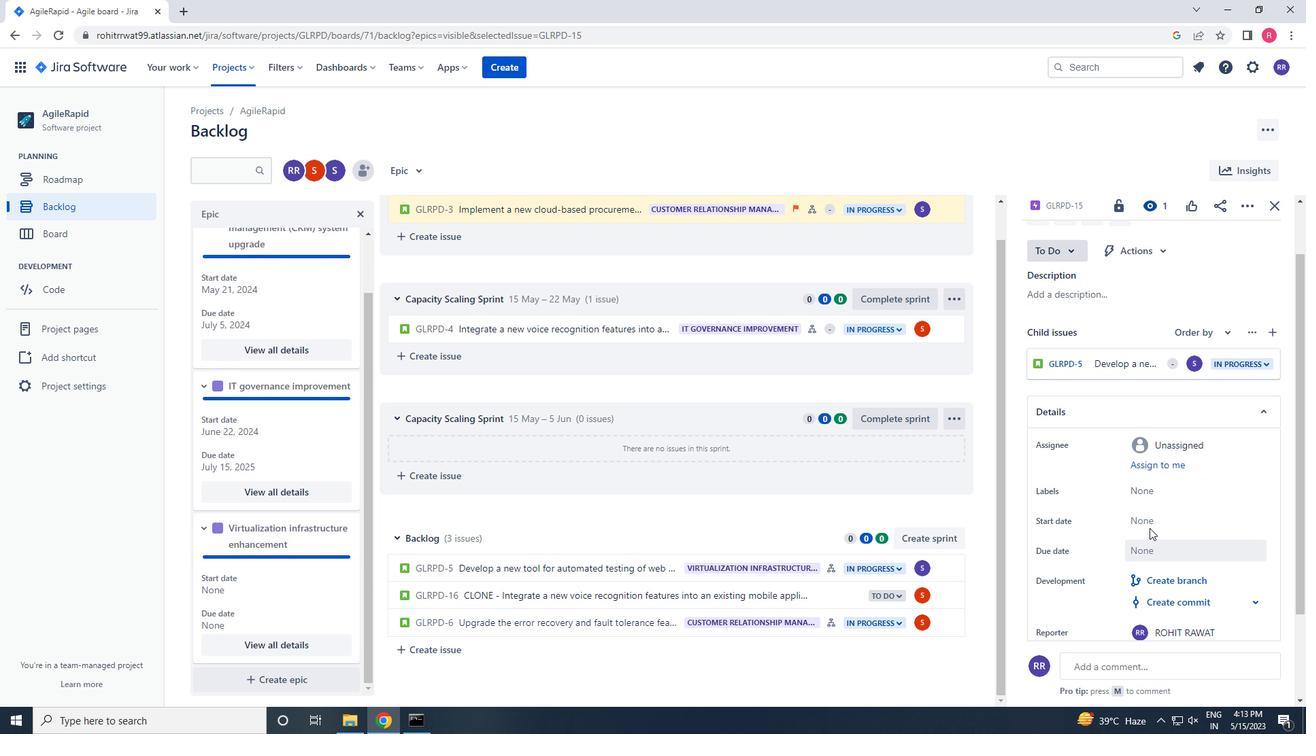 
Action: Mouse pressed left at (1150, 527)
Screenshot: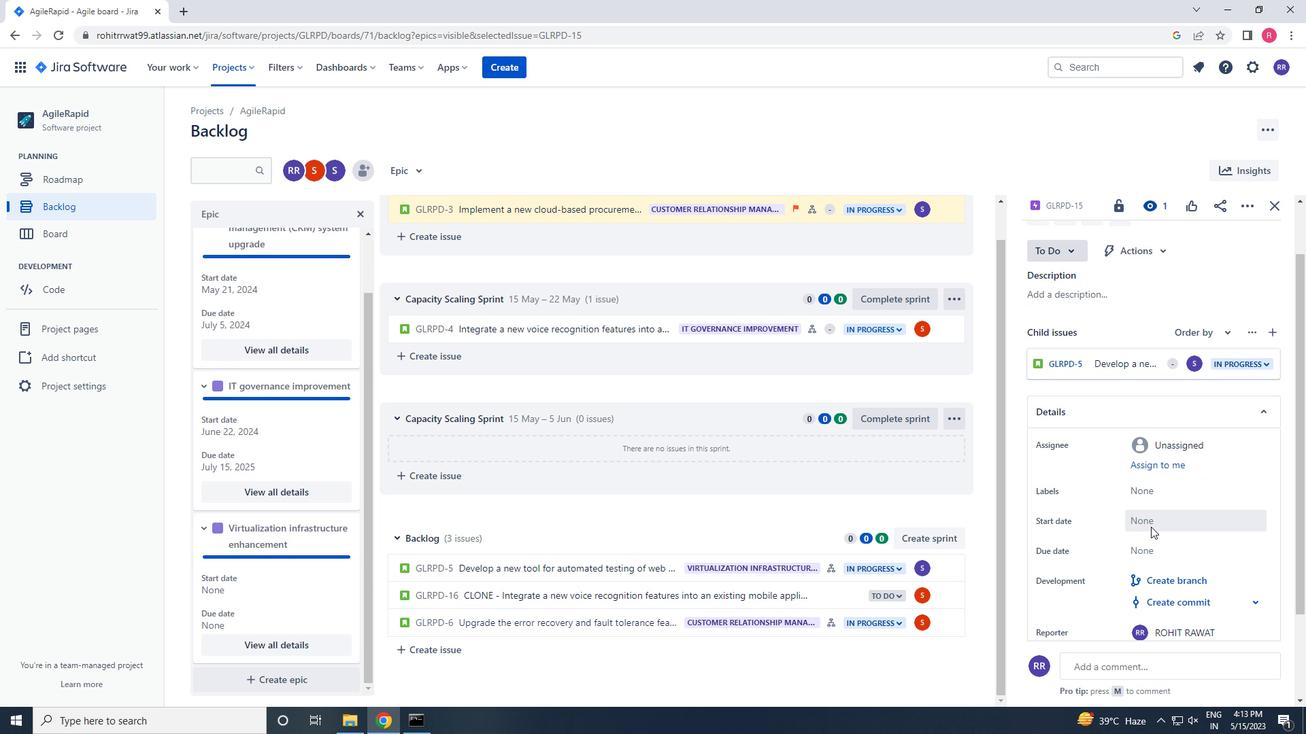 
Action: Mouse moved to (1276, 327)
Screenshot: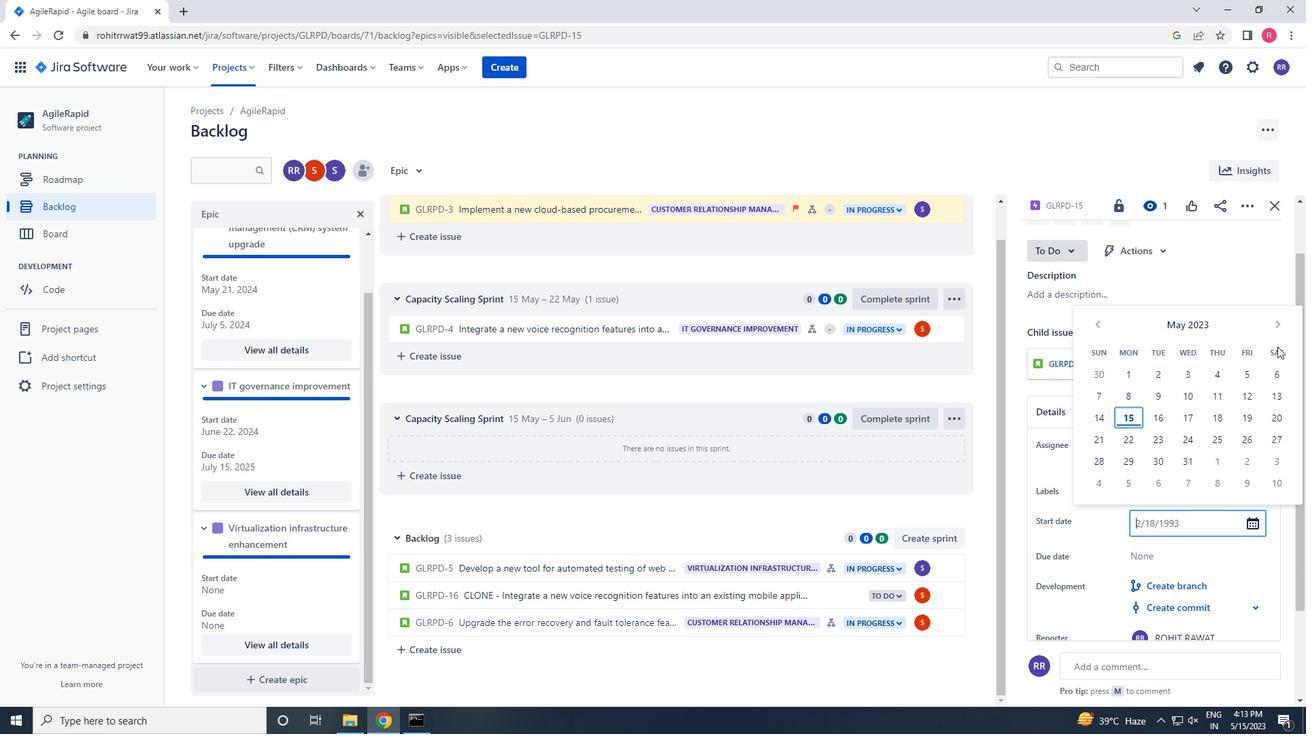 
Action: Mouse pressed left at (1276, 327)
Screenshot: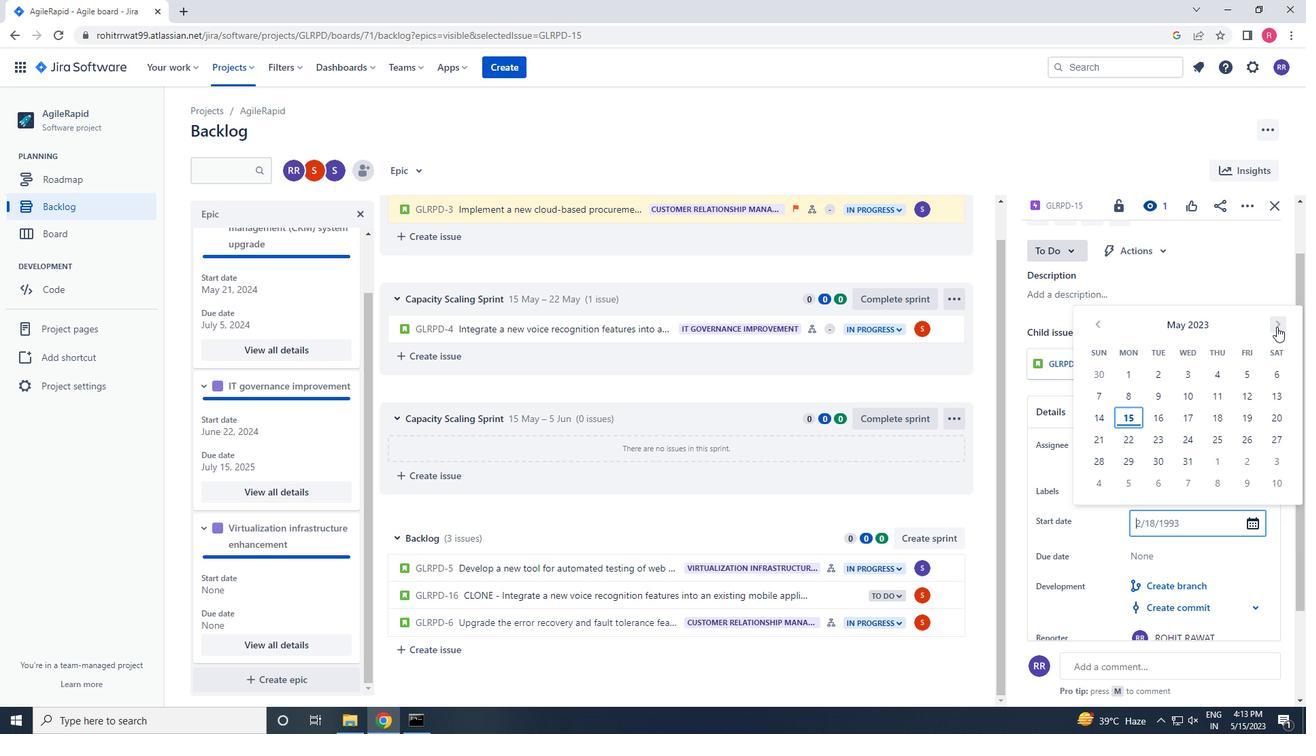 
Action: Mouse pressed left at (1276, 327)
Screenshot: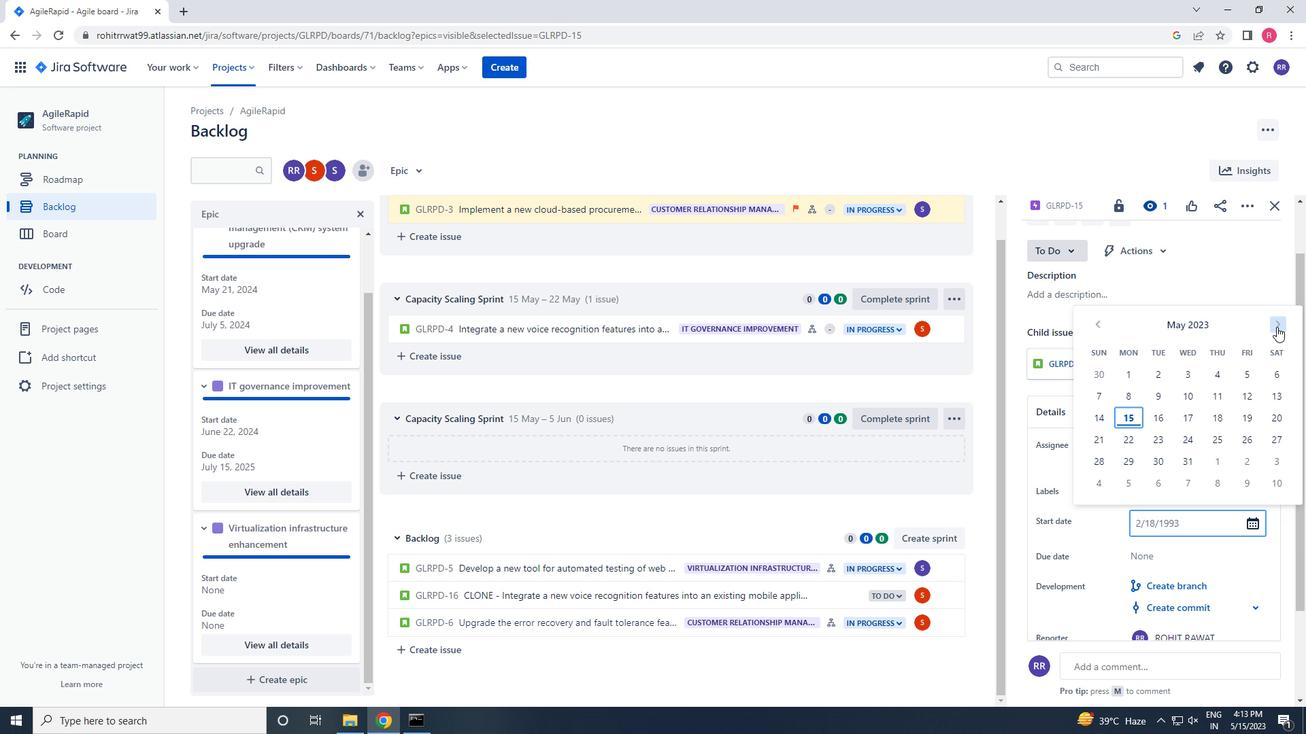 
Action: Mouse moved to (1091, 324)
Screenshot: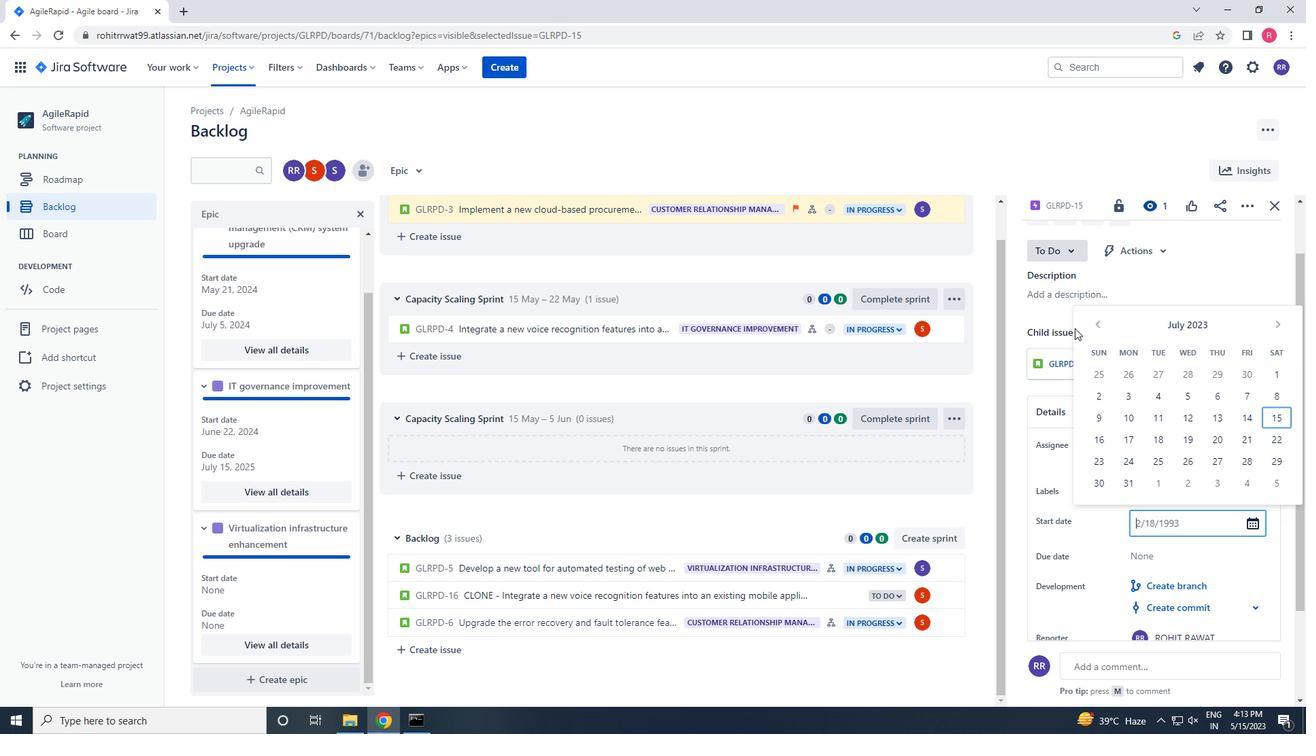 
Action: Mouse pressed left at (1091, 324)
Screenshot: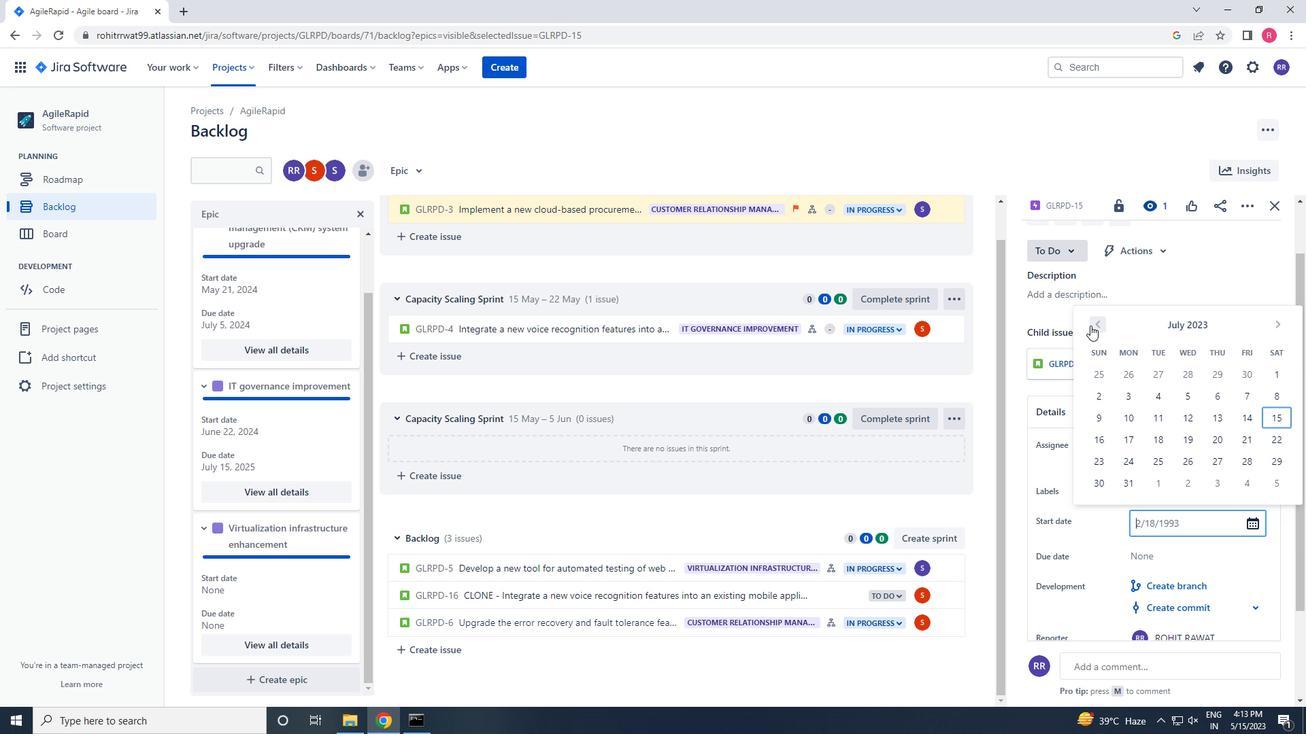 
Action: Mouse pressed left at (1091, 324)
Screenshot: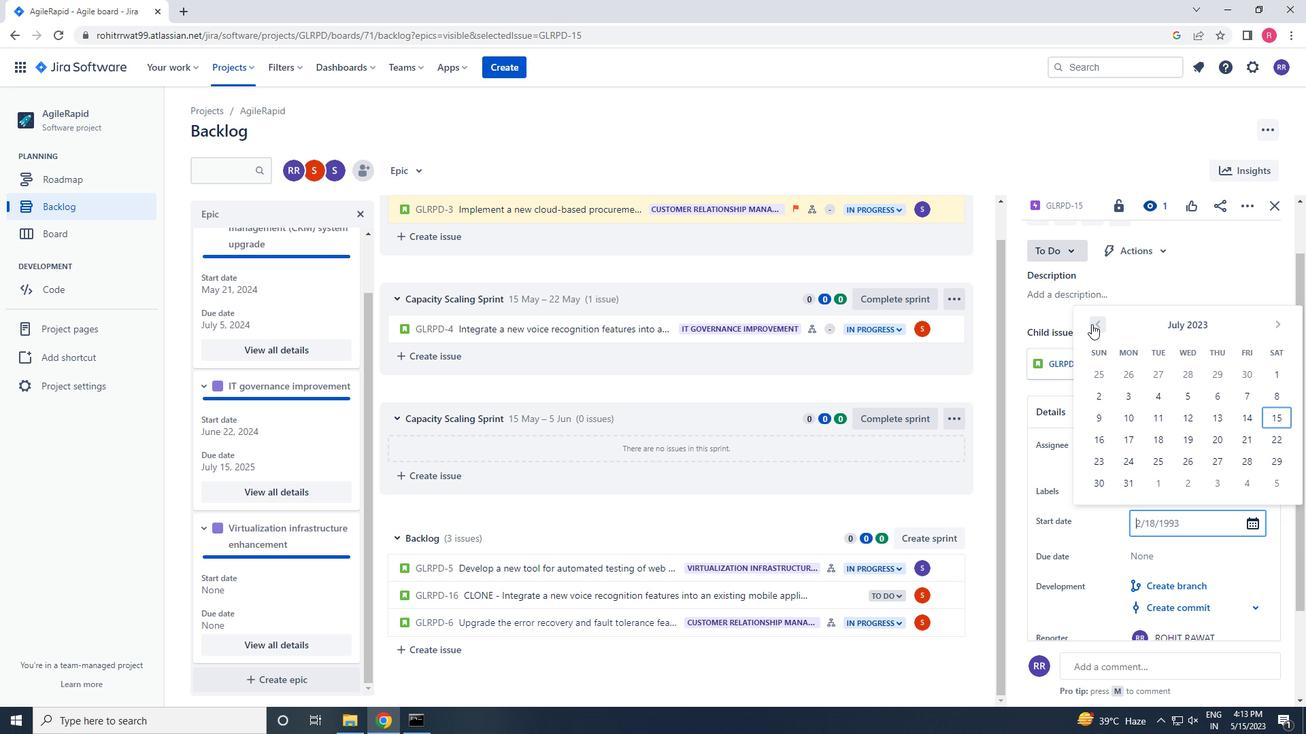 
Action: Mouse pressed left at (1091, 324)
Screenshot: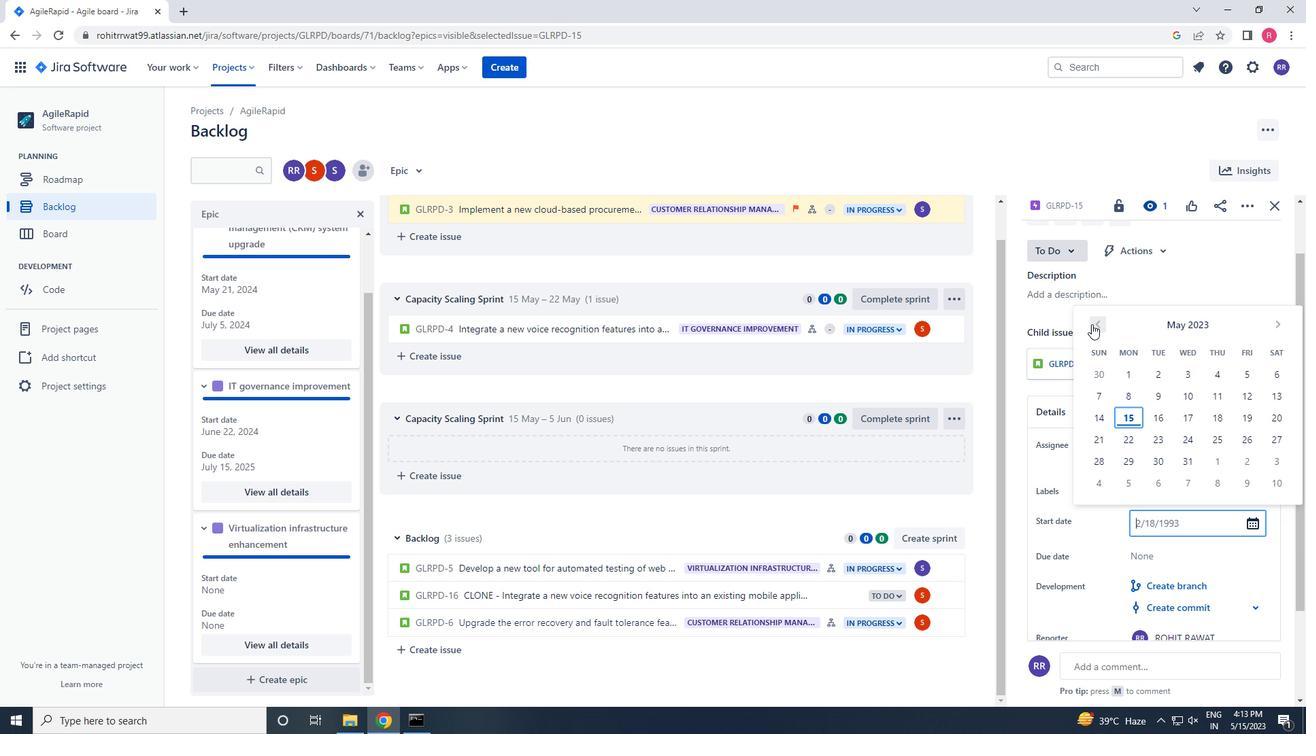 
Action: Mouse moved to (1135, 438)
Screenshot: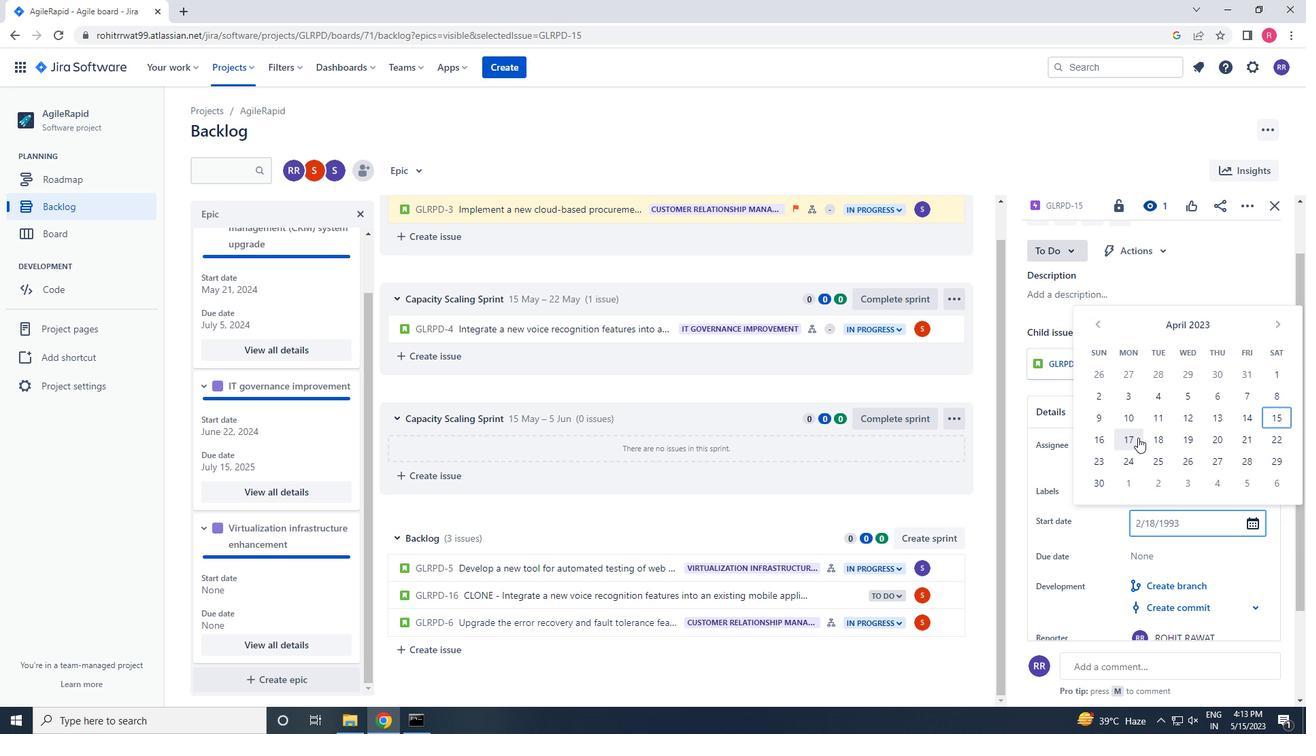 
Action: Mouse pressed left at (1135, 438)
Screenshot: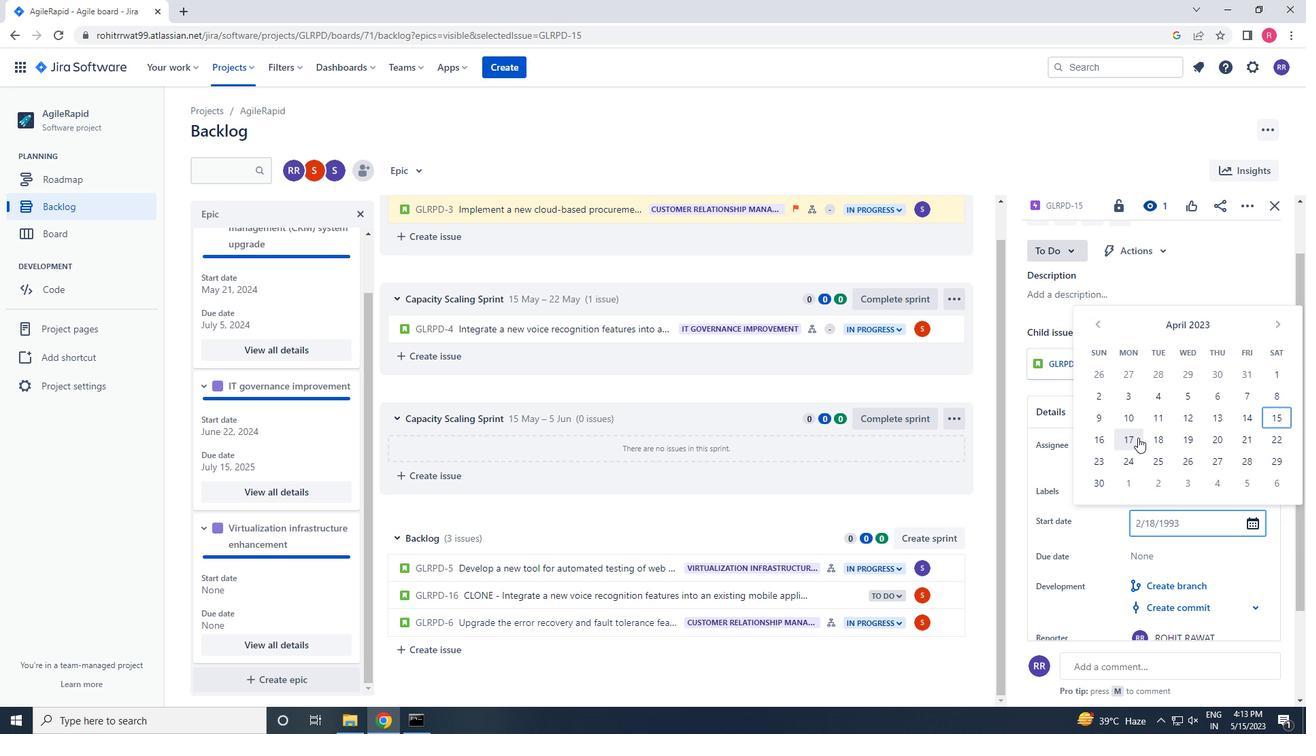 
Action: Mouse moved to (1161, 559)
Screenshot: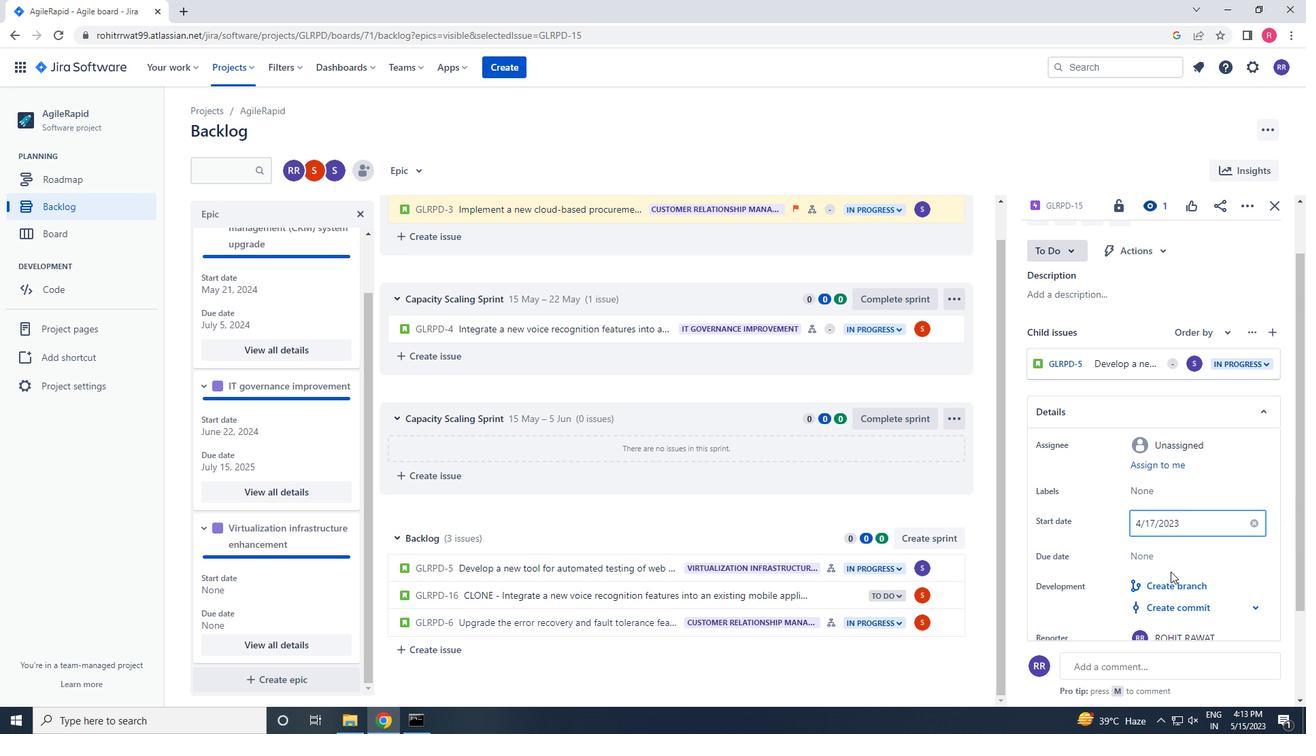 
Action: Mouse pressed left at (1161, 559)
Screenshot: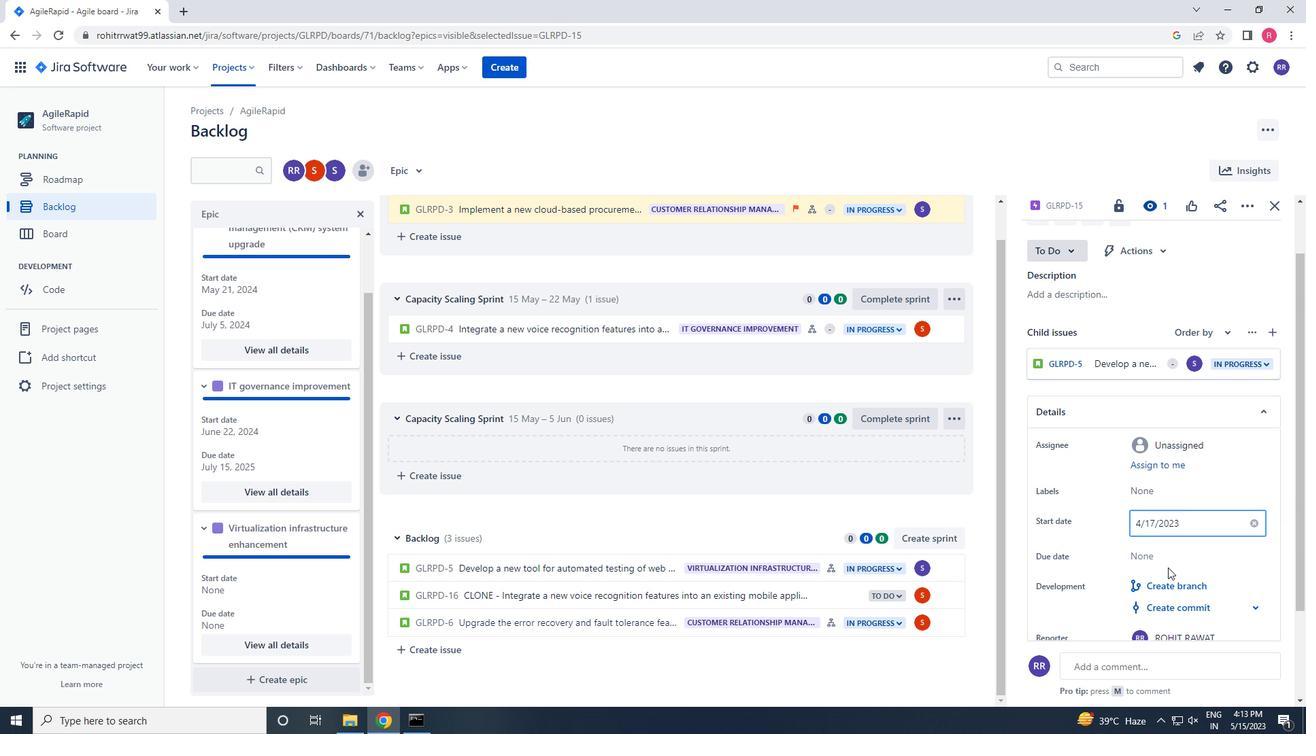 
Action: Mouse moved to (1280, 366)
Screenshot: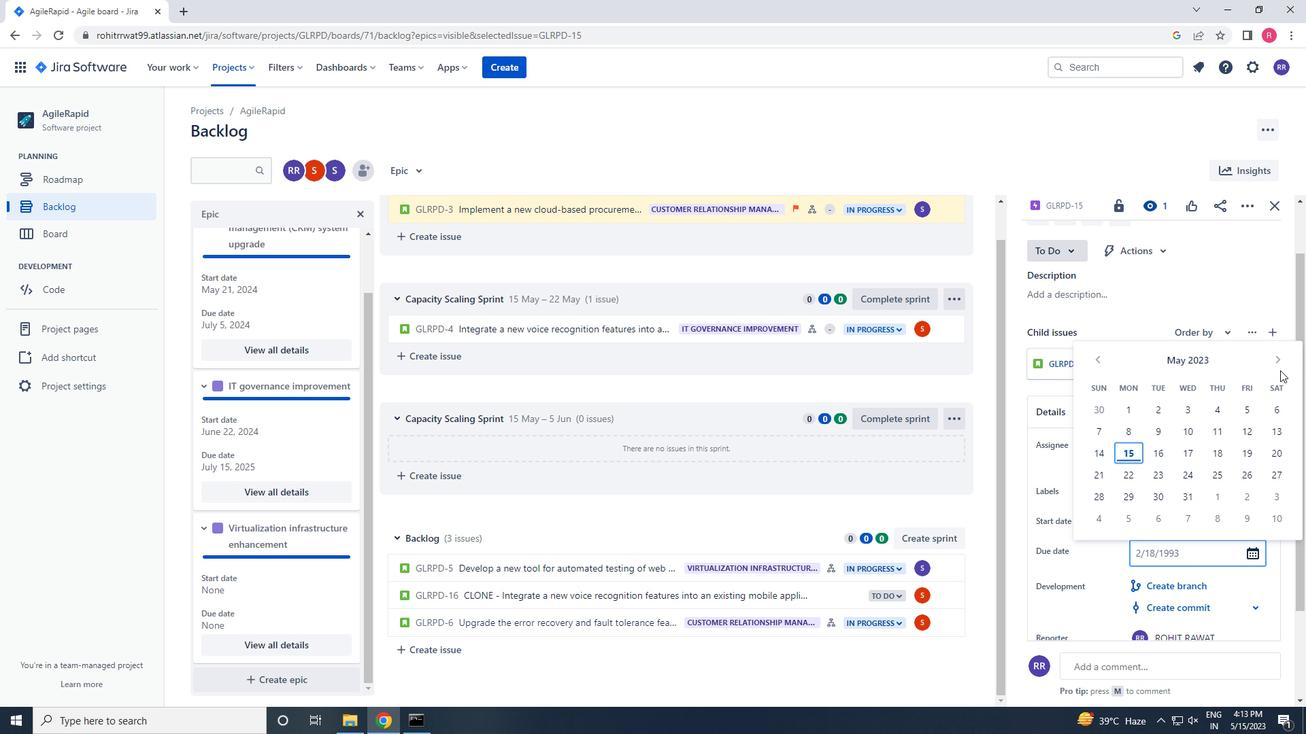 
Action: Mouse pressed left at (1280, 366)
Screenshot: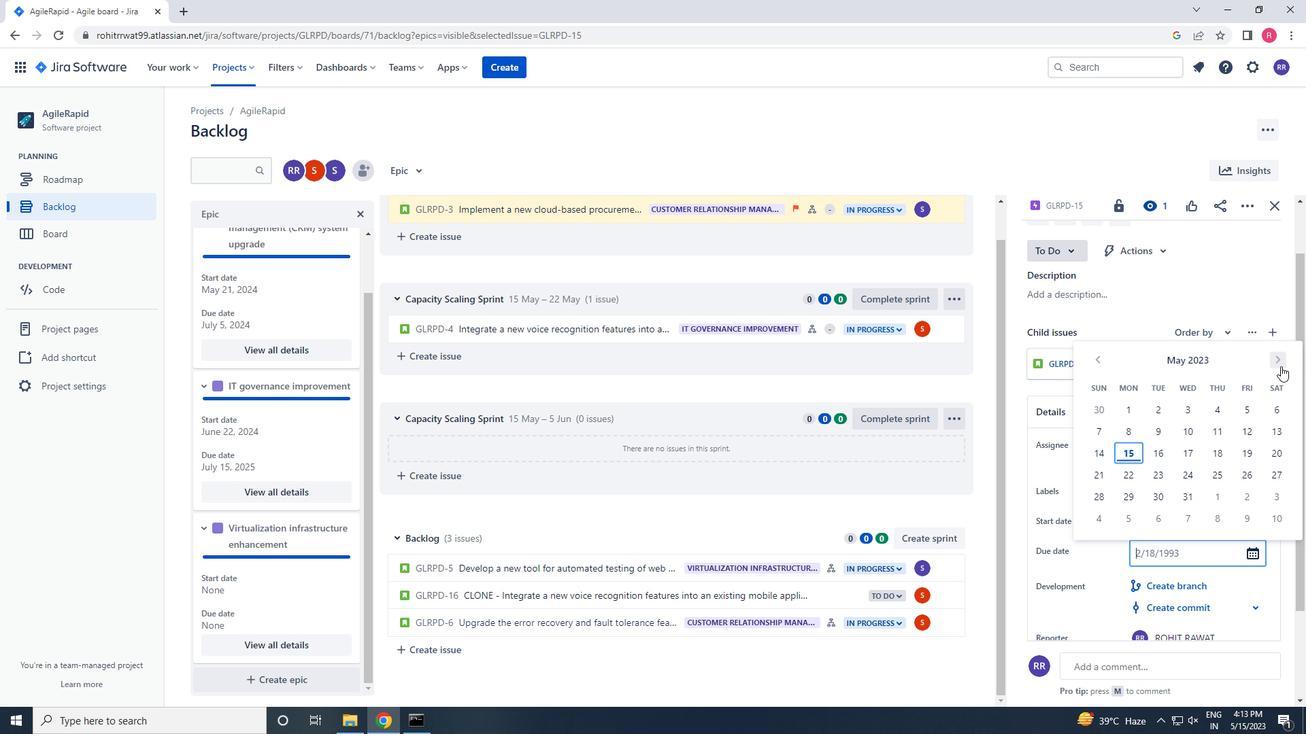 
Action: Mouse pressed left at (1280, 366)
Screenshot: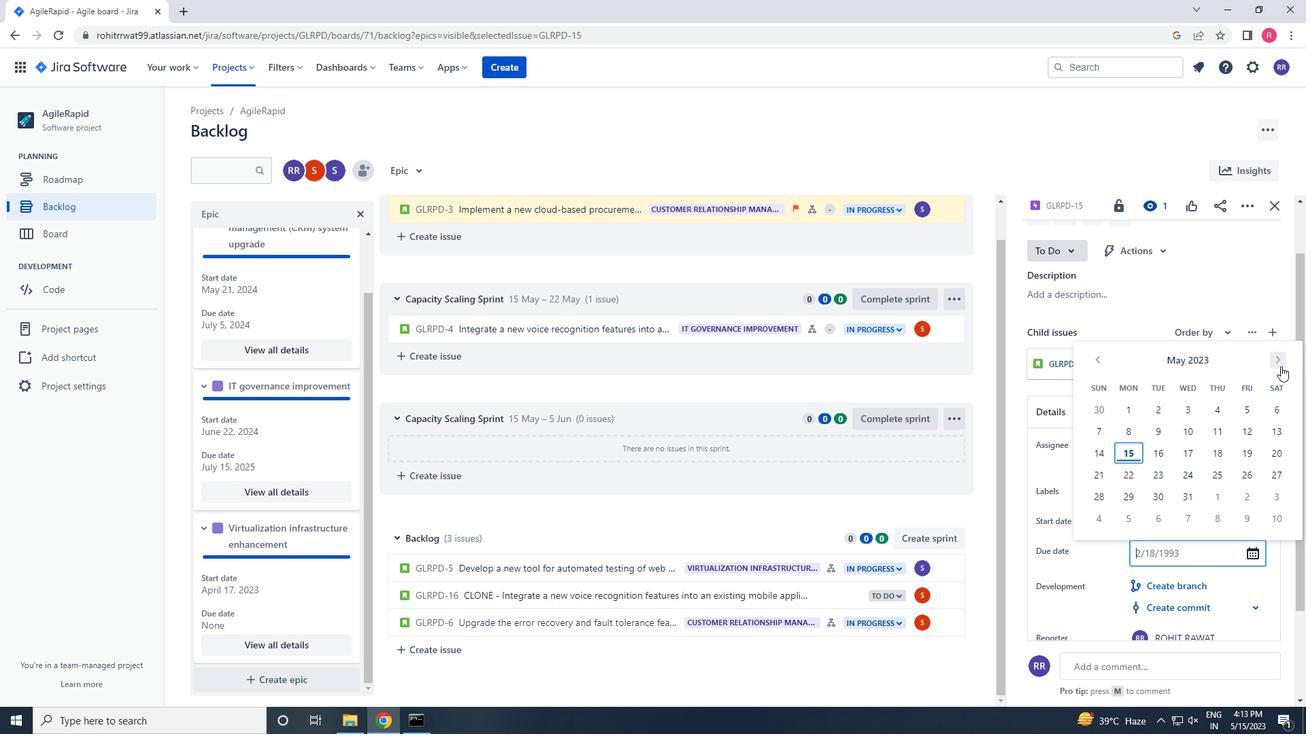 
Action: Mouse pressed left at (1280, 366)
Screenshot: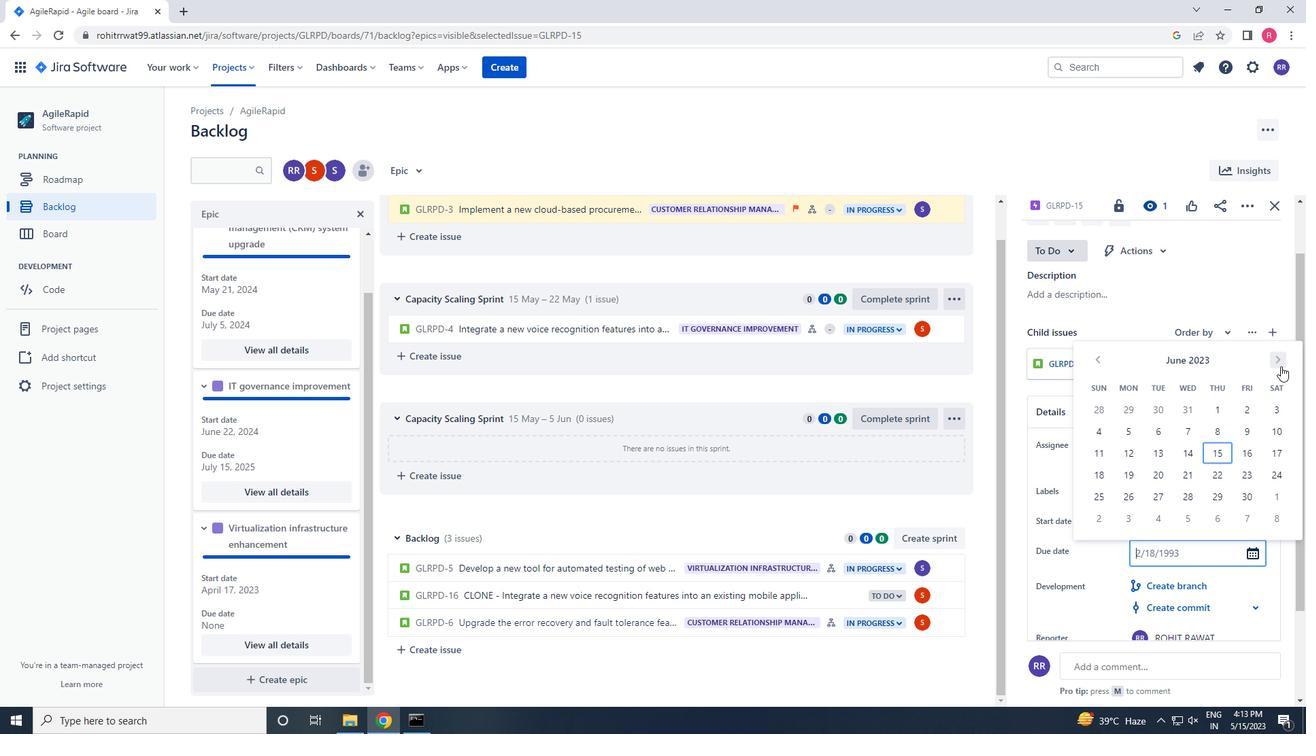
Action: Mouse pressed left at (1280, 366)
Screenshot: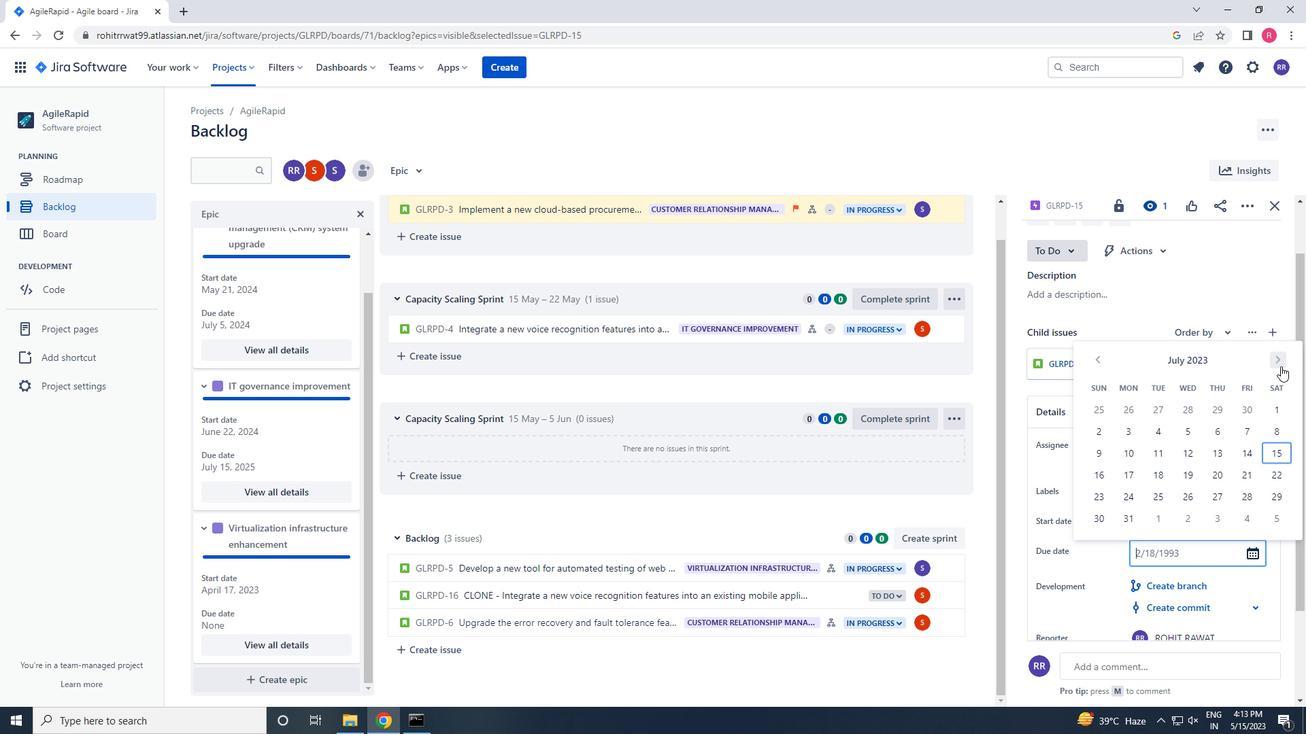 
Action: Mouse pressed left at (1280, 366)
Screenshot: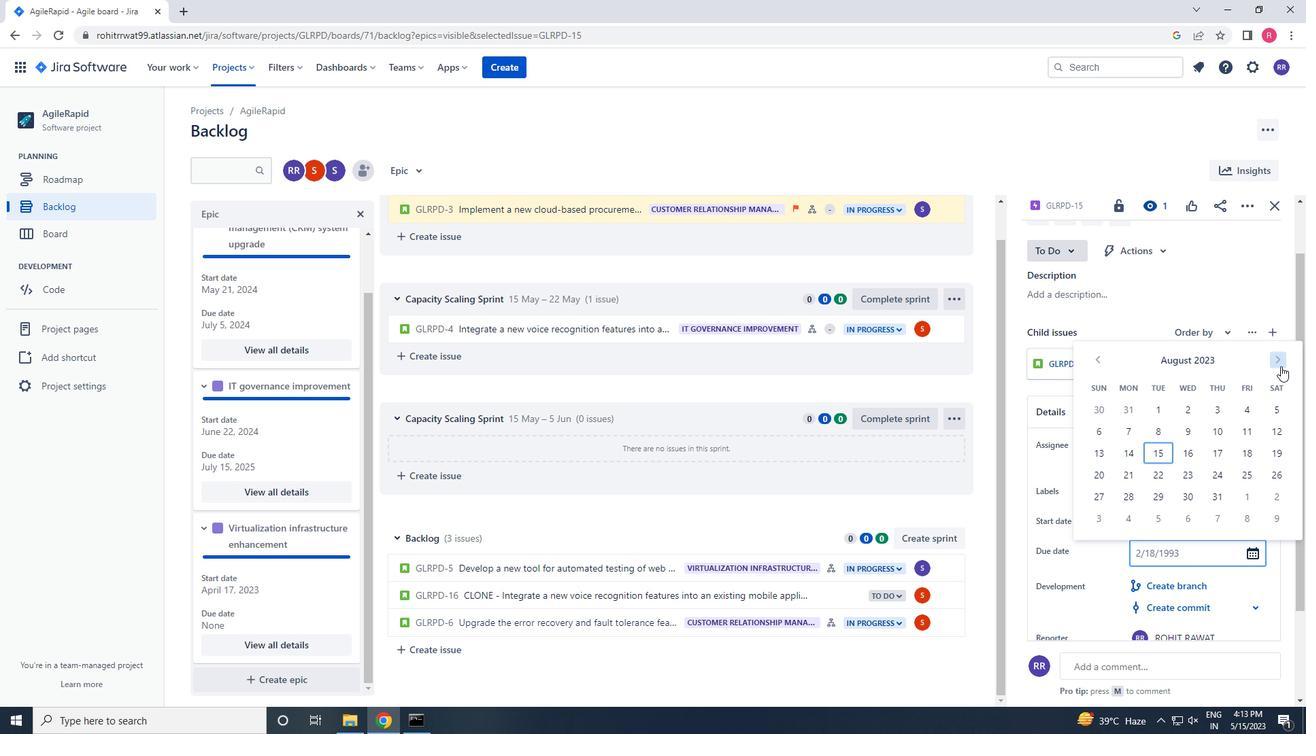 
Action: Mouse pressed left at (1280, 366)
Screenshot: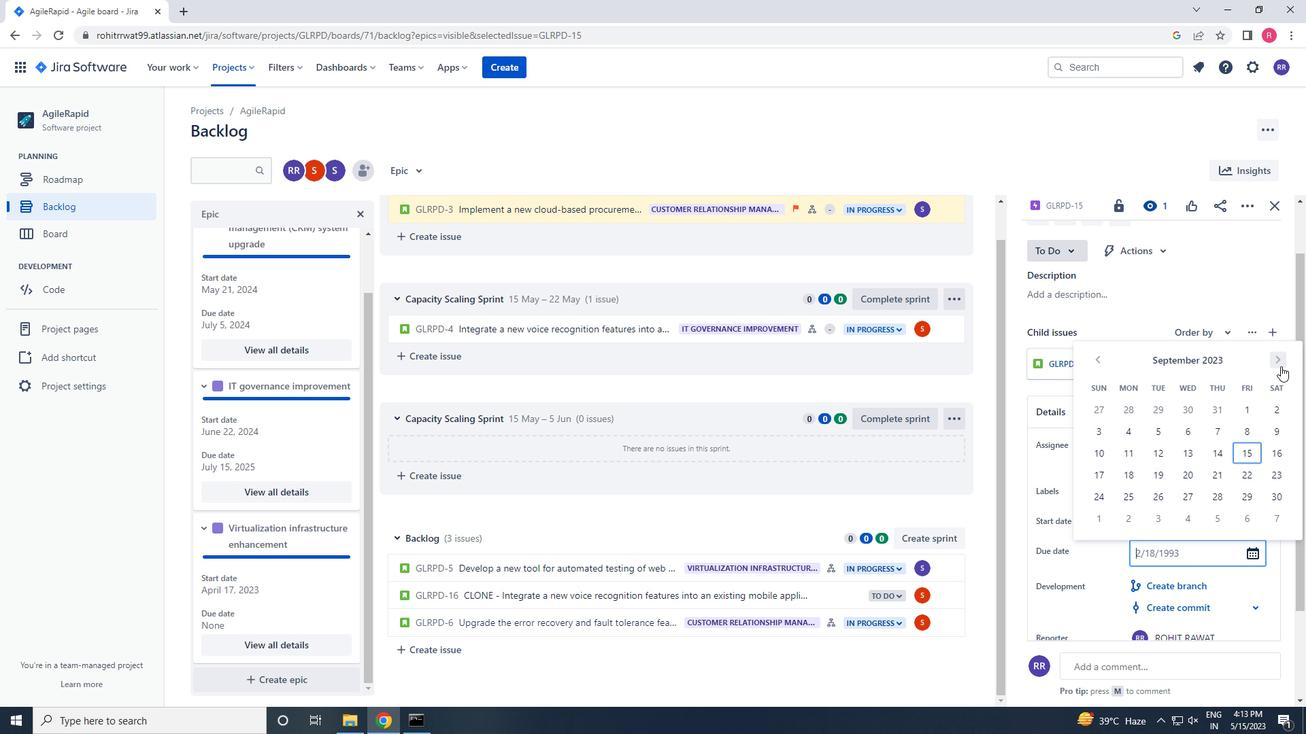 
Action: Mouse pressed left at (1280, 366)
Screenshot: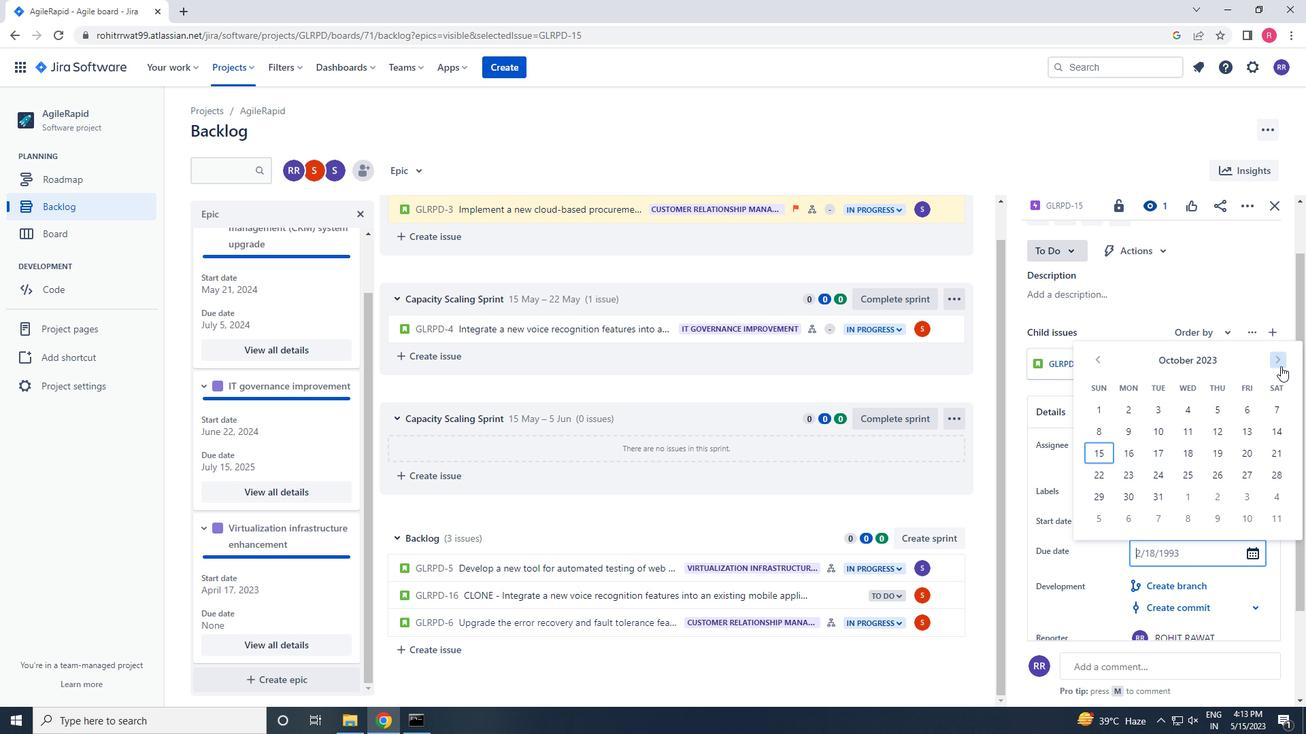 
Action: Mouse pressed left at (1280, 366)
Screenshot: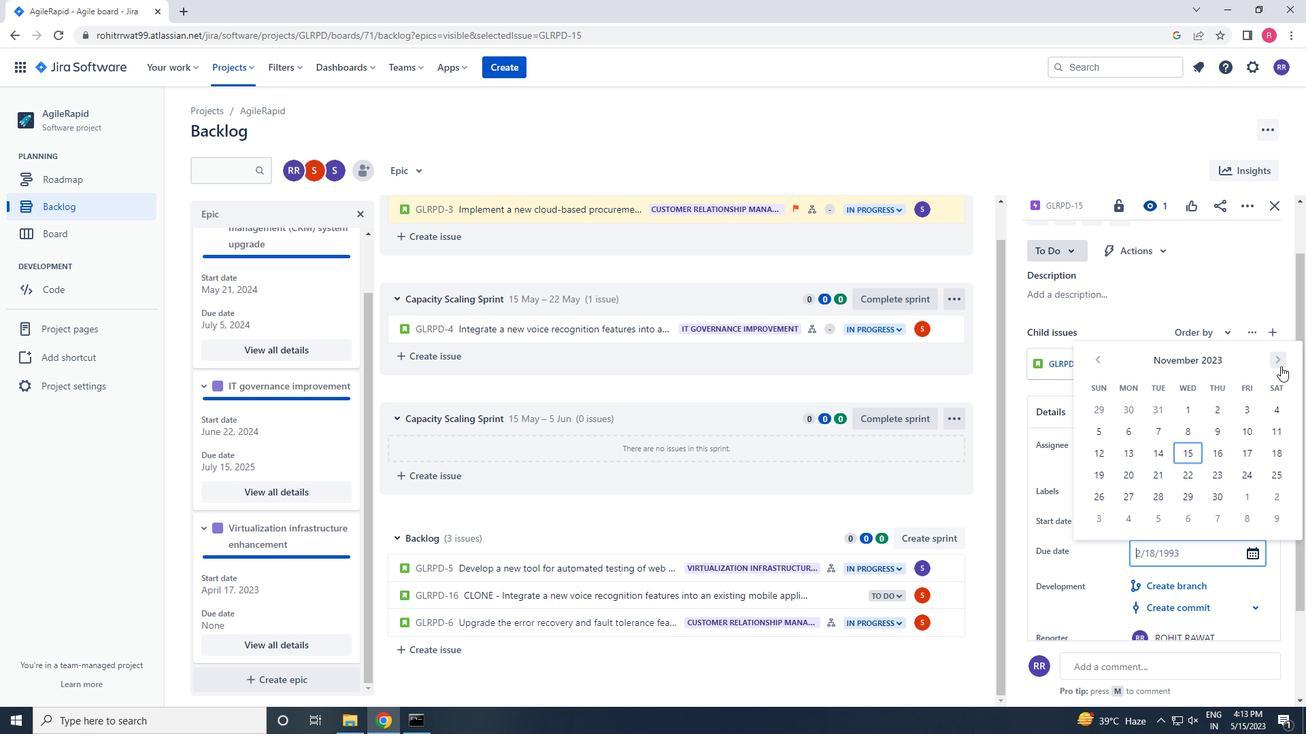 
Action: Mouse pressed left at (1280, 366)
Screenshot: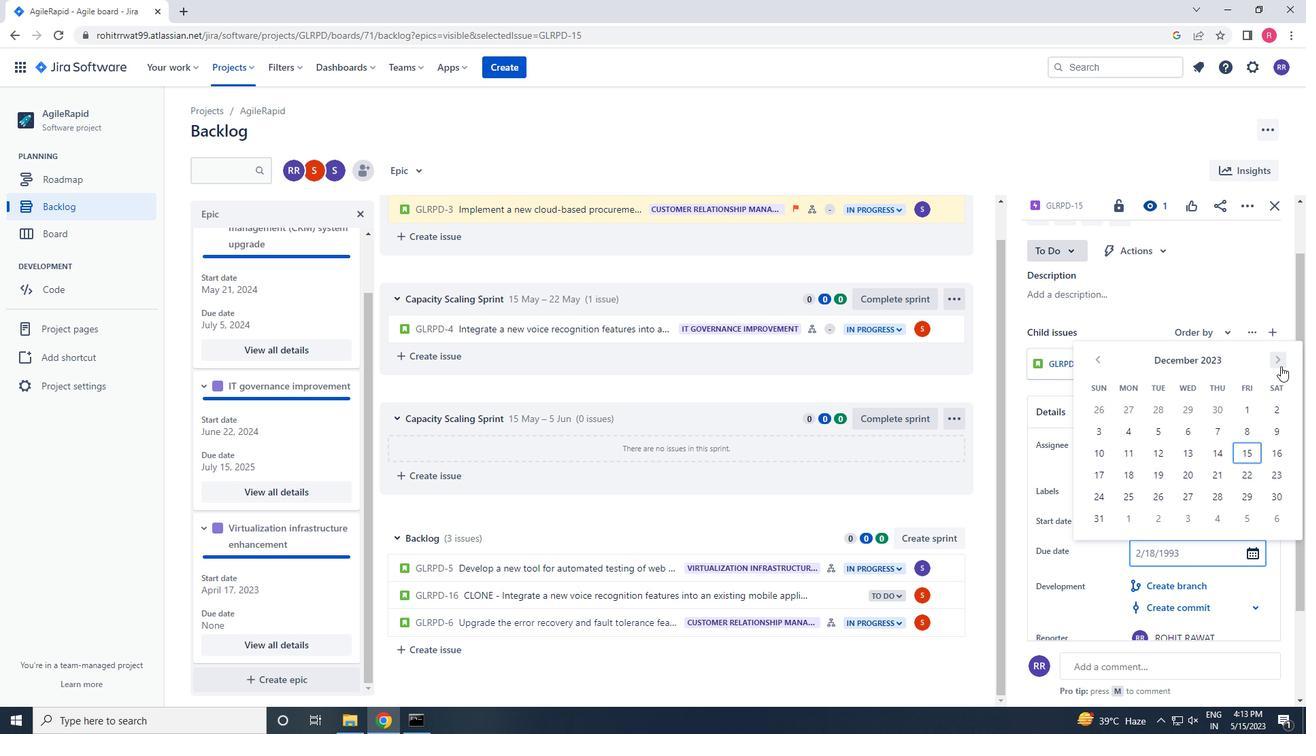 
Action: Mouse pressed left at (1280, 366)
Screenshot: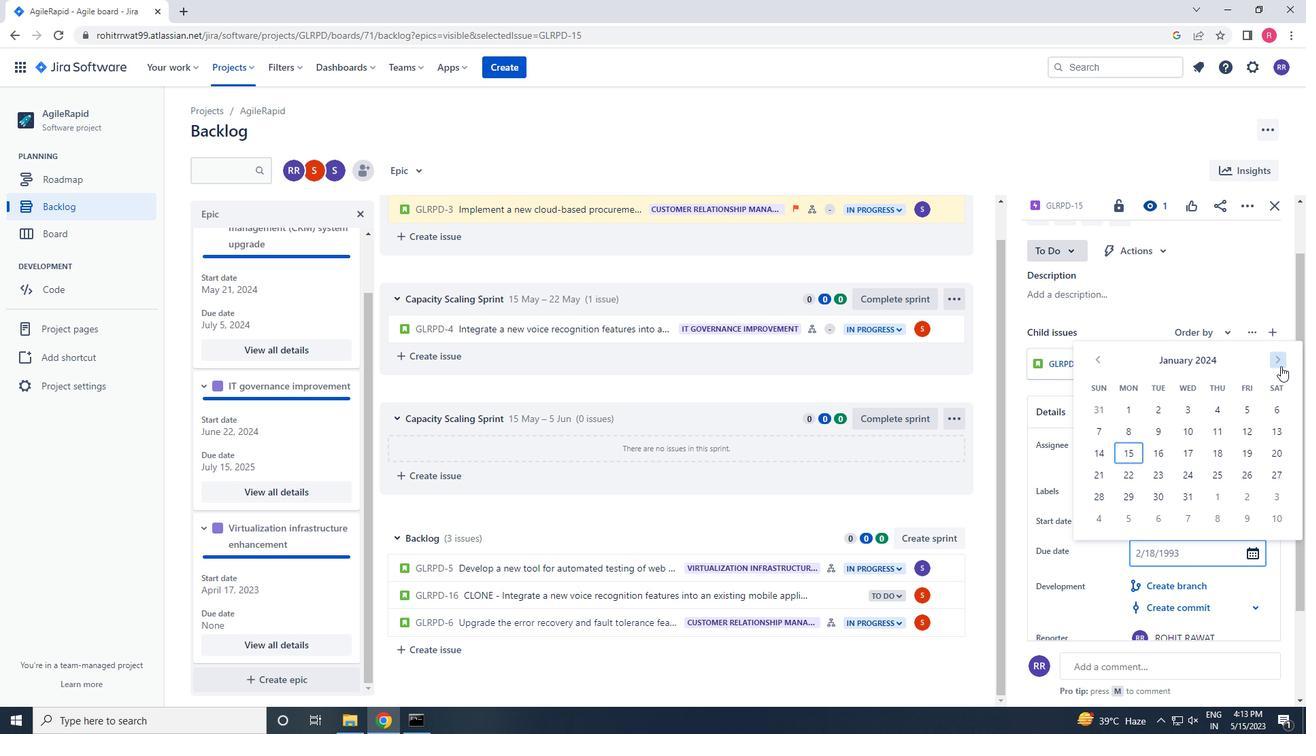 
Action: Mouse pressed left at (1280, 366)
Screenshot: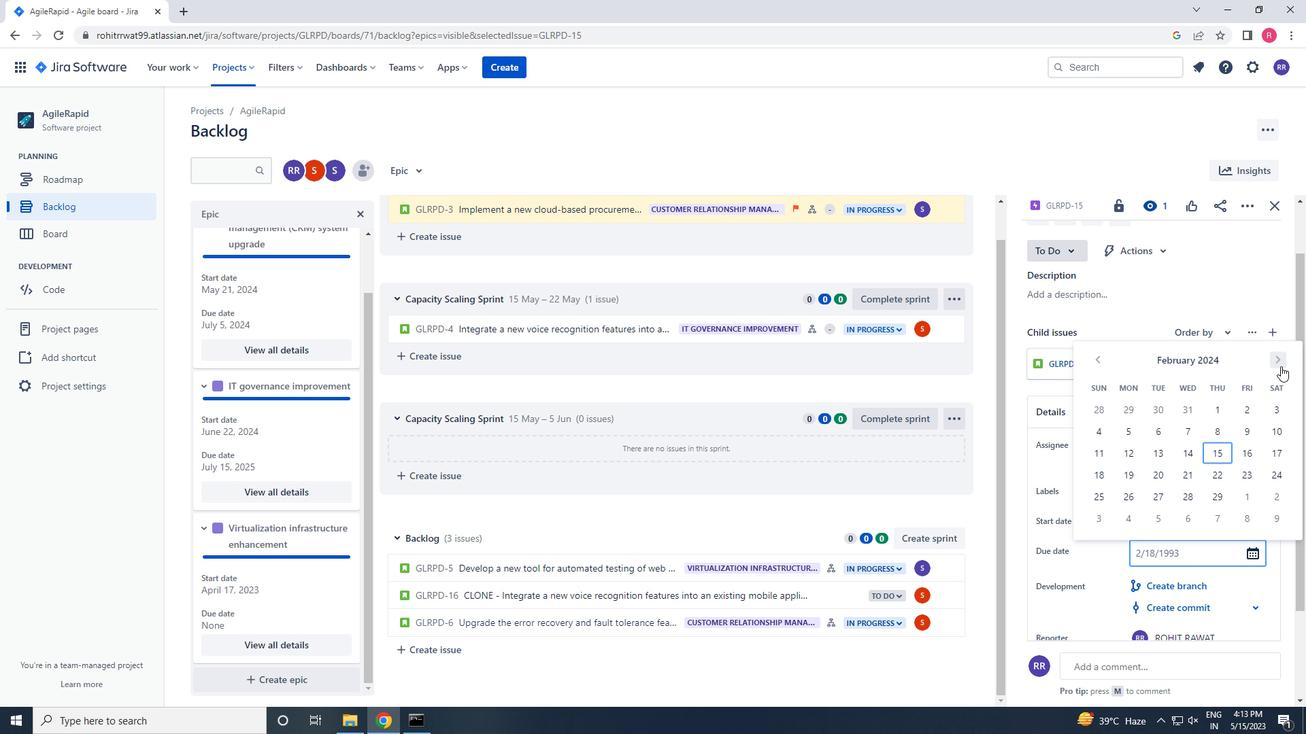 
Action: Mouse pressed left at (1280, 366)
Screenshot: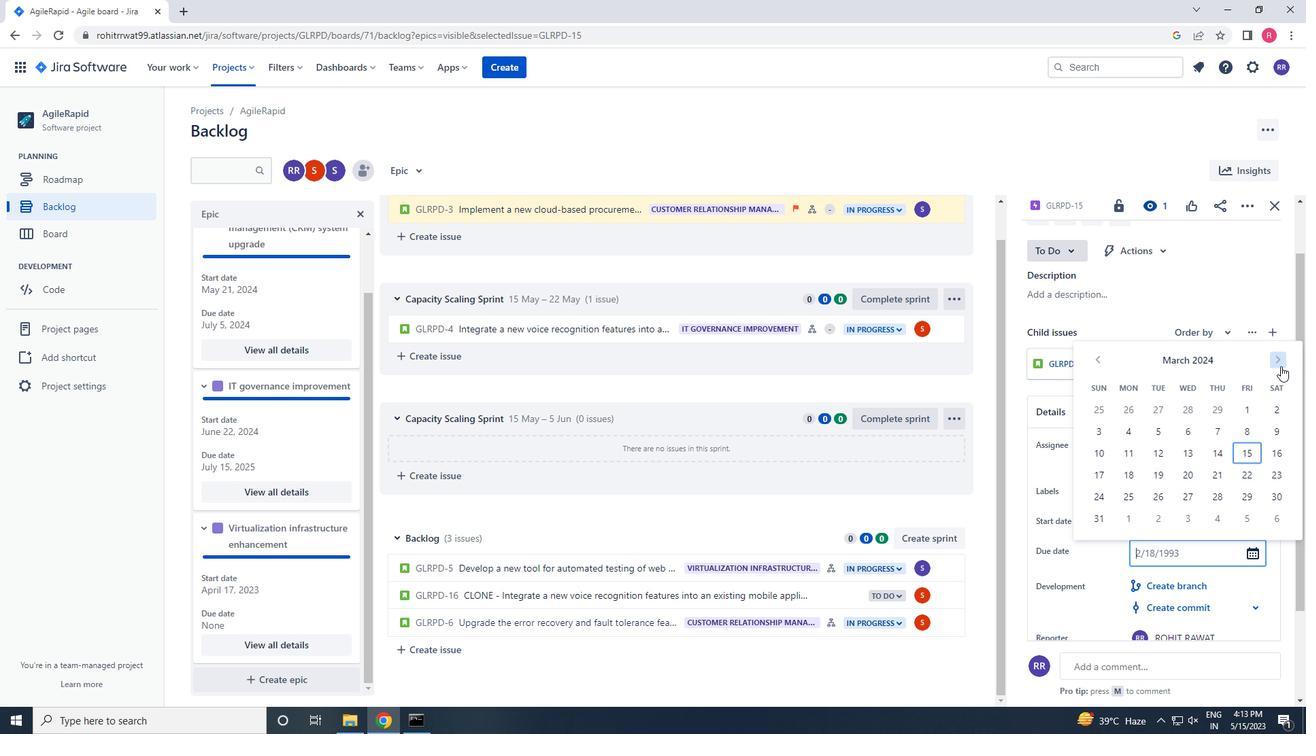 
Action: Mouse pressed left at (1280, 366)
Screenshot: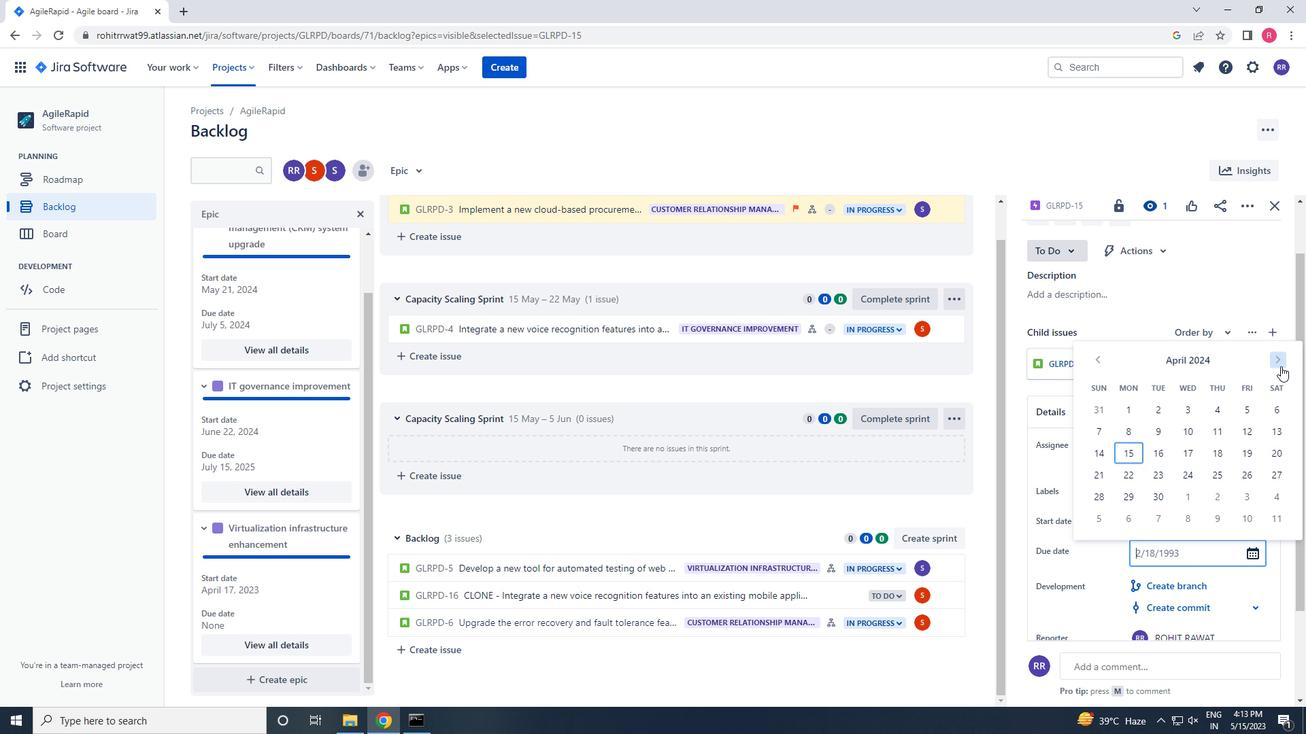 
Action: Mouse pressed left at (1280, 366)
Screenshot: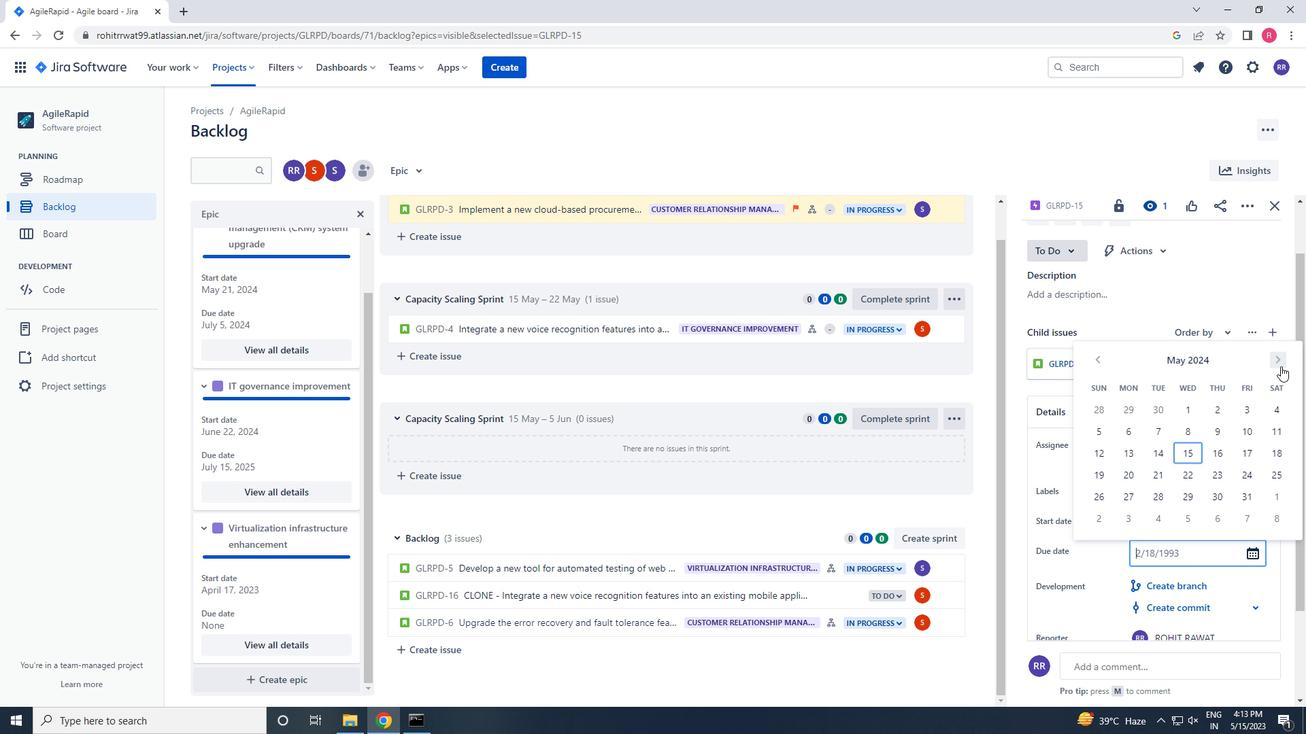 
Action: Mouse pressed left at (1280, 366)
Screenshot: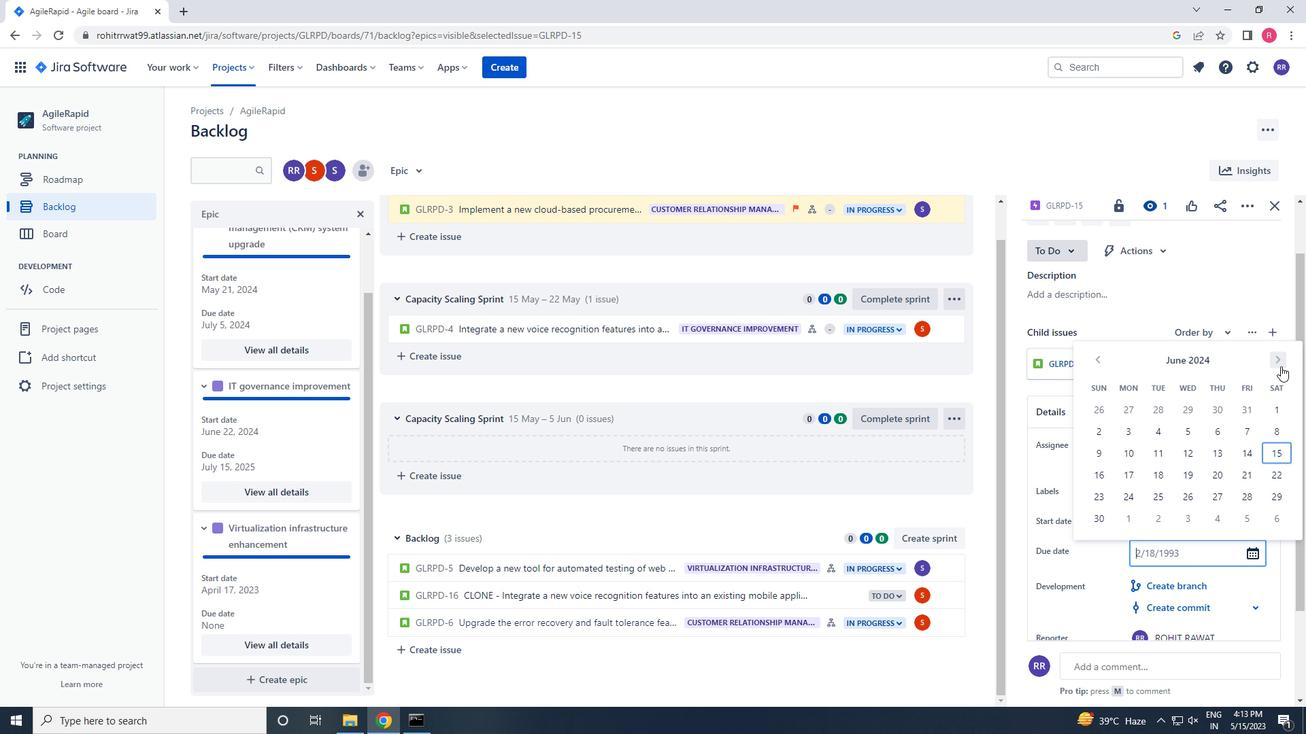 
Action: Mouse pressed left at (1280, 366)
Screenshot: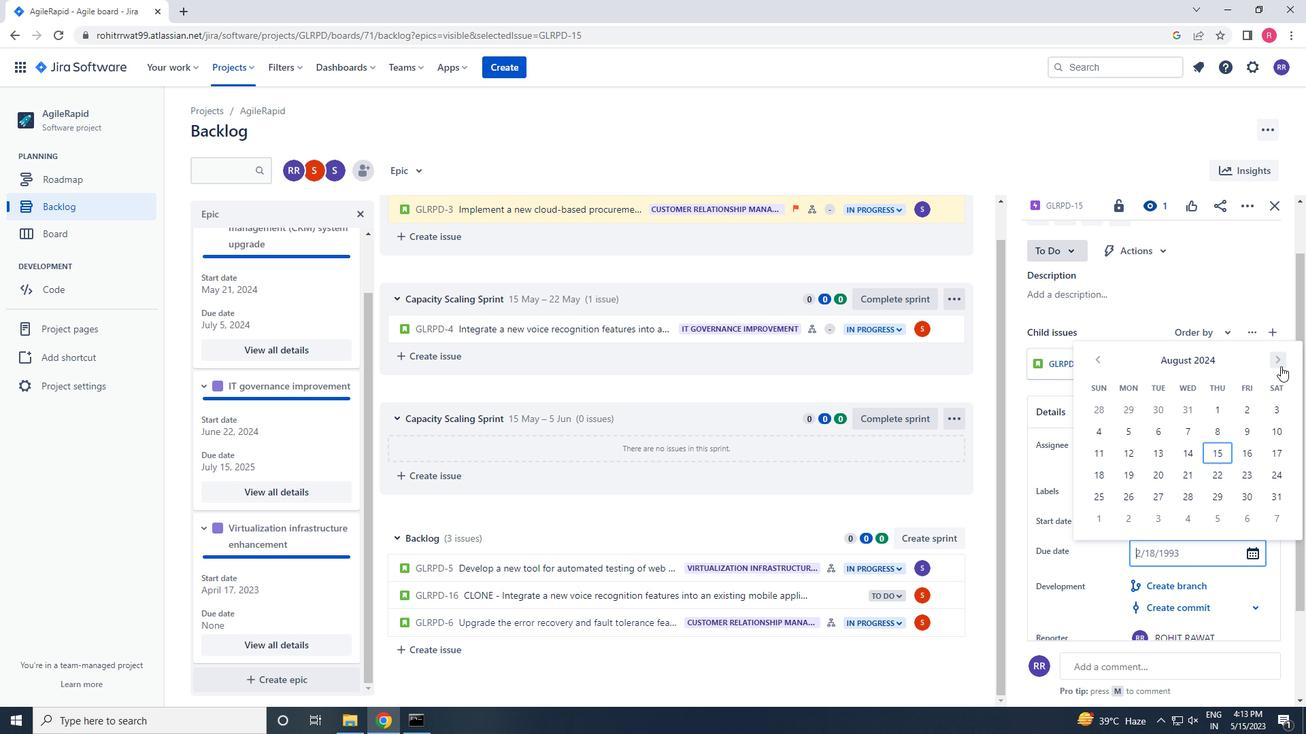 
Action: Mouse pressed left at (1280, 366)
Screenshot: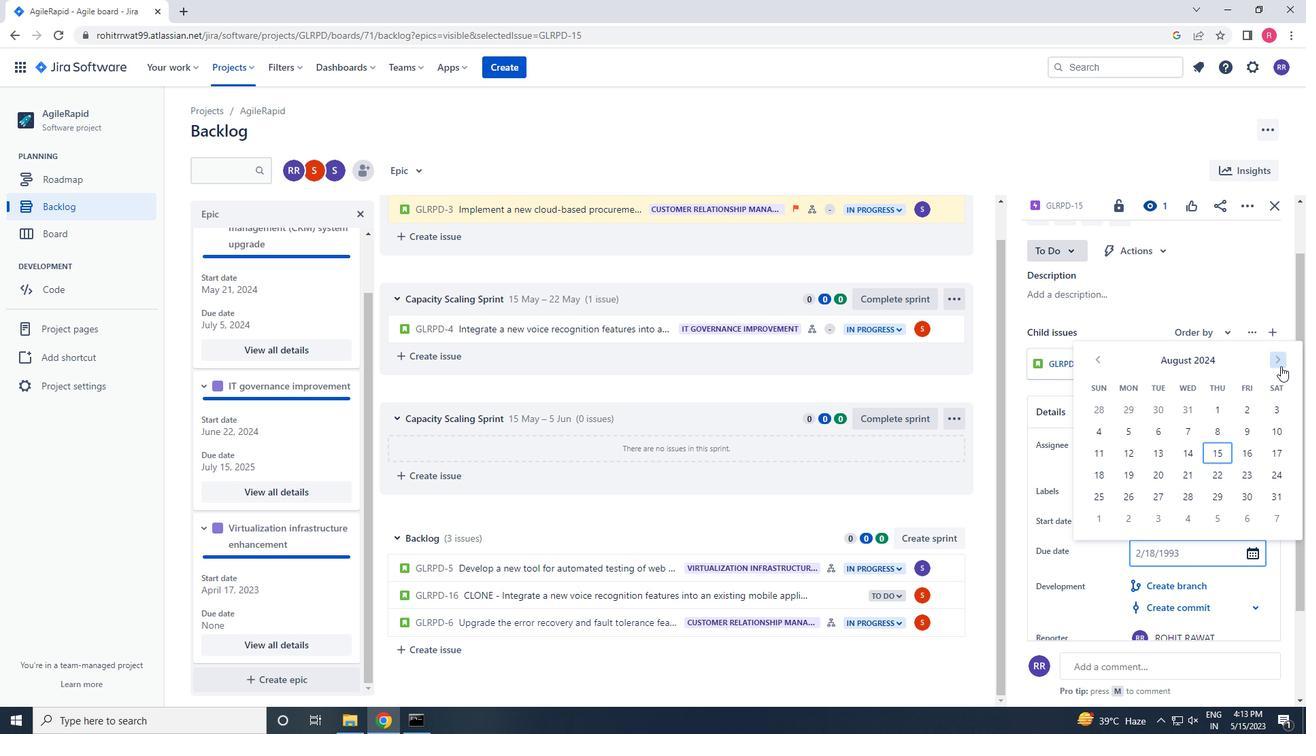 
Action: Mouse pressed left at (1280, 366)
Screenshot: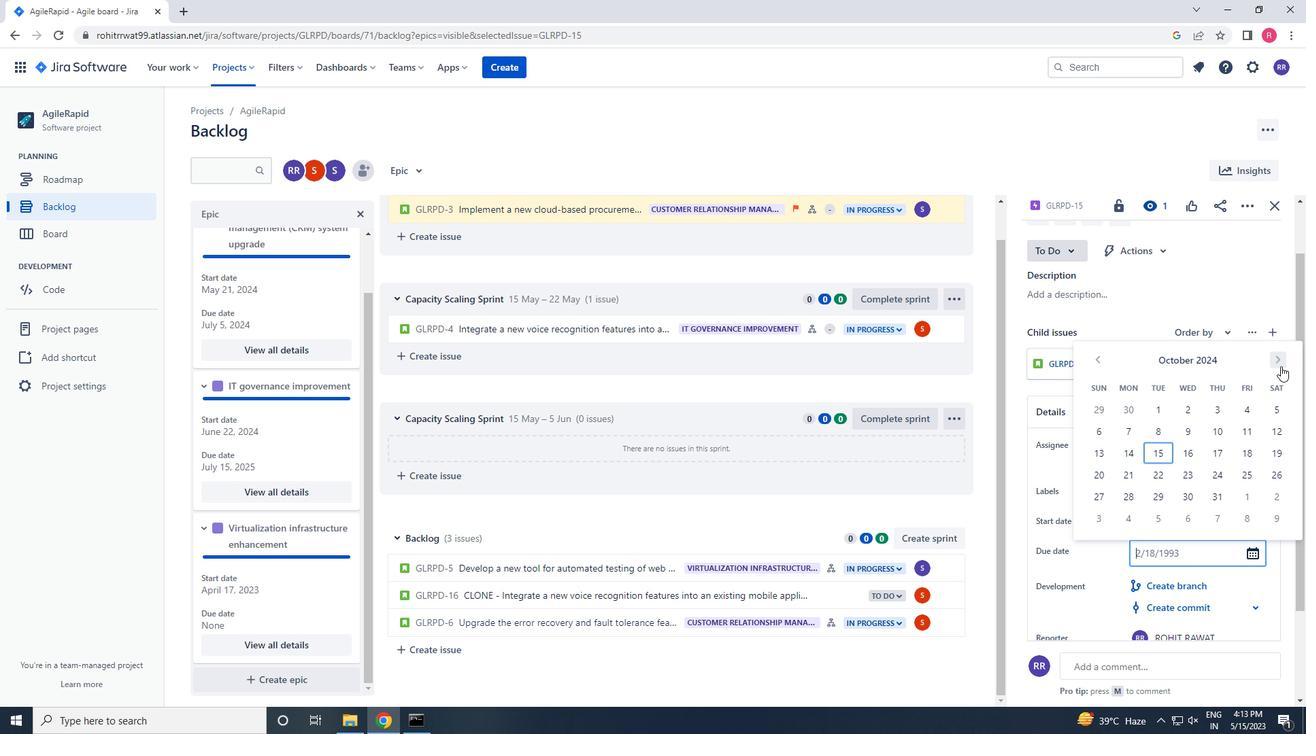
Action: Mouse pressed left at (1280, 366)
Screenshot: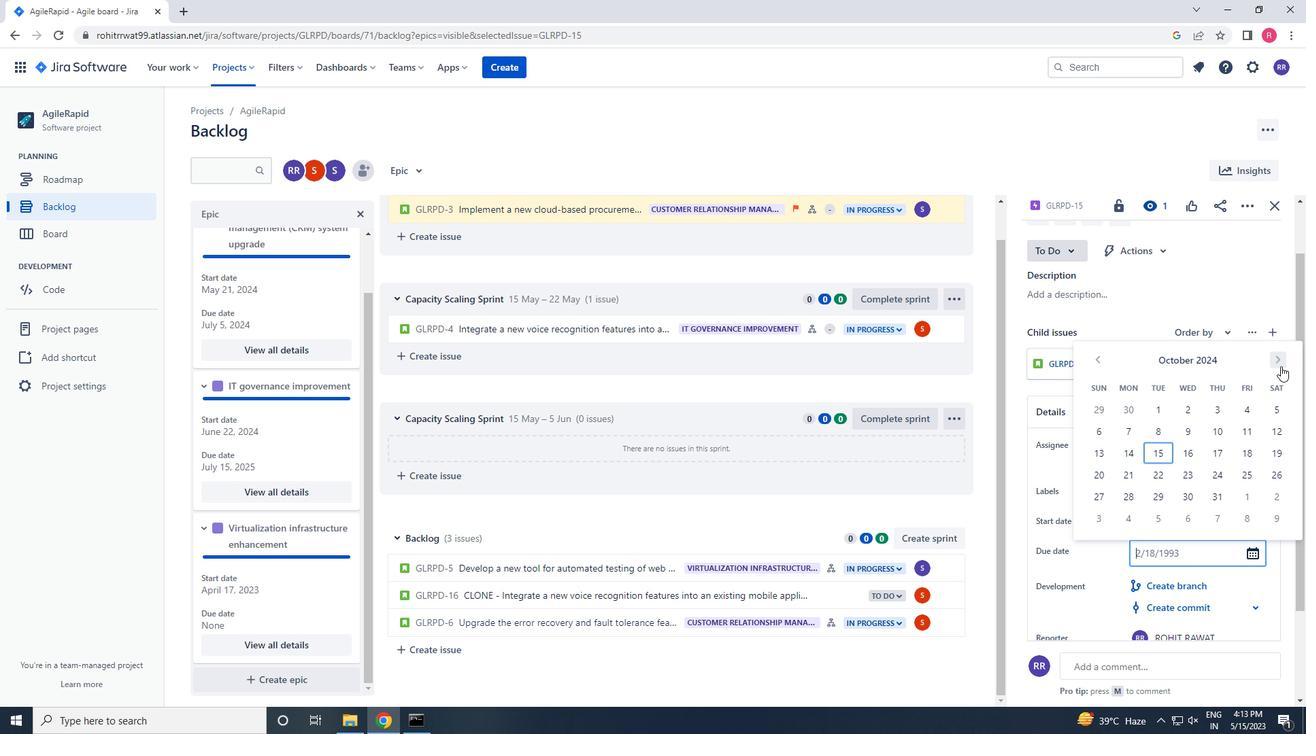 
Action: Mouse pressed left at (1280, 366)
Screenshot: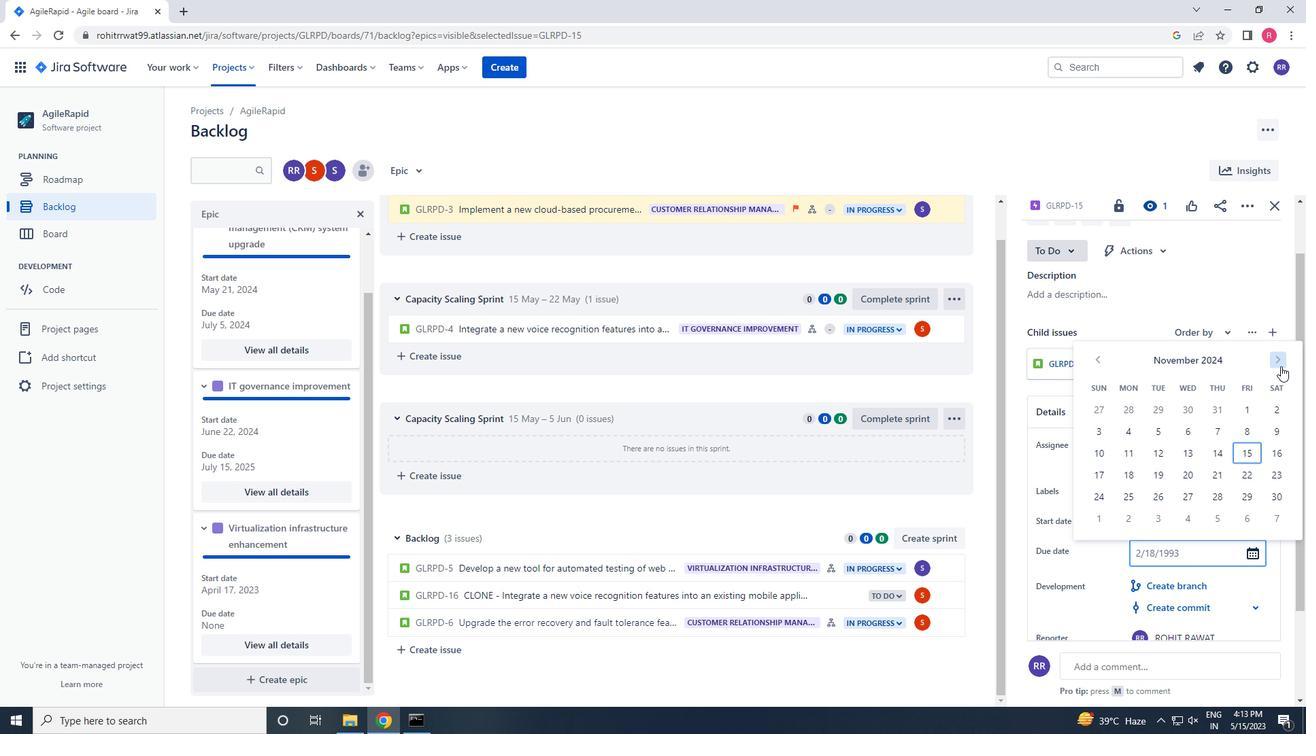 
Action: Mouse pressed left at (1280, 366)
Screenshot: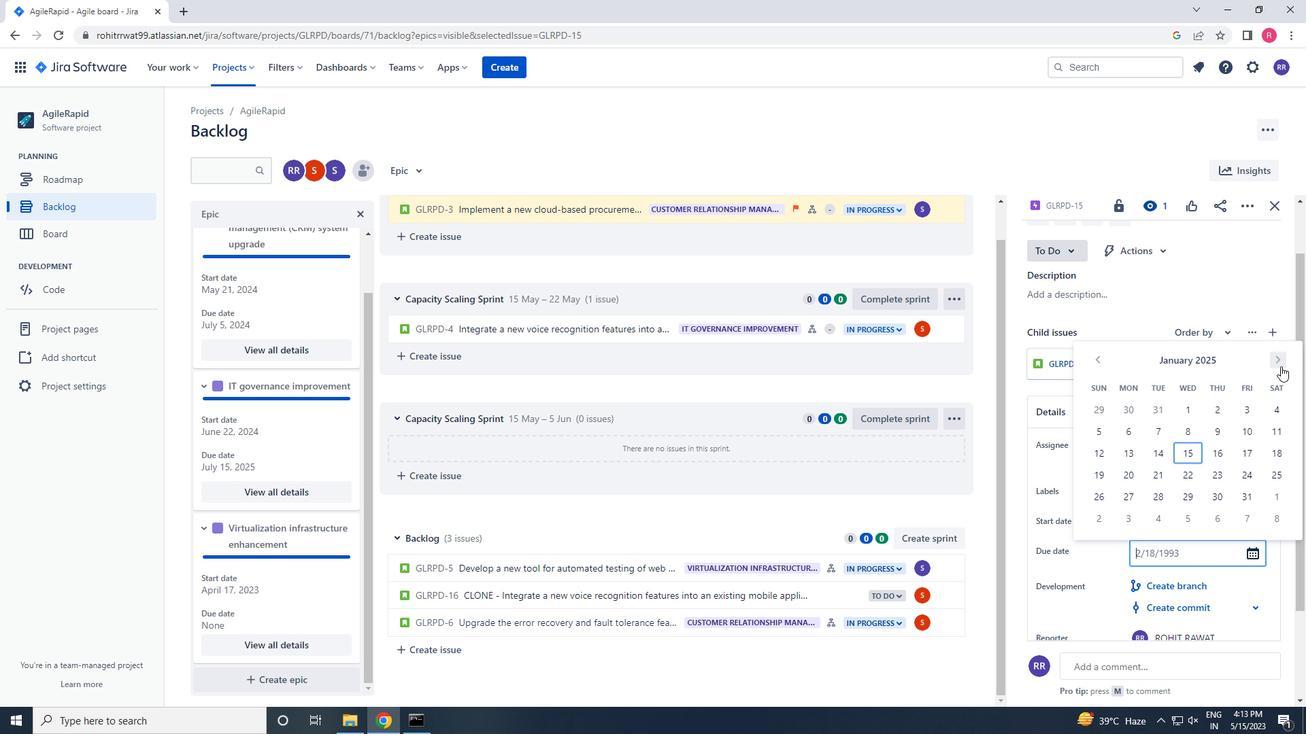 
Action: Mouse pressed left at (1280, 366)
Screenshot: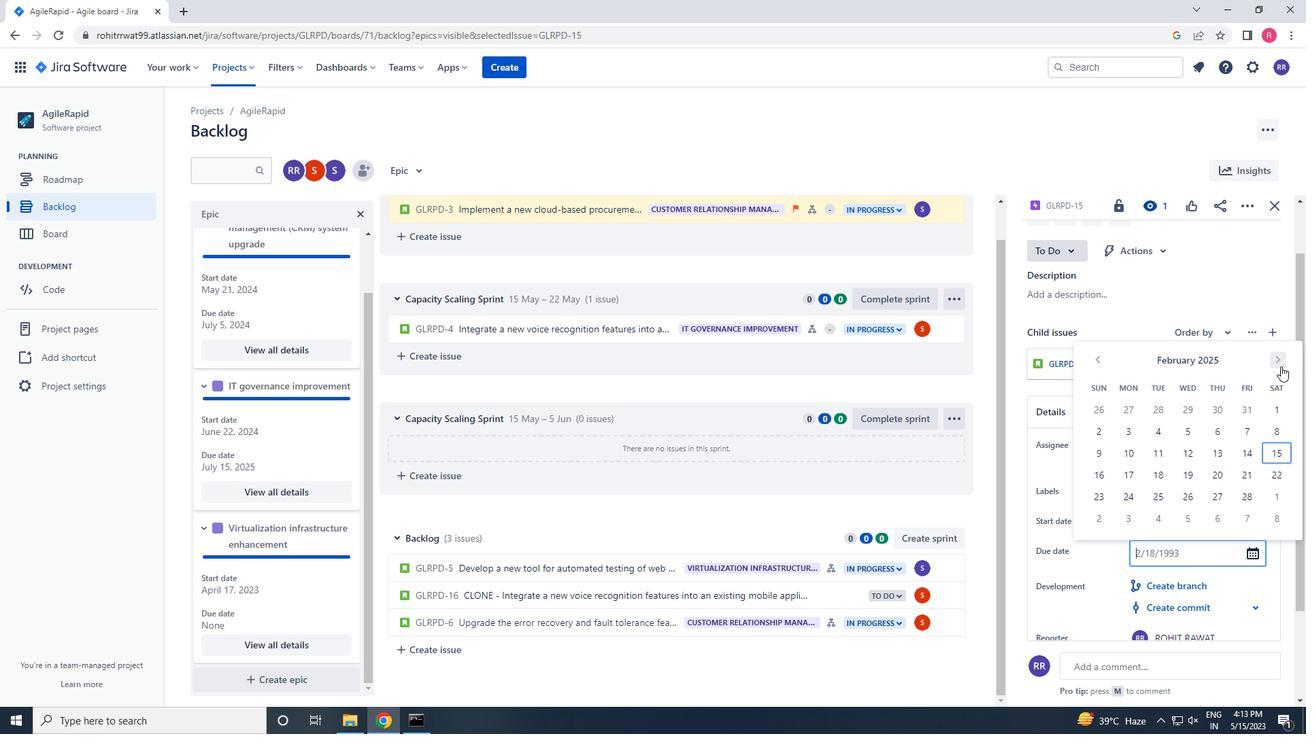 
Action: Mouse pressed left at (1280, 366)
Screenshot: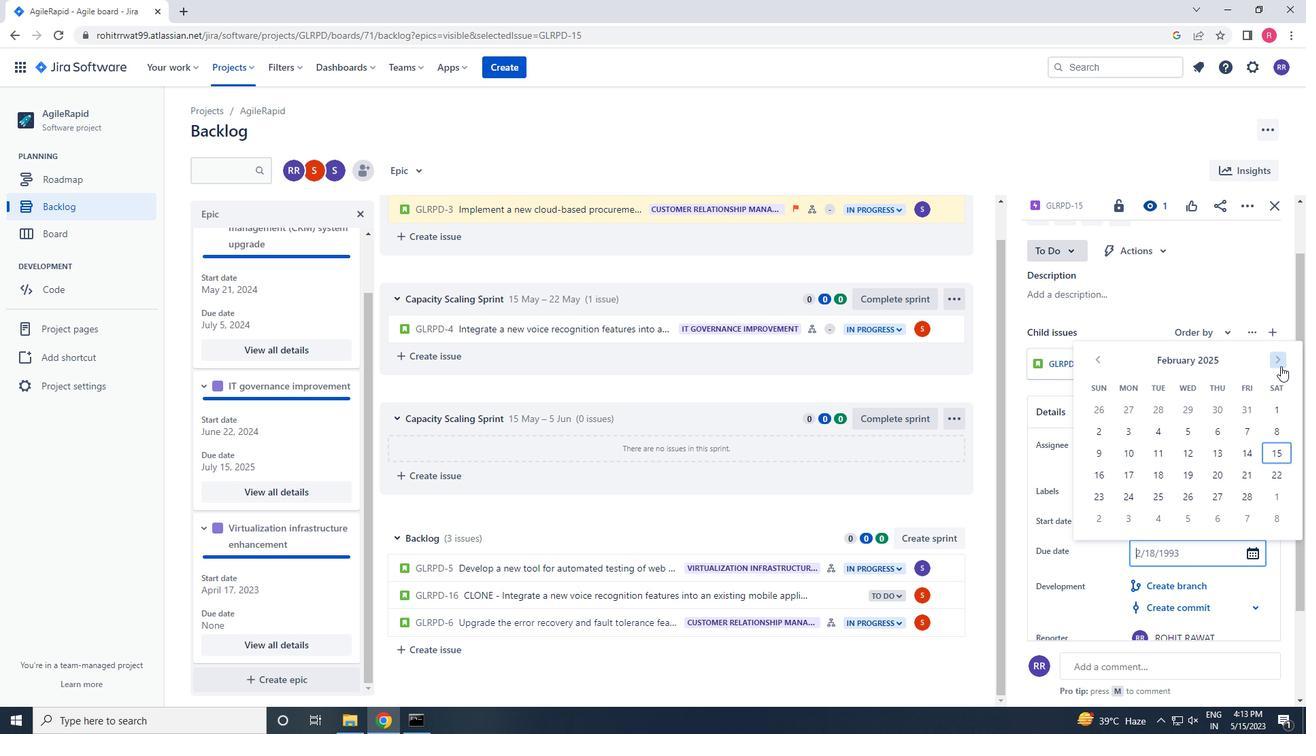 
Action: Mouse pressed left at (1280, 366)
Screenshot: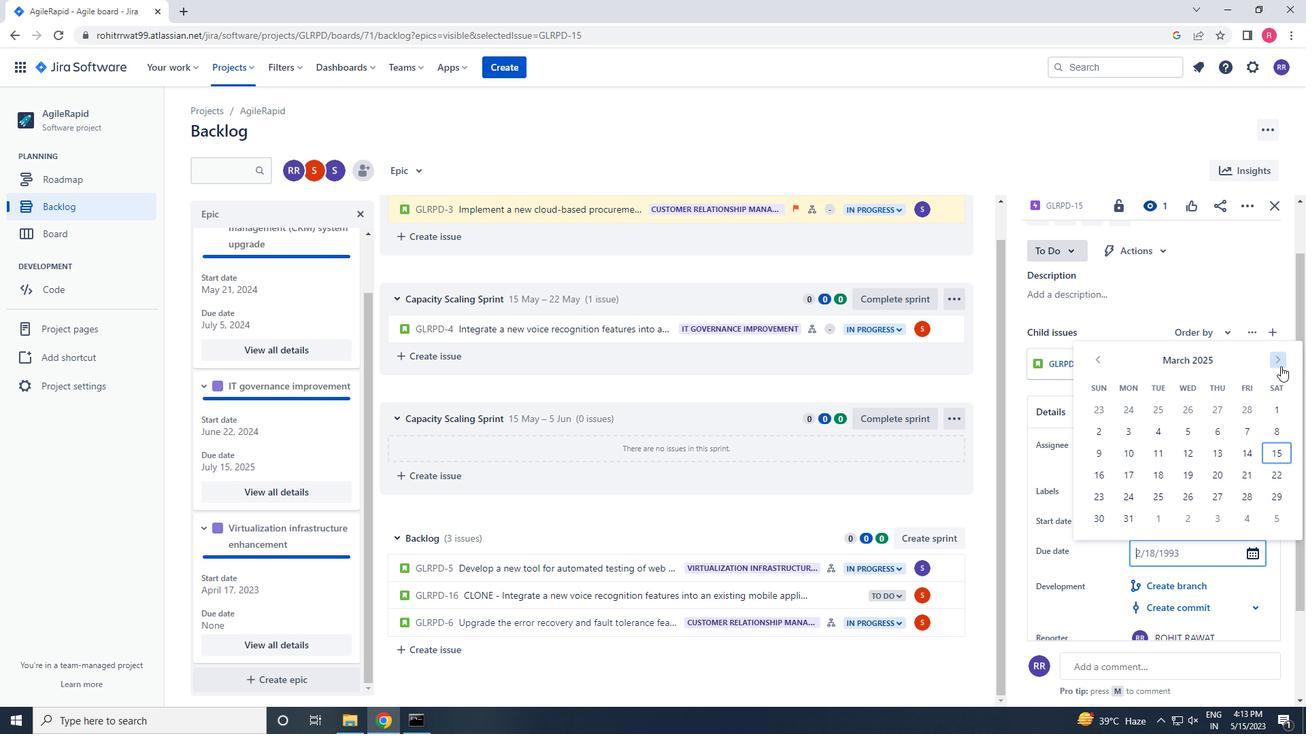 
Action: Mouse pressed left at (1280, 366)
Screenshot: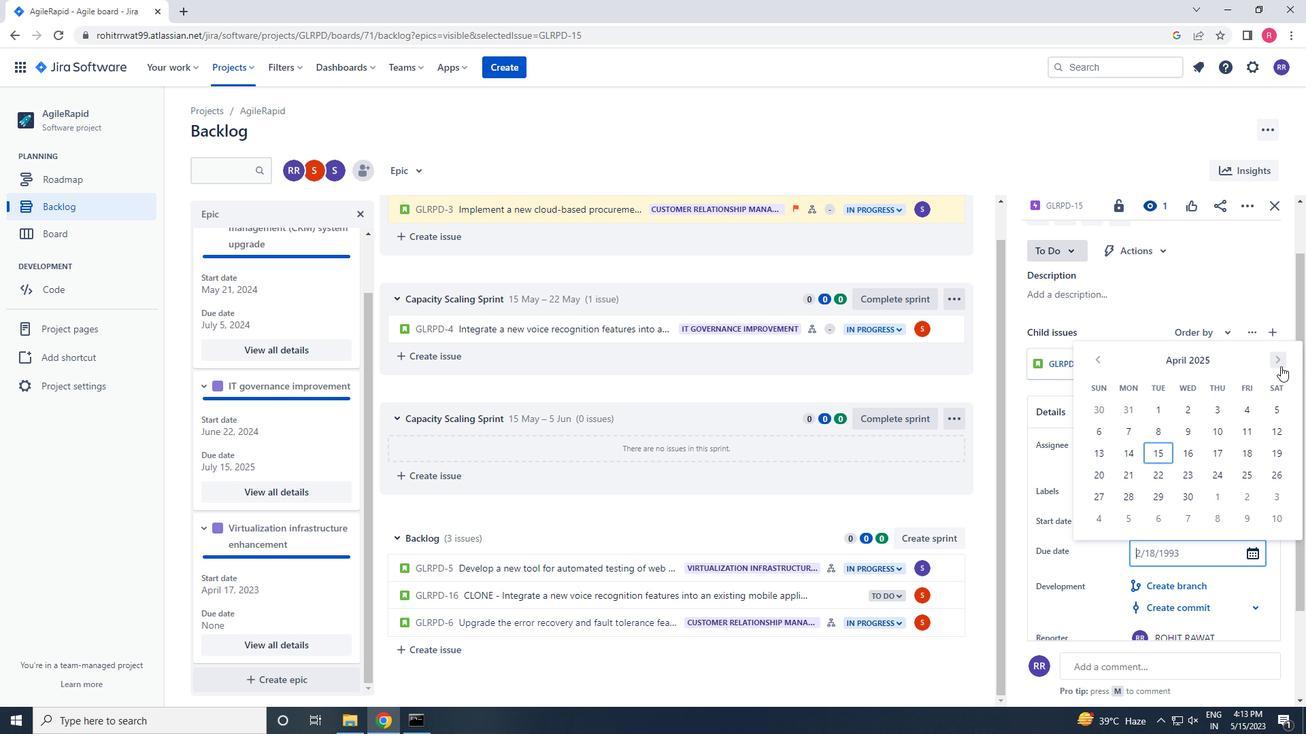 
Action: Mouse pressed left at (1280, 366)
Screenshot: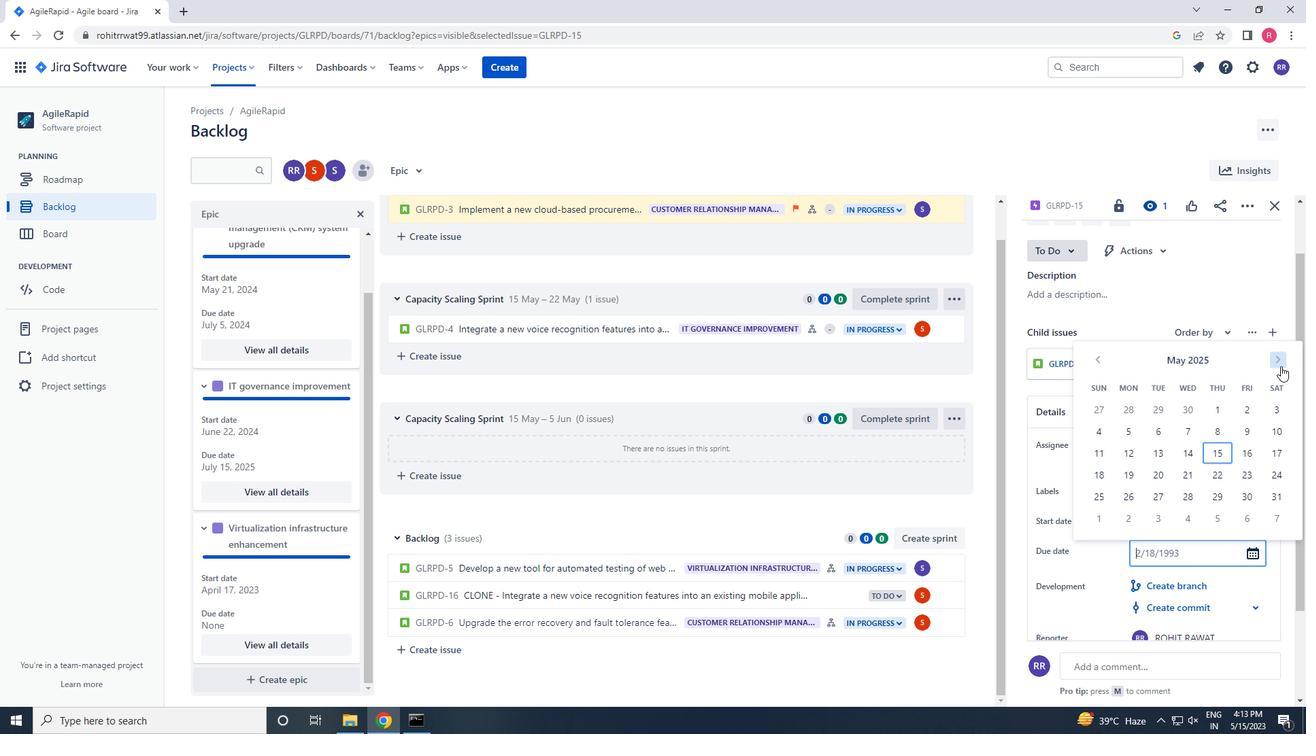 
Action: Mouse pressed left at (1280, 366)
Screenshot: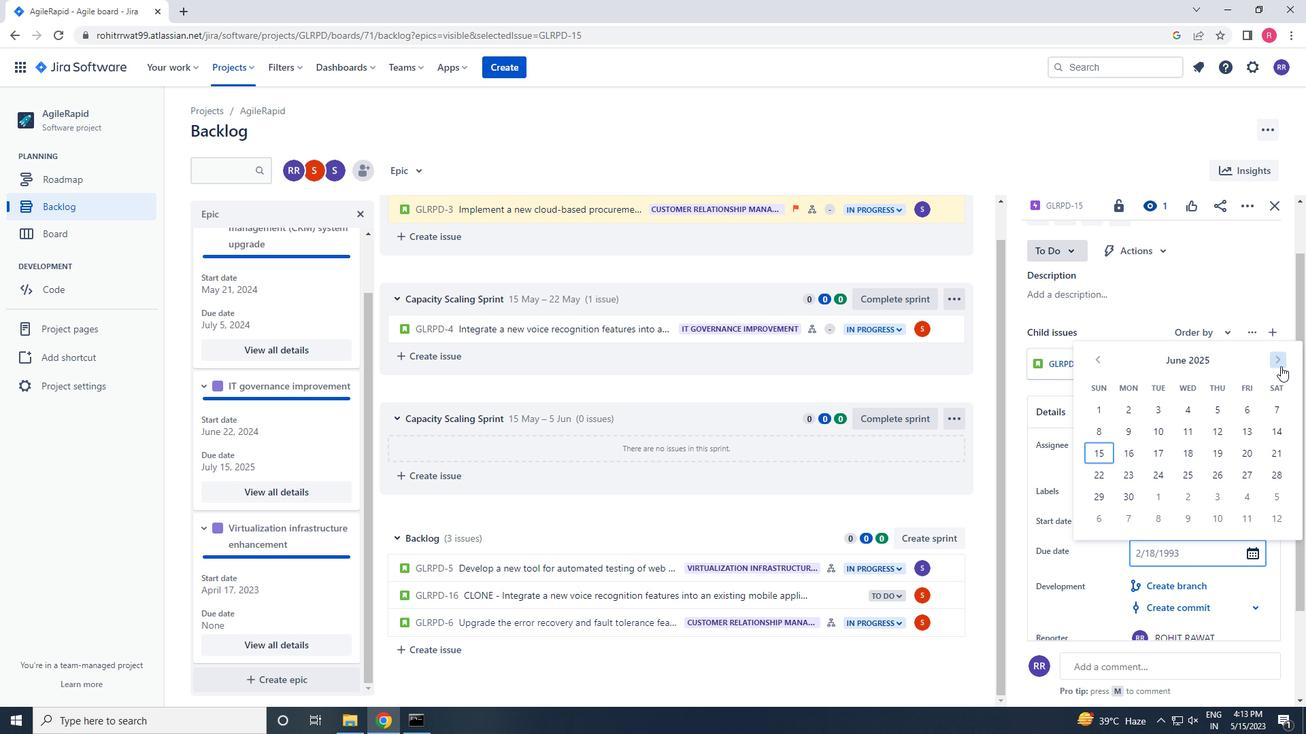 
Action: Mouse pressed left at (1280, 366)
Screenshot: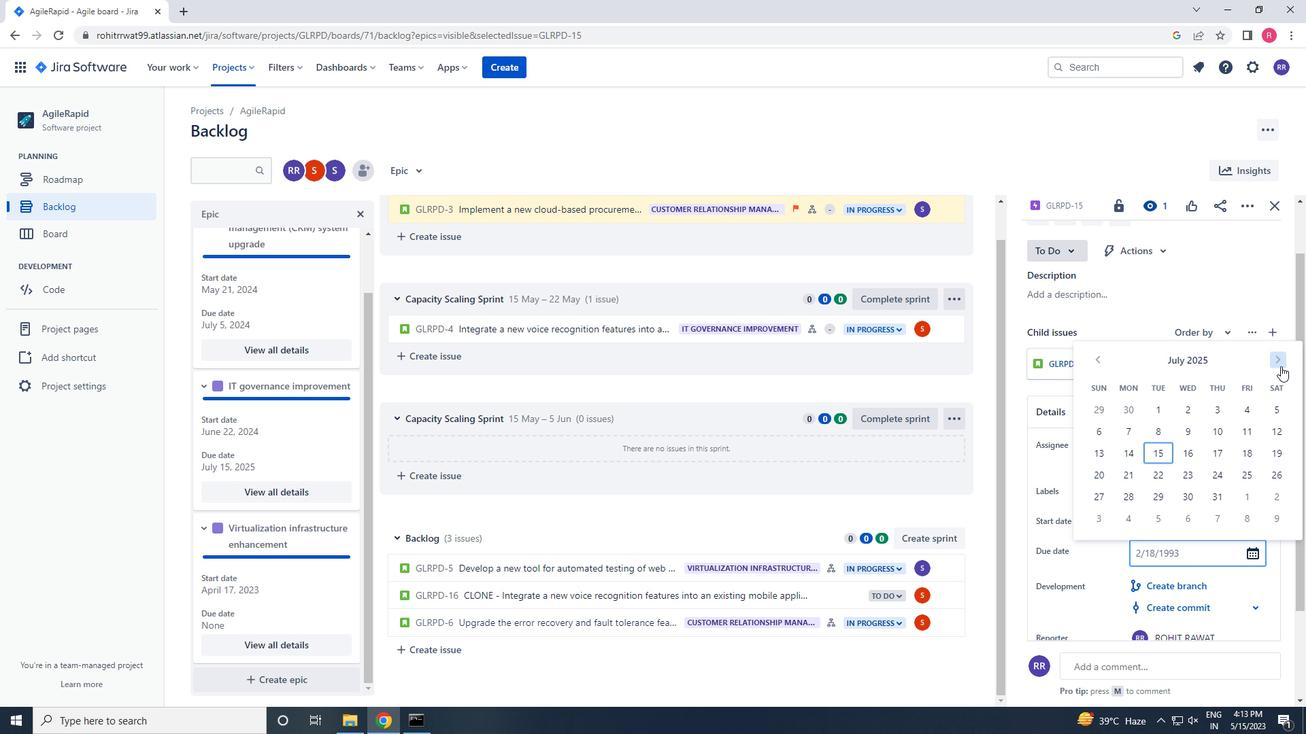 
Action: Mouse moved to (1152, 454)
Screenshot: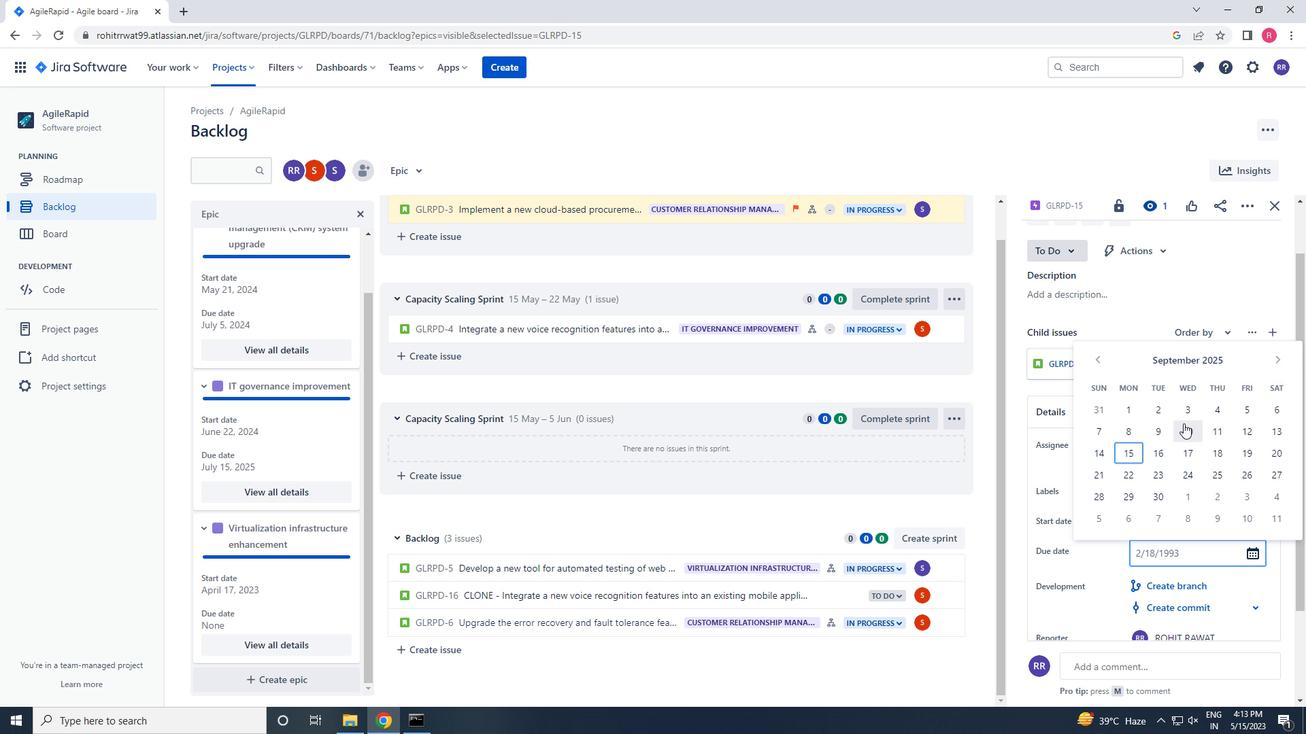 
Action: Mouse pressed left at (1152, 454)
Screenshot: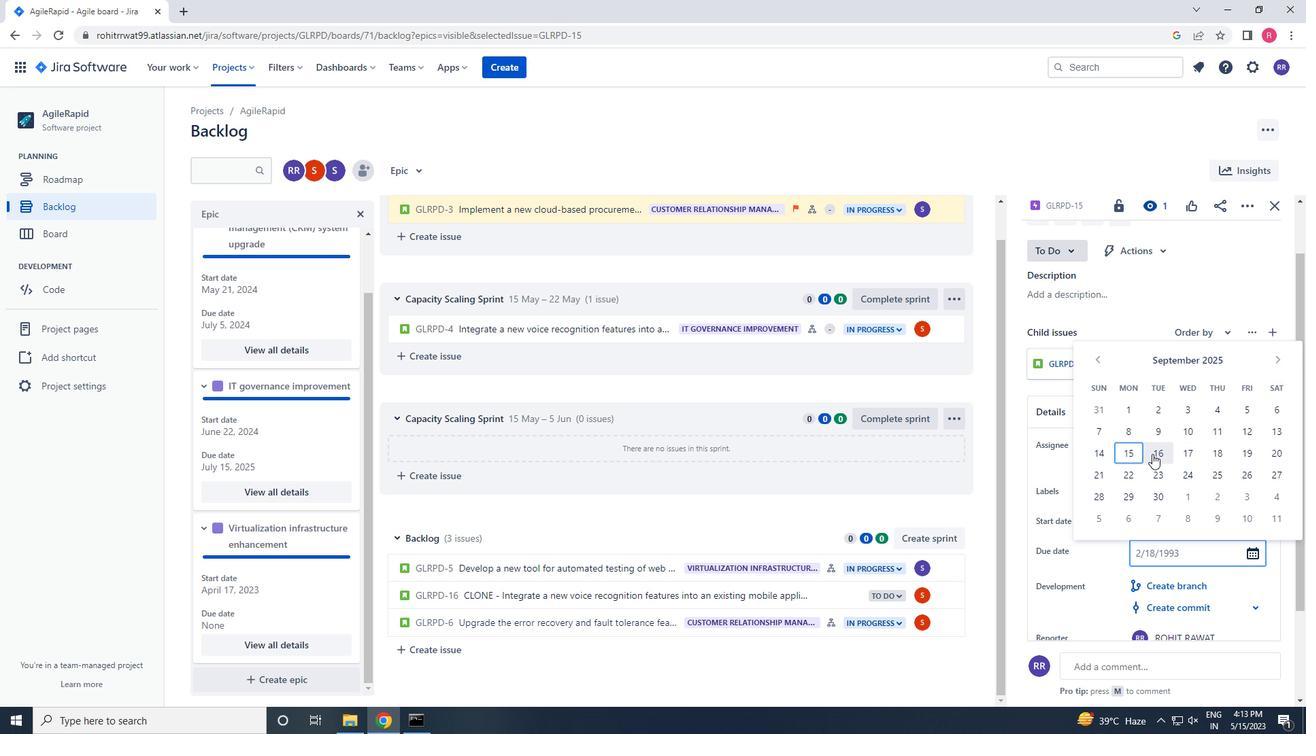 
Action: Mouse moved to (1106, 587)
Screenshot: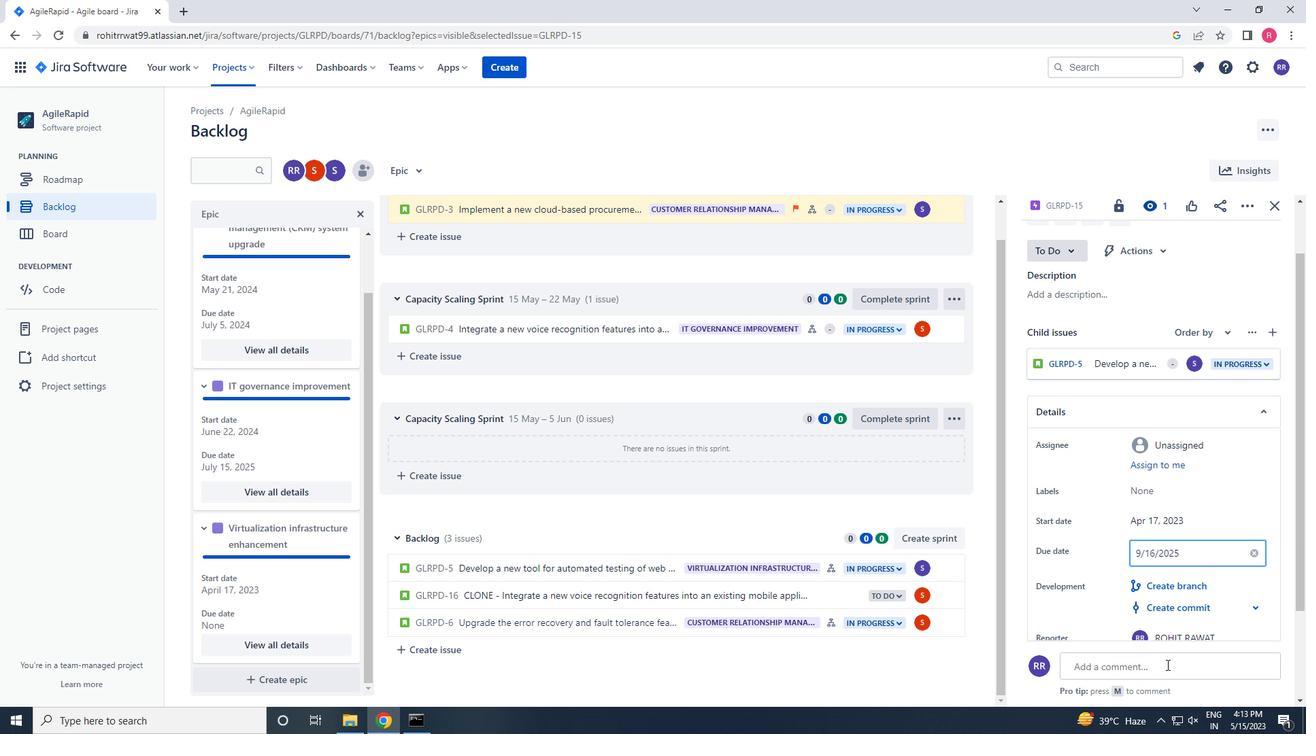 
Action: Mouse scrolled (1106, 586) with delta (0, 0)
Screenshot: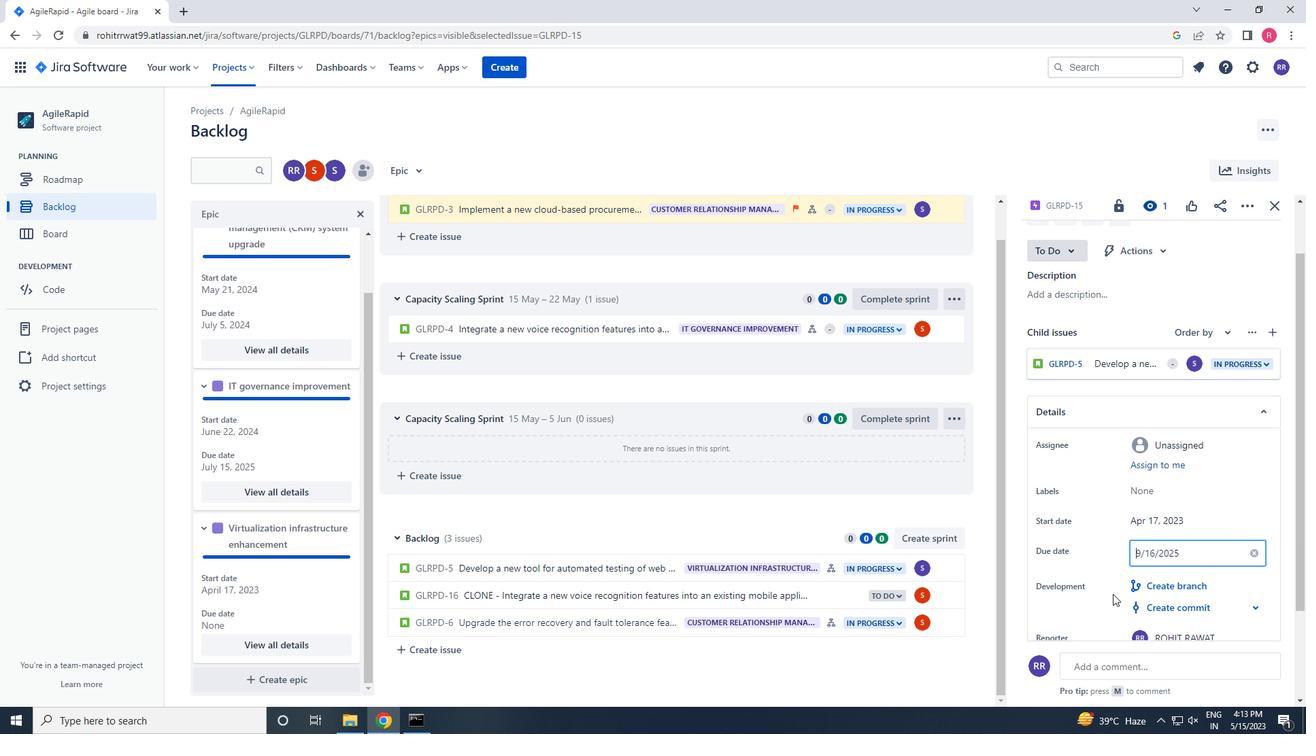 
Action: Mouse scrolled (1106, 586) with delta (0, 0)
Screenshot: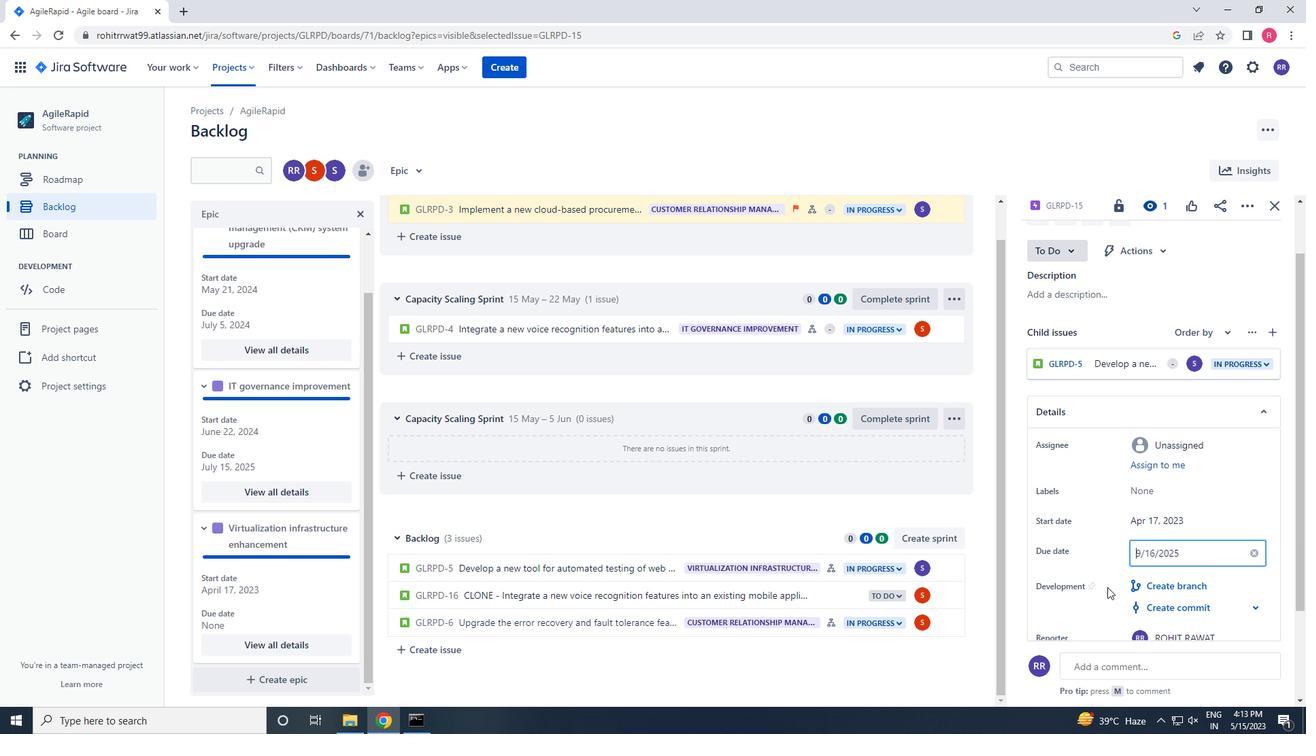 
Action: Mouse moved to (1175, 580)
Screenshot: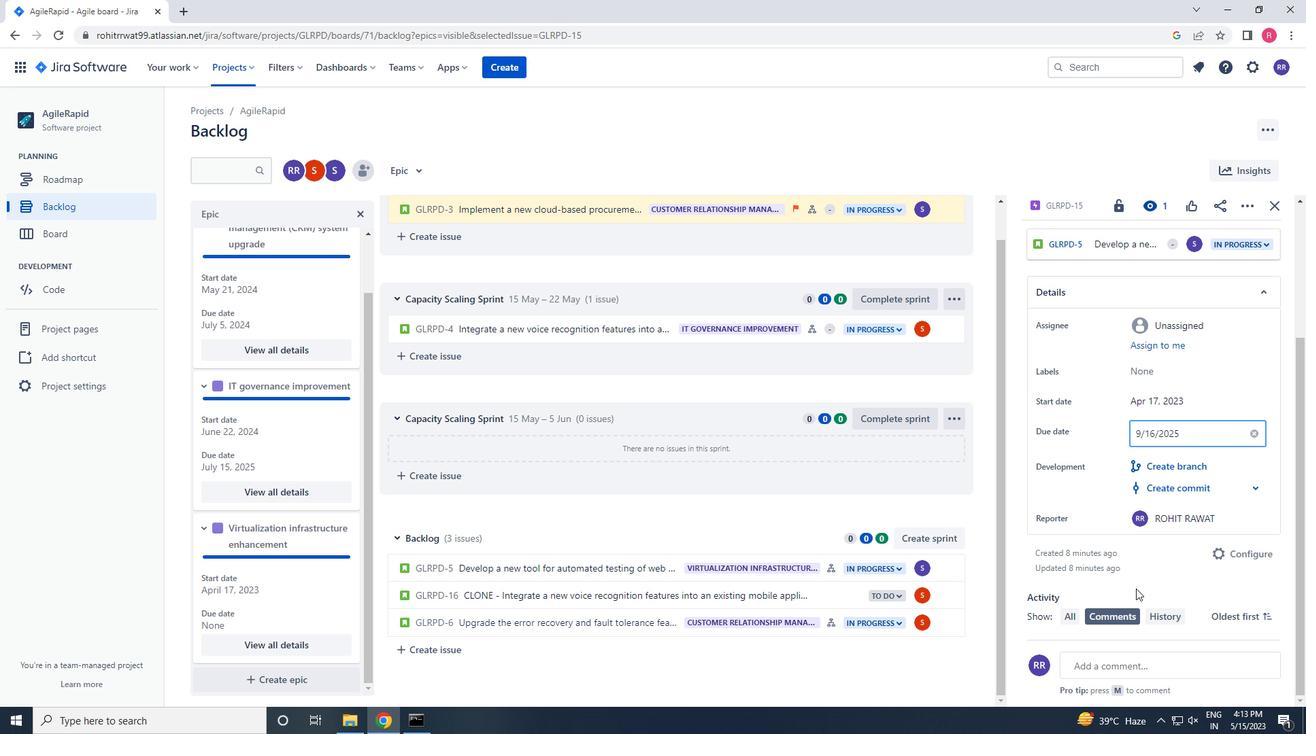 
Action: Mouse pressed left at (1175, 580)
Screenshot: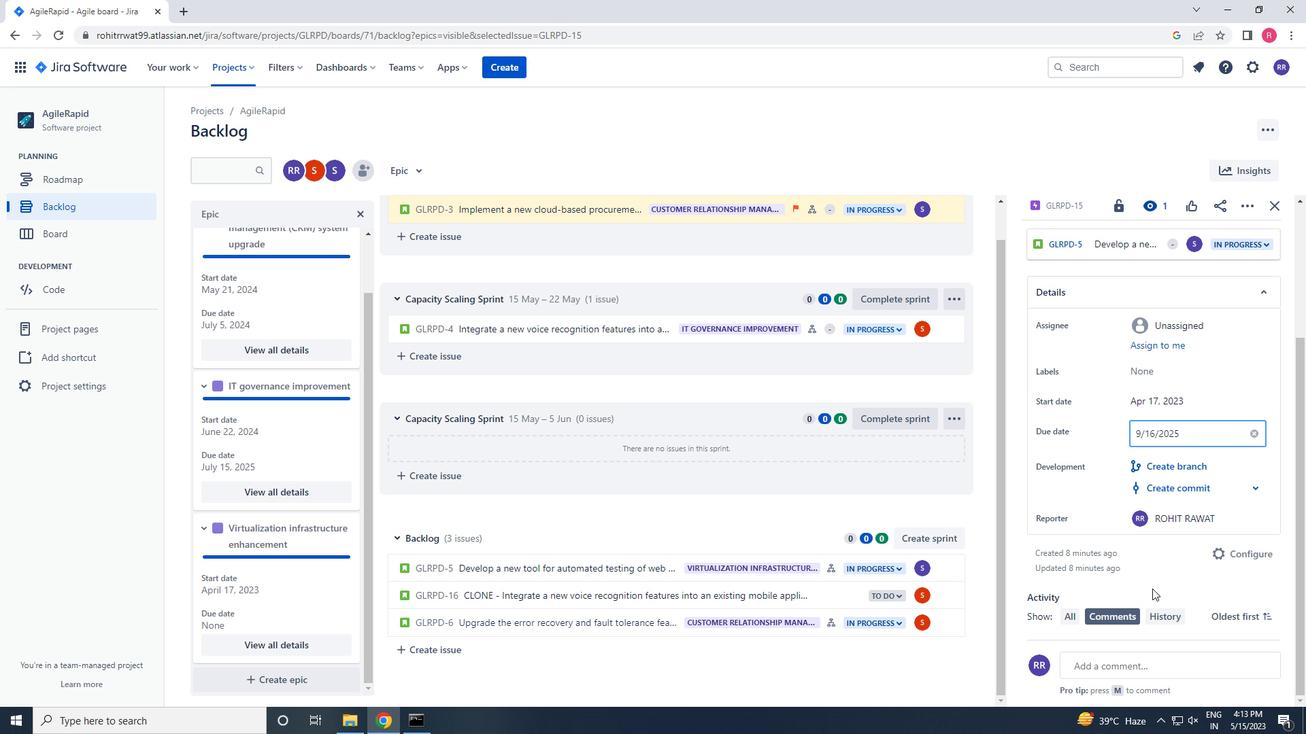 
Action: Mouse moved to (1175, 564)
Screenshot: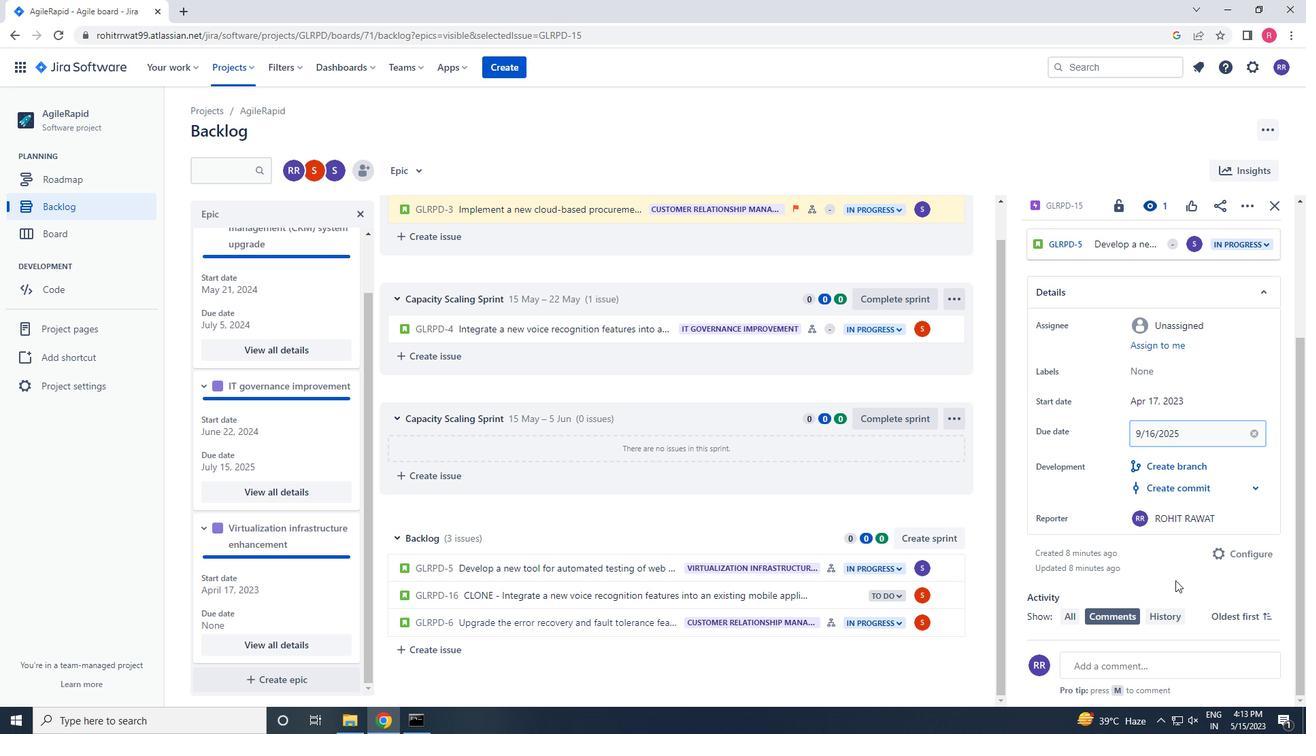 
